 Task: Select Give A Gift Card from Gift Cards. Add to cart AmazonBasics Home Improvement Gift Card-2. Place order for Mitchell Evans, _x000D_
3800 Locke St_x000D_
Latonia, Kentucky(KY), 41015, Cell Number (859) 261-0695
Action: Mouse moved to (1052, 129)
Screenshot: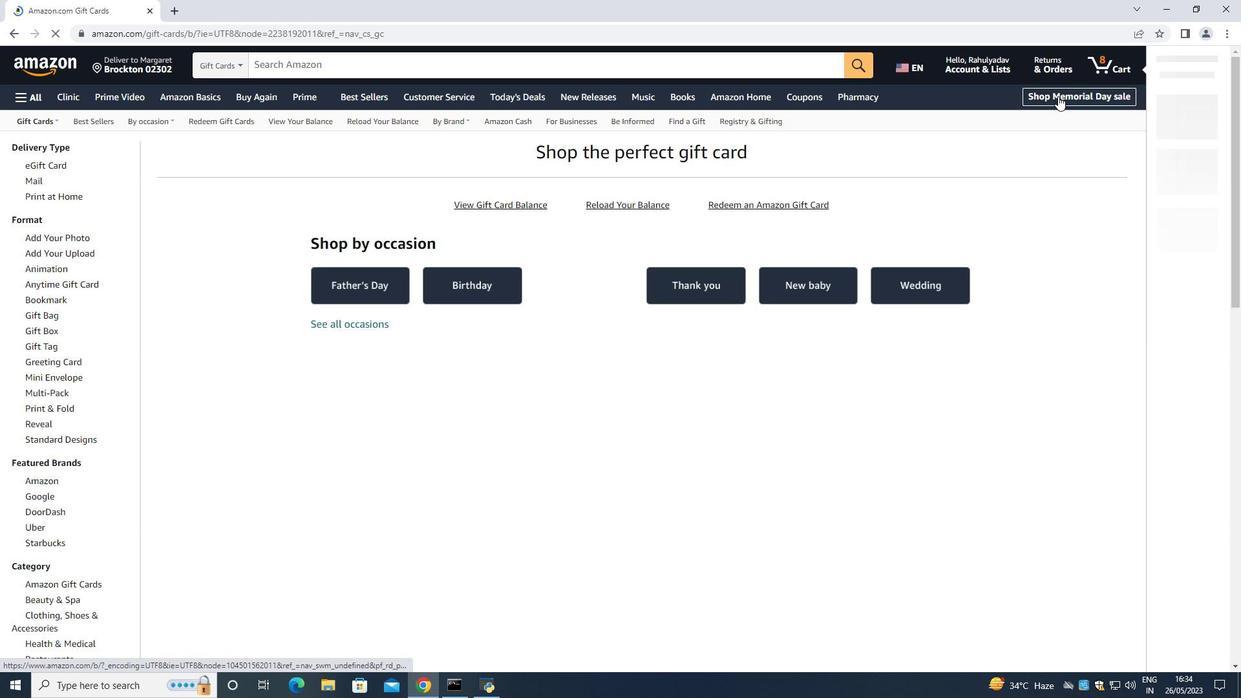 
Action: Mouse pressed left at (1052, 129)
Screenshot: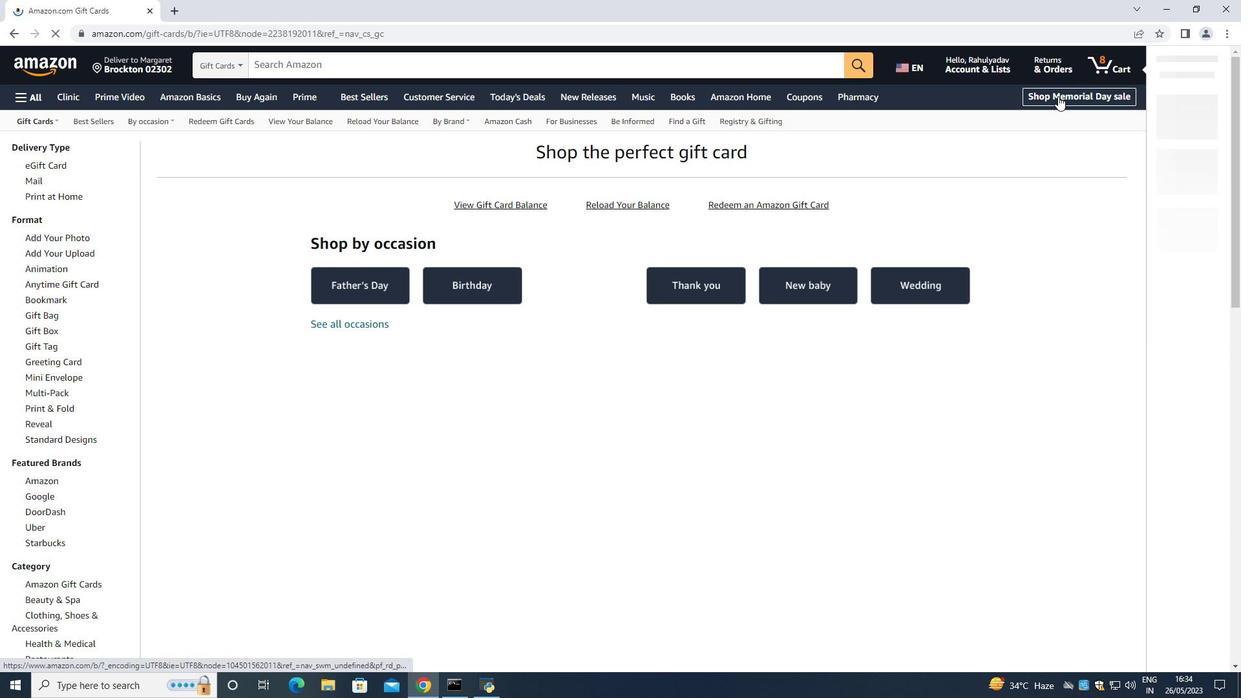
Action: Mouse moved to (714, 252)
Screenshot: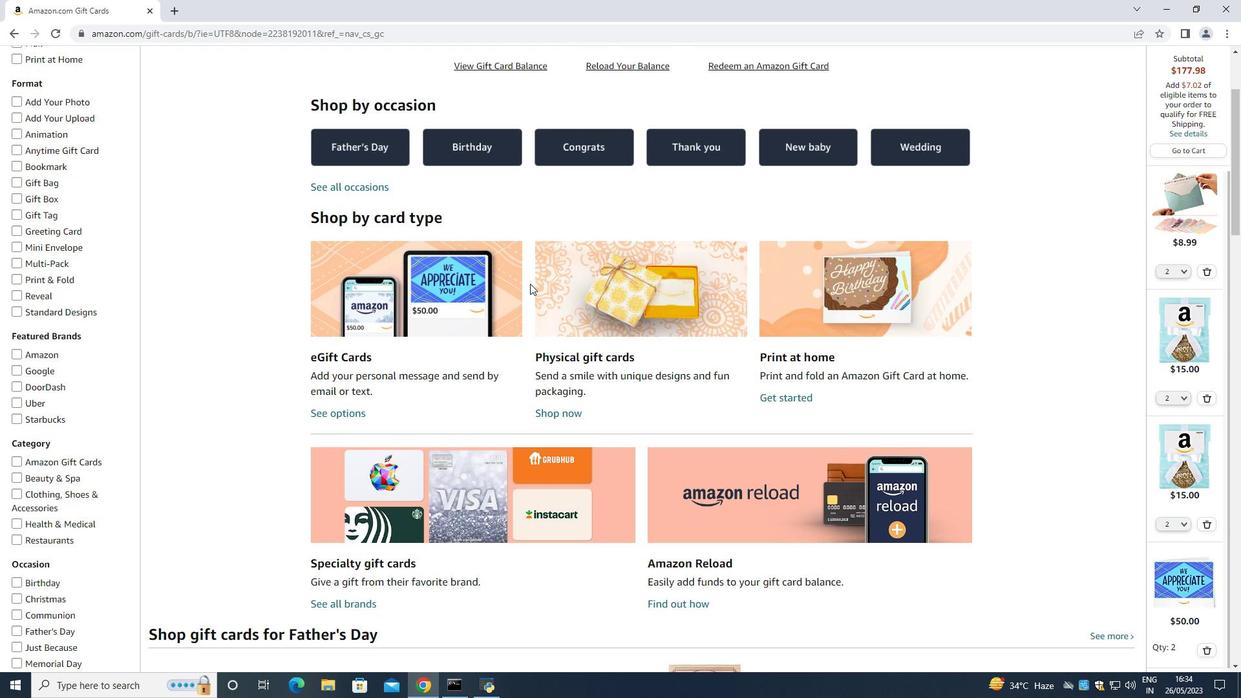 
Action: Mouse scrolled (714, 251) with delta (0, 0)
Screenshot: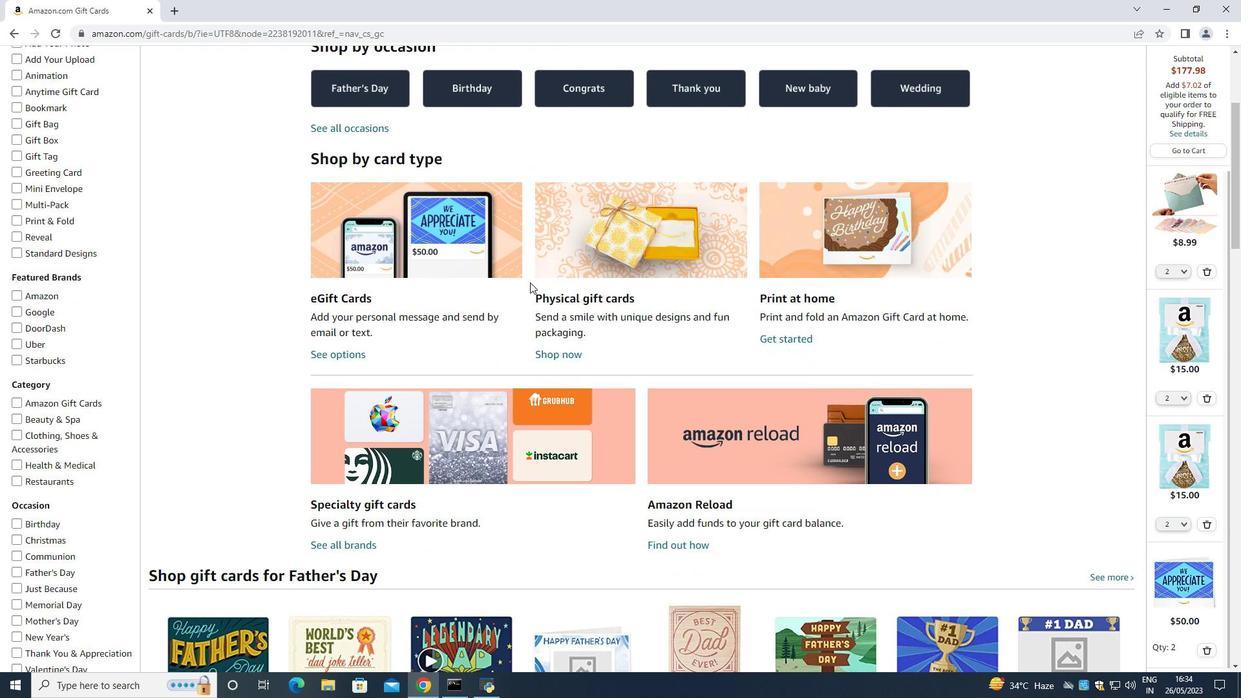 
Action: Mouse moved to (317, 240)
Screenshot: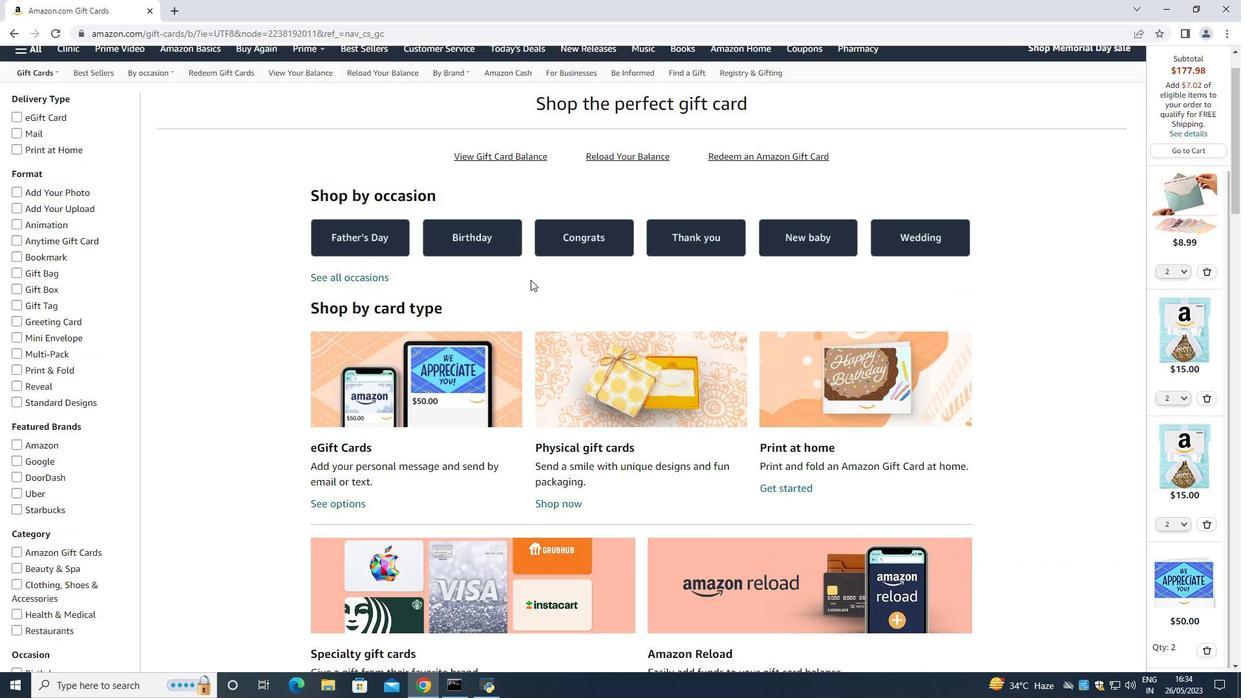 
Action: Mouse scrolled (317, 241) with delta (0, 0)
Screenshot: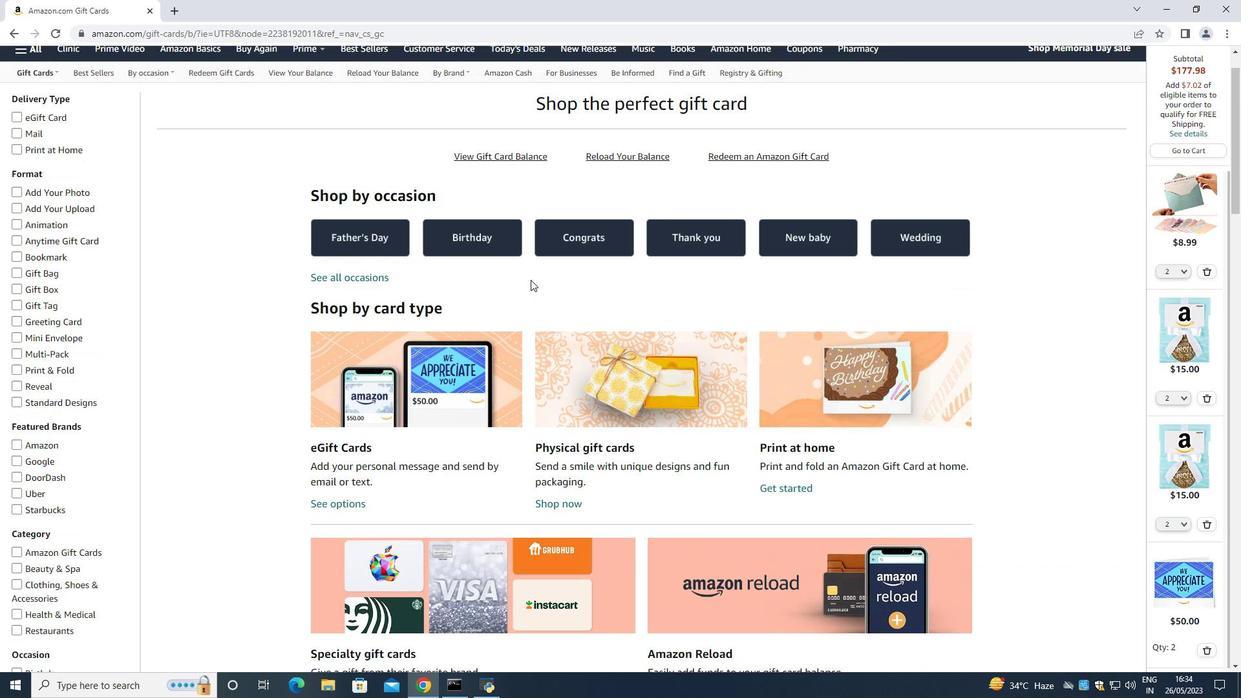 
Action: Mouse scrolled (317, 241) with delta (0, 0)
Screenshot: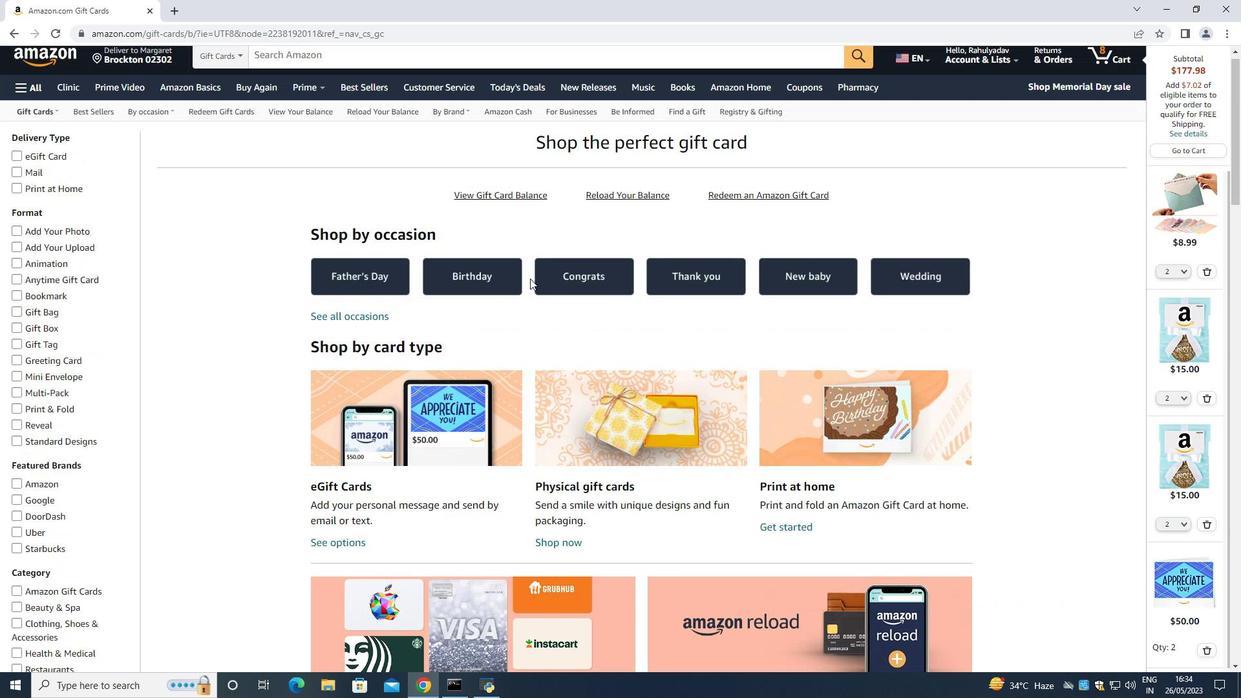 
Action: Mouse scrolled (317, 241) with delta (0, 0)
Screenshot: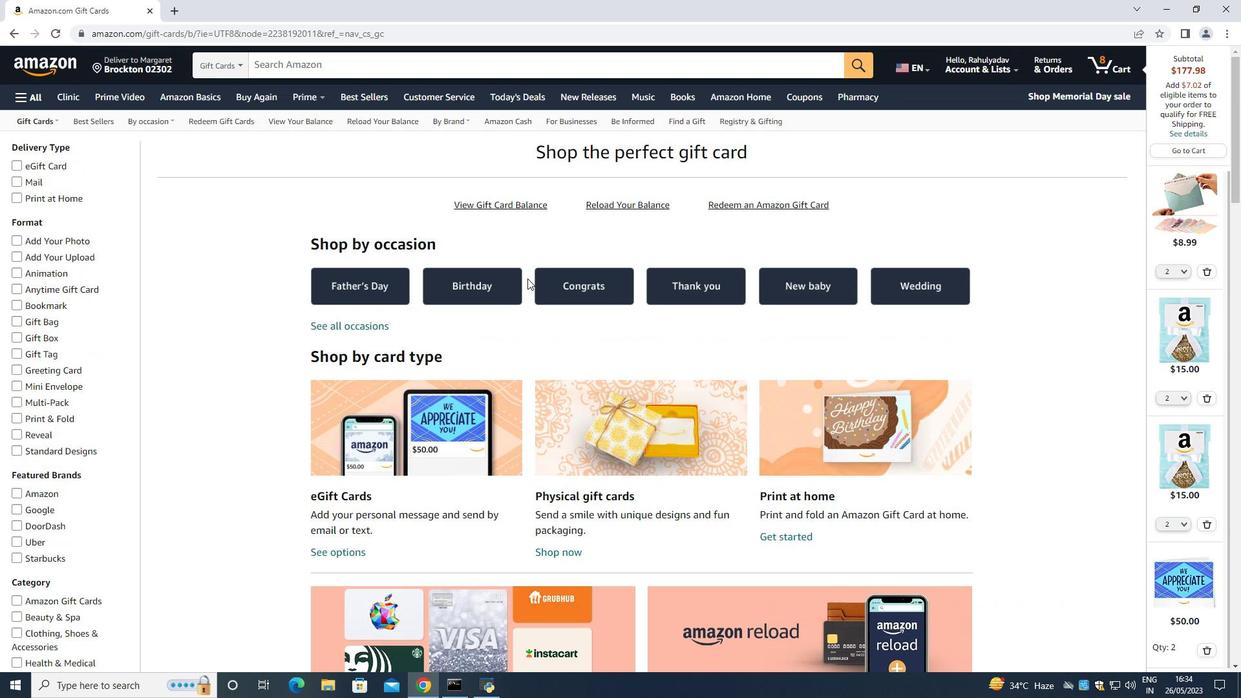 
Action: Mouse moved to (53, 432)
Screenshot: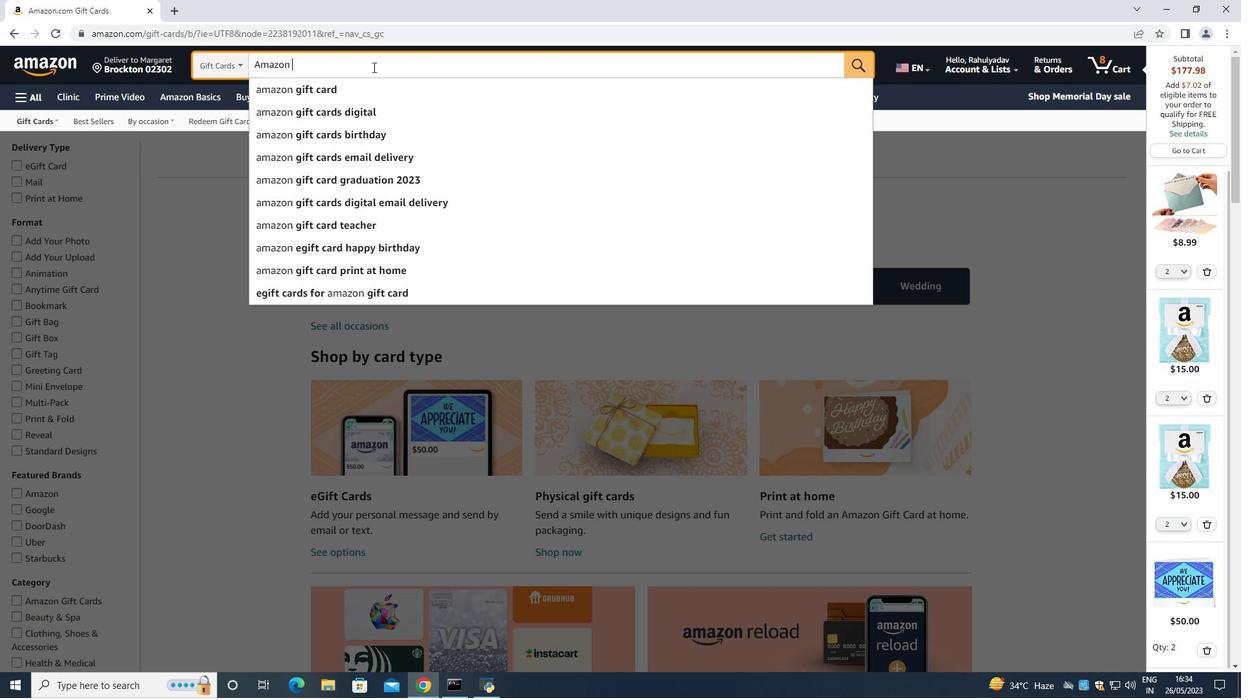 
Action: Mouse scrolled (53, 431) with delta (0, 0)
Screenshot: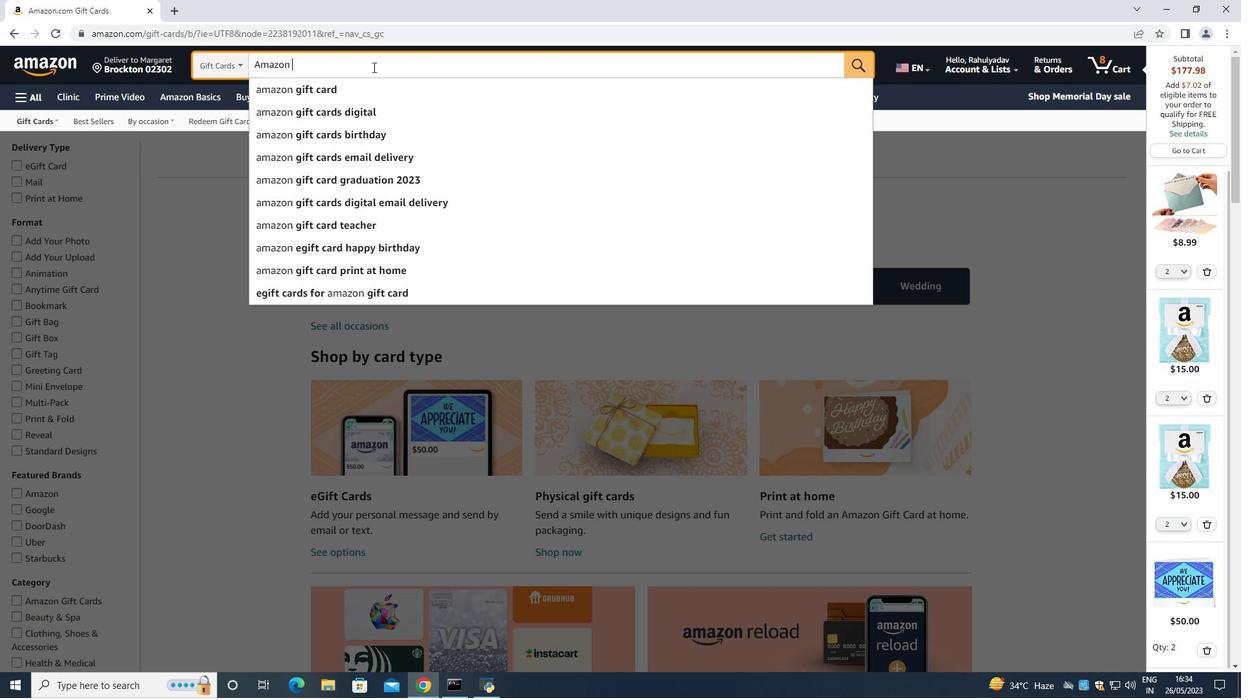 
Action: Mouse moved to (53, 440)
Screenshot: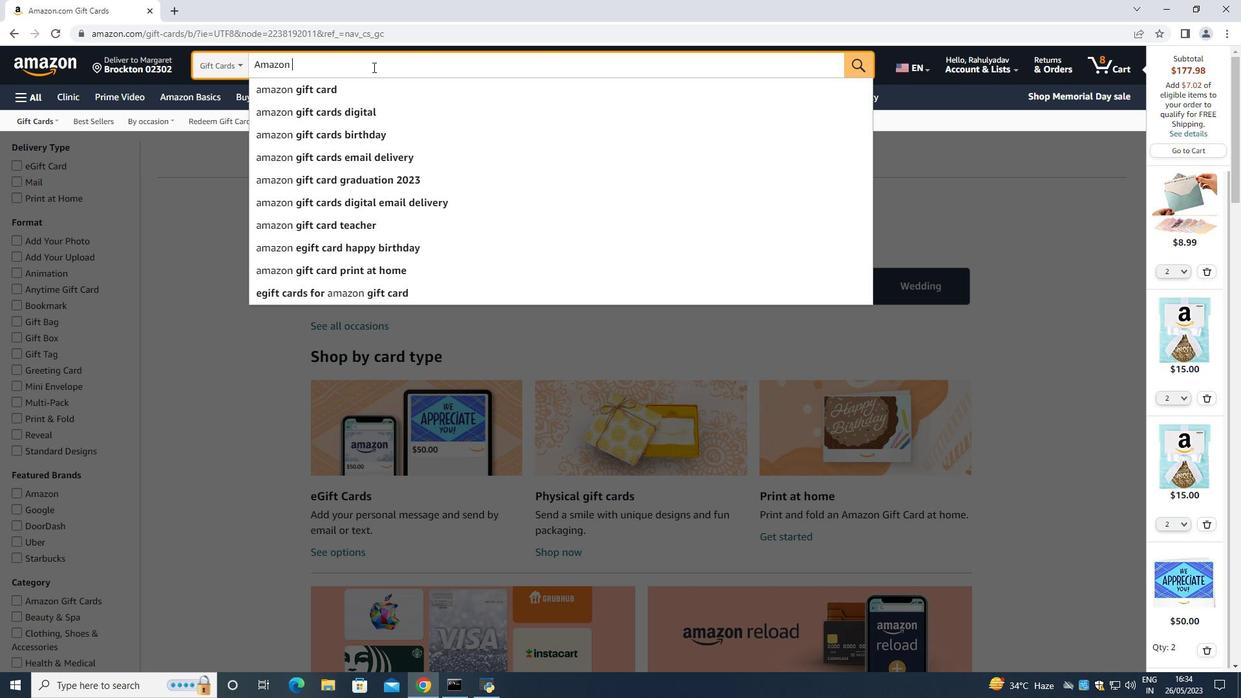 
Action: Mouse scrolled (53, 439) with delta (0, 0)
Screenshot: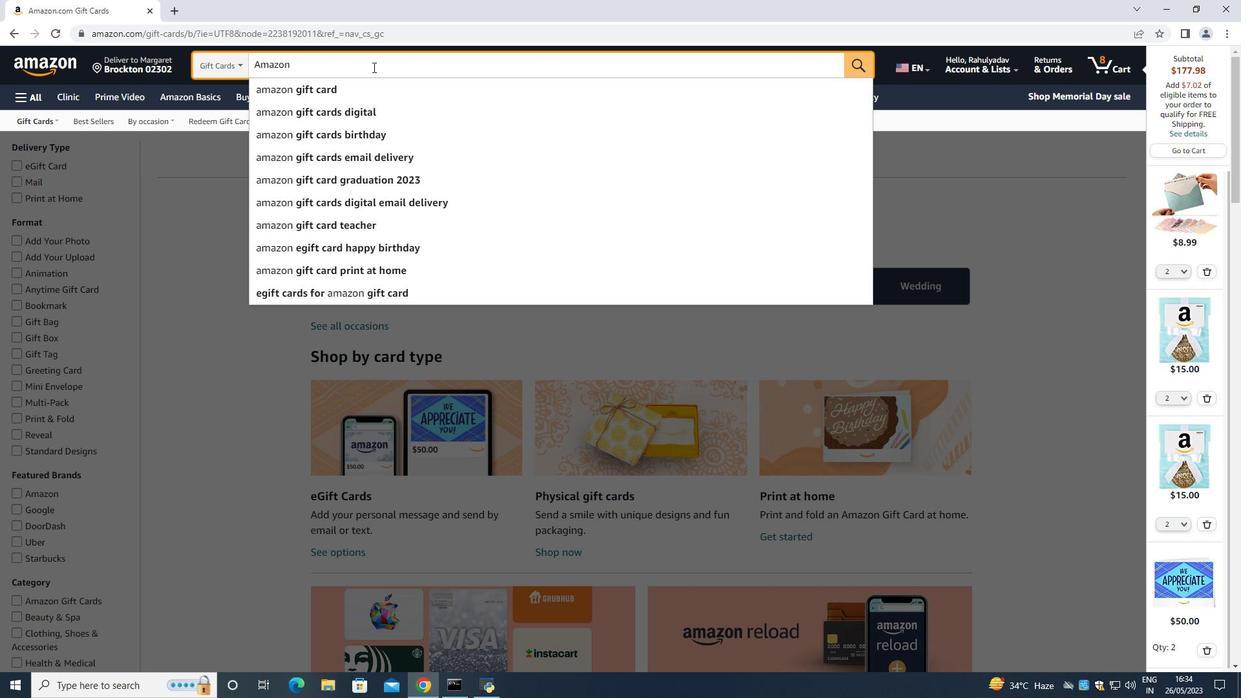 
Action: Mouse scrolled (53, 439) with delta (0, 0)
Screenshot: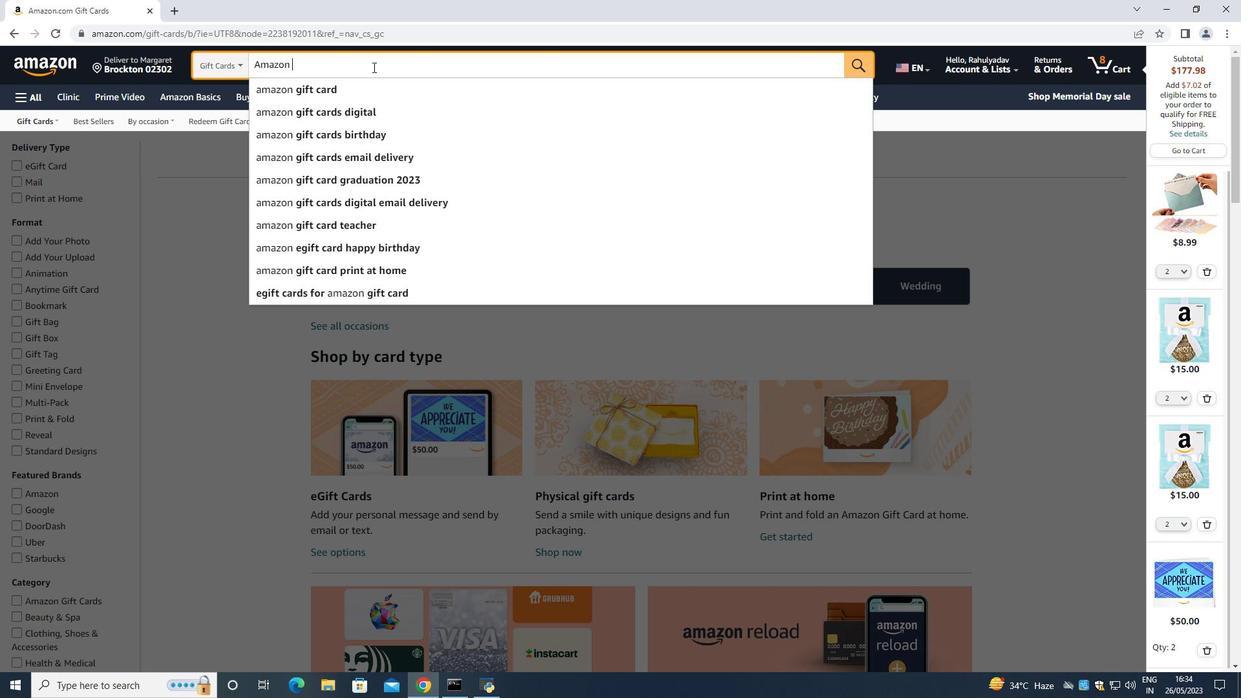 
Action: Mouse moved to (86, 409)
Screenshot: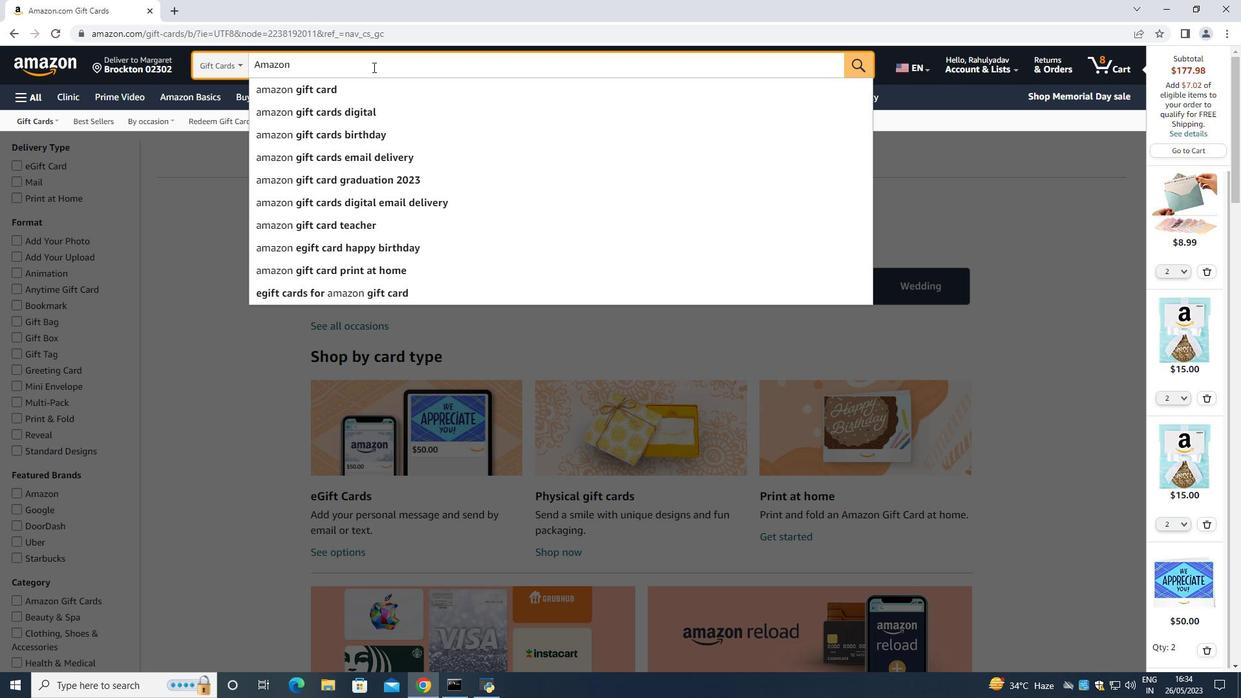 
Action: Mouse pressed left at (86, 409)
Screenshot: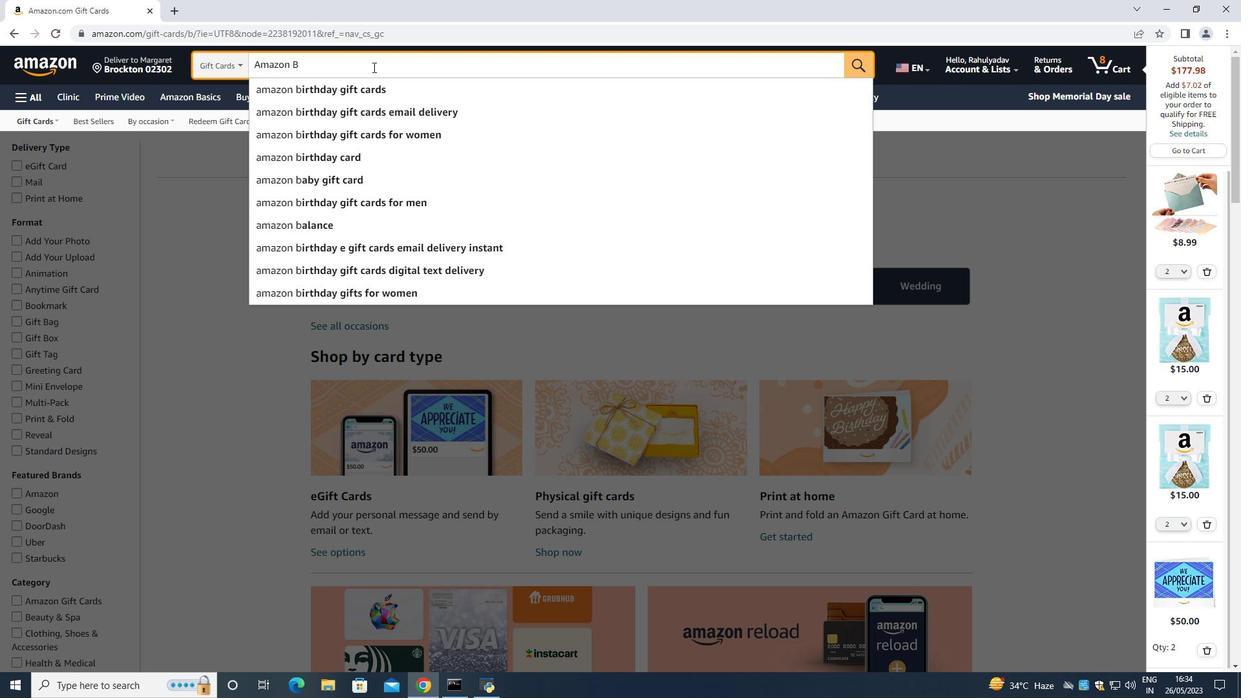 
Action: Mouse moved to (434, 436)
Screenshot: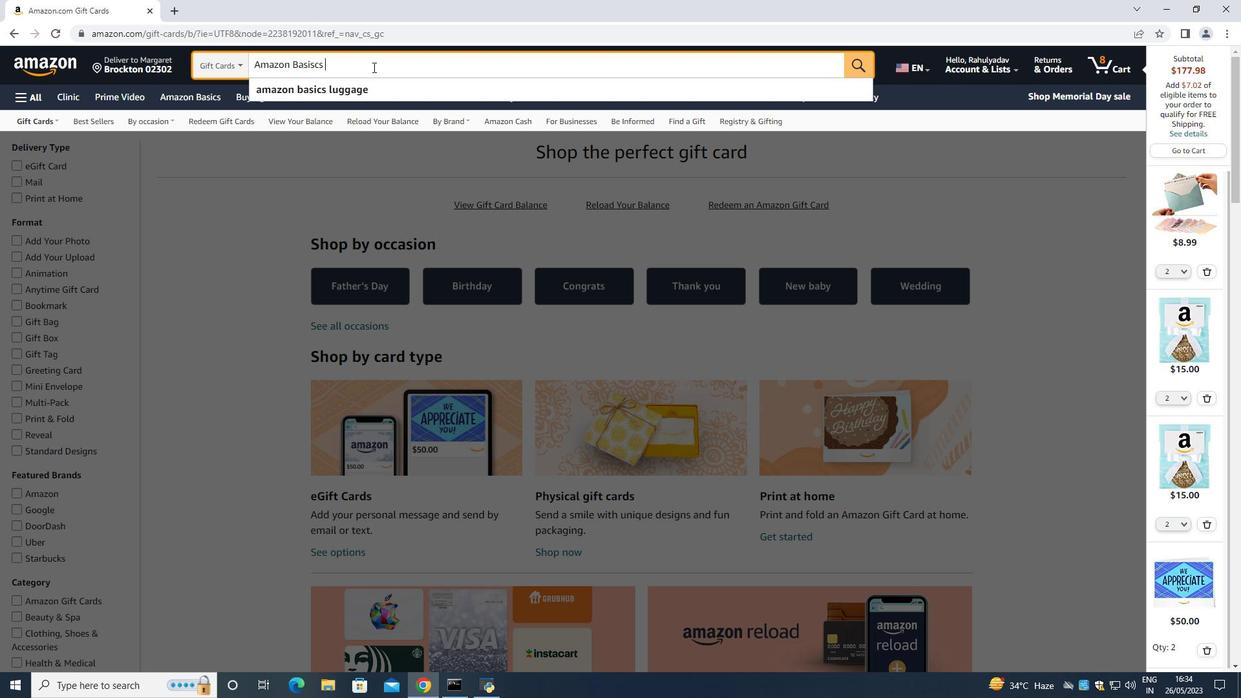 
Action: Mouse scrolled (432, 435) with delta (0, 0)
Screenshot: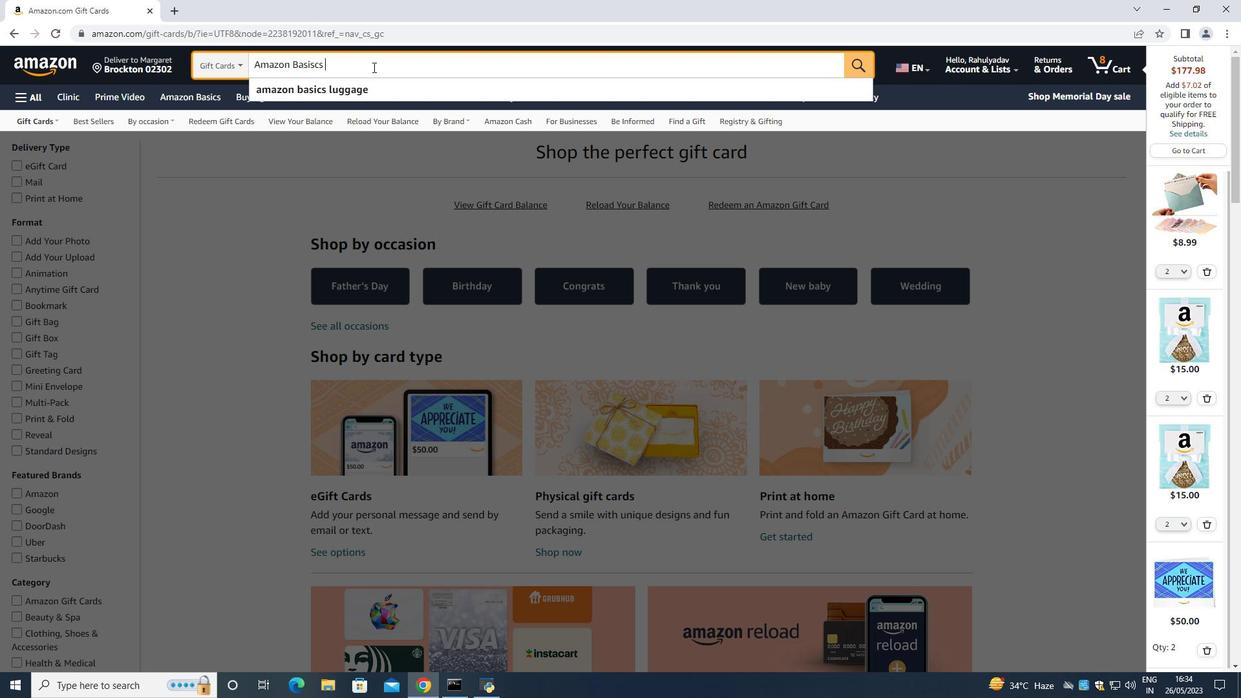 
Action: Mouse moved to (444, 436)
Screenshot: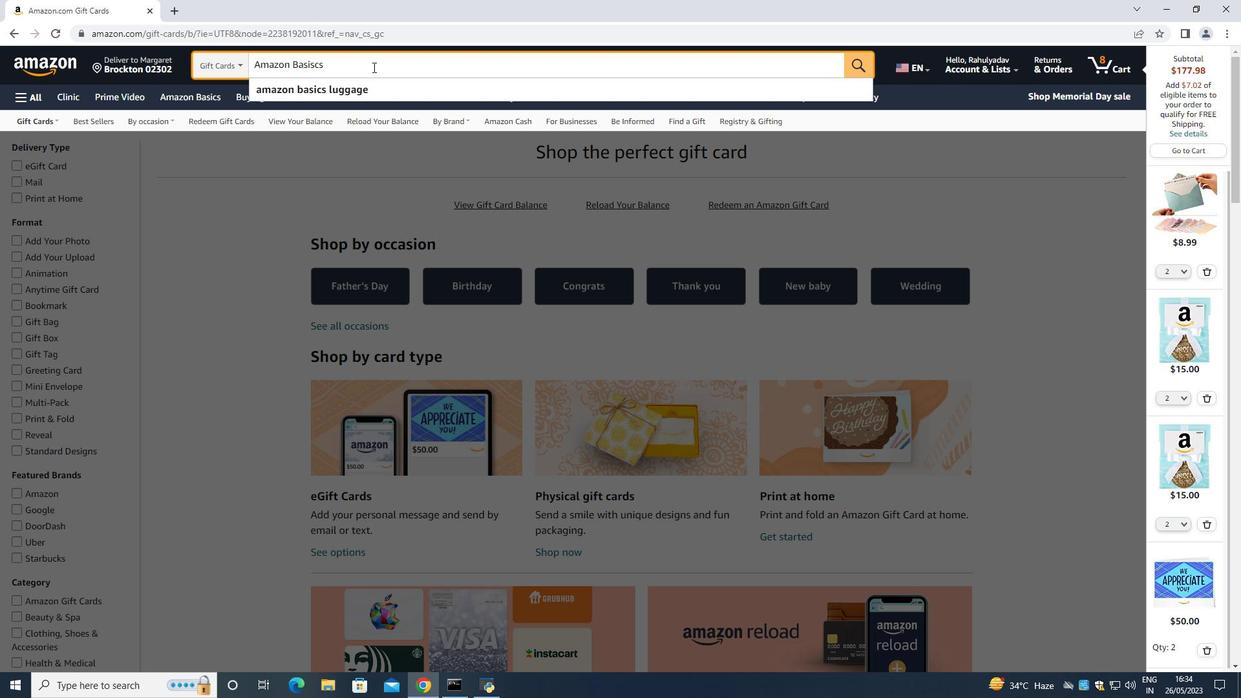 
Action: Mouse scrolled (444, 435) with delta (0, 0)
Screenshot: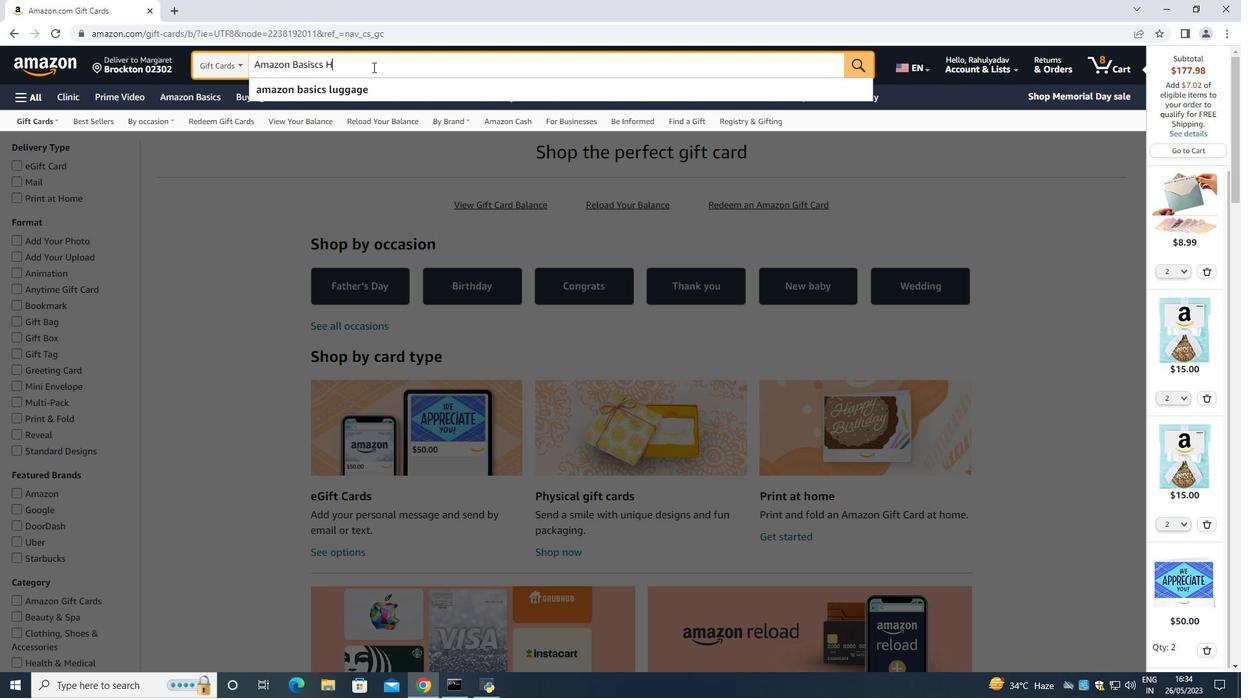 
Action: Mouse scrolled (444, 435) with delta (0, 0)
Screenshot: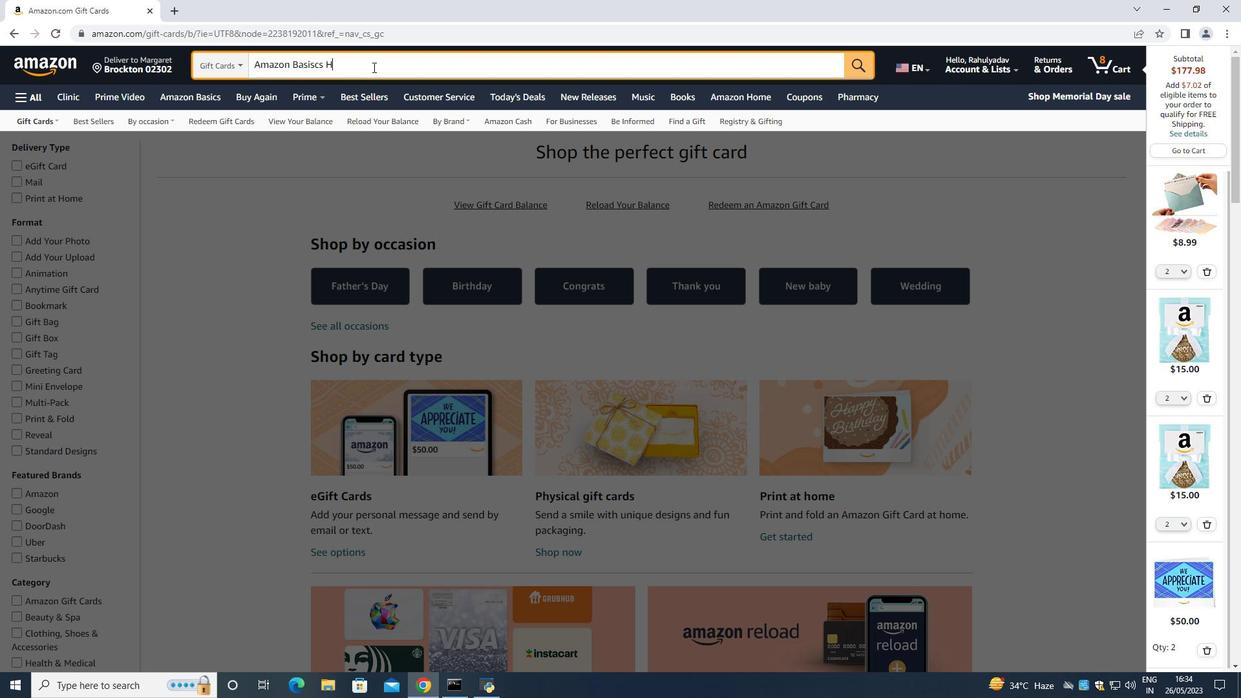 
Action: Mouse moved to (1002, 504)
Screenshot: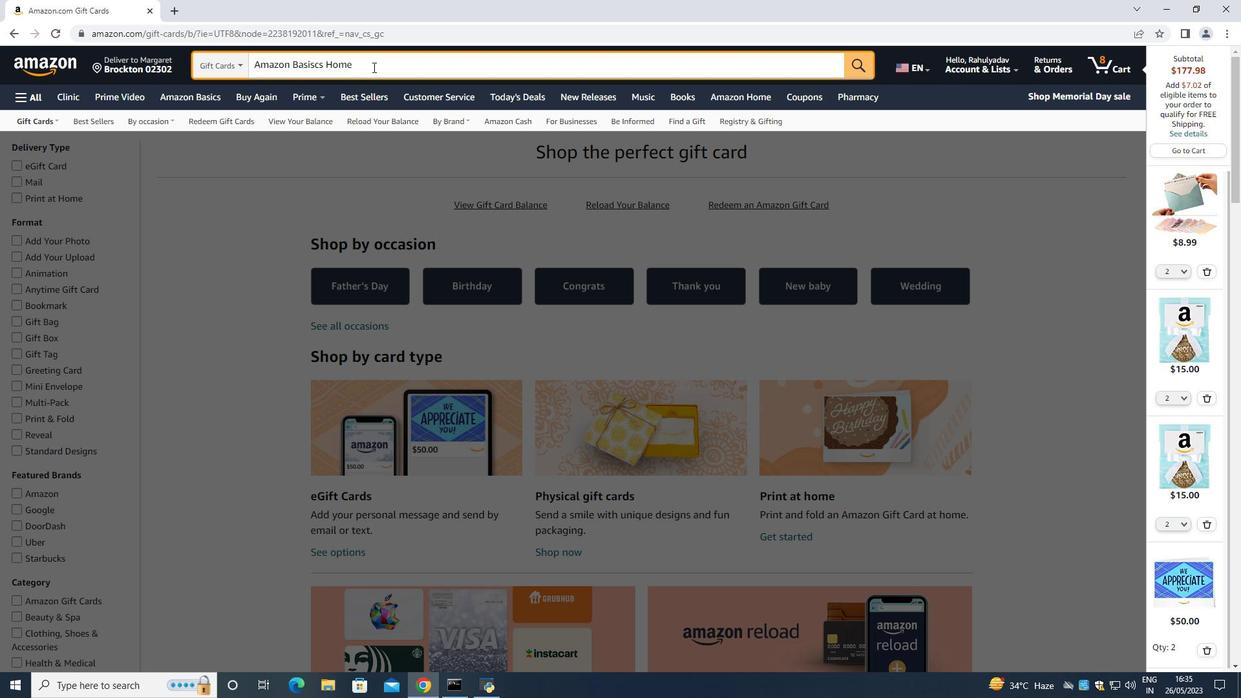 
Action: Mouse scrolled (1002, 504) with delta (0, 0)
Screenshot: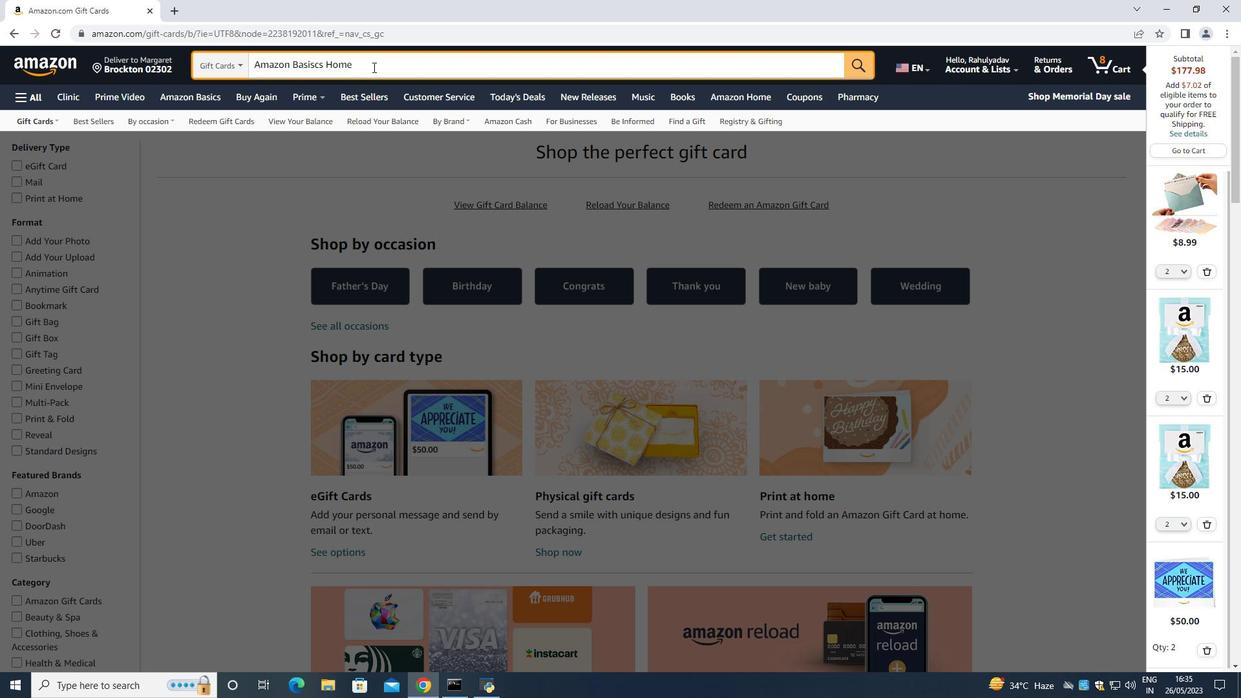 
Action: Mouse moved to (98, 60)
Screenshot: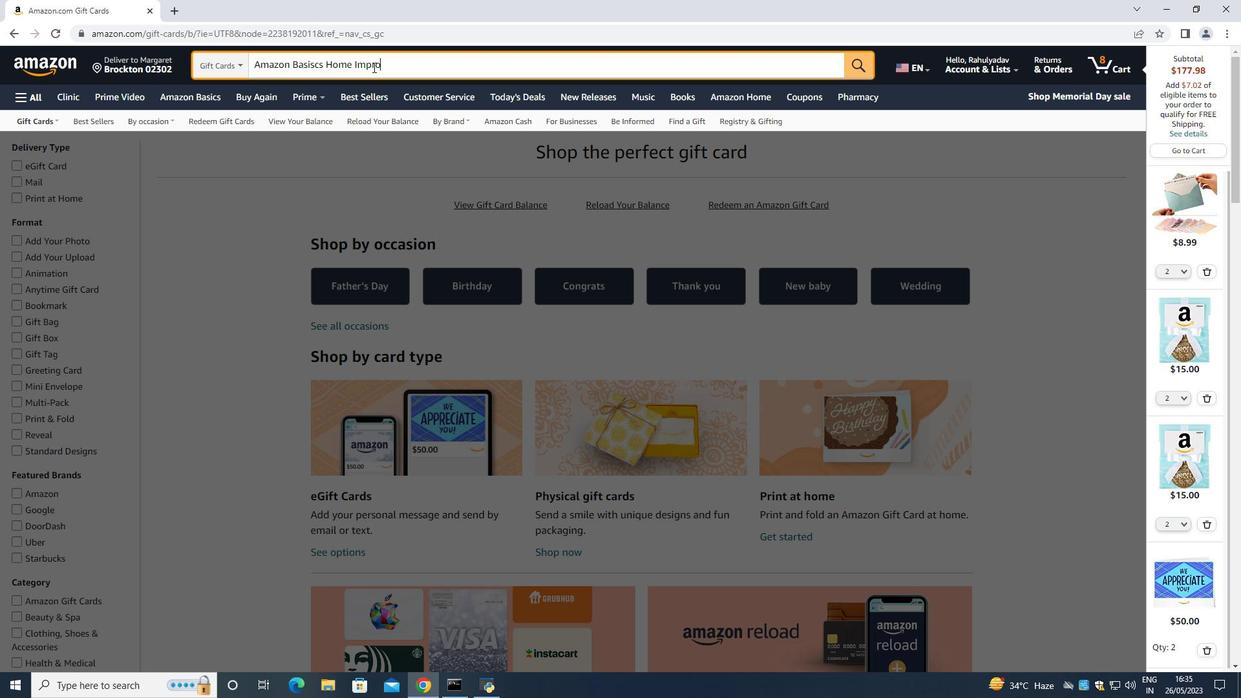 
Action: Mouse scrolled (98, 59) with delta (0, 0)
Screenshot: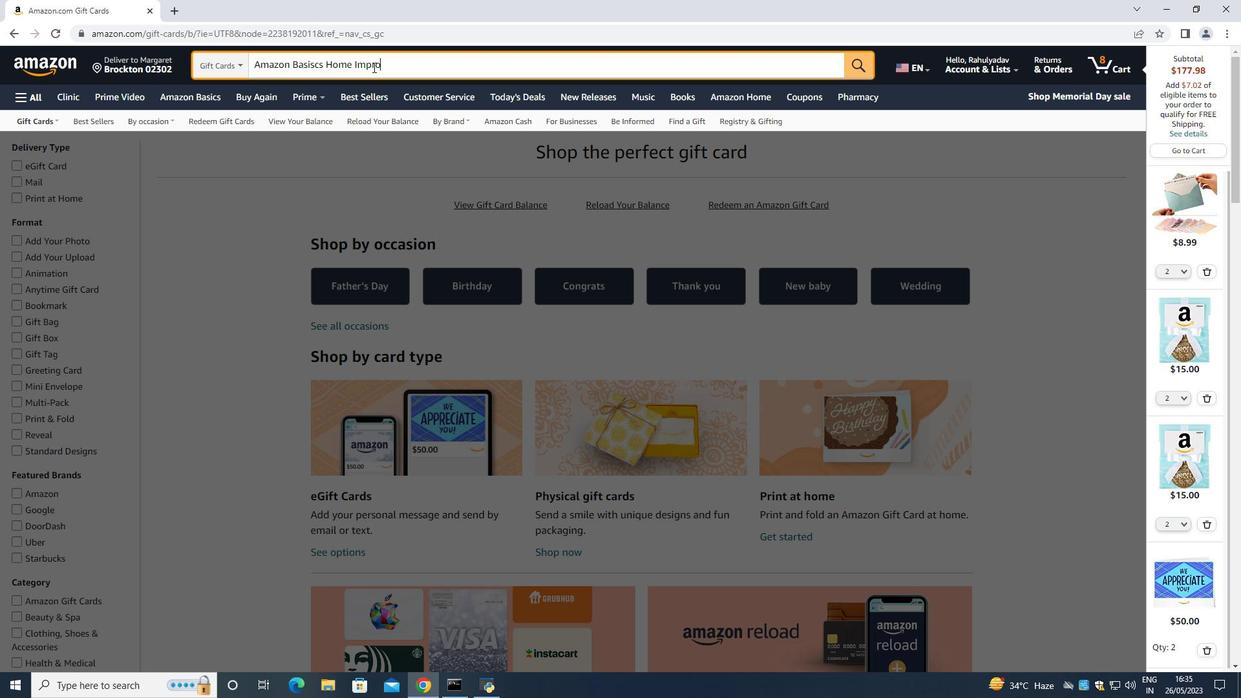 
Action: Mouse moved to (121, 80)
Screenshot: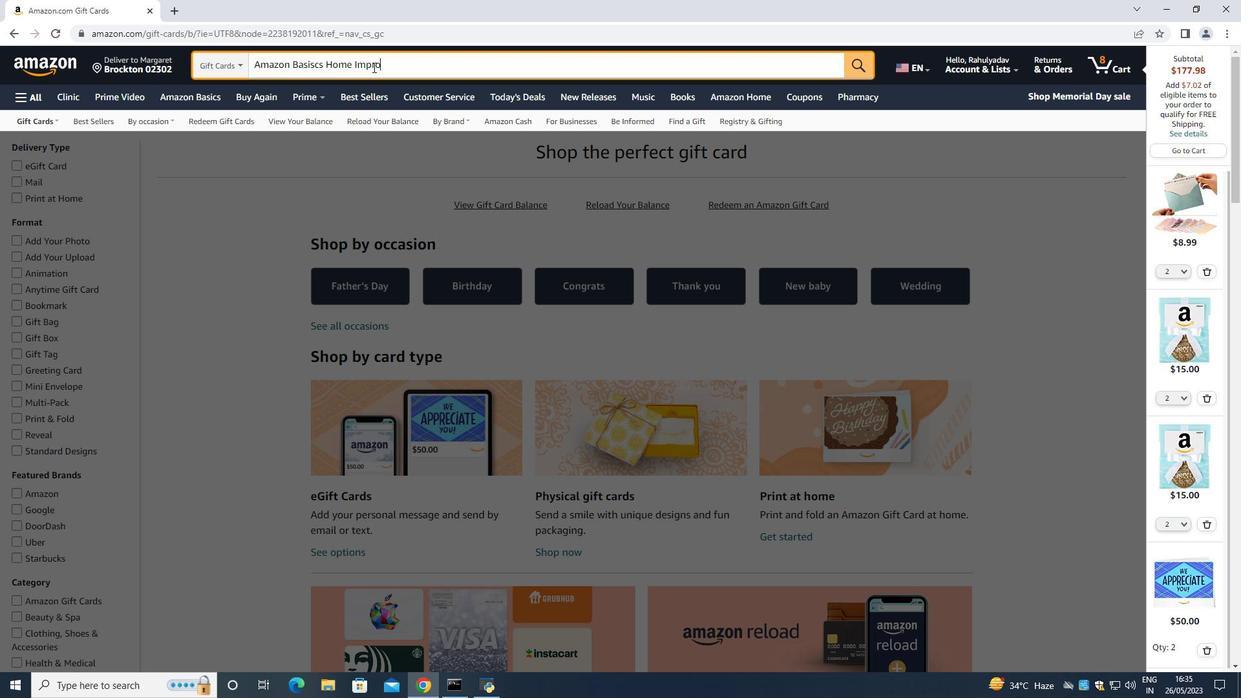 
Action: Mouse scrolled (121, 79) with delta (0, 0)
Screenshot: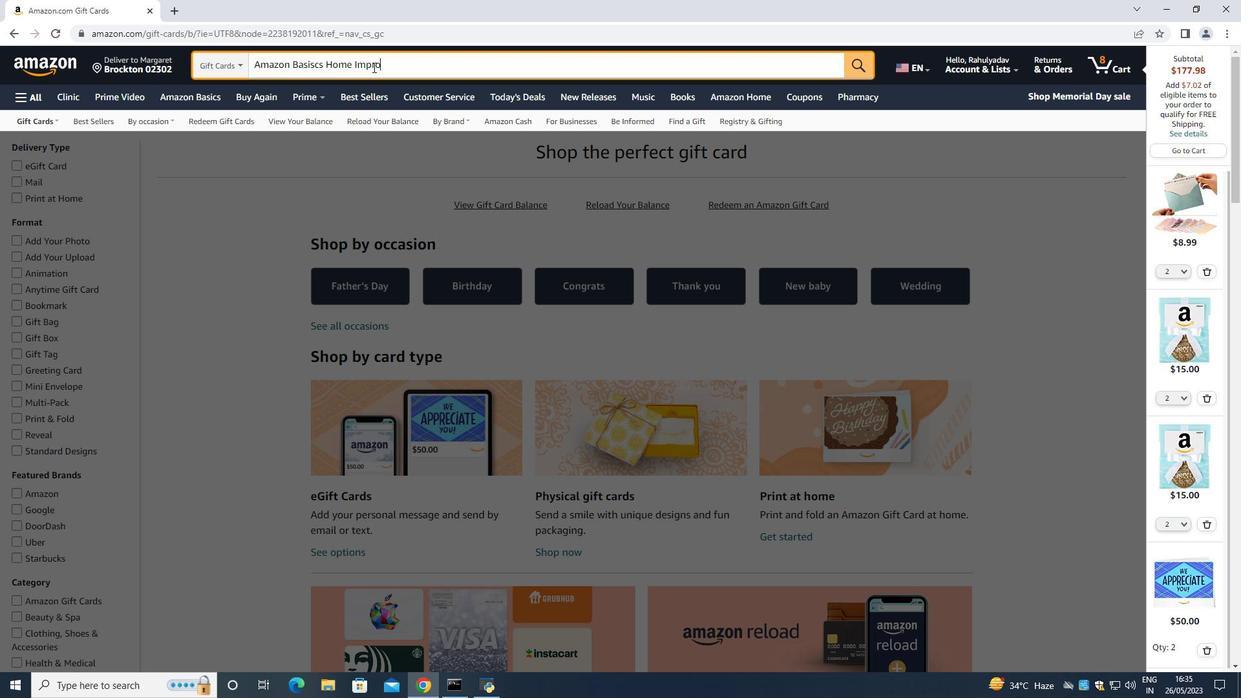 
Action: Mouse moved to (744, 323)
Screenshot: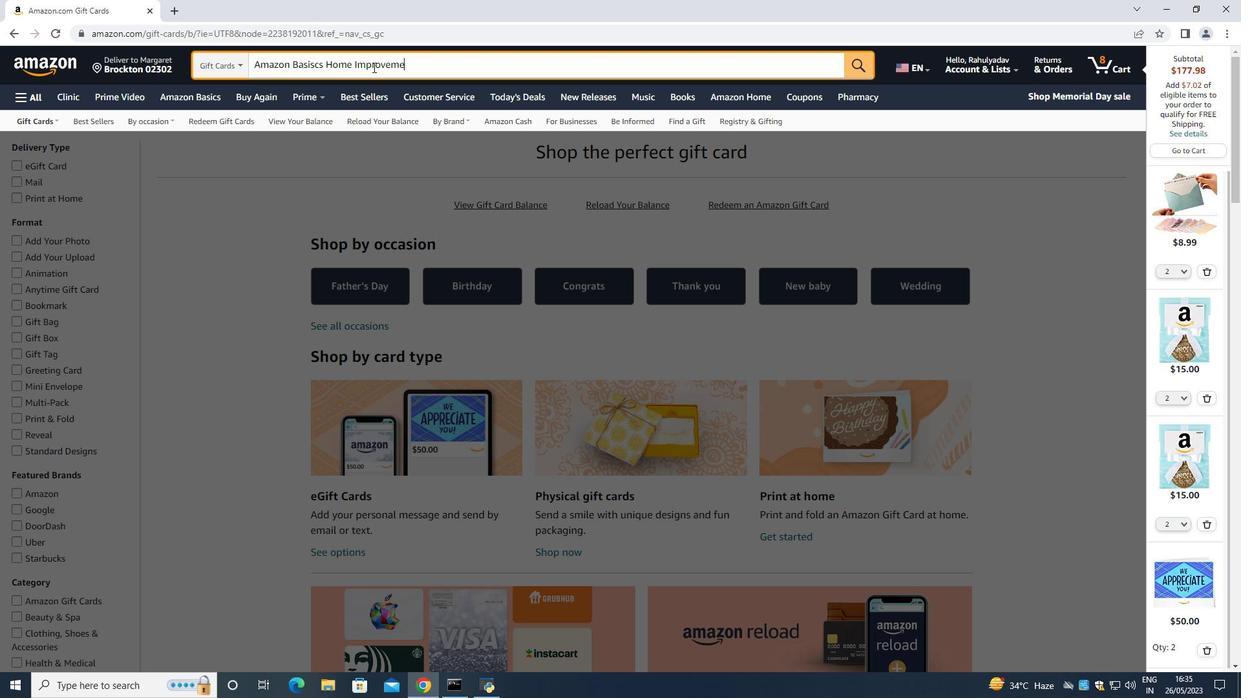 
Action: Mouse scrolled (744, 323) with delta (0, 0)
Screenshot: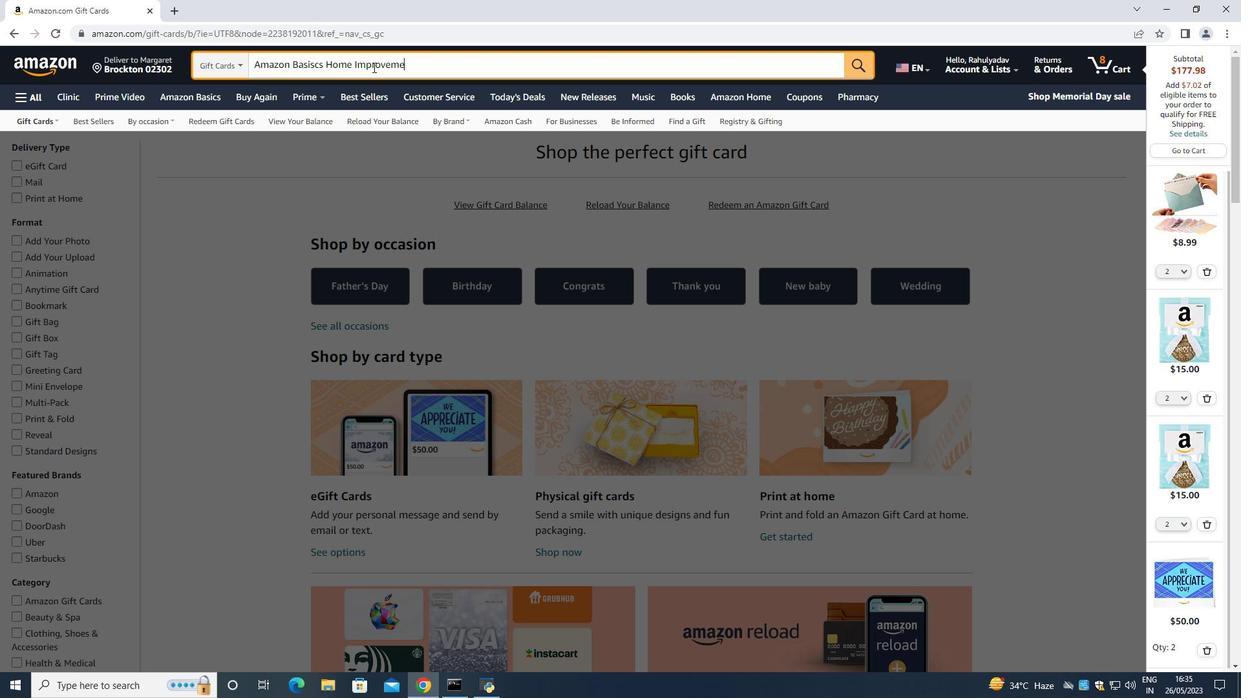 
Action: Mouse scrolled (744, 323) with delta (0, 0)
Screenshot: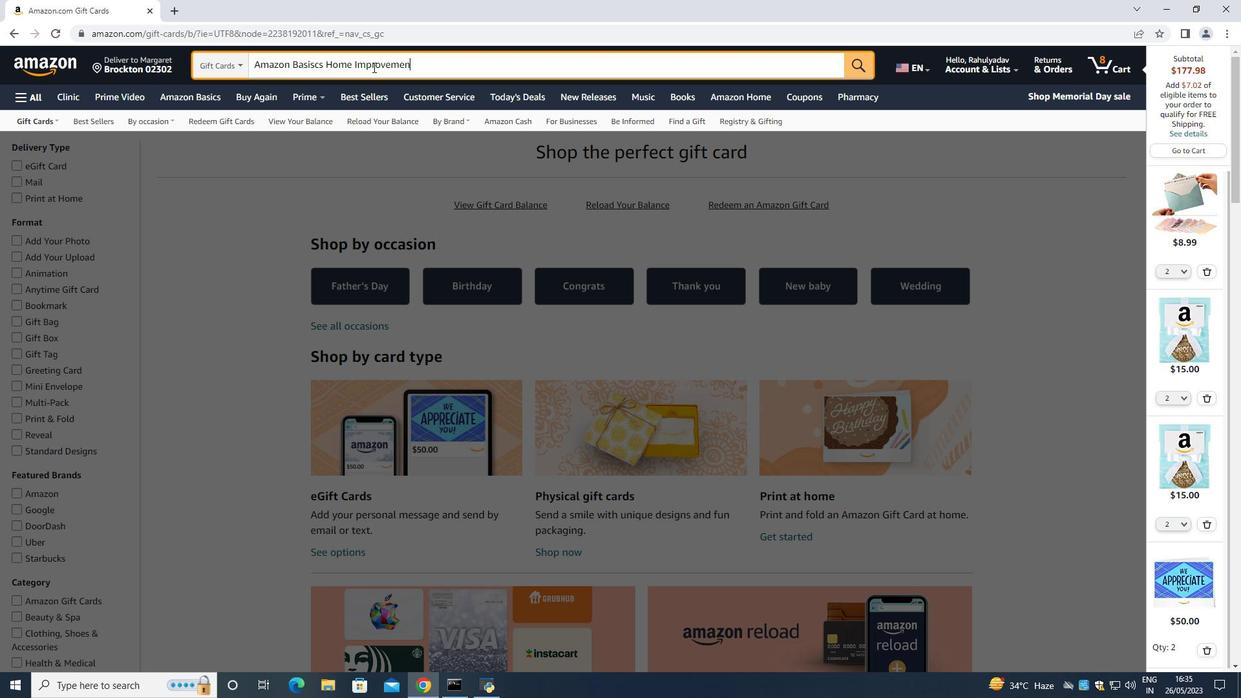 
Action: Mouse moved to (745, 323)
Screenshot: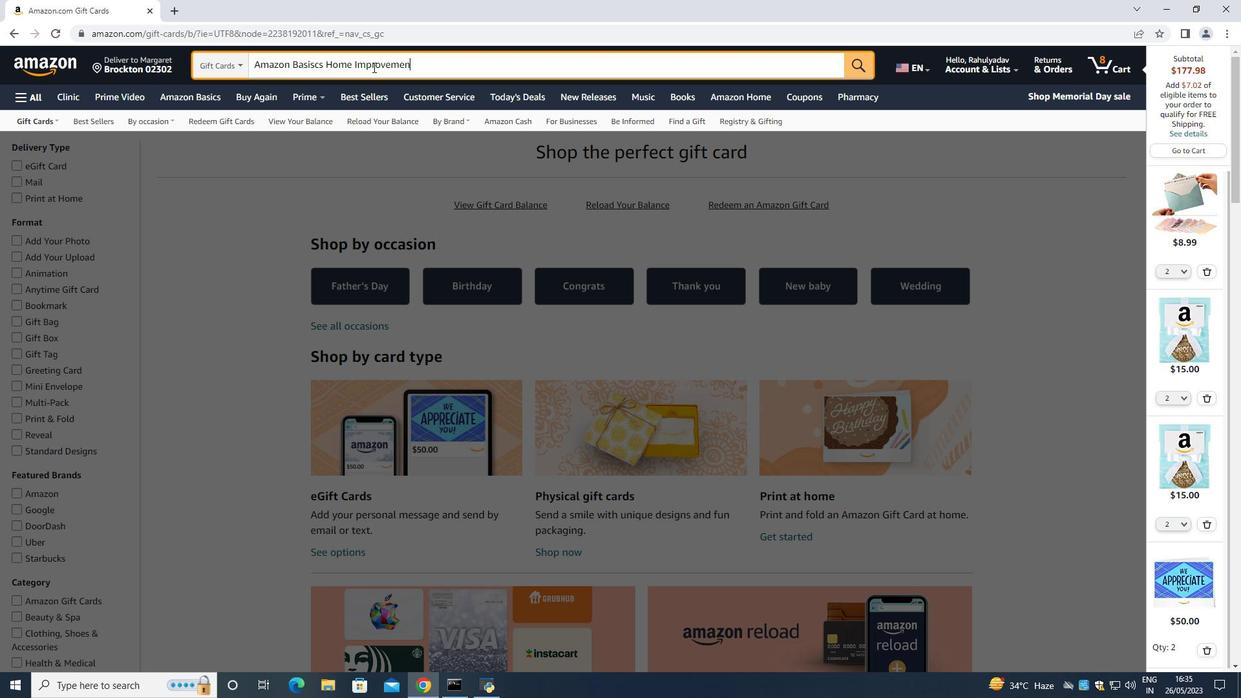 
Action: Mouse scrolled (745, 323) with delta (0, 0)
Screenshot: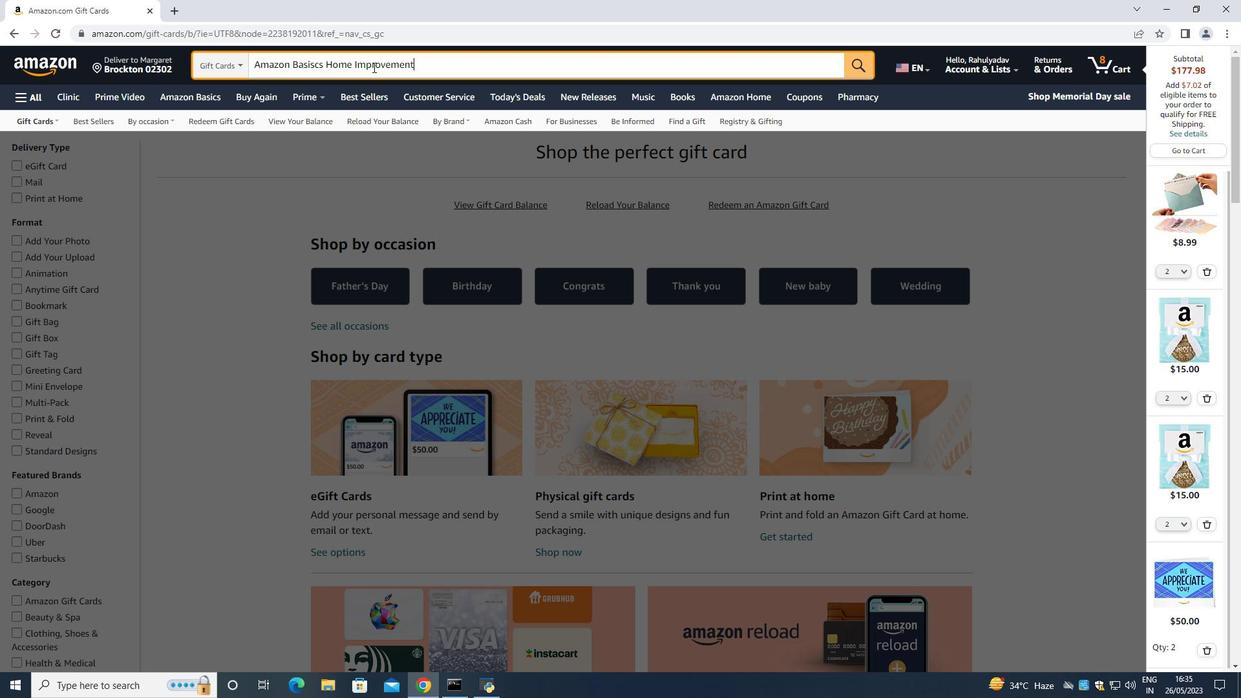 
Action: Mouse moved to (746, 324)
Screenshot: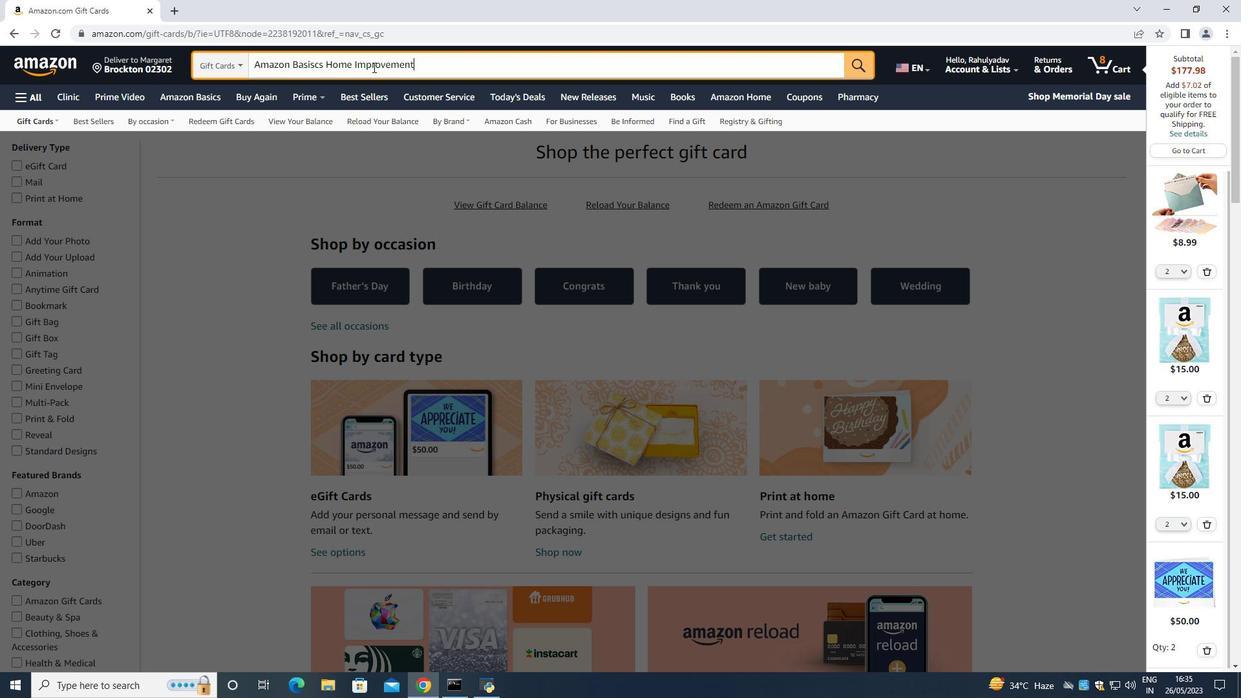 
Action: Mouse scrolled (746, 323) with delta (0, 0)
Screenshot: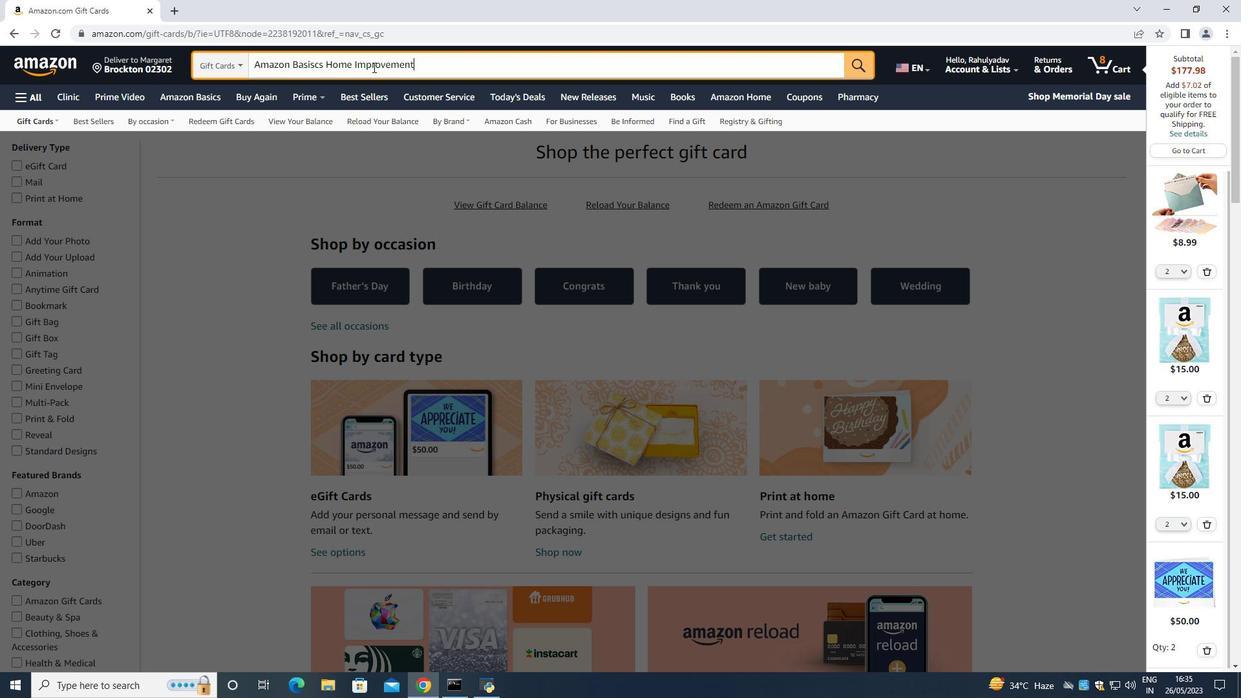 
Action: Mouse moved to (398, 559)
Screenshot: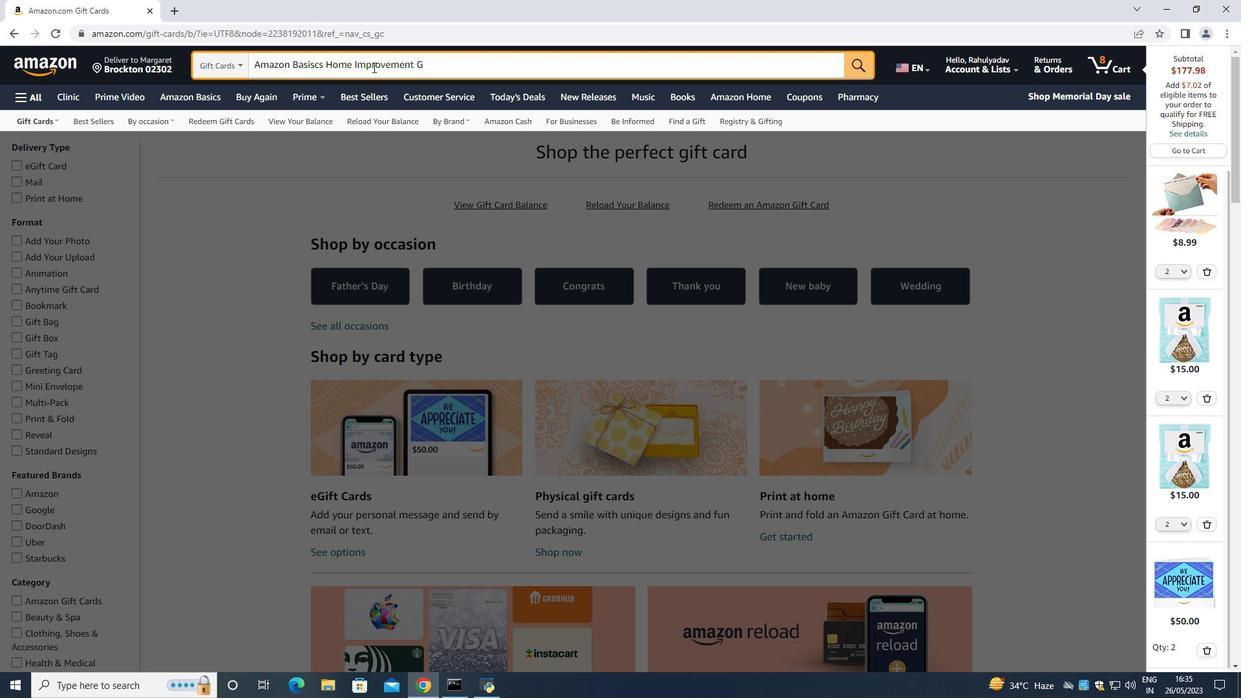 
Action: Mouse scrolled (398, 559) with delta (0, 0)
Screenshot: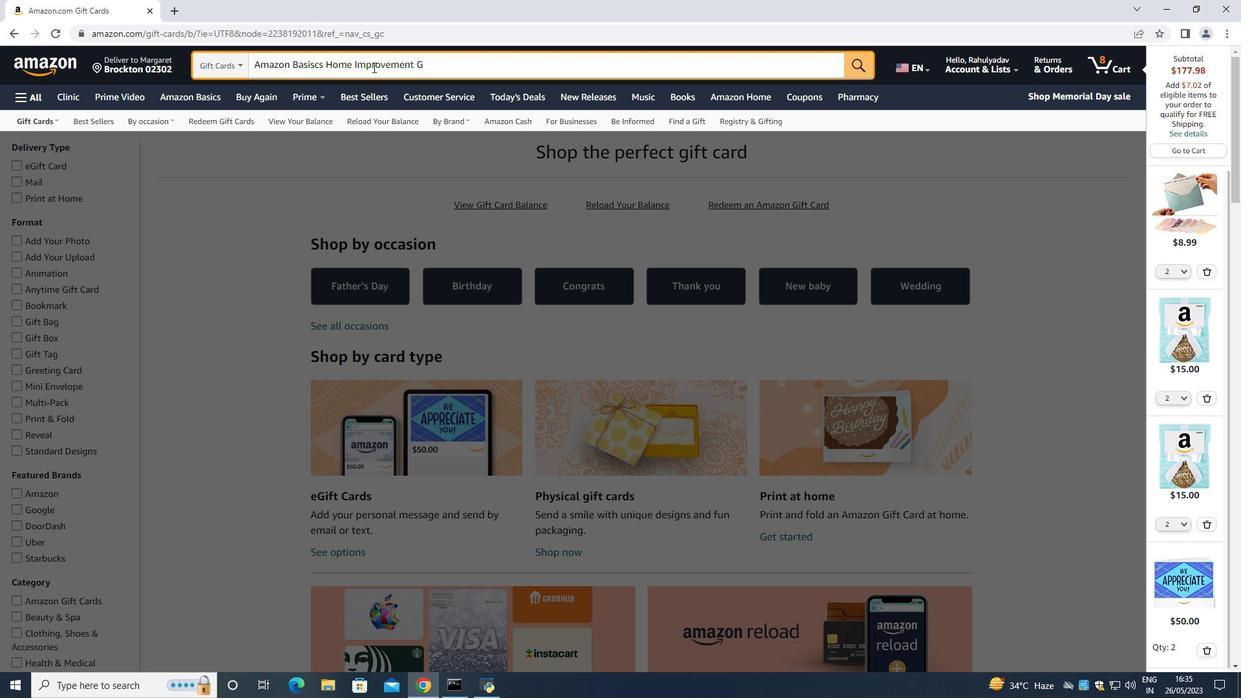 
Action: Mouse moved to (705, 531)
Screenshot: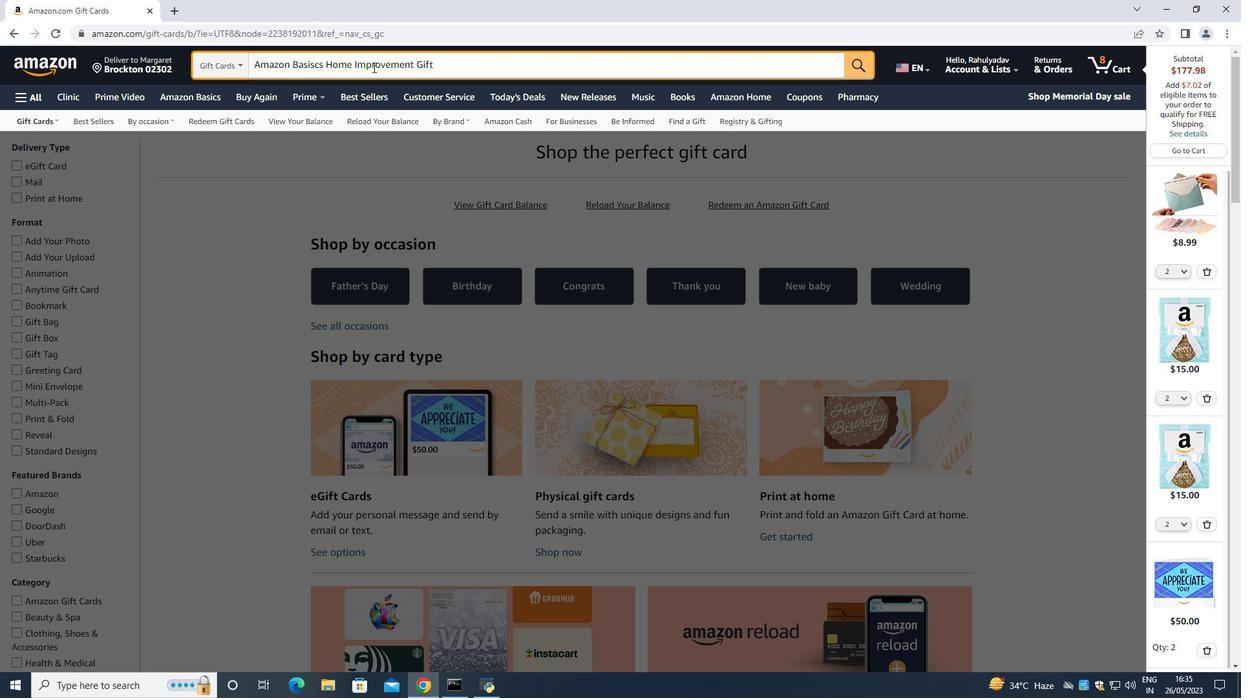 
Action: Mouse scrolled (705, 531) with delta (0, 0)
Screenshot: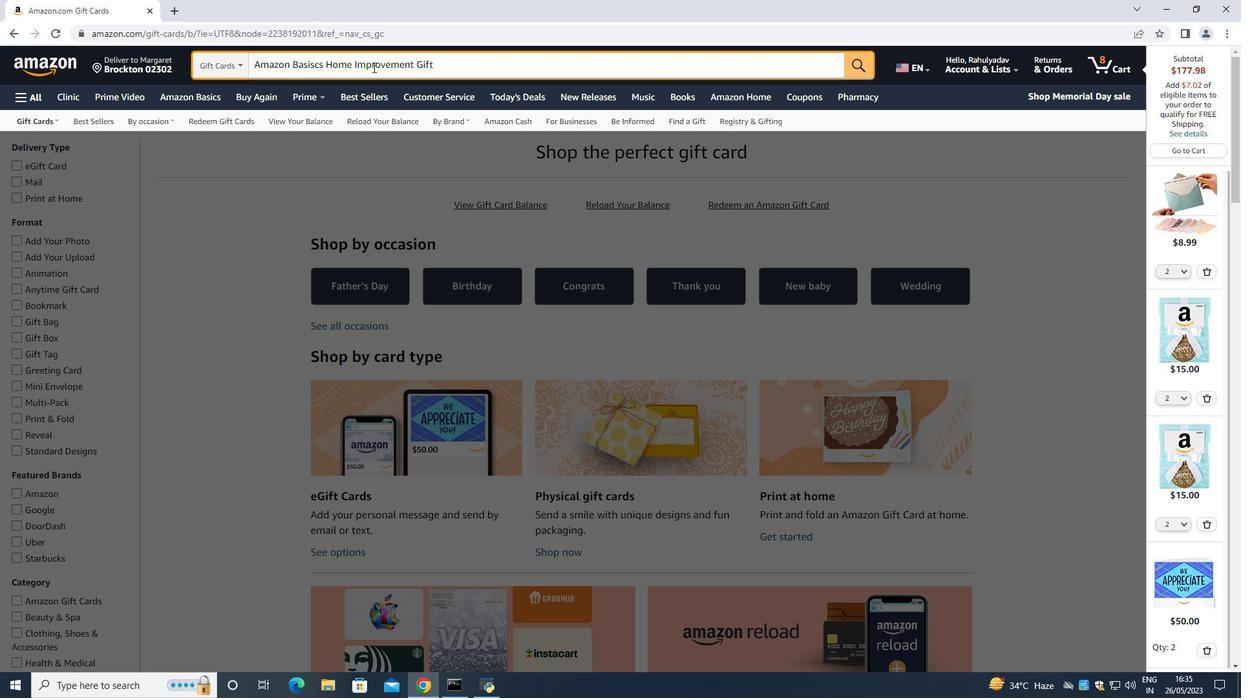 
Action: Mouse moved to (701, 519)
Screenshot: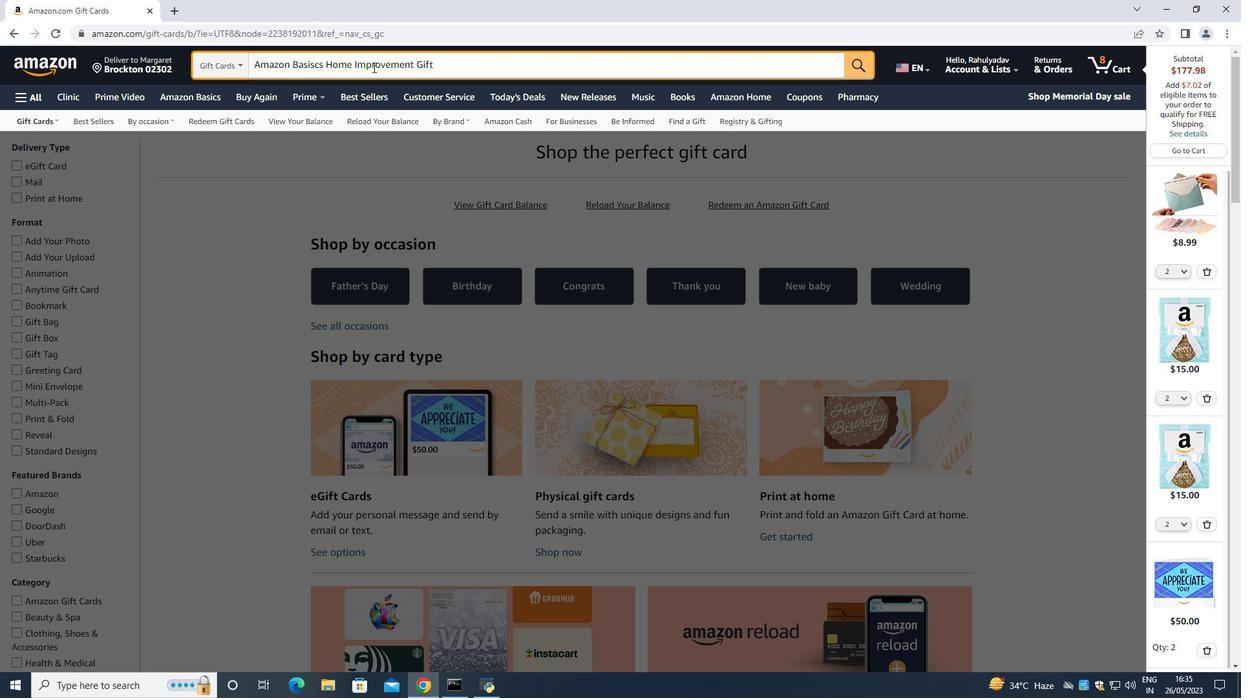 
Action: Mouse scrolled (701, 519) with delta (0, 0)
Screenshot: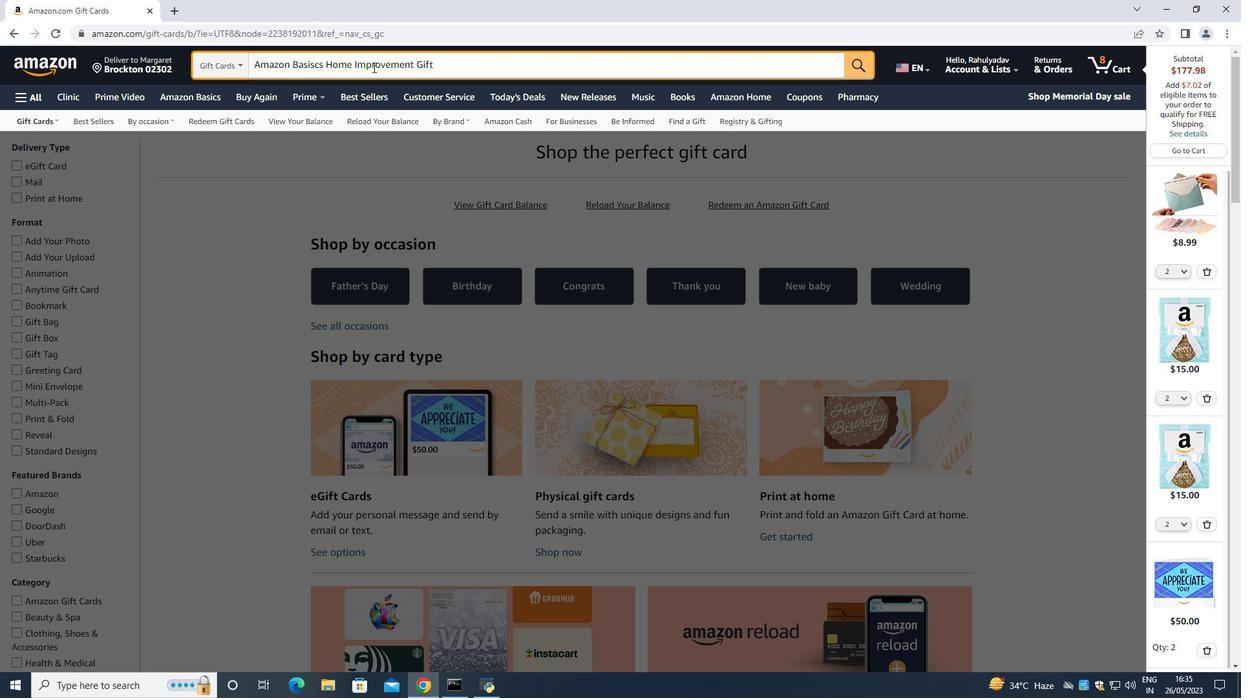 
Action: Mouse moved to (406, 519)
Screenshot: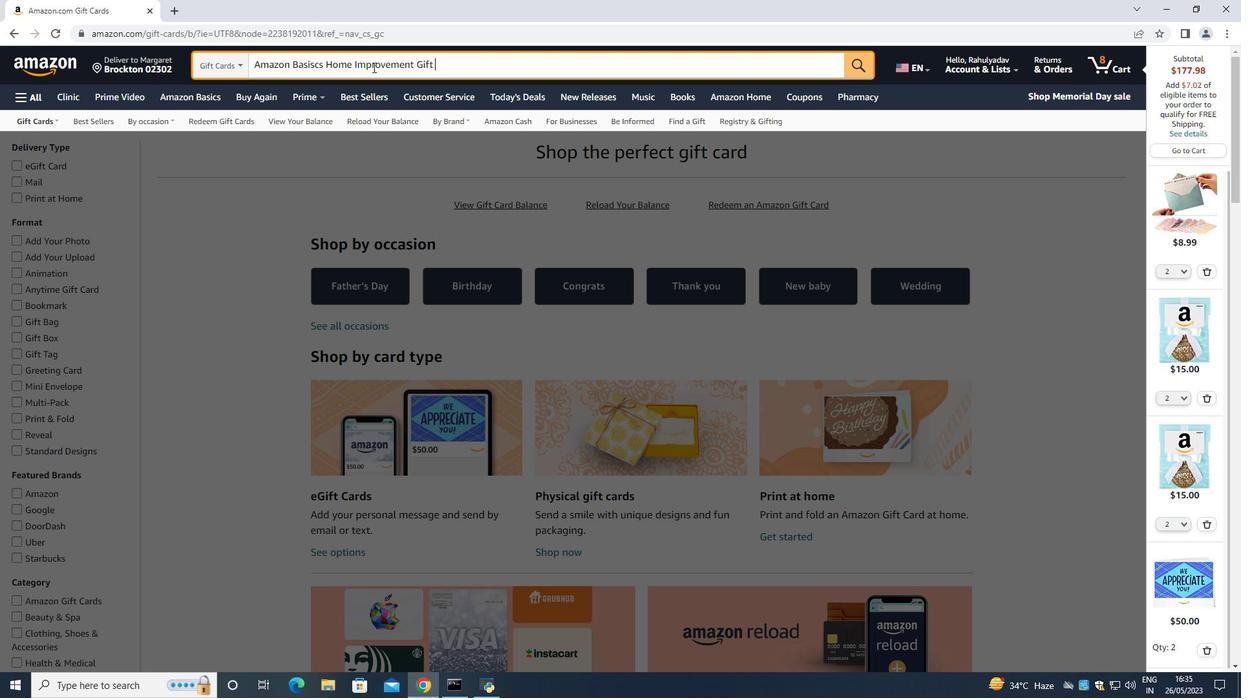 
Action: Mouse scrolled (406, 518) with delta (0, 0)
Screenshot: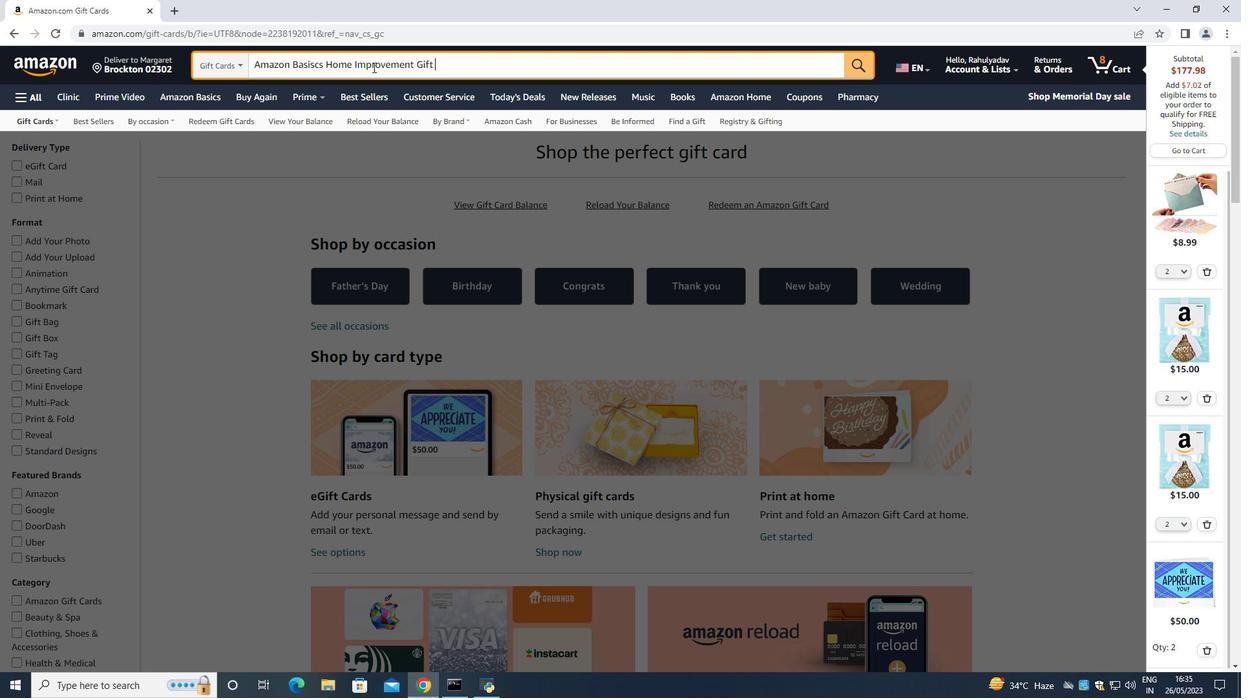 
Action: Mouse scrolled (406, 518) with delta (0, 0)
Screenshot: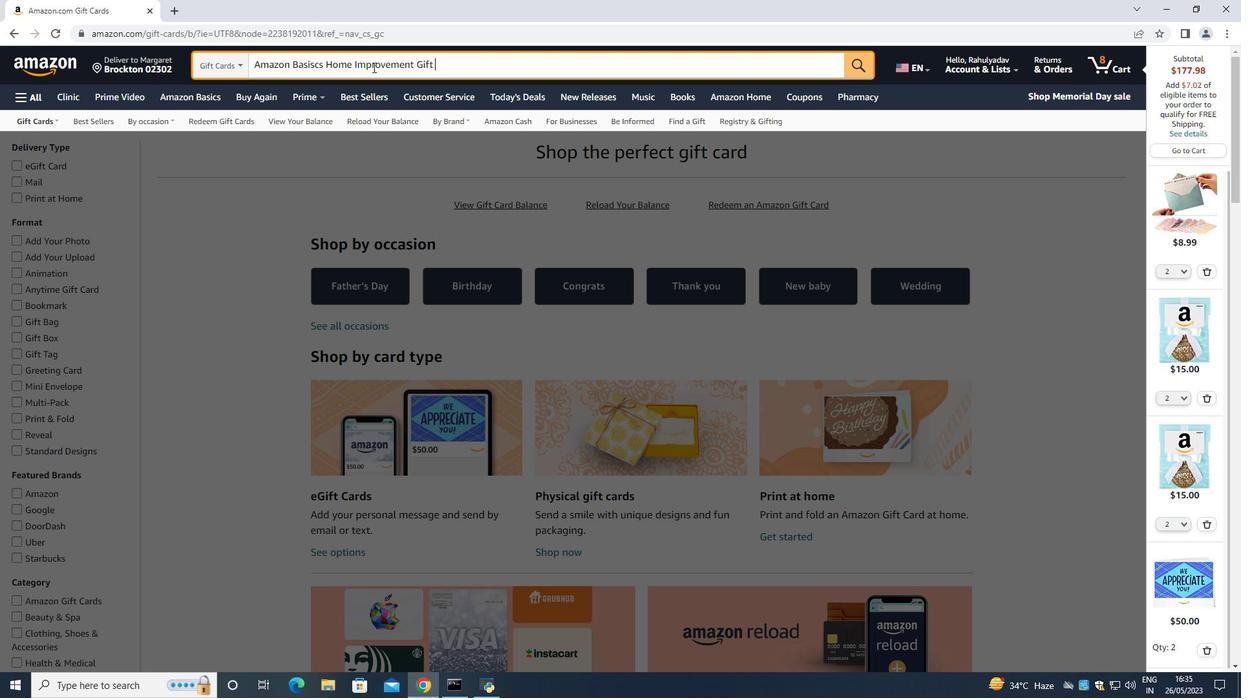 
Action: Mouse moved to (835, 557)
Screenshot: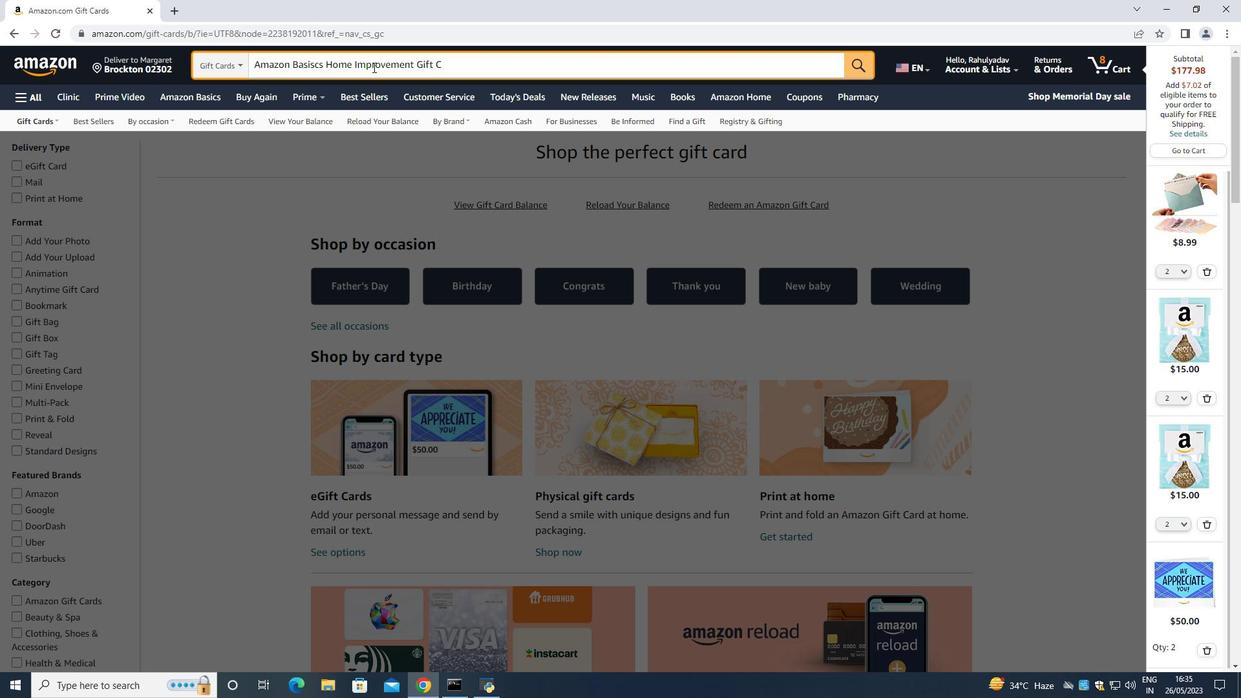 
Action: Mouse scrolled (835, 557) with delta (0, 0)
Screenshot: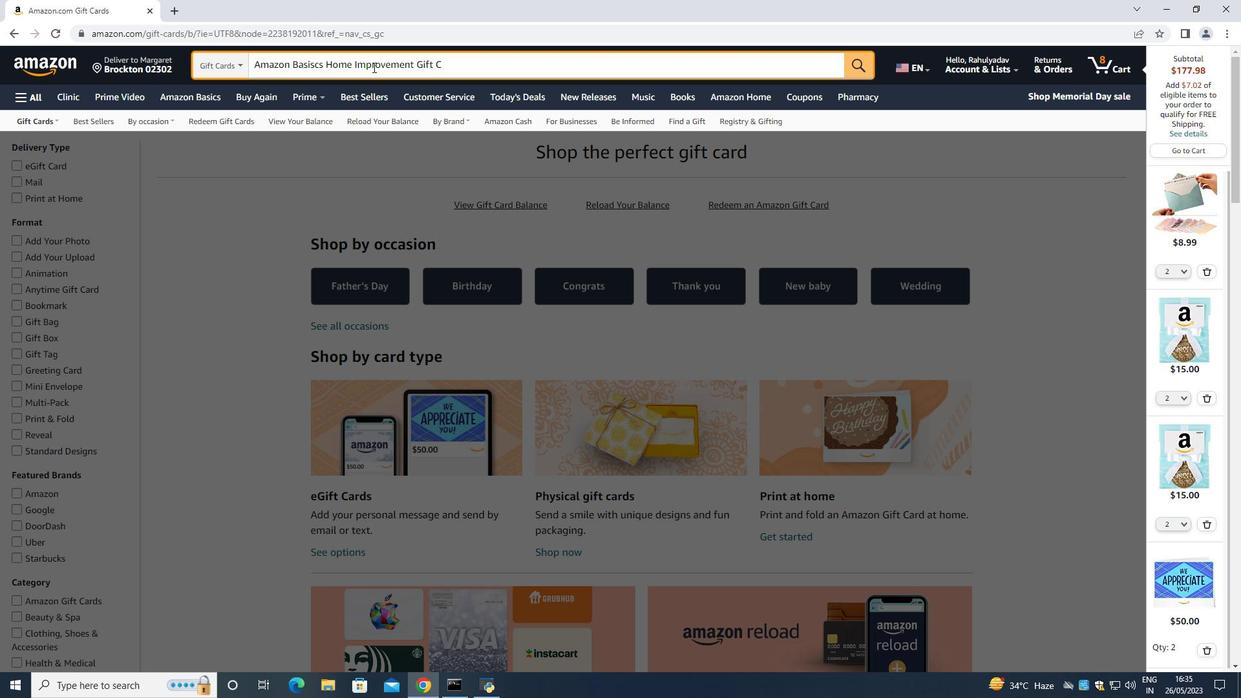 
Action: Mouse moved to (835, 558)
Screenshot: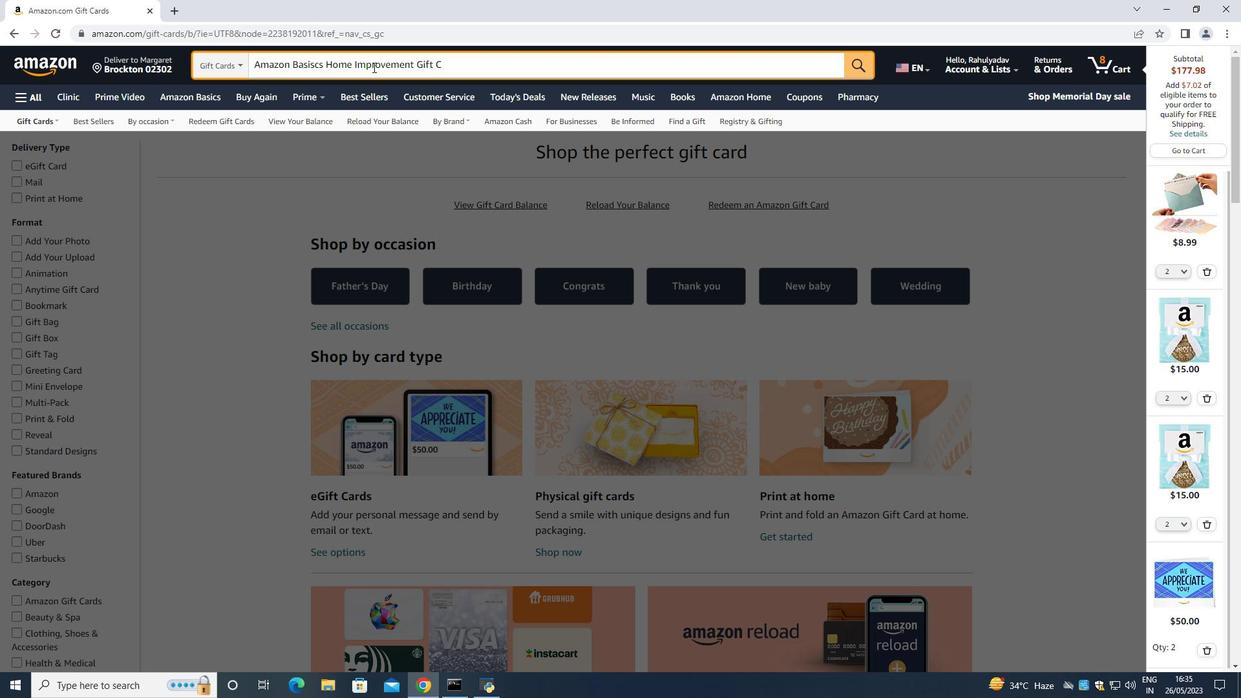 
Action: Mouse scrolled (835, 557) with delta (0, 0)
Screenshot: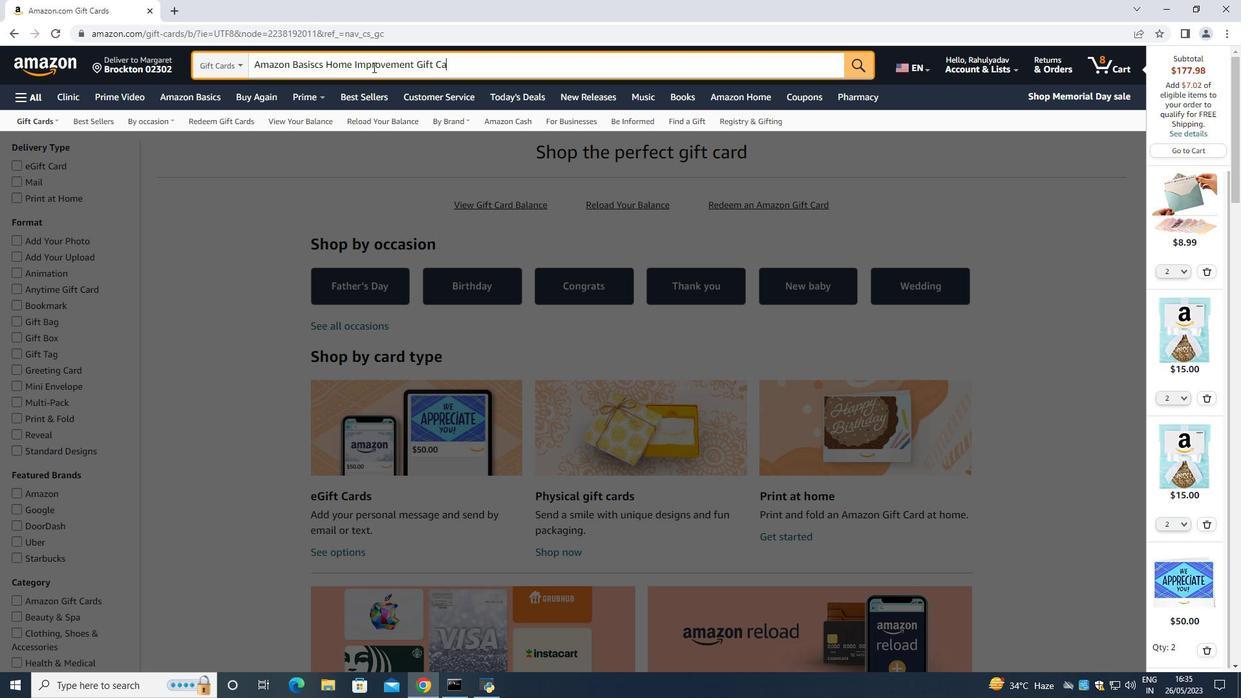 
Action: Mouse moved to (781, 527)
Screenshot: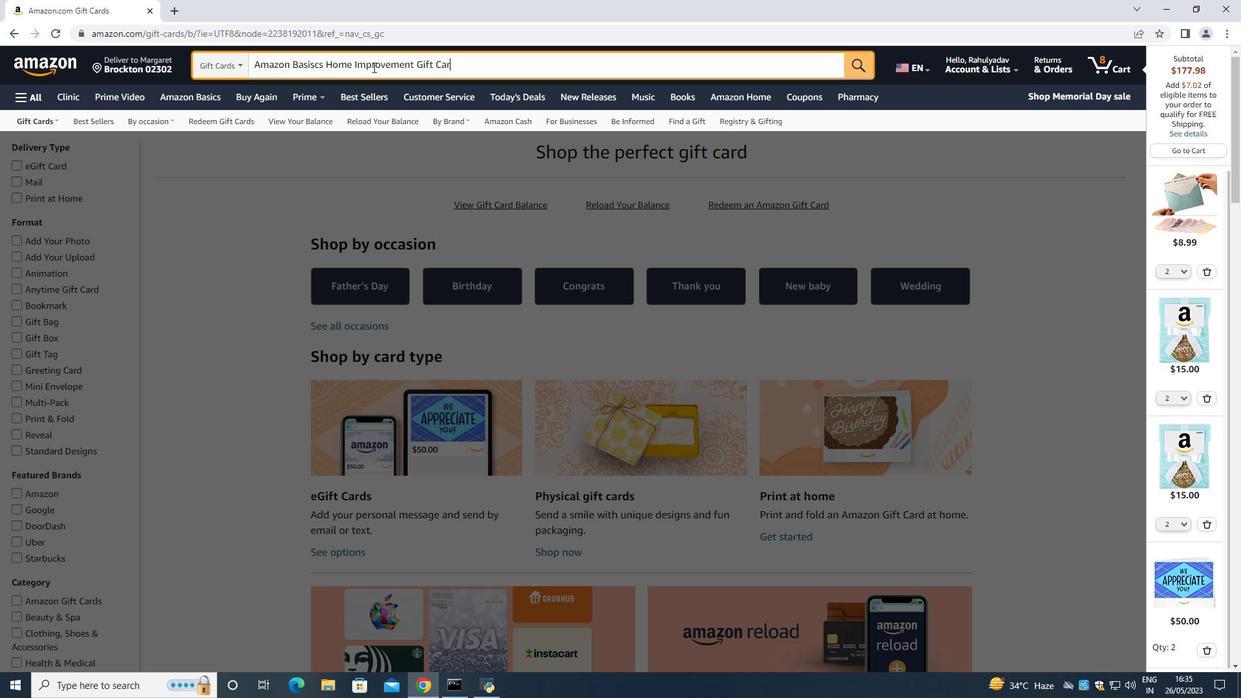 
Action: Mouse pressed left at (781, 527)
Screenshot: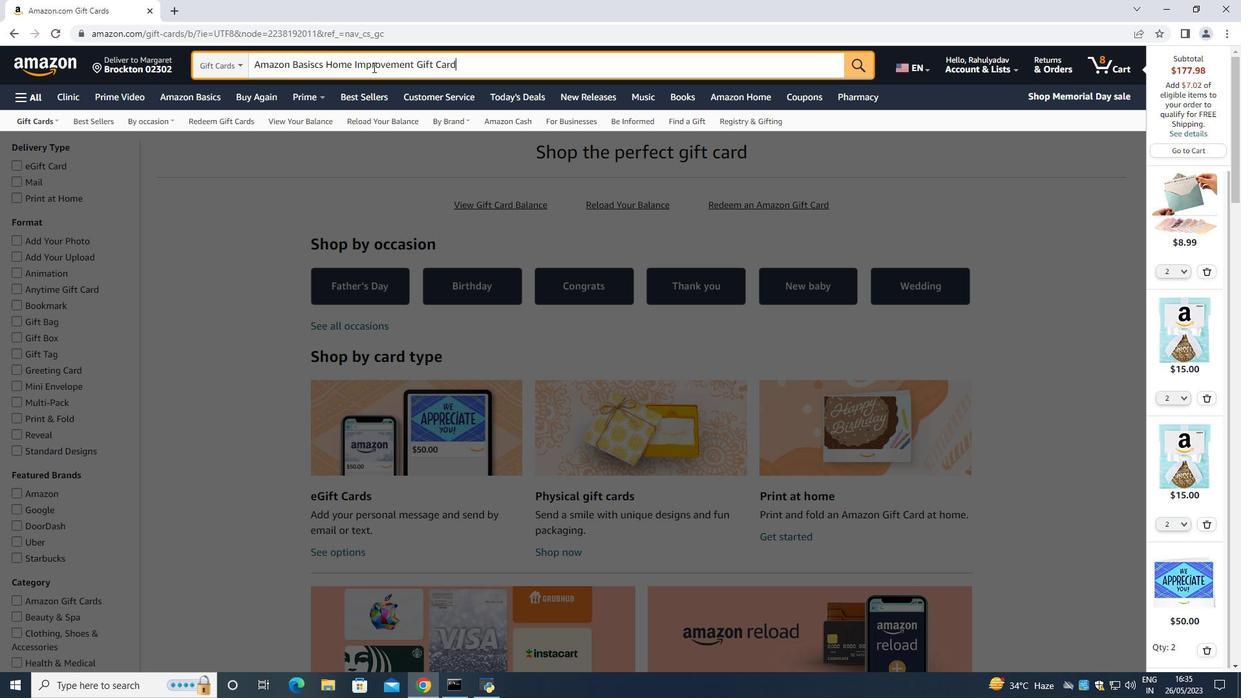 
Action: Mouse moved to (715, 477)
Screenshot: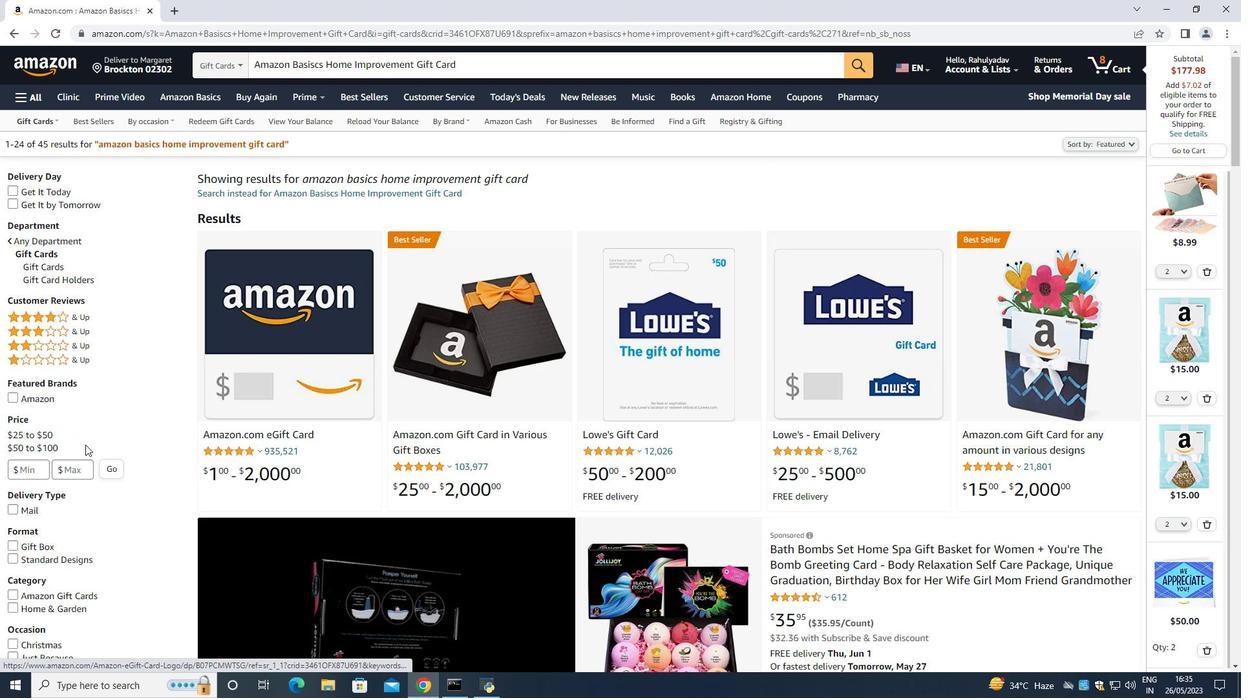 
Action: Mouse scrolled (715, 477) with delta (0, 0)
Screenshot: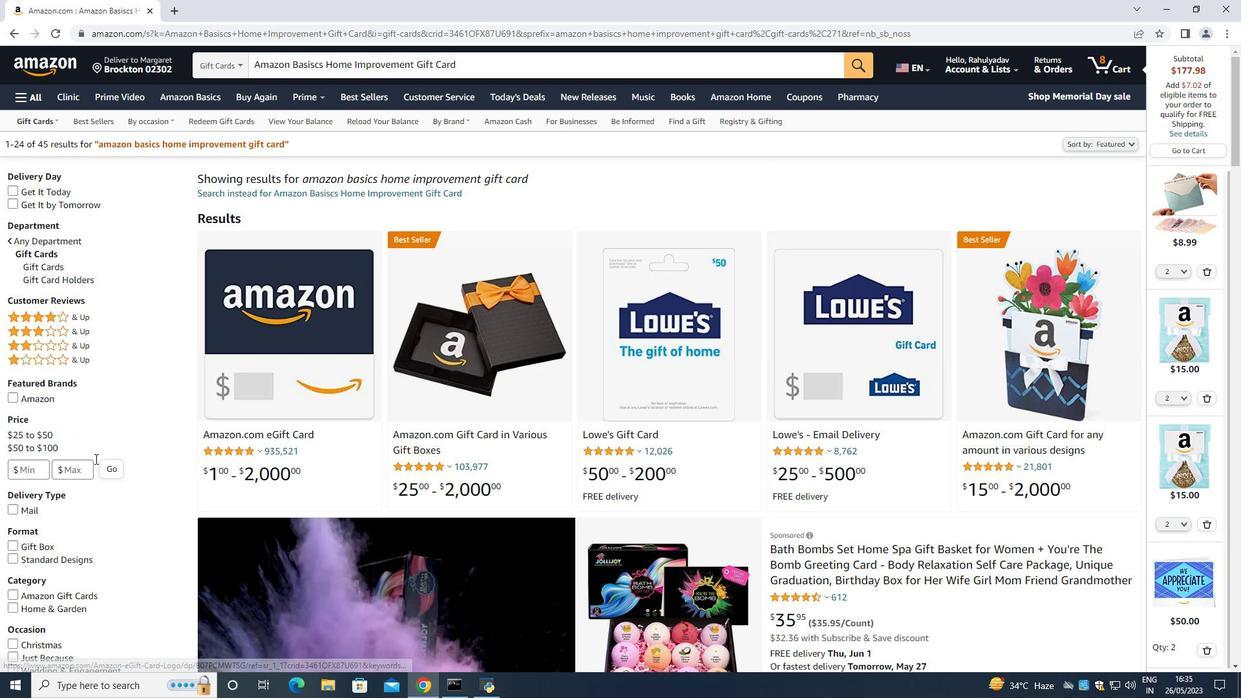 
Action: Mouse scrolled (715, 477) with delta (0, 0)
Screenshot: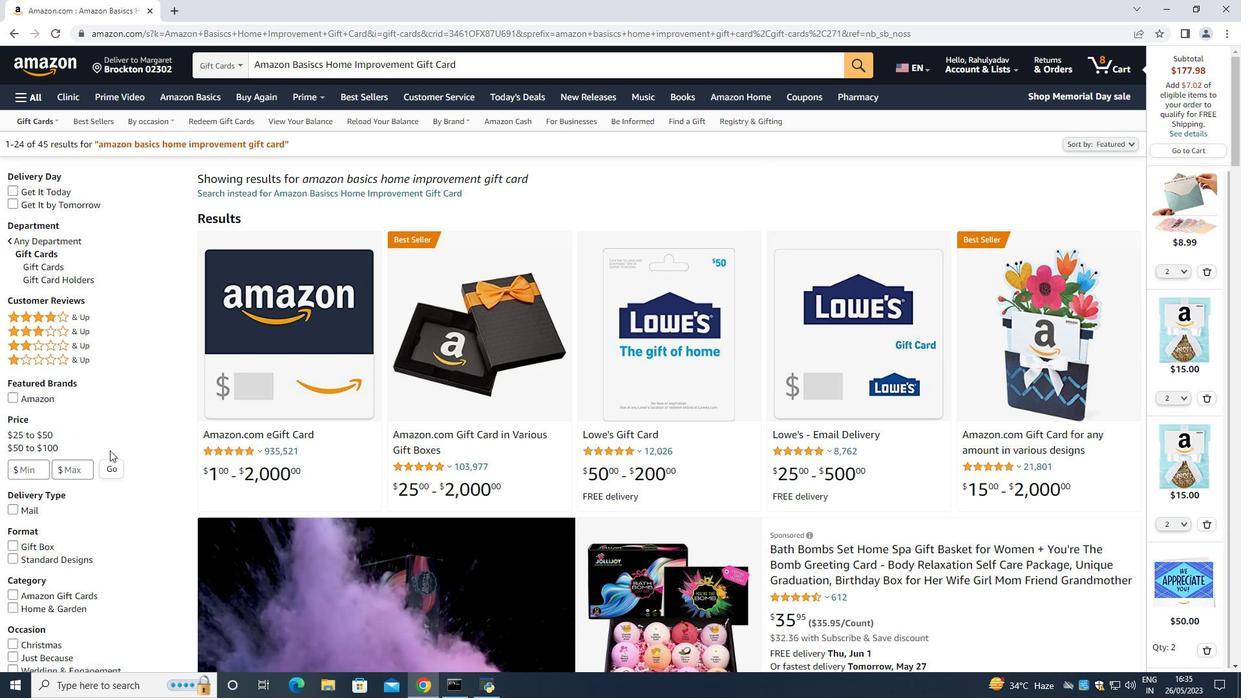 
Action: Mouse moved to (1078, 515)
Screenshot: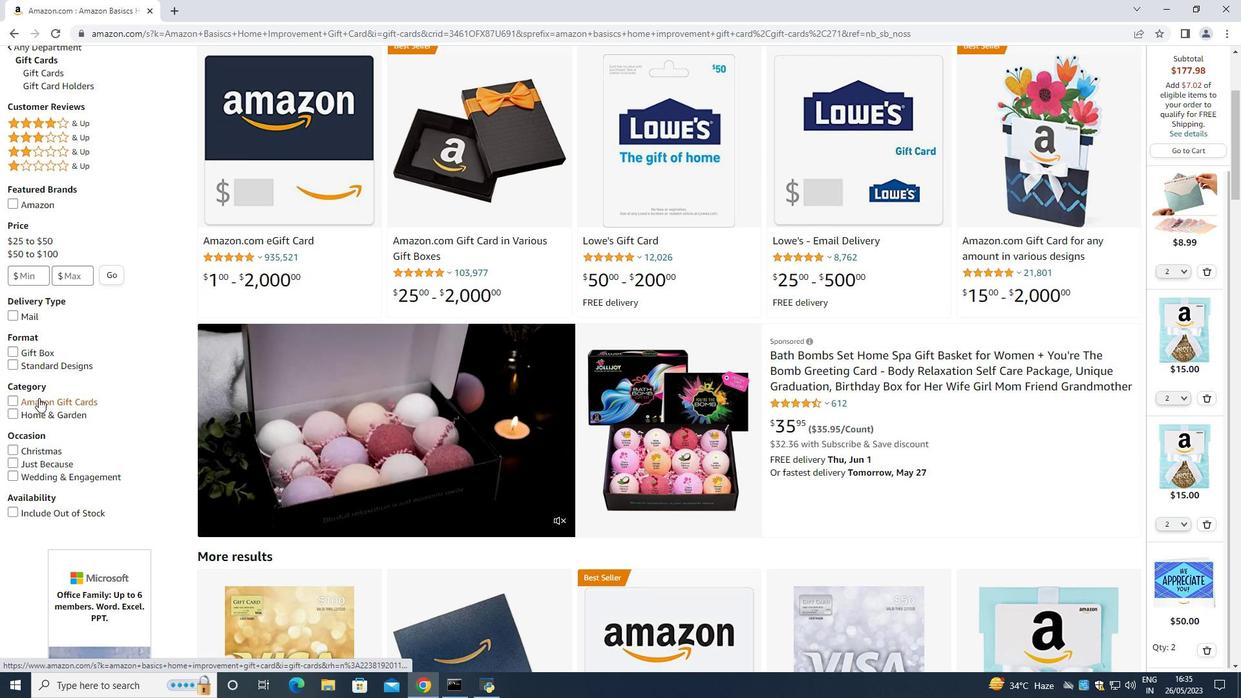
Action: Mouse scrolled (1078, 514) with delta (0, 0)
Screenshot: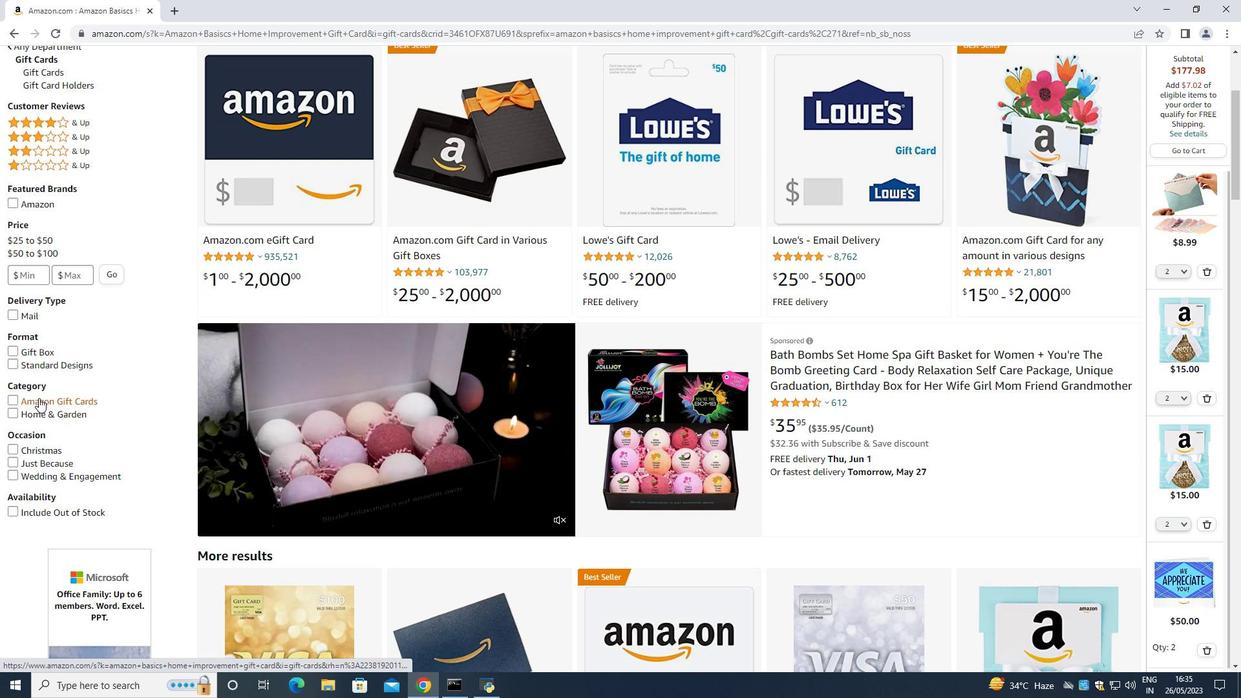 
Action: Mouse moved to (1078, 515)
Screenshot: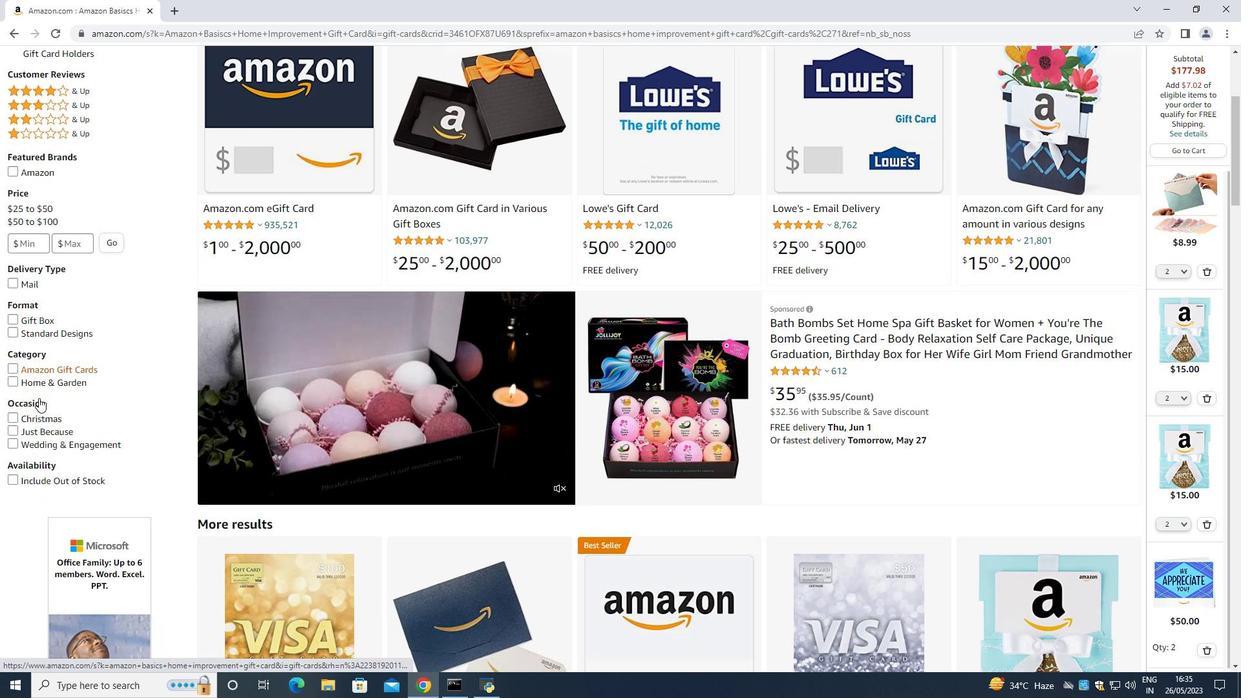 
Action: Mouse scrolled (1078, 514) with delta (0, 0)
Screenshot: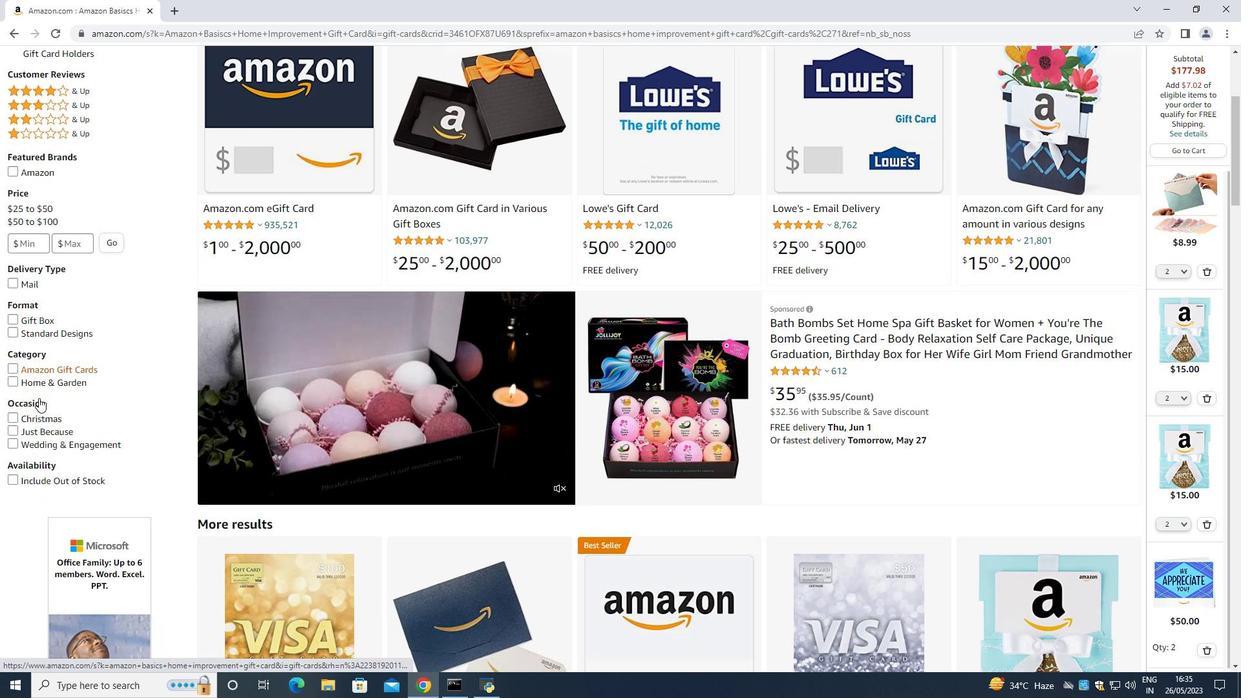 
Action: Mouse moved to (967, 416)
Screenshot: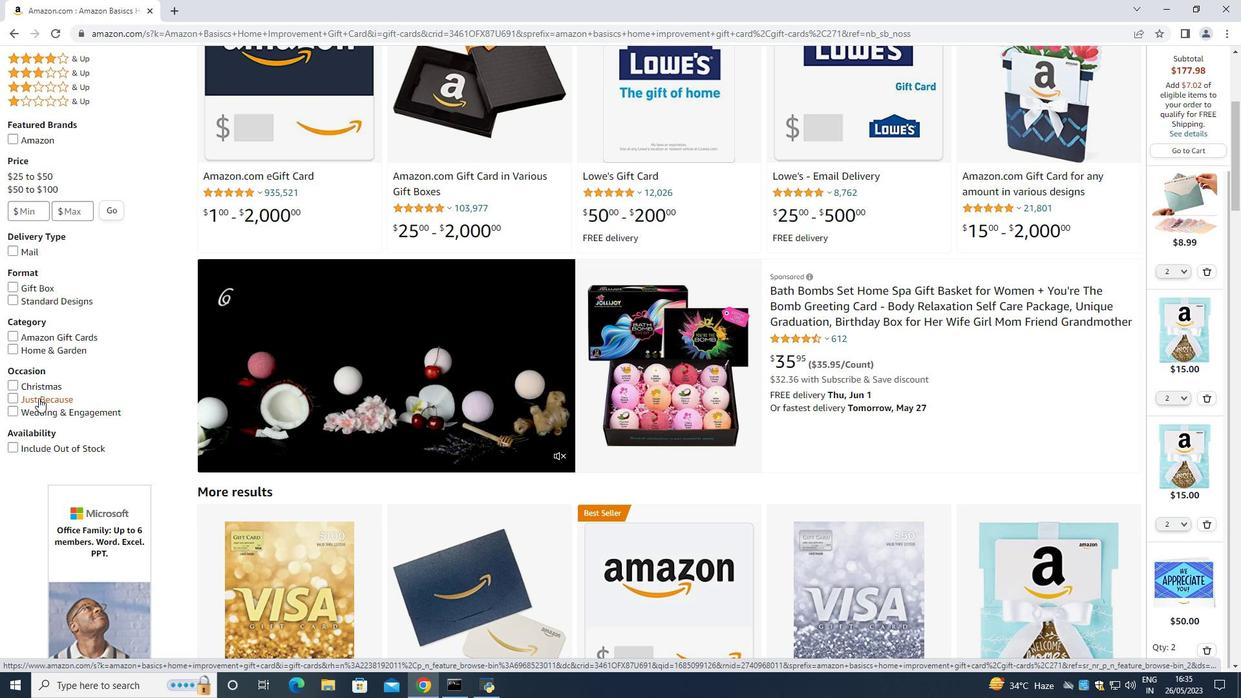 
Action: Mouse scrolled (967, 416) with delta (0, 0)
Screenshot: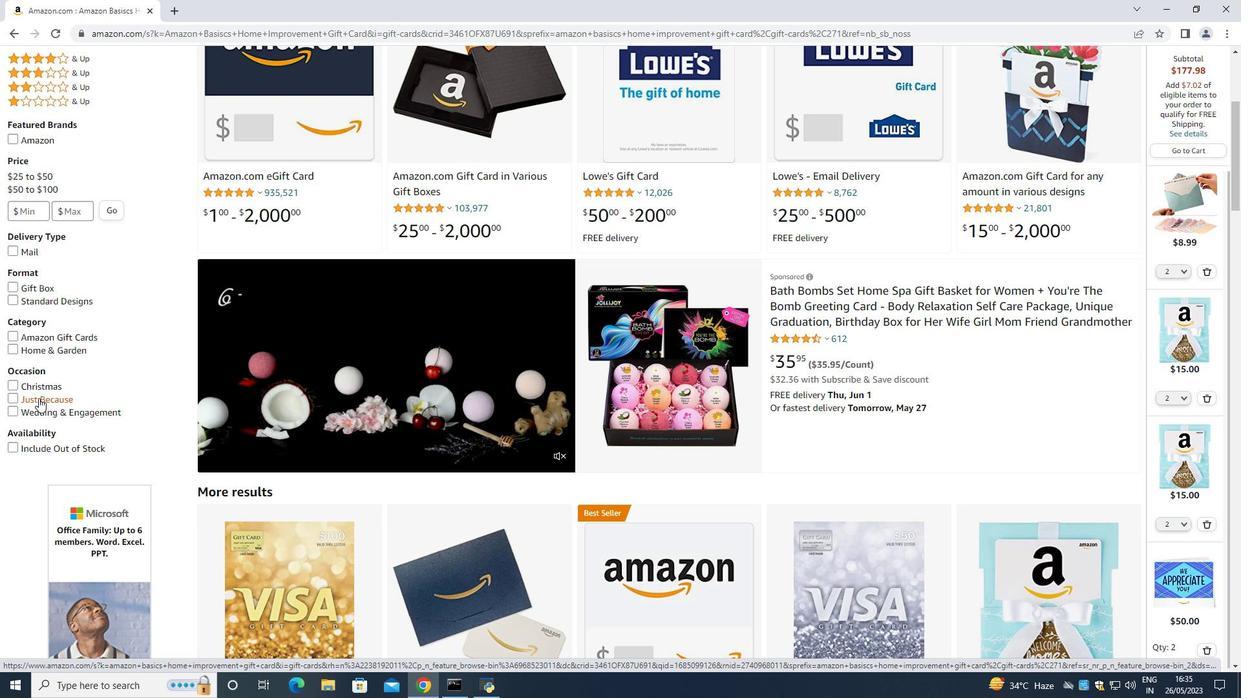 
Action: Mouse moved to (966, 417)
Screenshot: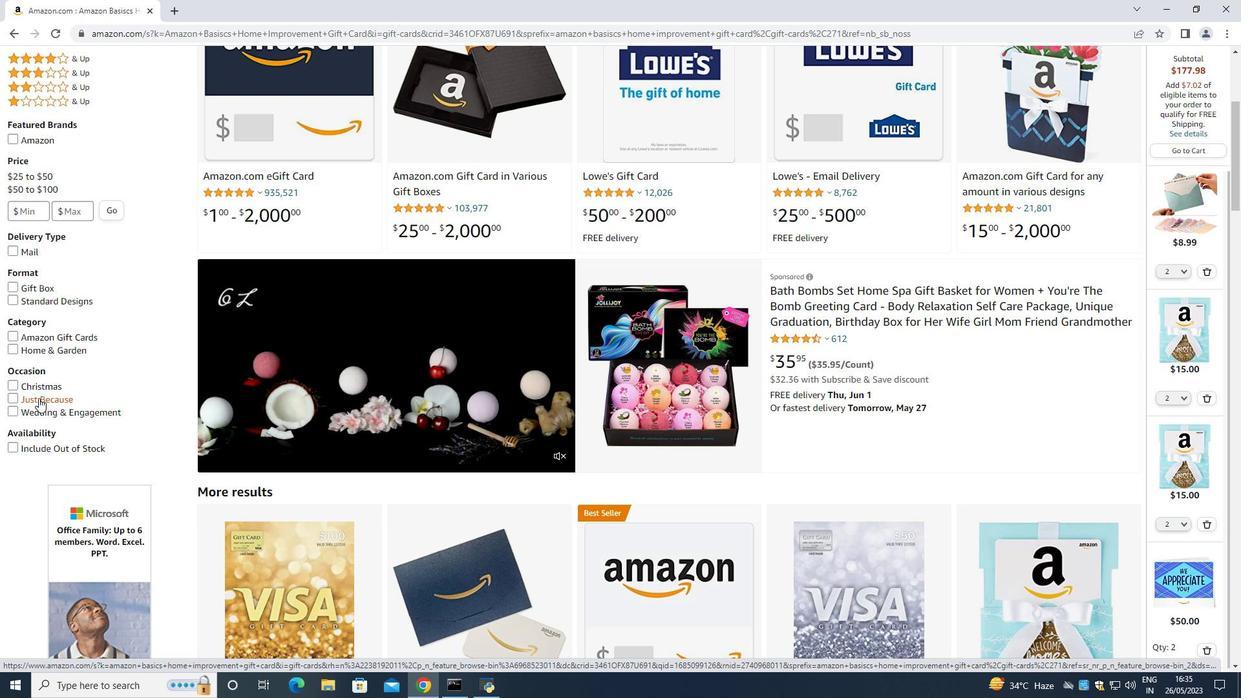 
Action: Mouse scrolled (966, 416) with delta (0, 0)
Screenshot: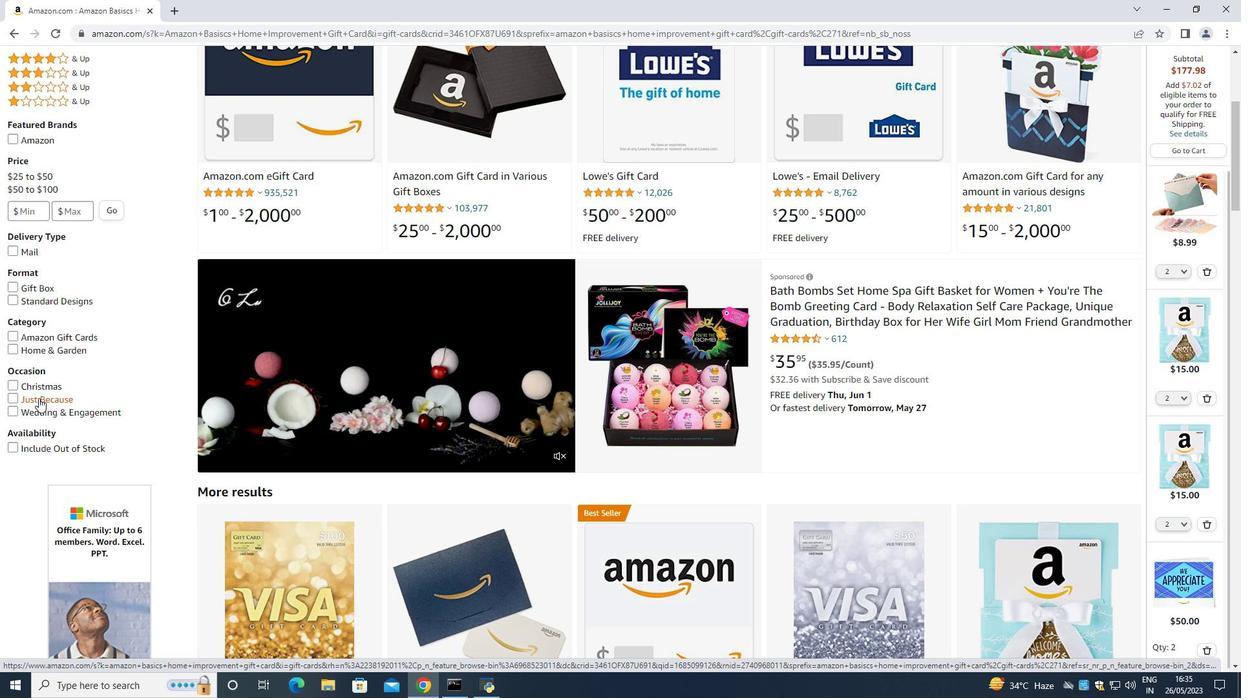 
Action: Mouse moved to (696, 549)
Screenshot: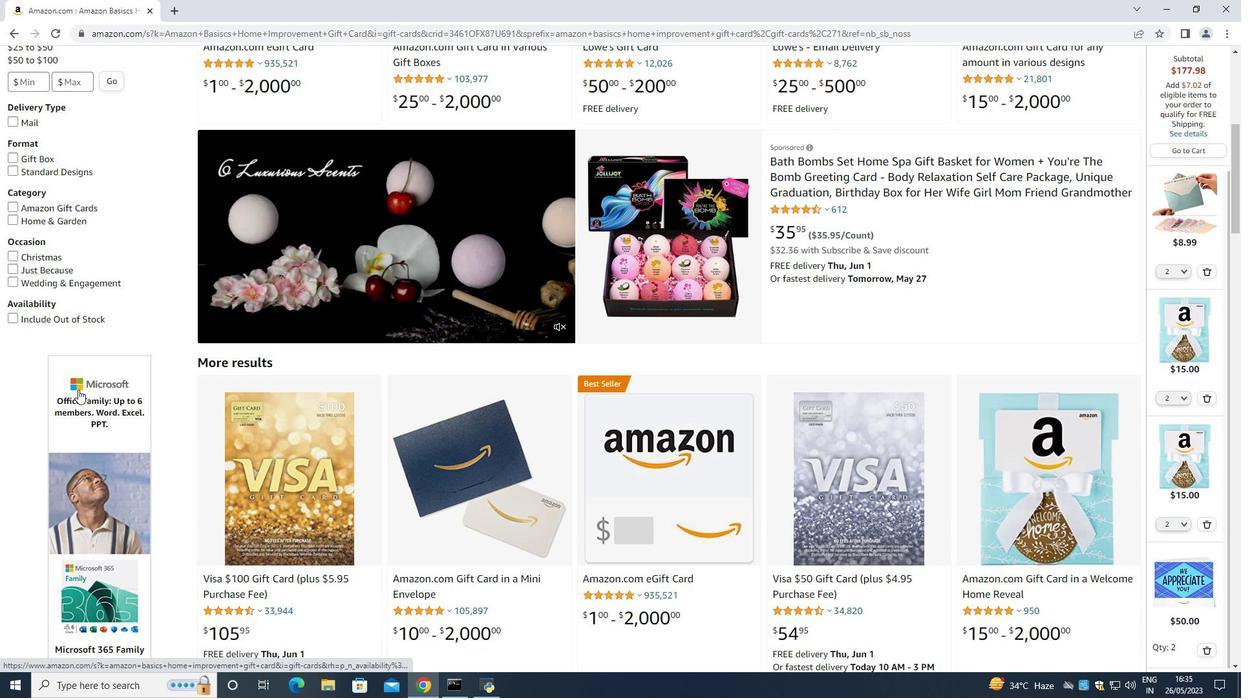 
Action: Mouse scrolled (696, 548) with delta (0, 0)
Screenshot: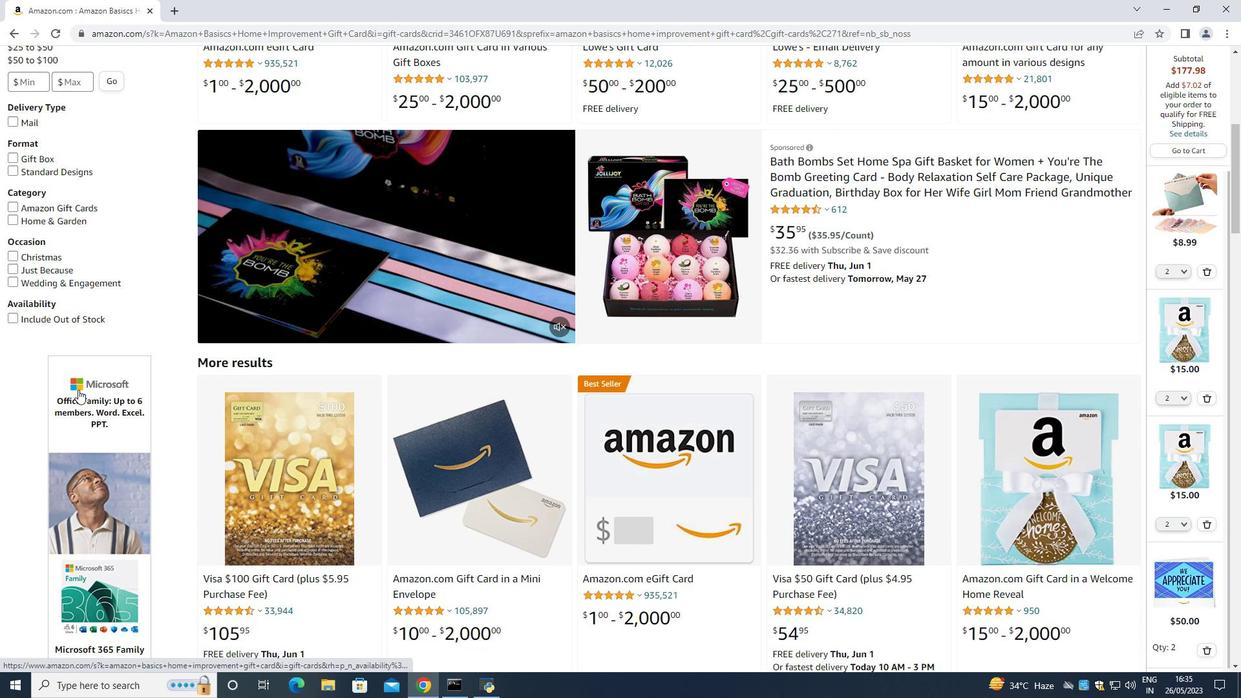 
Action: Mouse scrolled (696, 548) with delta (0, 0)
Screenshot: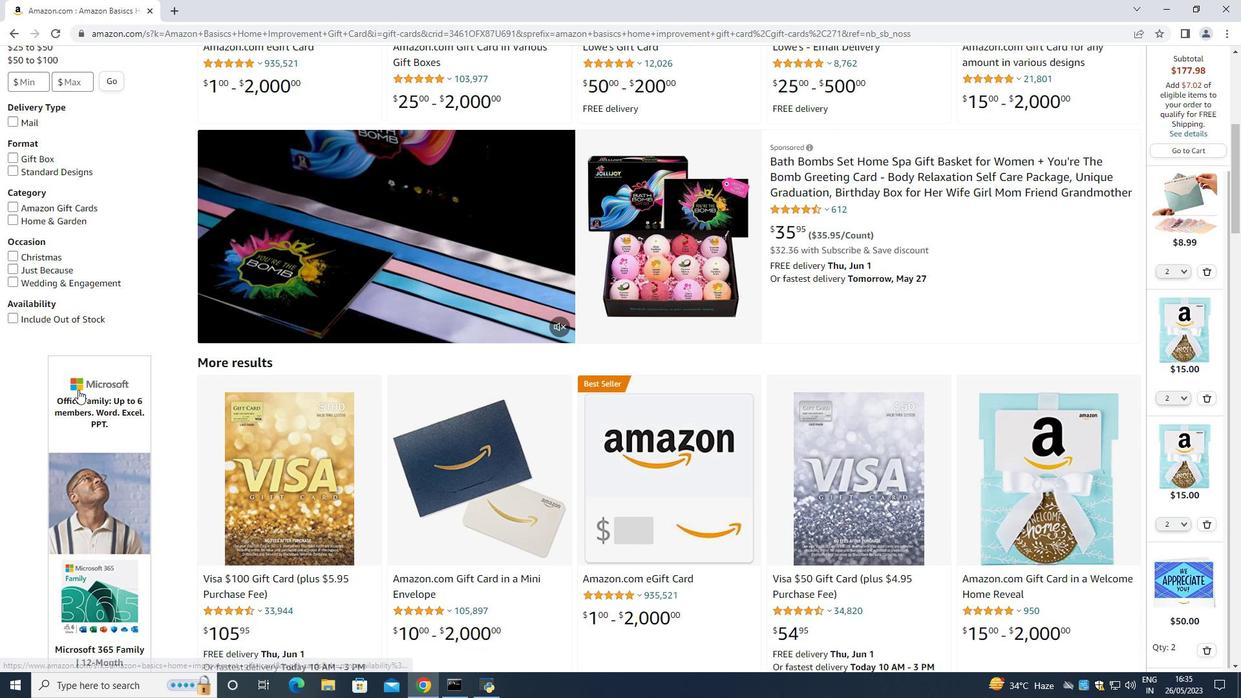 
Action: Mouse scrolled (696, 548) with delta (0, 0)
Screenshot: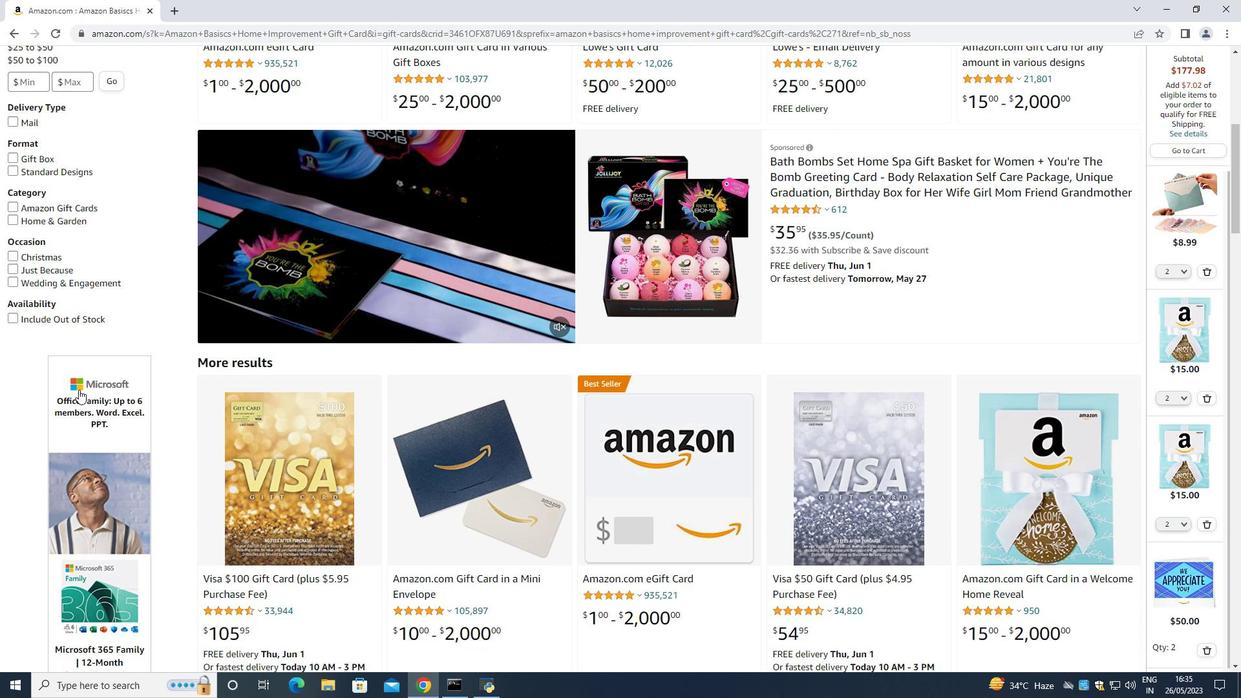 
Action: Mouse scrolled (696, 548) with delta (0, 0)
Screenshot: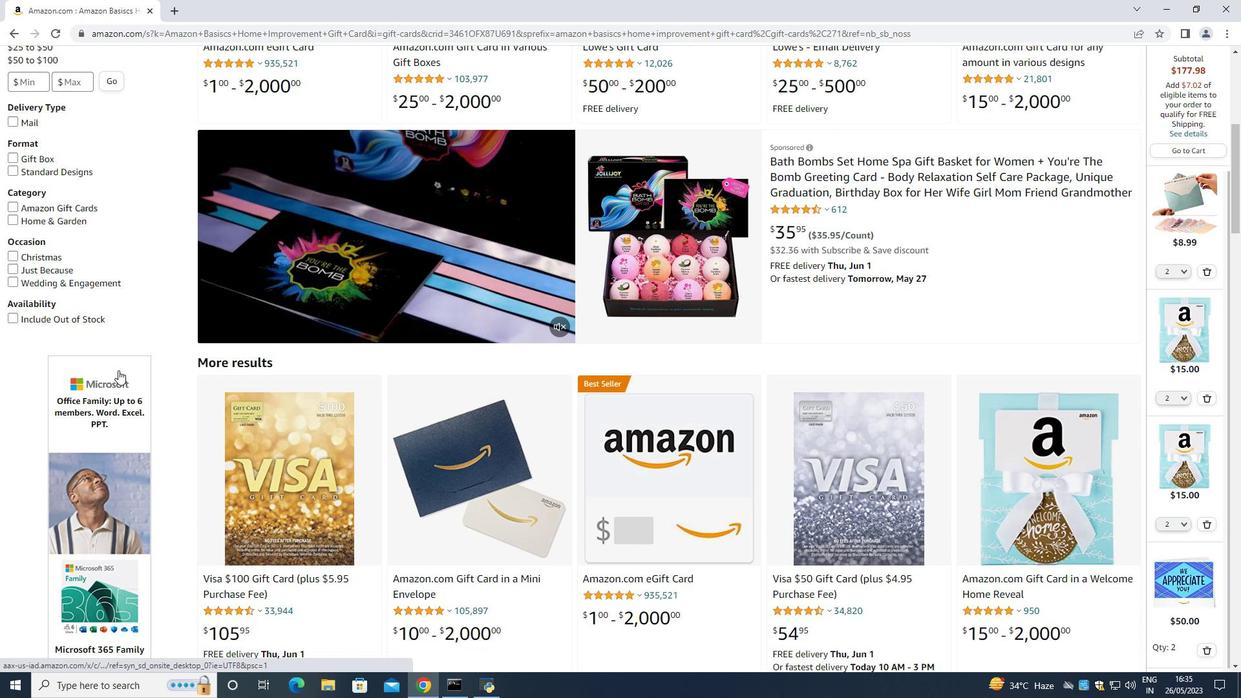 
Action: Mouse moved to (450, 557)
Screenshot: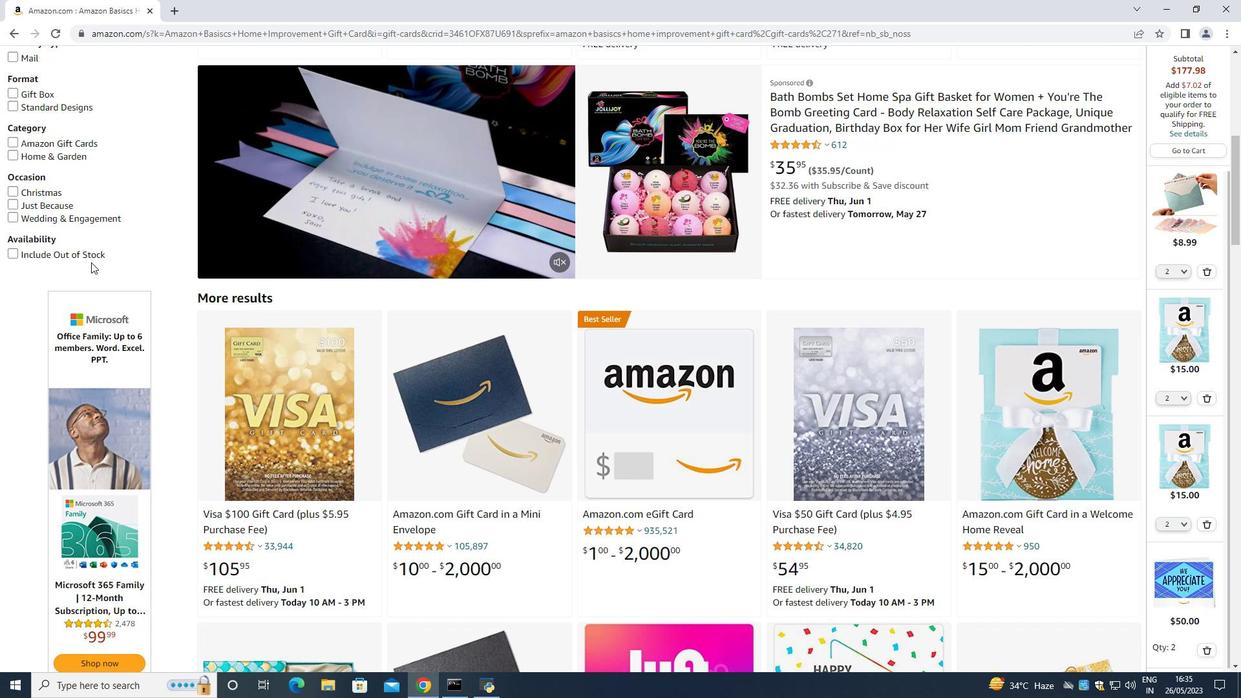 
Action: Mouse scrolled (450, 557) with delta (0, 0)
Screenshot: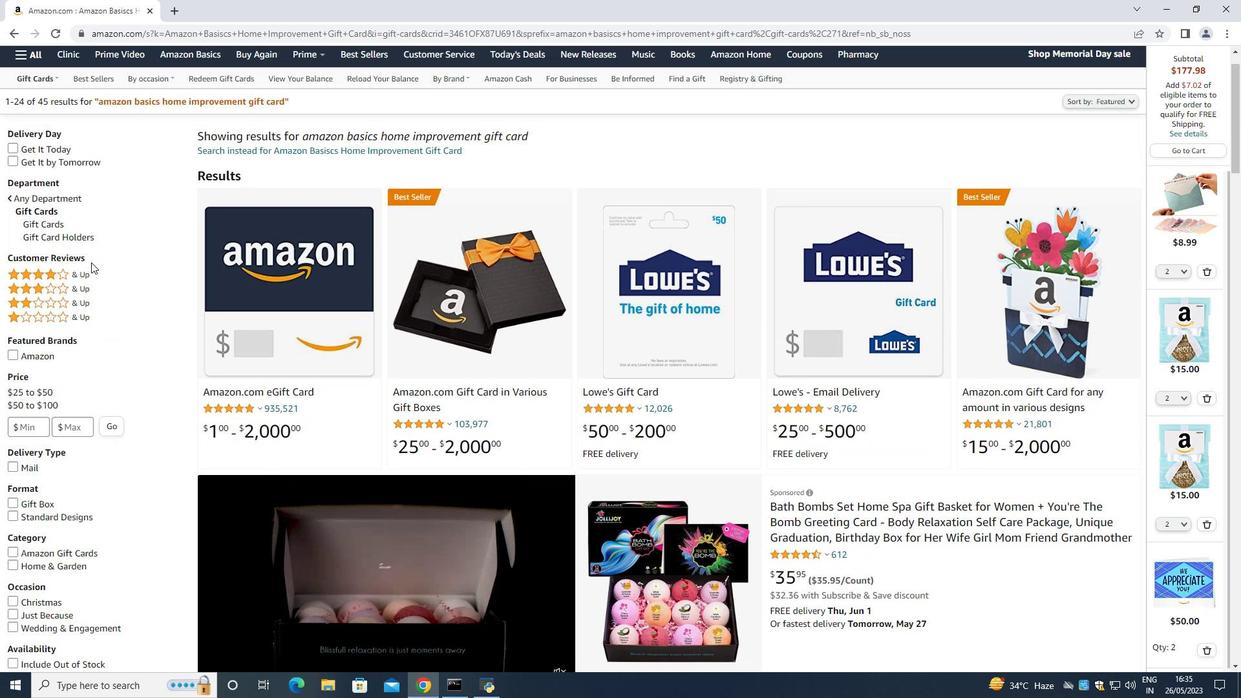 
Action: Mouse moved to (548, 519)
Screenshot: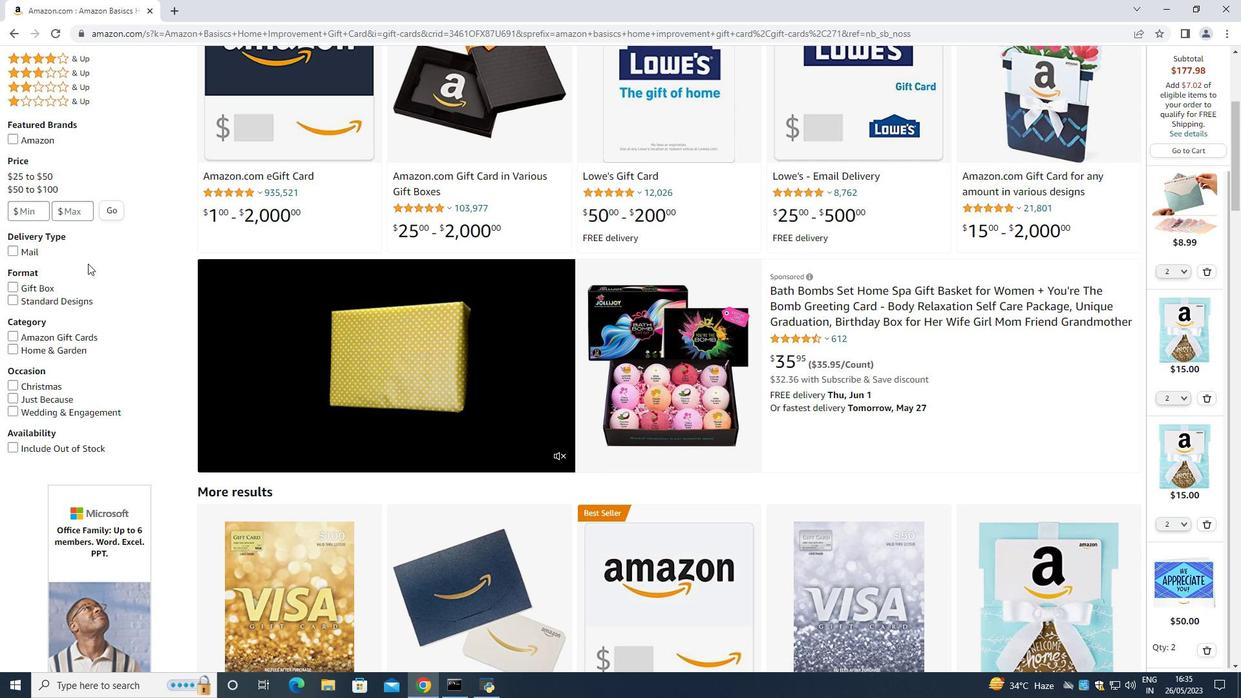 
Action: Mouse scrolled (548, 518) with delta (0, 0)
Screenshot: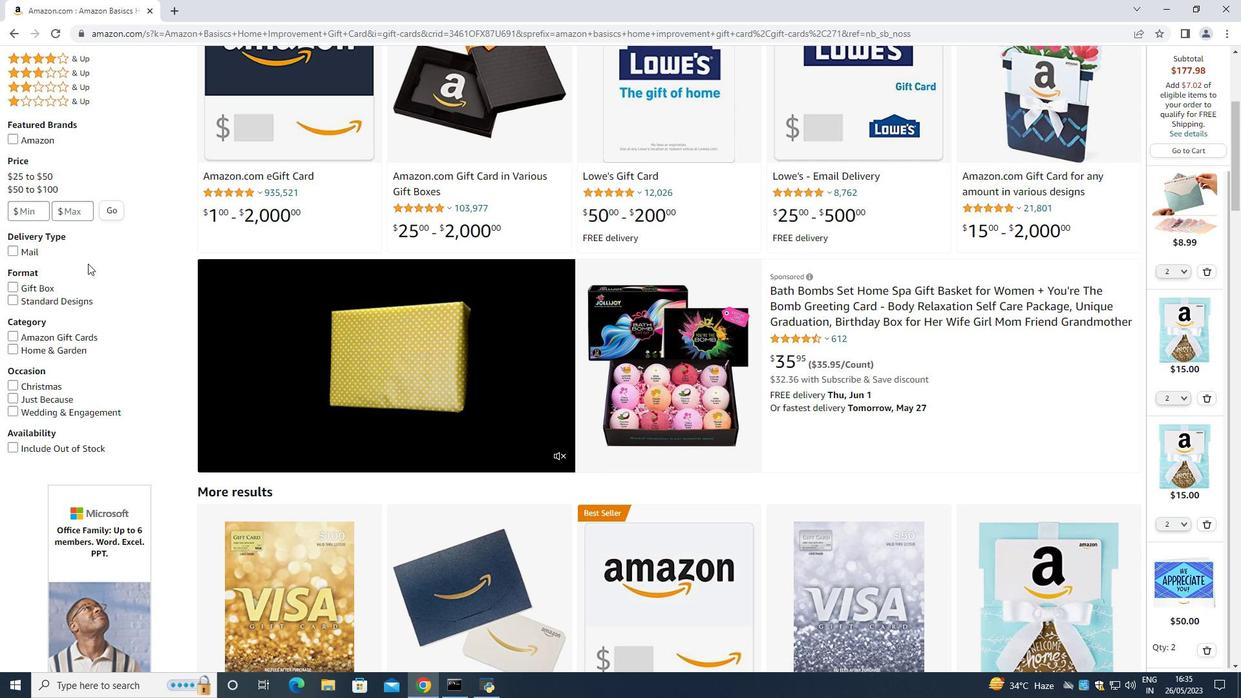 
Action: Mouse moved to (546, 519)
Screenshot: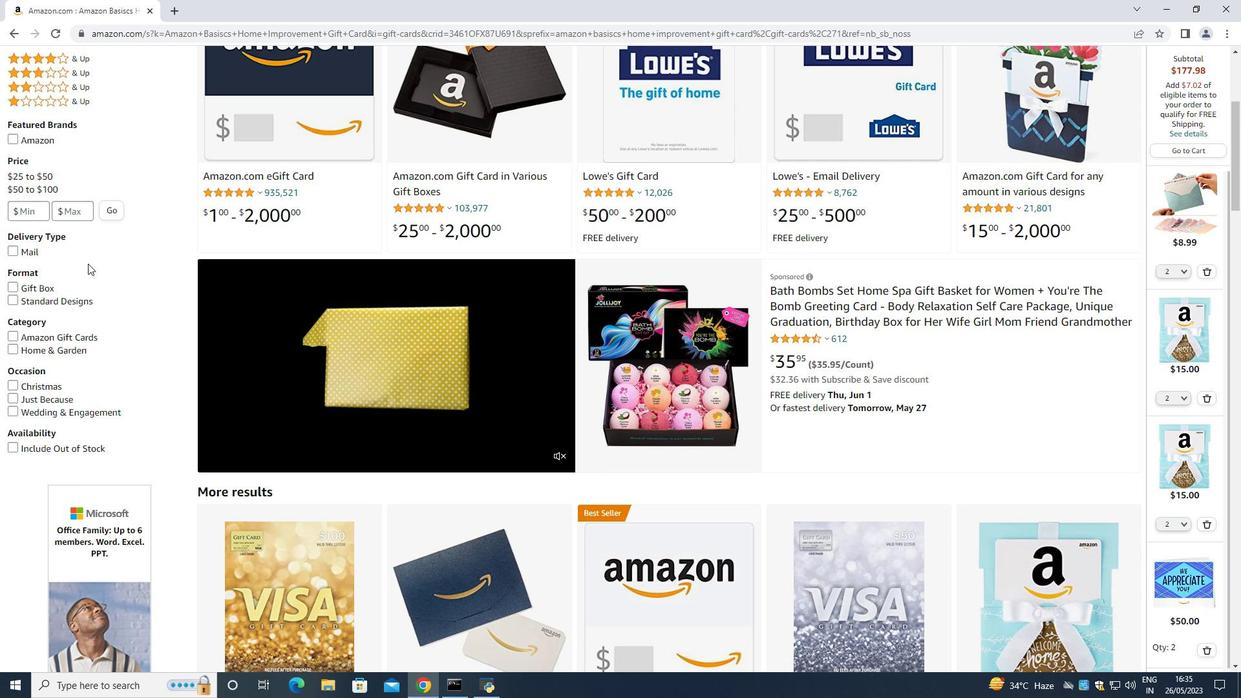 
Action: Mouse scrolled (546, 518) with delta (0, 0)
Screenshot: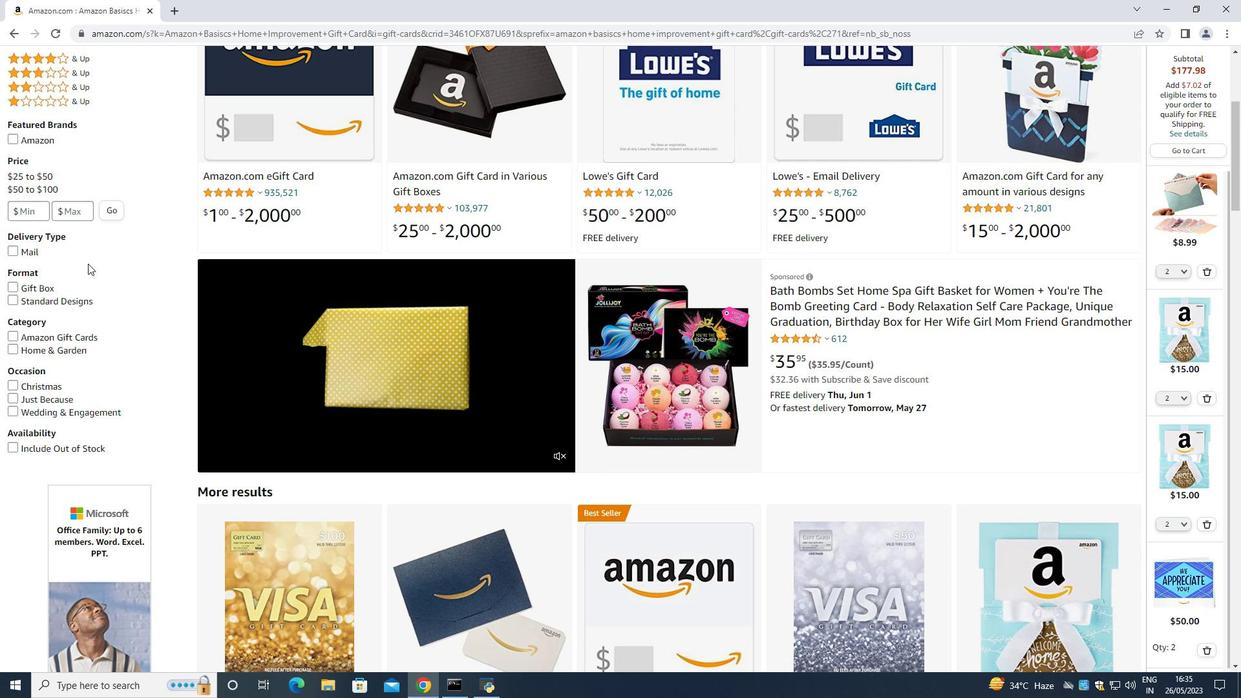 
Action: Mouse moved to (544, 519)
Screenshot: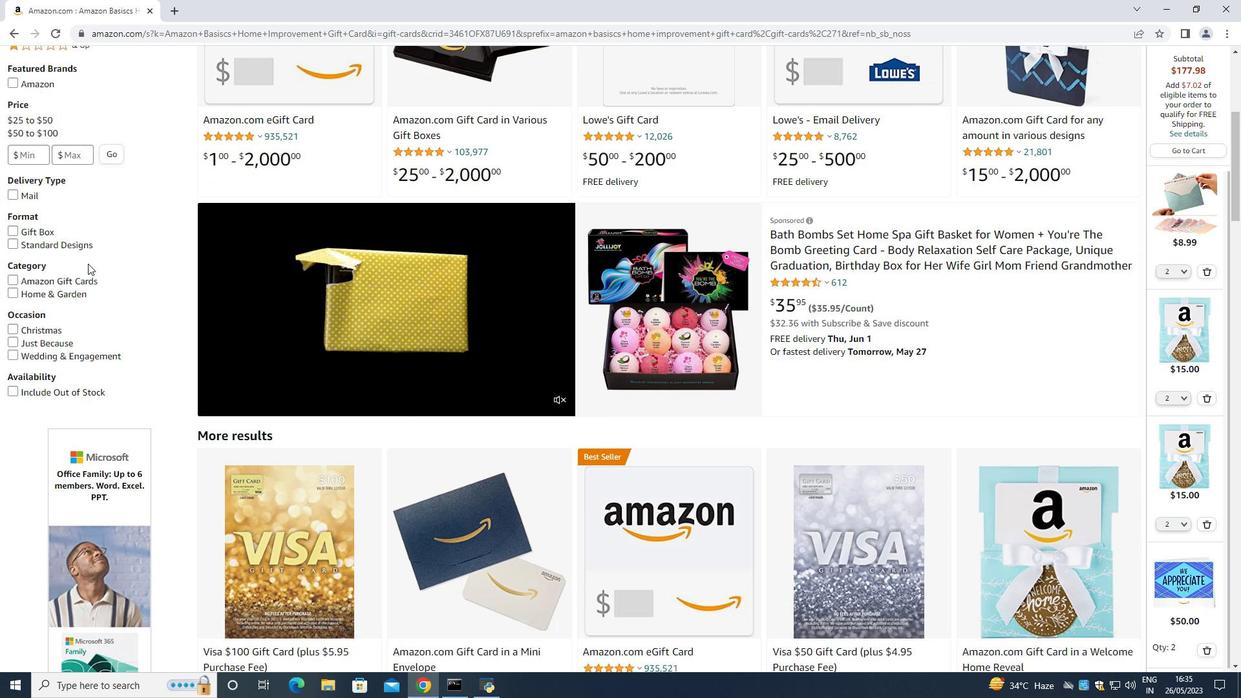 
Action: Mouse scrolled (544, 518) with delta (0, 0)
Screenshot: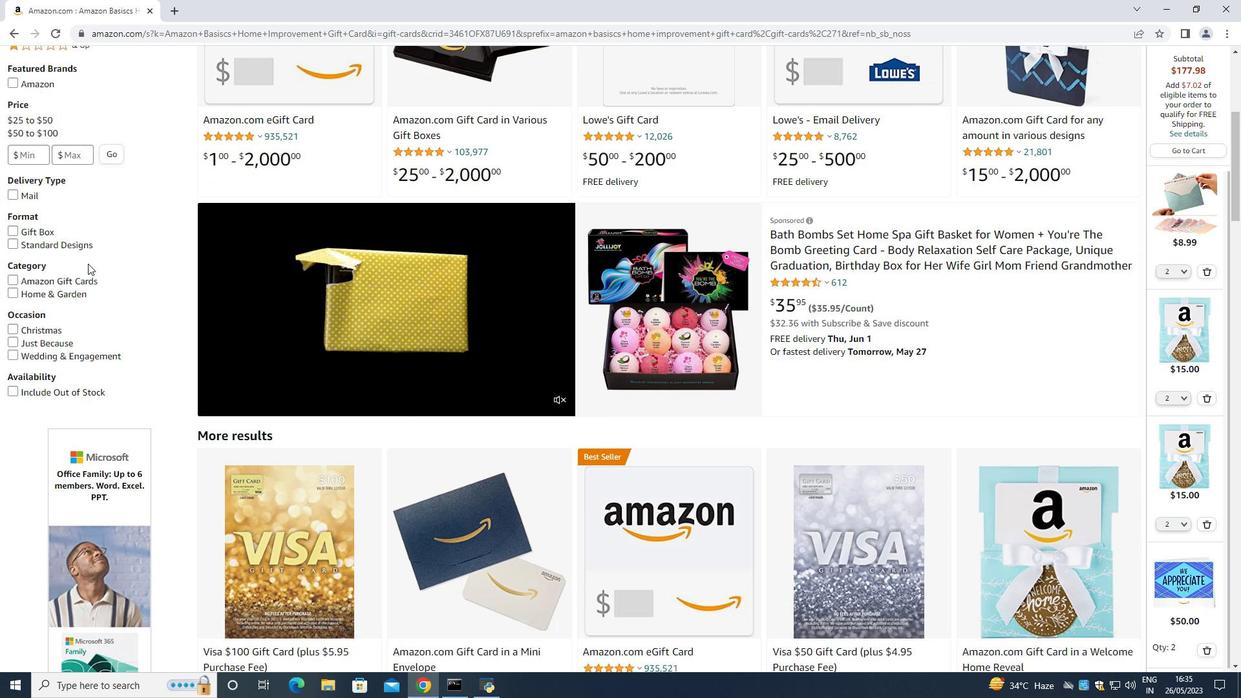 
Action: Mouse moved to (869, 559)
Screenshot: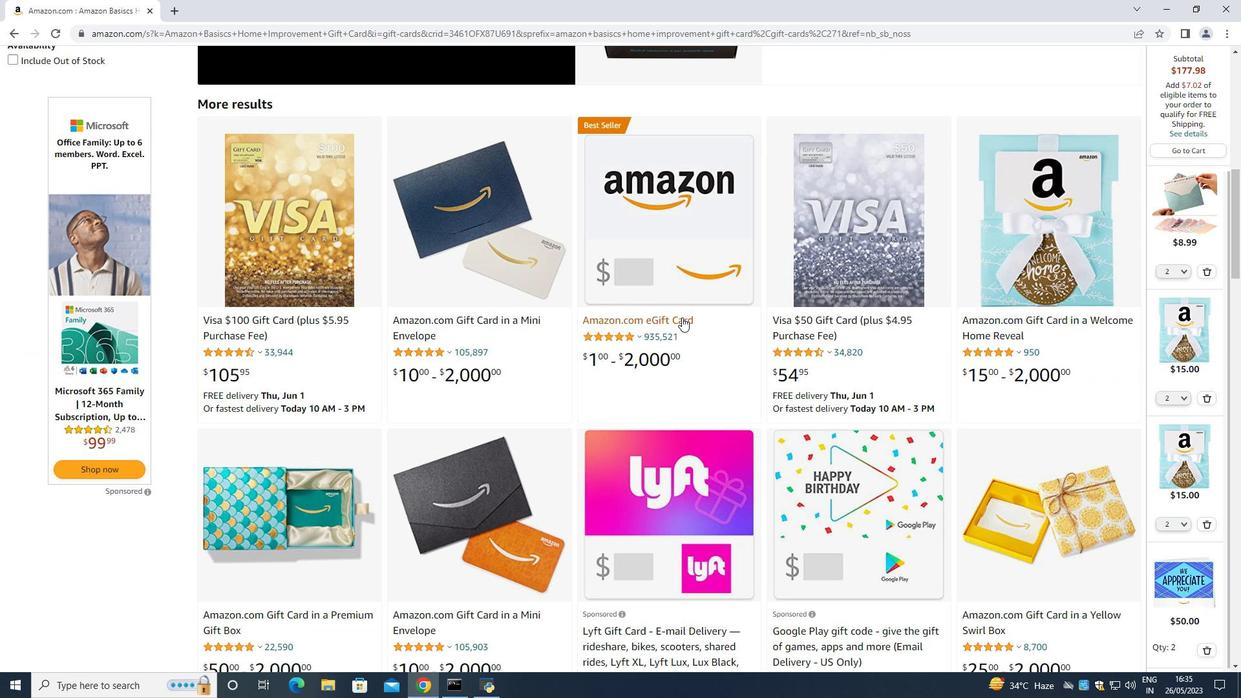 
Action: Mouse scrolled (869, 558) with delta (0, 0)
Screenshot: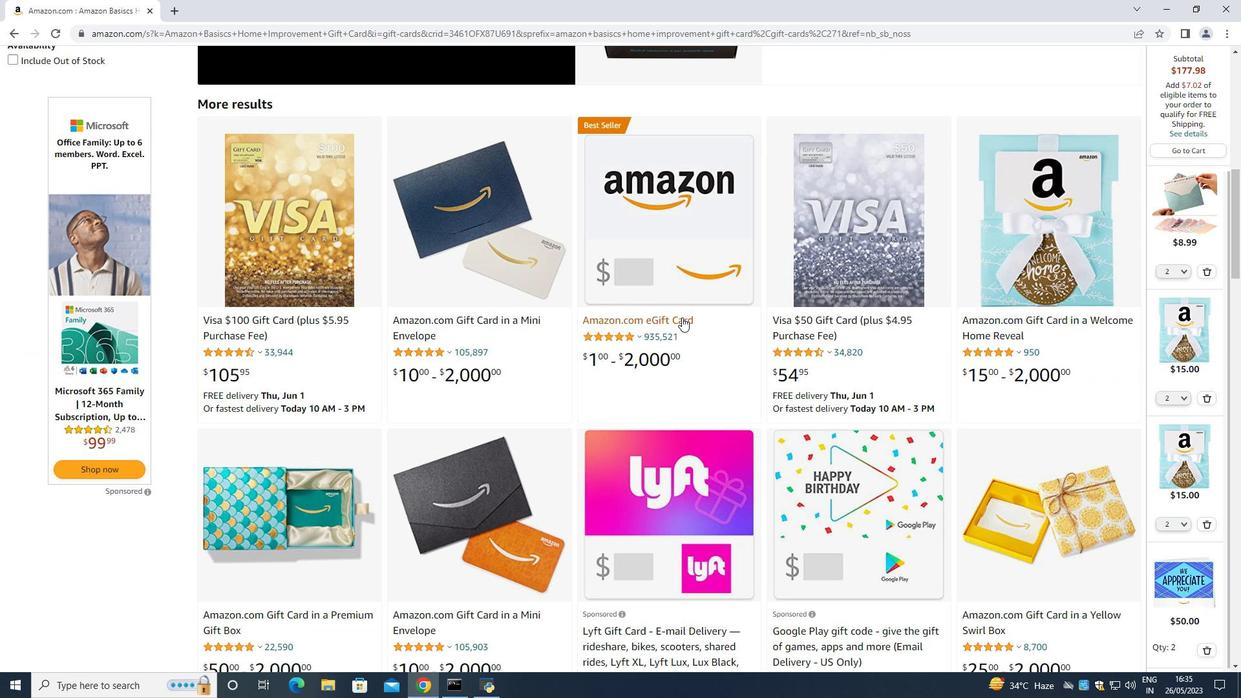 
Action: Mouse moved to (775, 597)
Screenshot: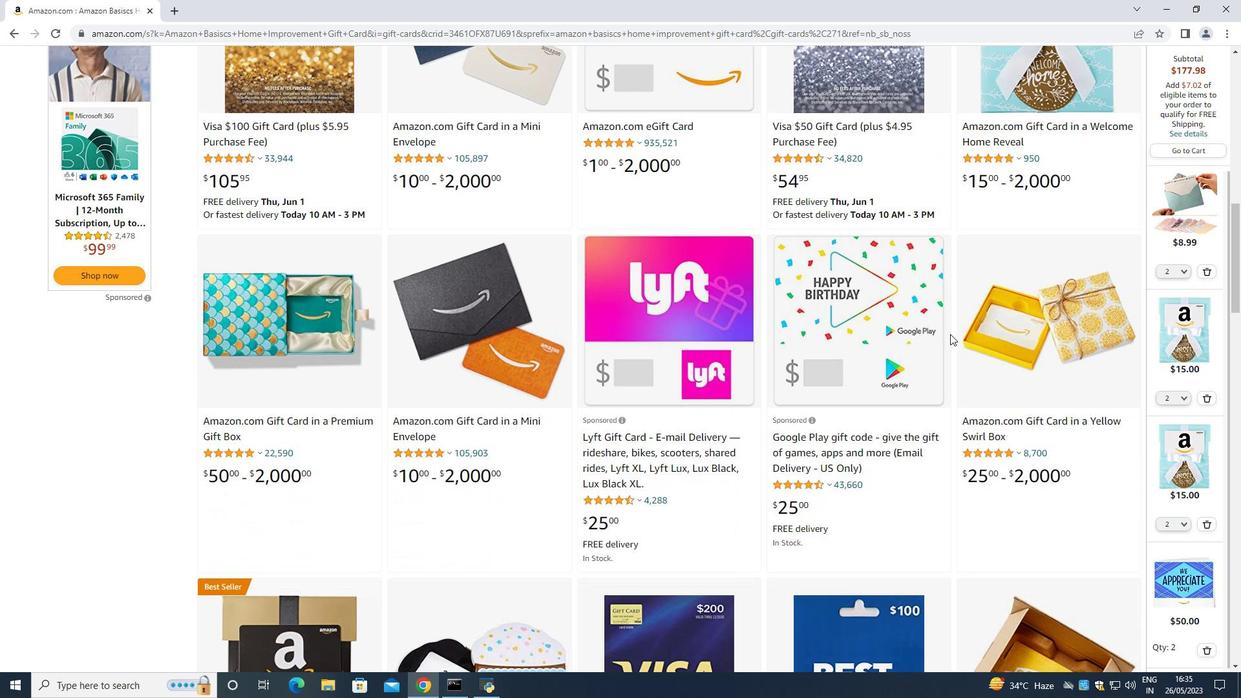 
Action: Mouse pressed left at (775, 597)
Screenshot: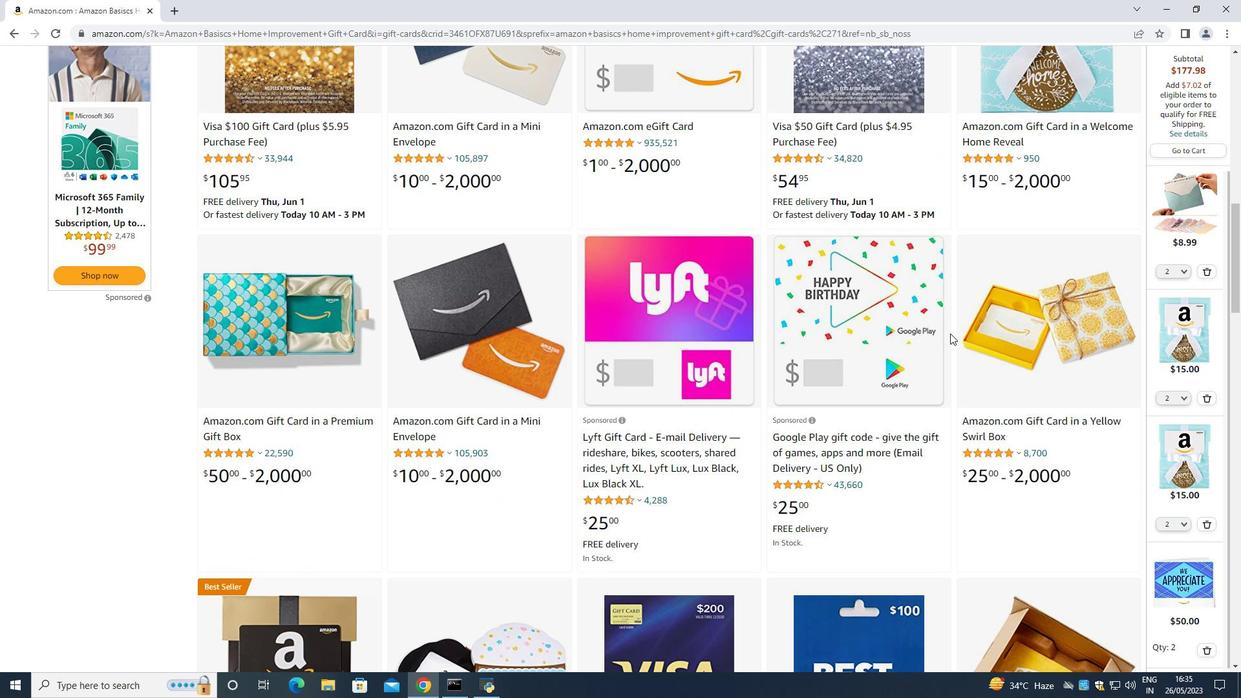 
Action: Mouse moved to (842, 394)
Screenshot: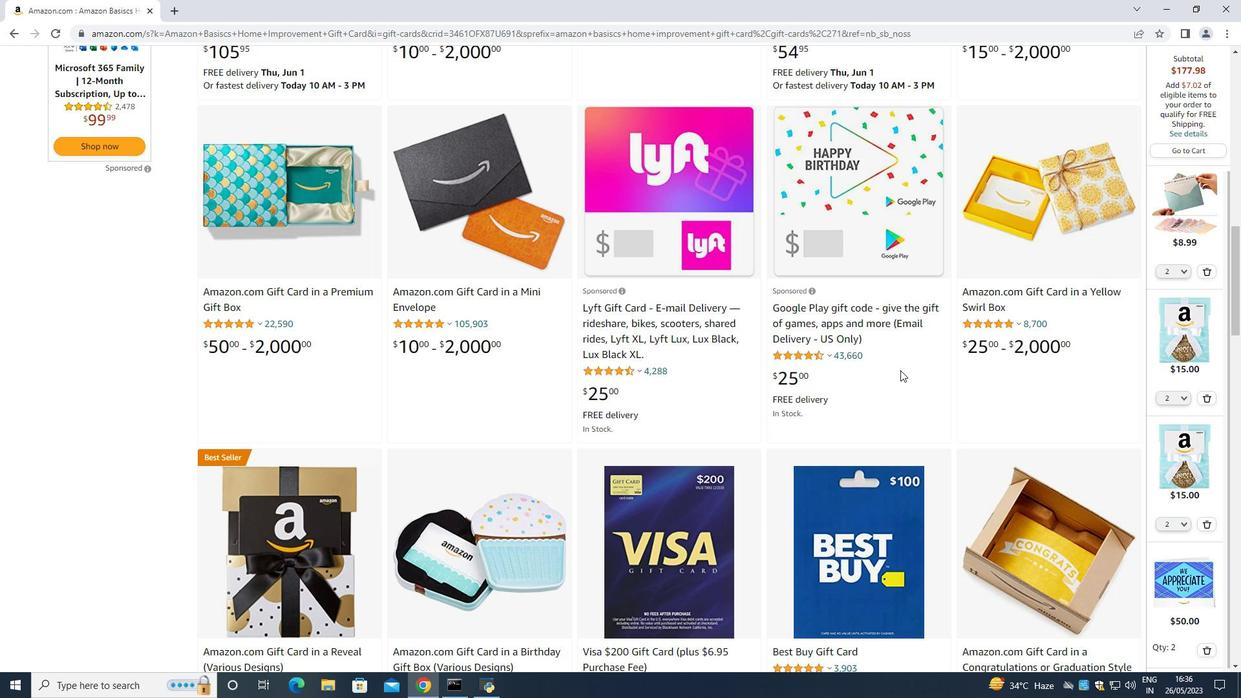 
Action: Mouse scrolled (842, 393) with delta (0, 0)
Screenshot: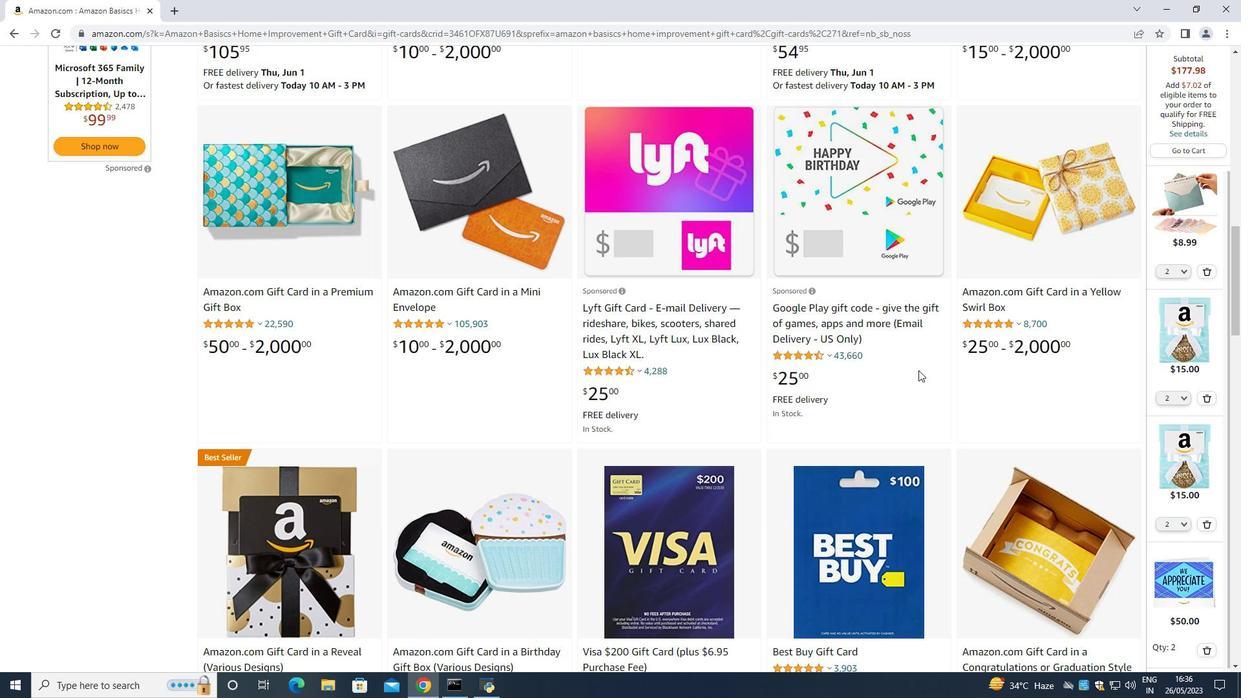 
Action: Mouse moved to (842, 399)
Screenshot: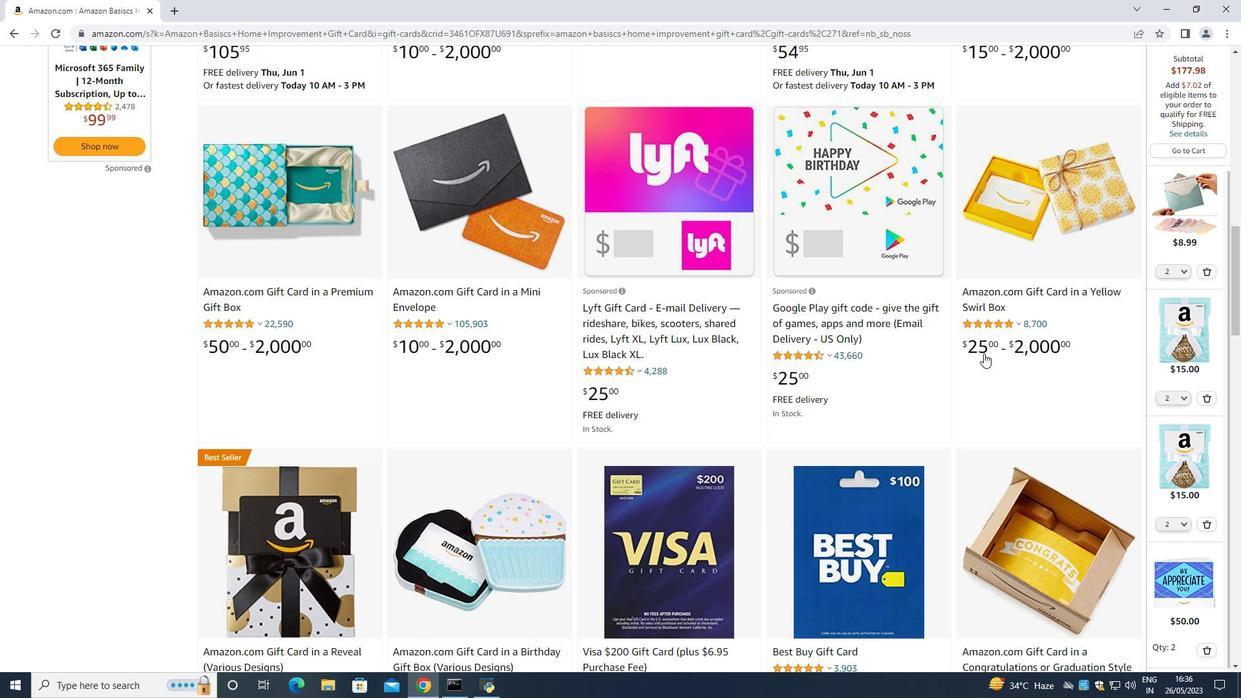 
Action: Mouse scrolled (842, 398) with delta (0, 0)
Screenshot: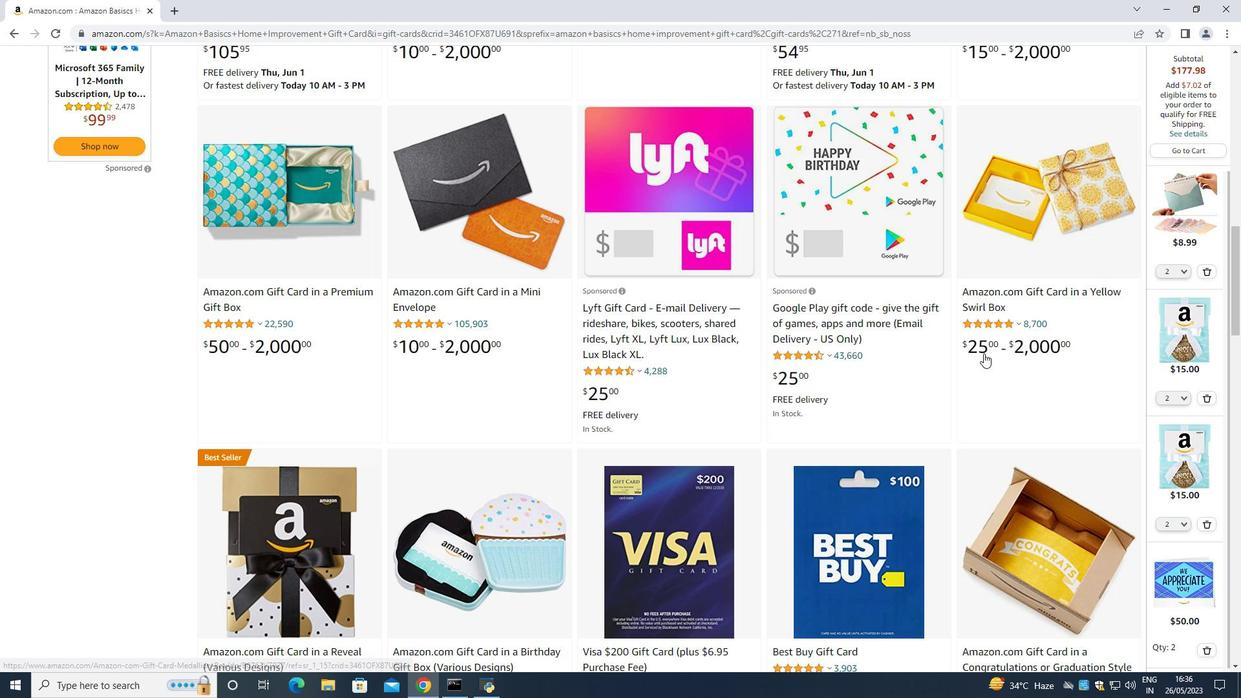 
Action: Mouse scrolled (842, 400) with delta (0, 0)
Screenshot: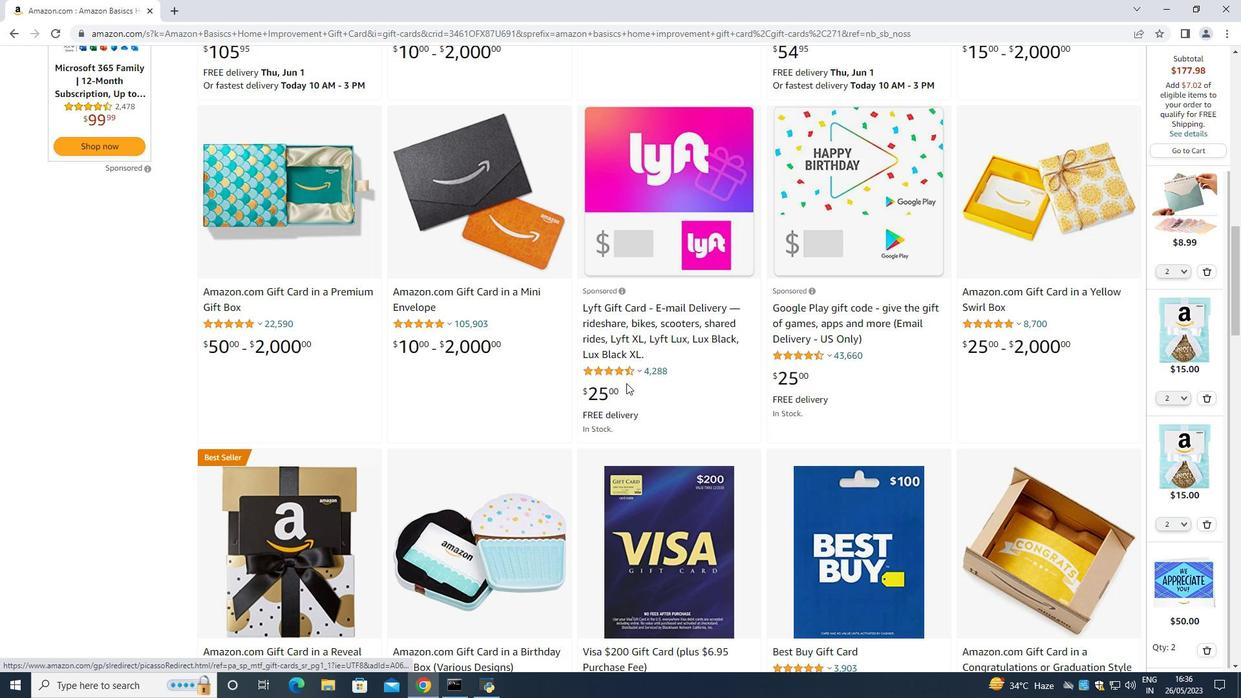 
Action: Mouse scrolled (842, 400) with delta (0, 0)
Screenshot: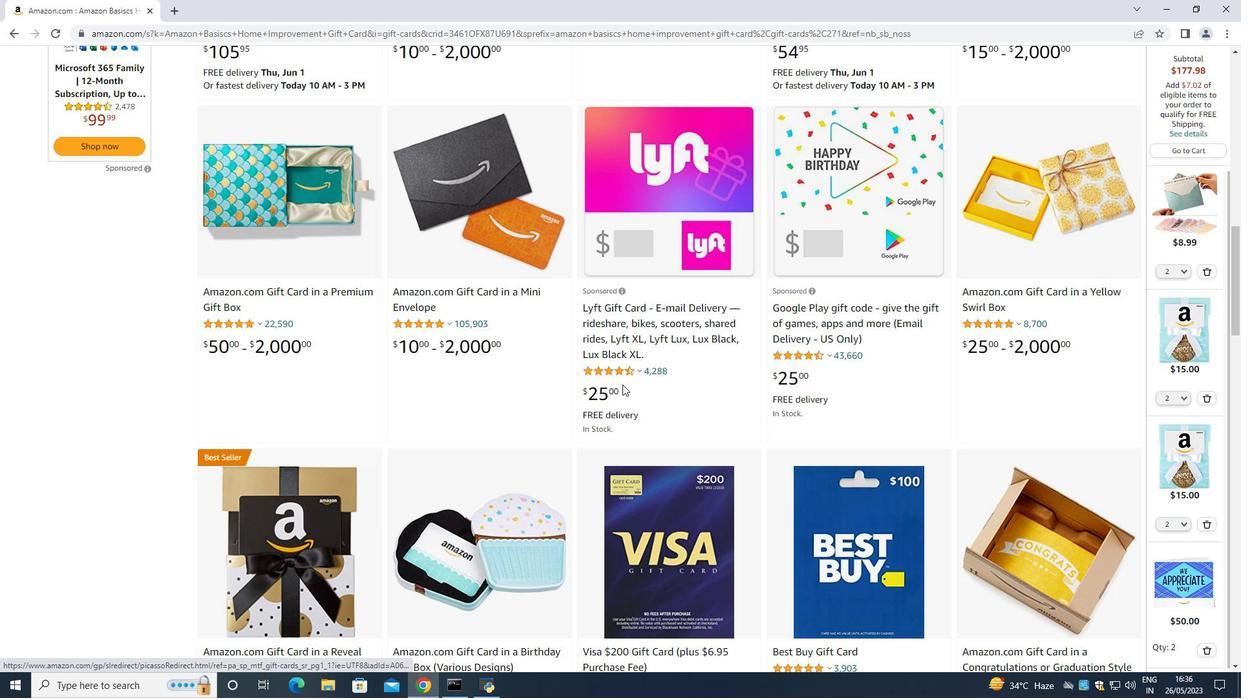 
Action: Mouse scrolled (842, 400) with delta (0, 0)
Screenshot: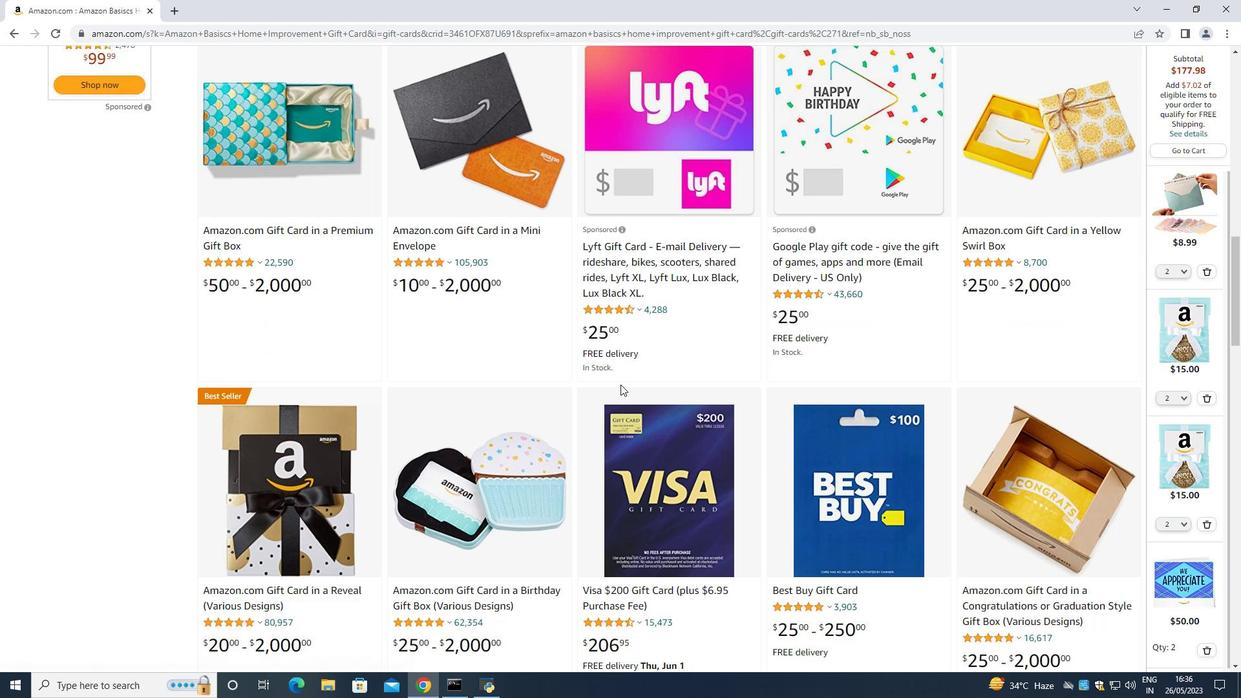 
Action: Mouse moved to (434, 69)
Screenshot: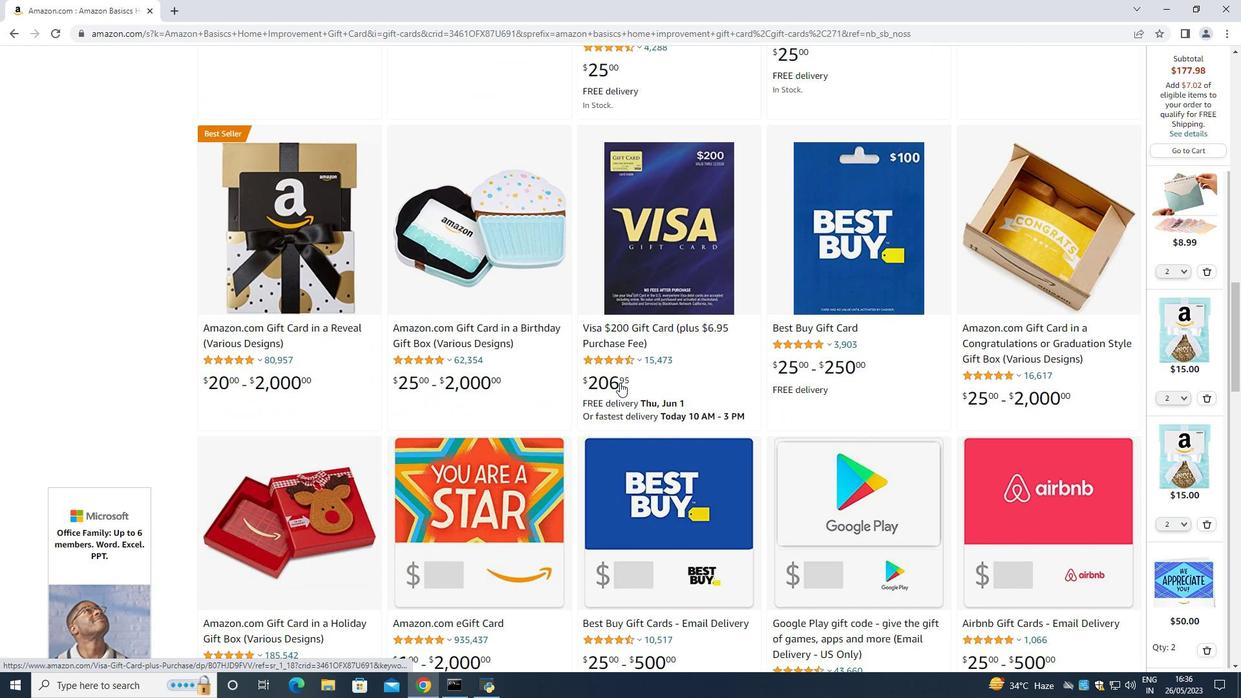 
Action: Mouse pressed left at (434, 69)
Screenshot: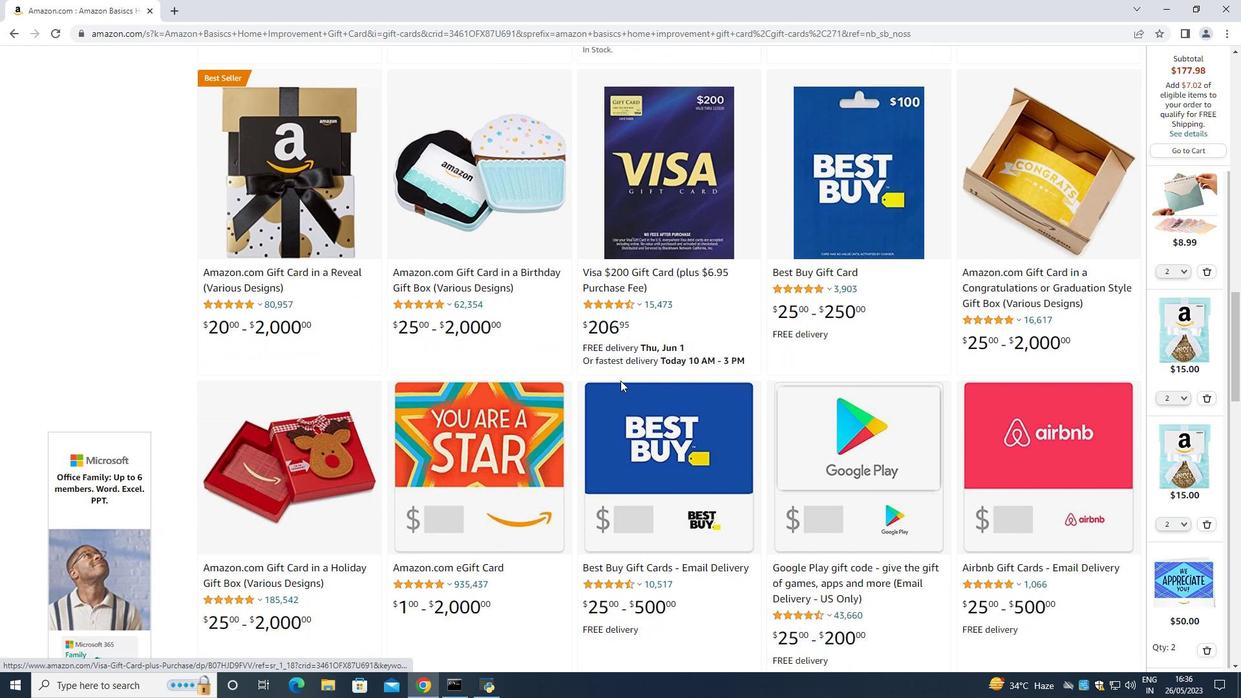 
Action: Mouse moved to (427, 109)
Screenshot: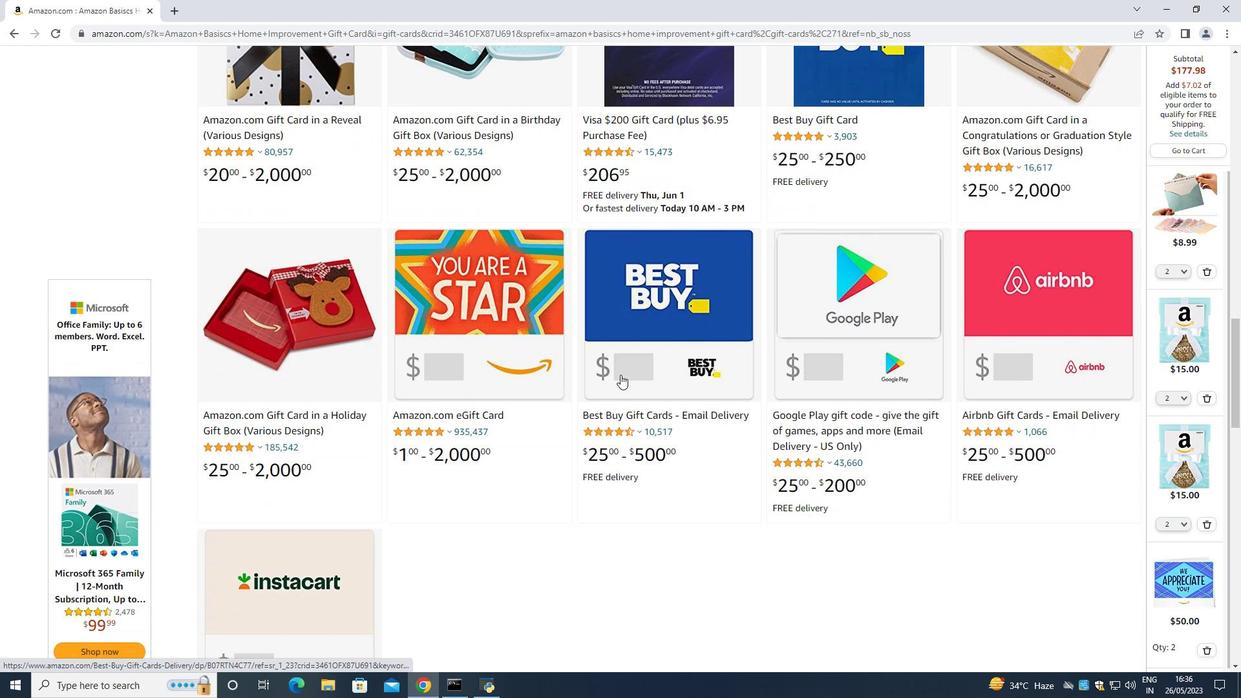 
Action: Key pressed ctrl+V
Screenshot: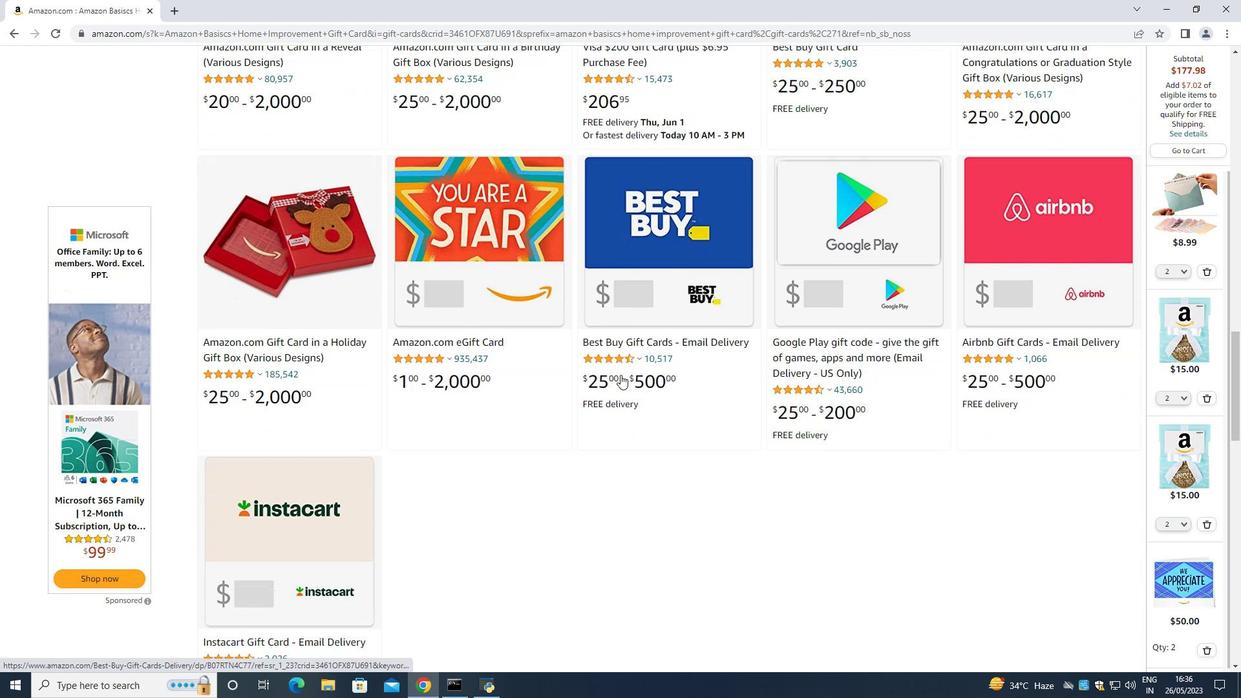 
Action: Mouse moved to (866, 67)
Screenshot: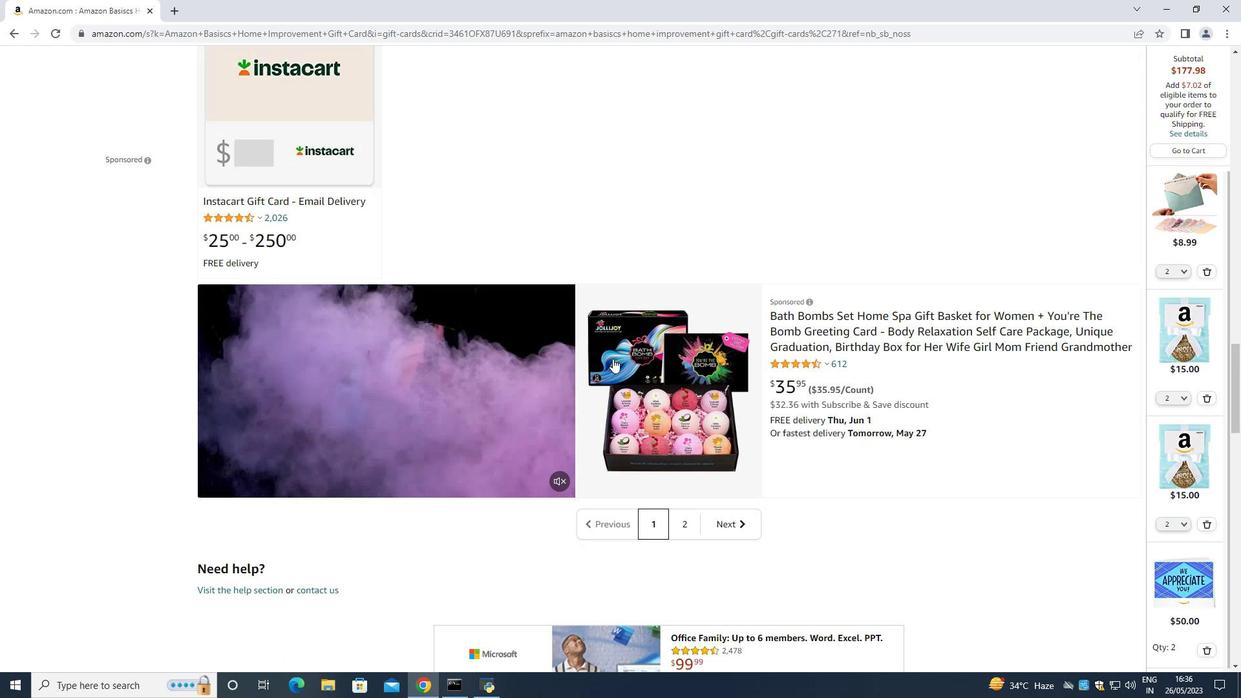
Action: Mouse pressed left at (866, 67)
Screenshot: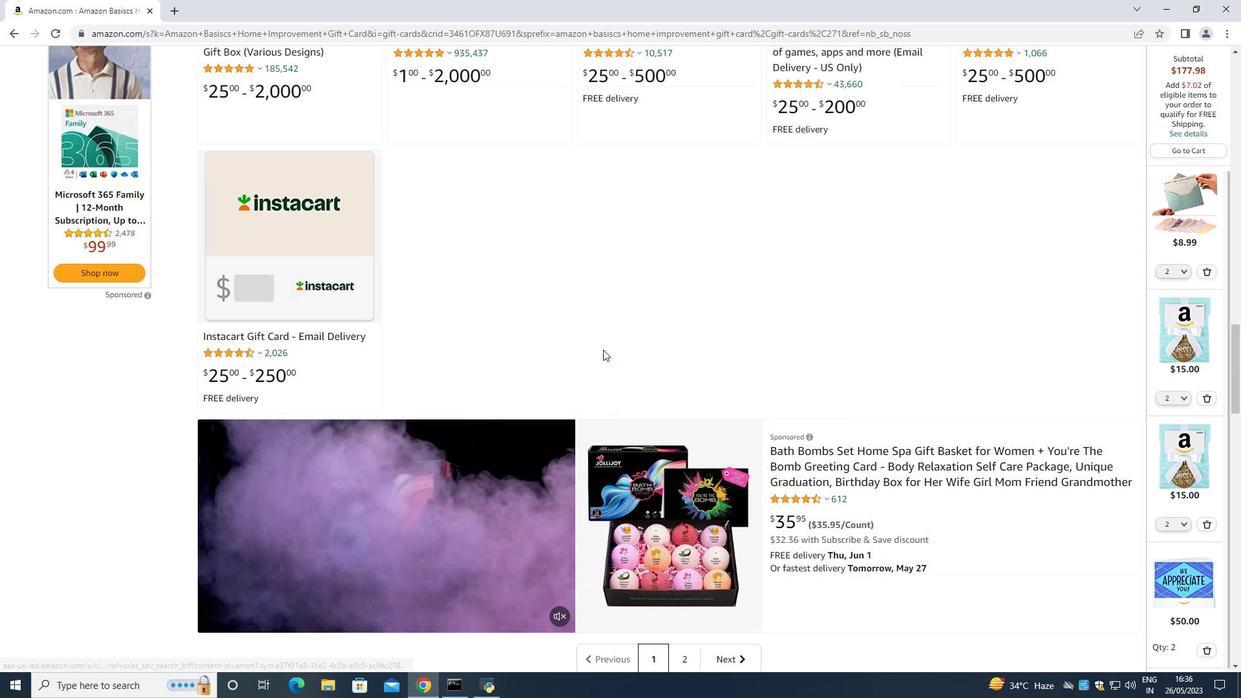 
Action: Mouse moved to (418, 361)
Screenshot: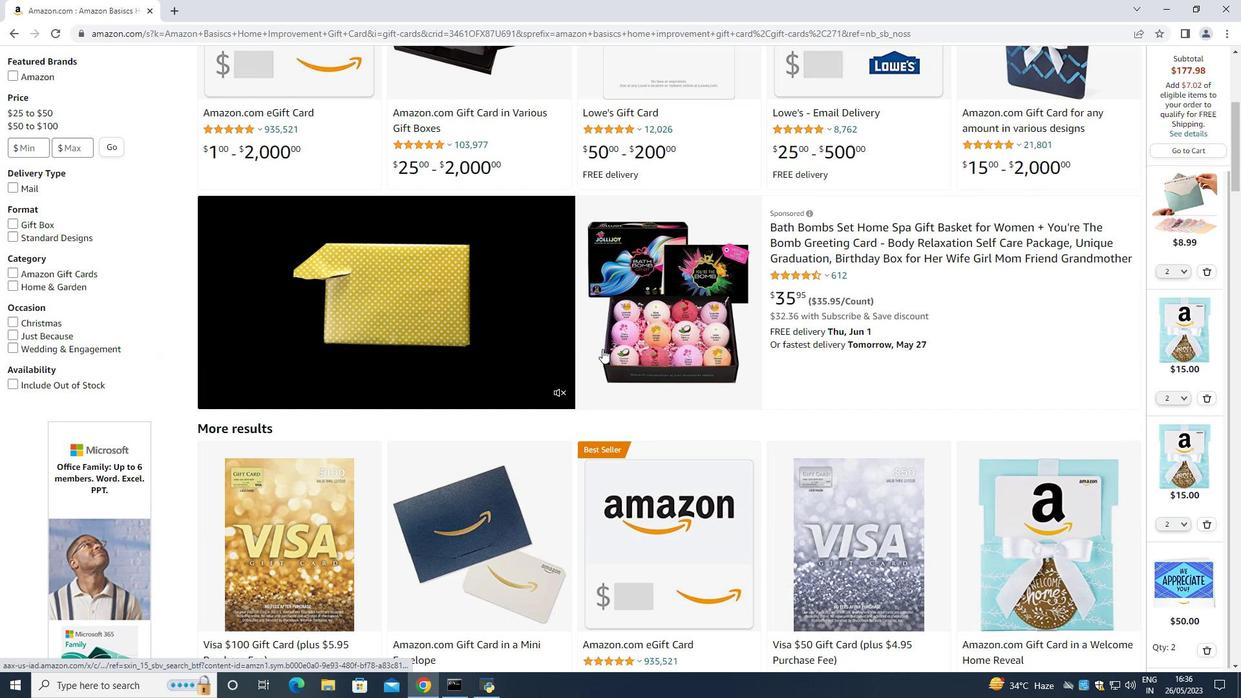 
Action: Mouse scrolled (418, 360) with delta (0, 0)
Screenshot: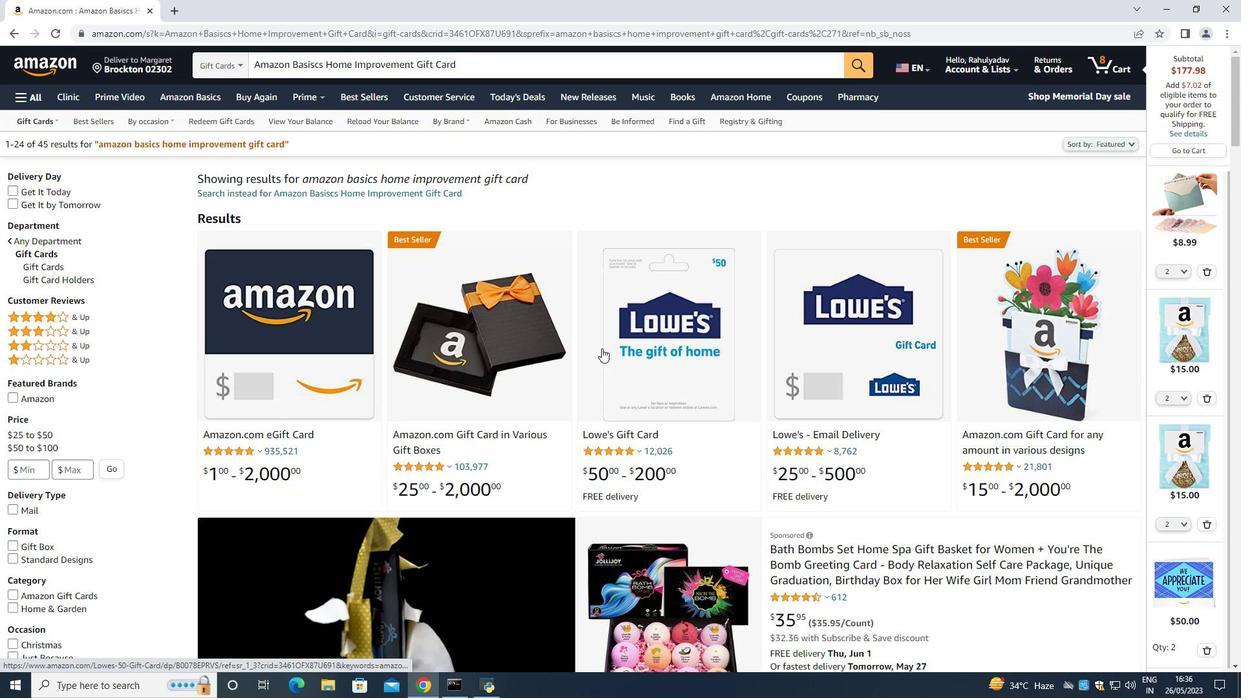 
Action: Mouse moved to (623, 343)
Screenshot: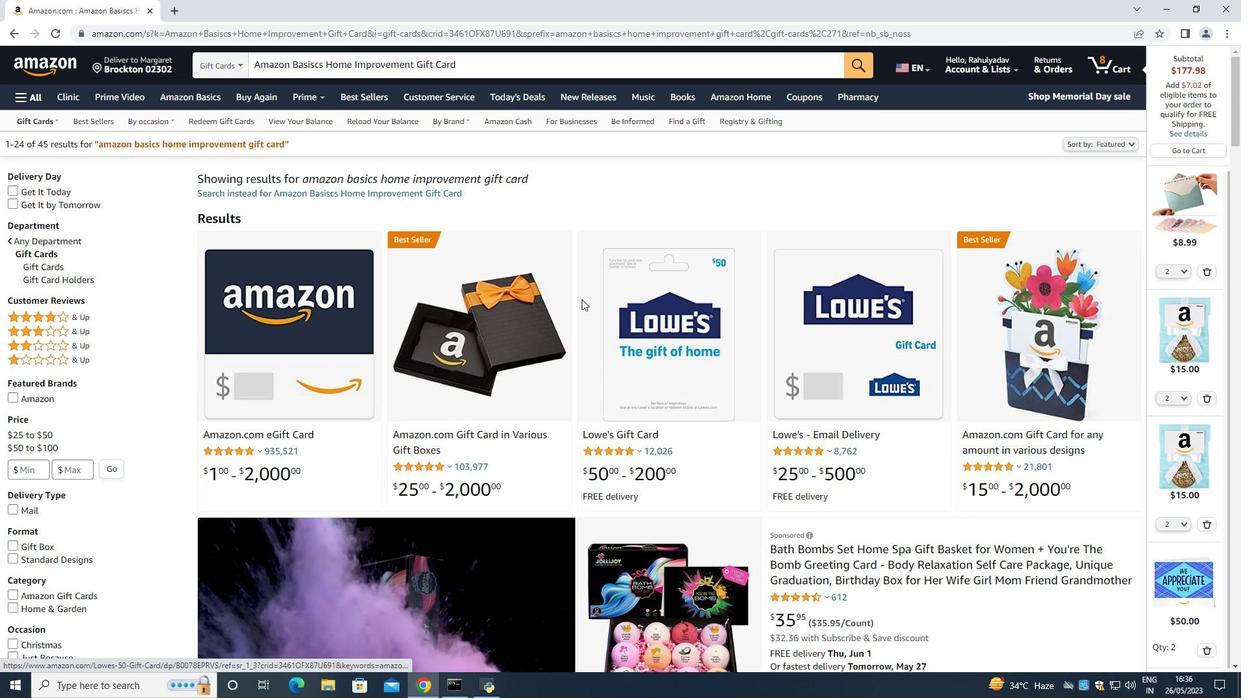 
Action: Mouse scrolled (623, 342) with delta (0, 0)
Screenshot: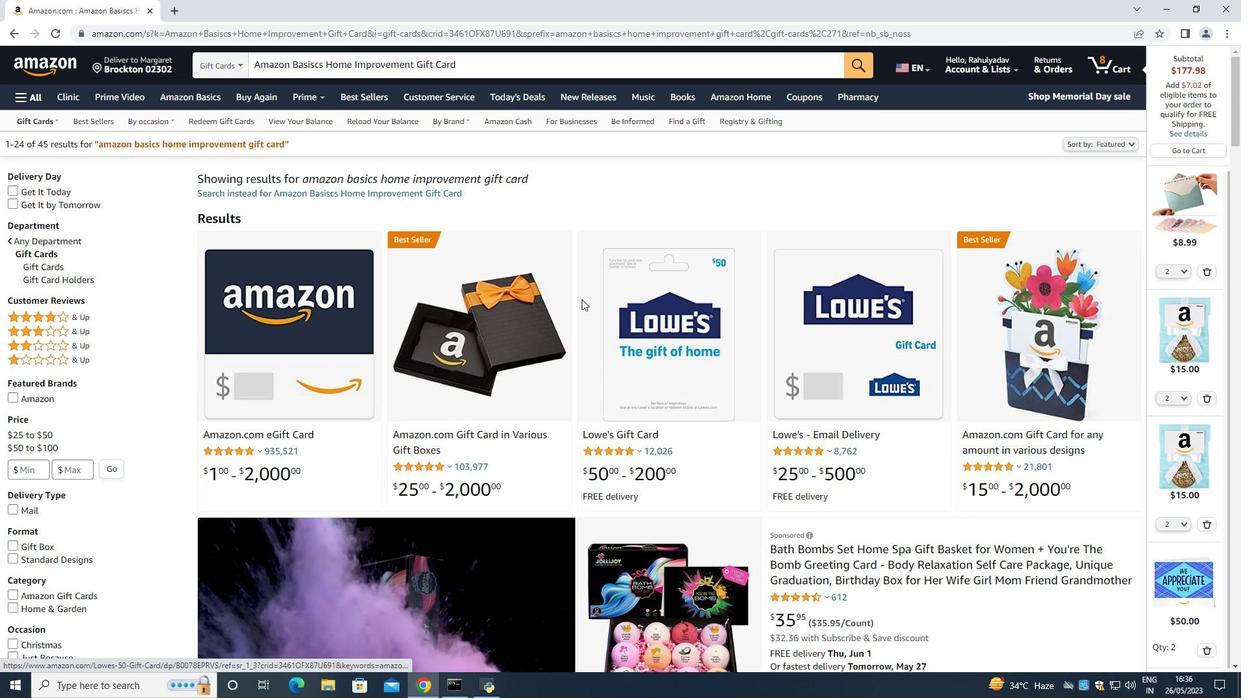 
Action: Mouse moved to (826, 325)
Screenshot: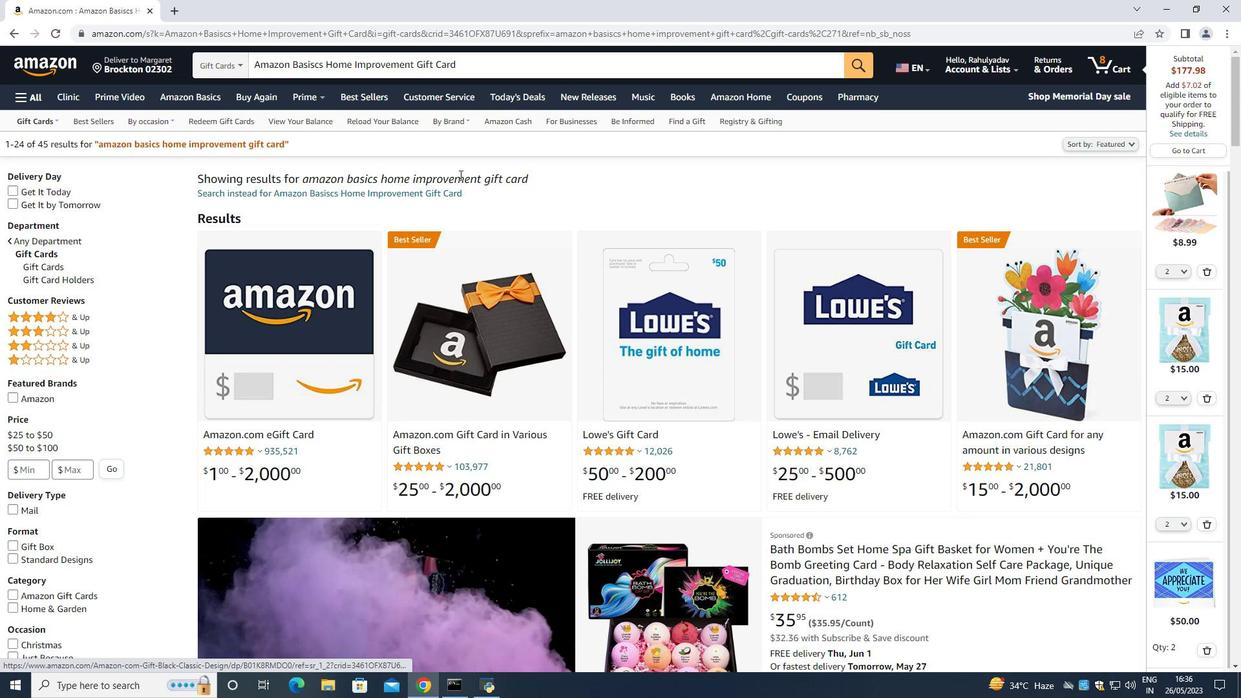 
Action: Mouse scrolled (826, 325) with delta (0, 0)
Screenshot: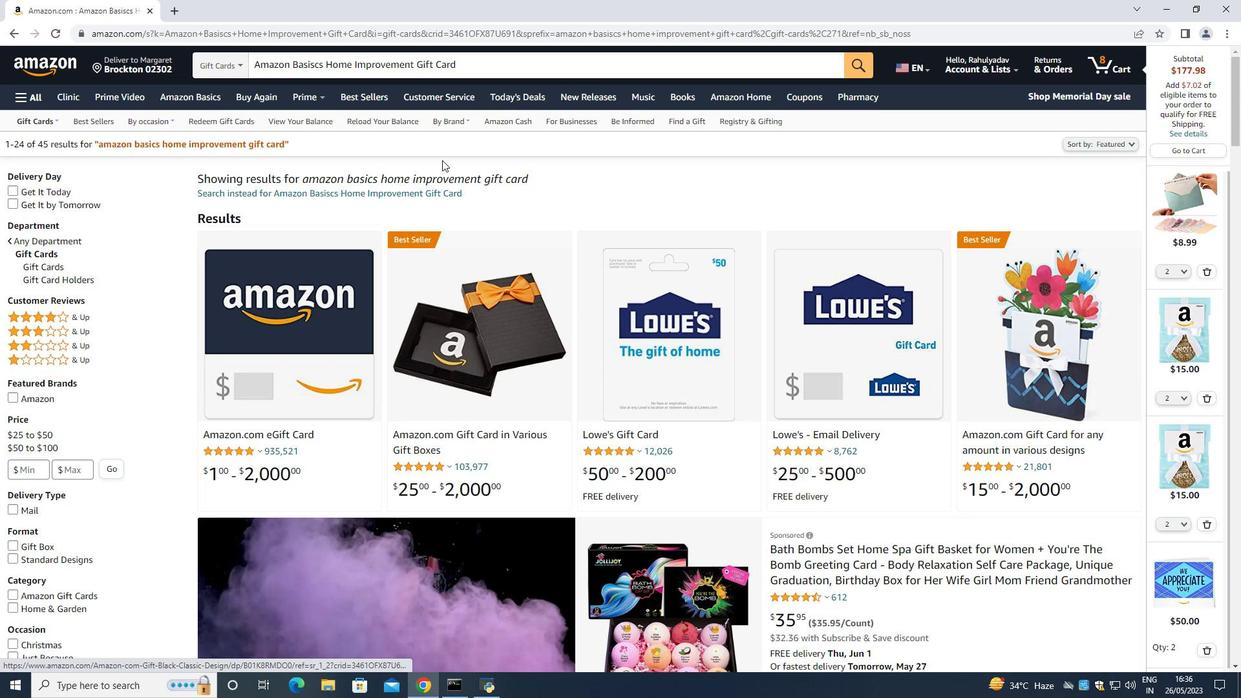 
Action: Mouse scrolled (826, 325) with delta (0, 0)
Screenshot: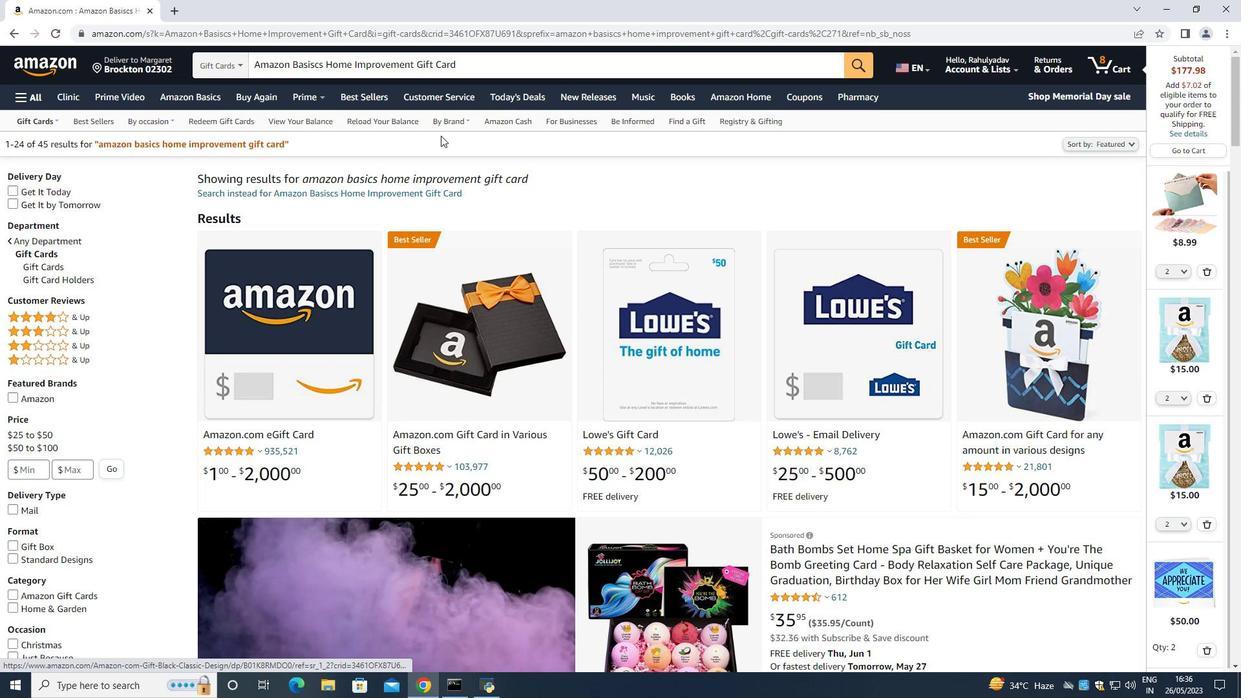 
Action: Mouse scrolled (826, 325) with delta (0, 0)
Screenshot: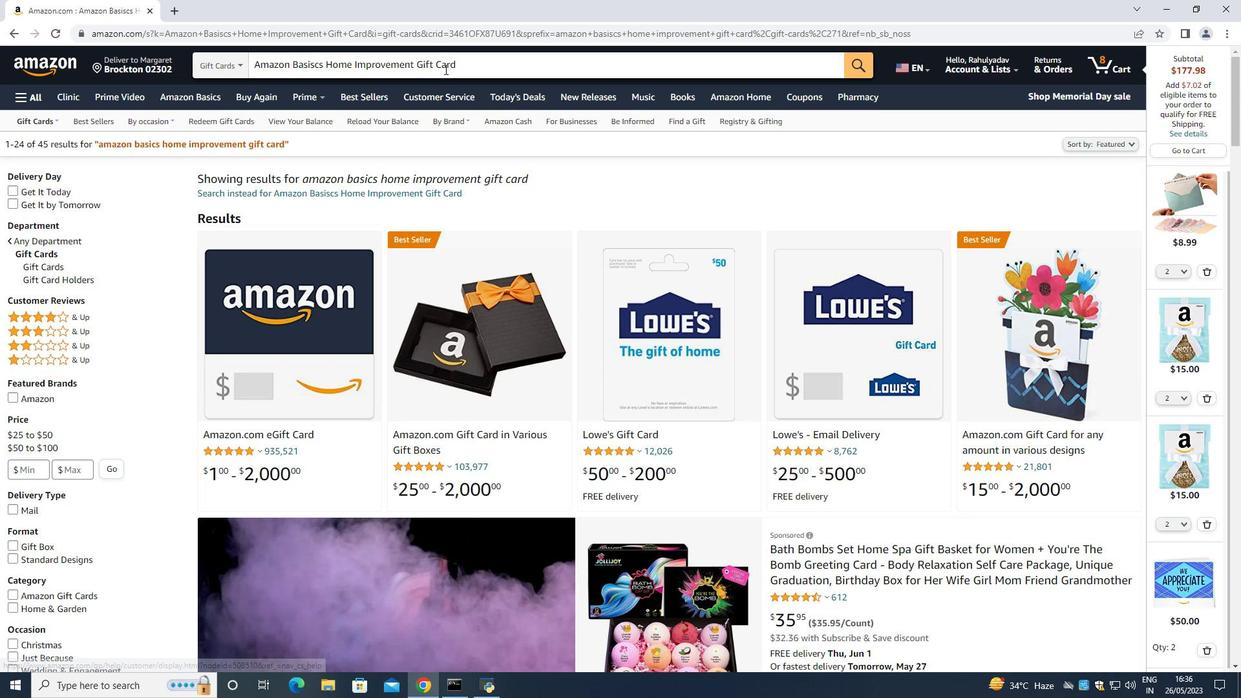 
Action: Mouse moved to (963, 390)
Screenshot: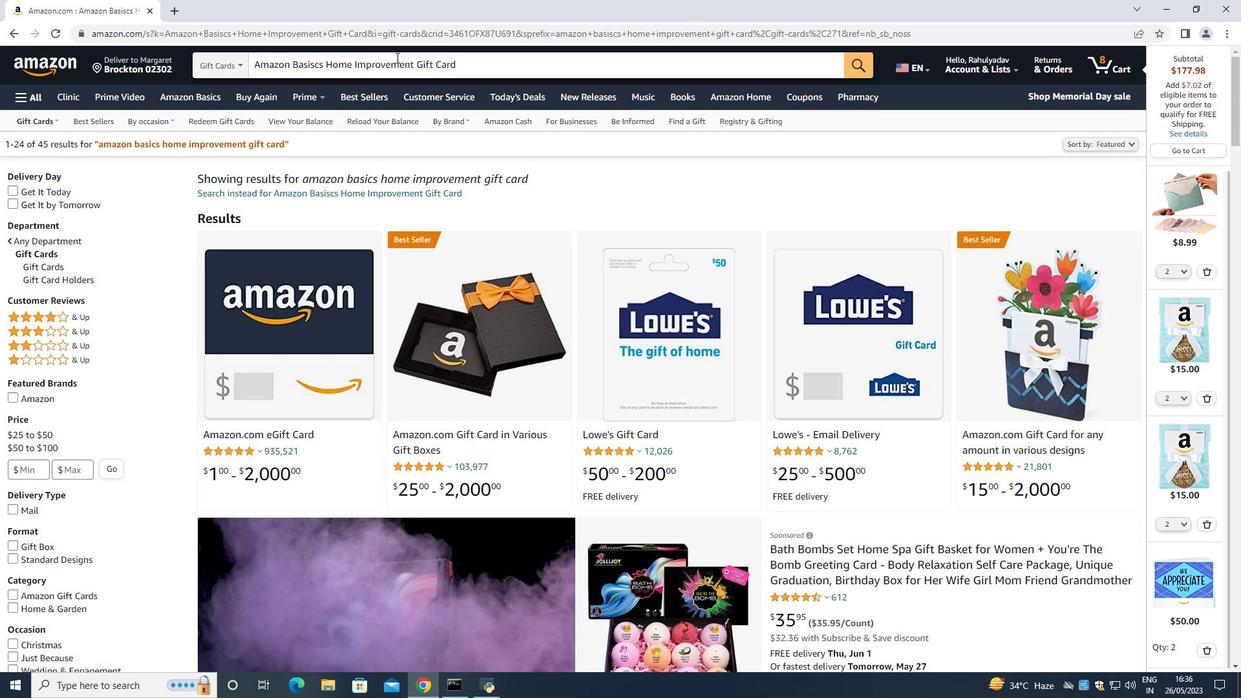 
Action: Mouse scrolled (963, 389) with delta (0, 0)
Screenshot: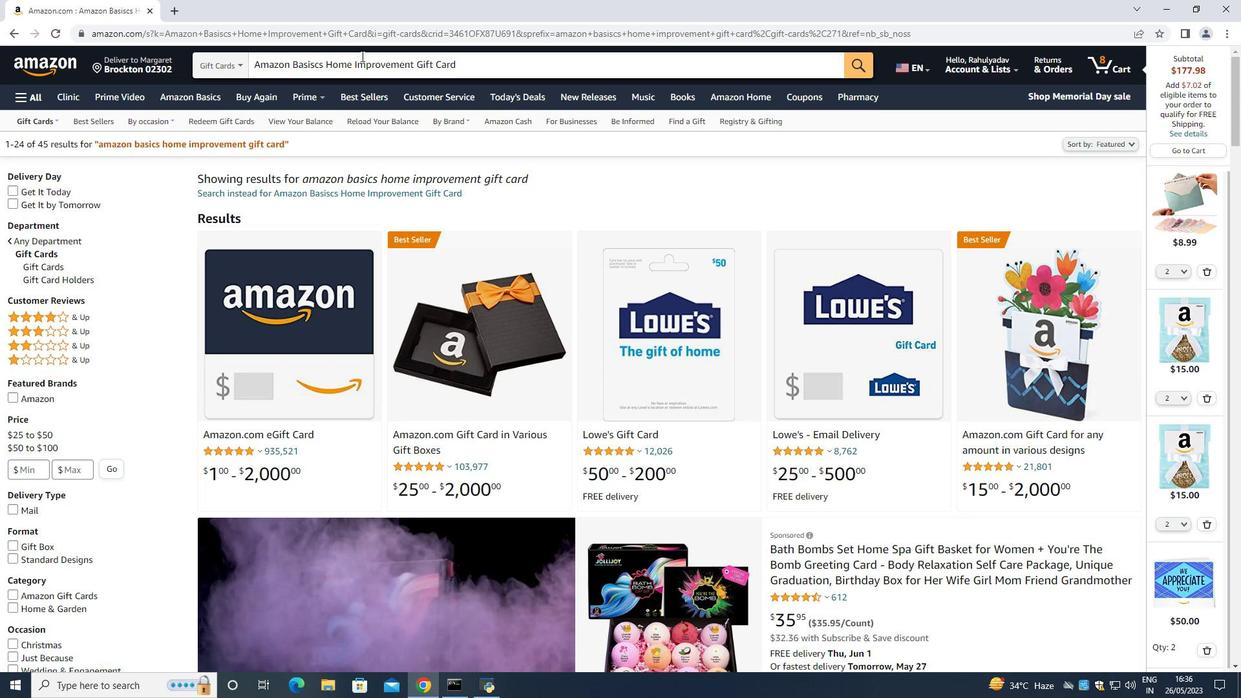
Action: Mouse scrolled (963, 389) with delta (0, 0)
Screenshot: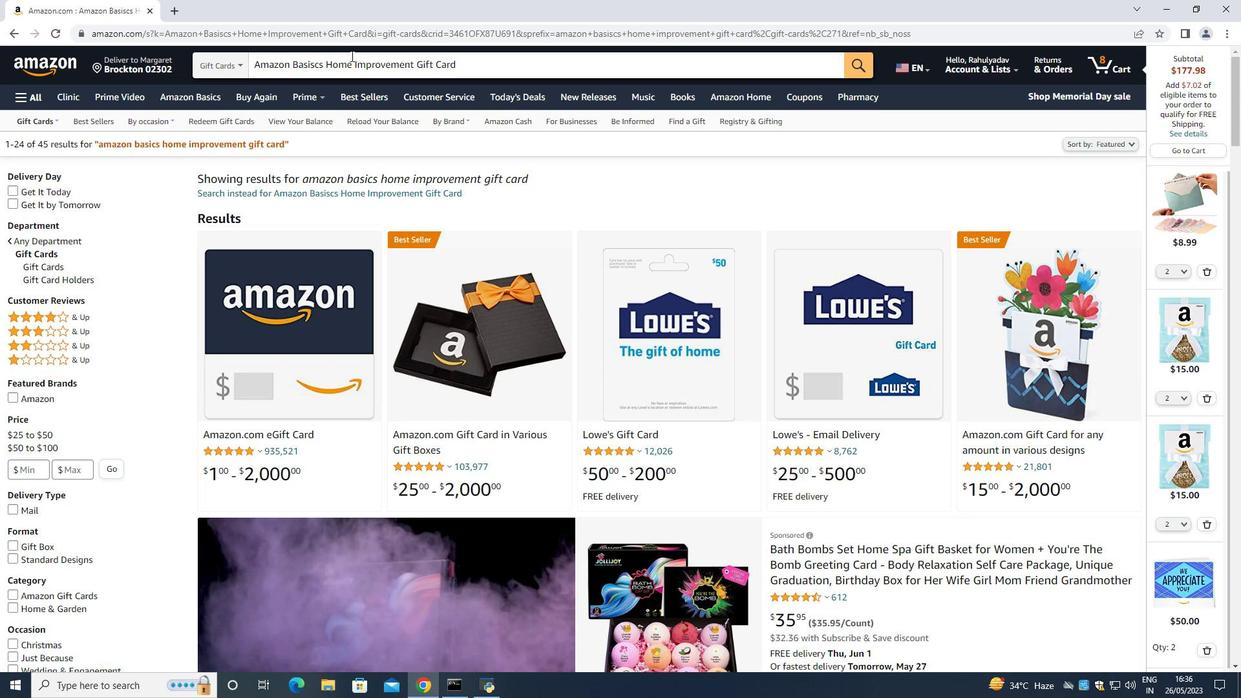 
Action: Mouse scrolled (963, 389) with delta (0, 0)
Screenshot: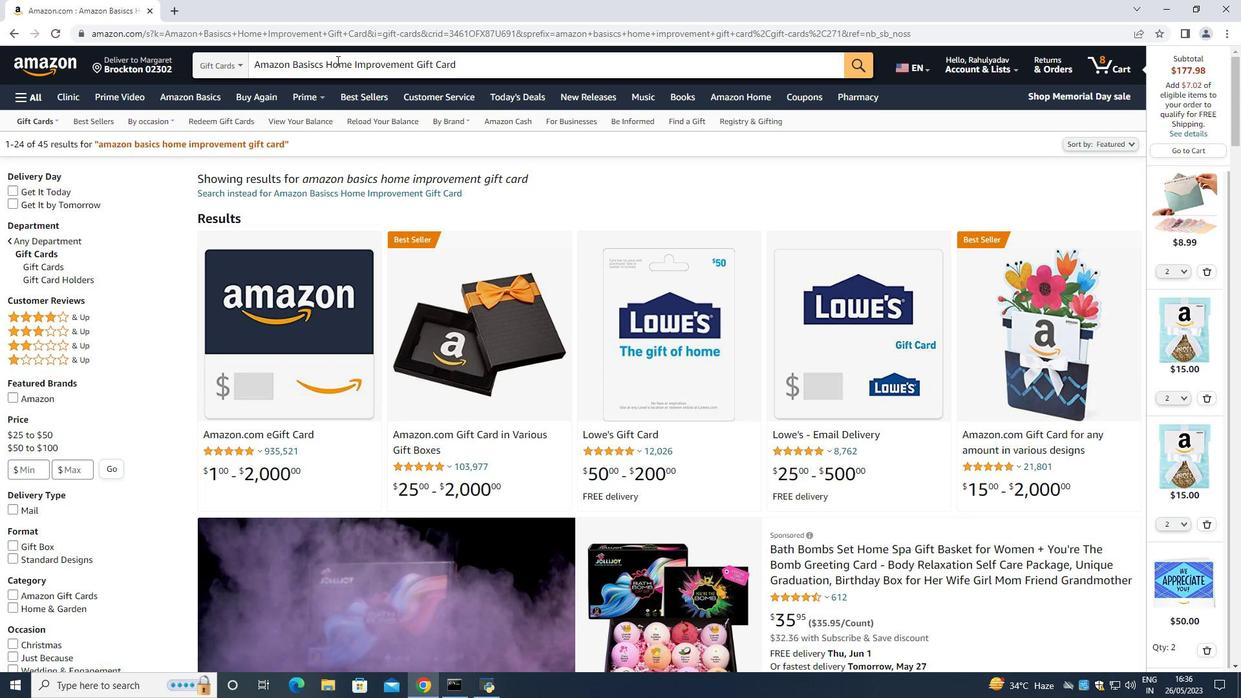 
Action: Mouse moved to (964, 390)
Screenshot: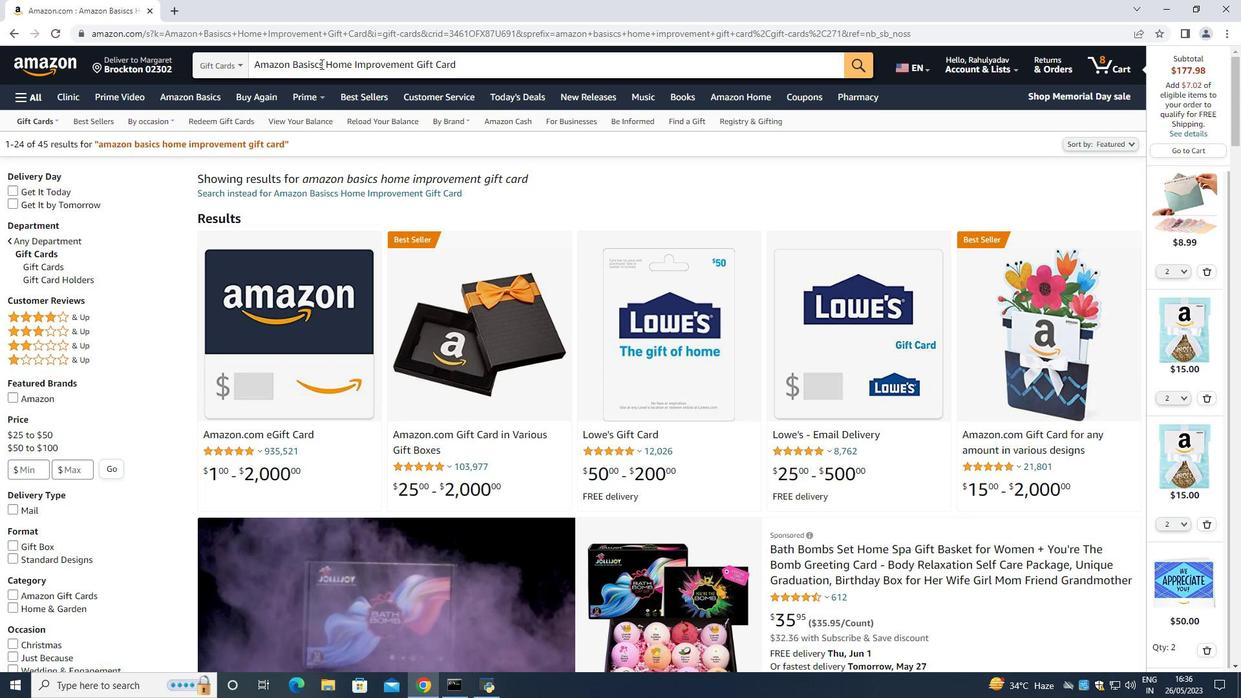 
Action: Mouse scrolled (964, 389) with delta (0, 0)
Screenshot: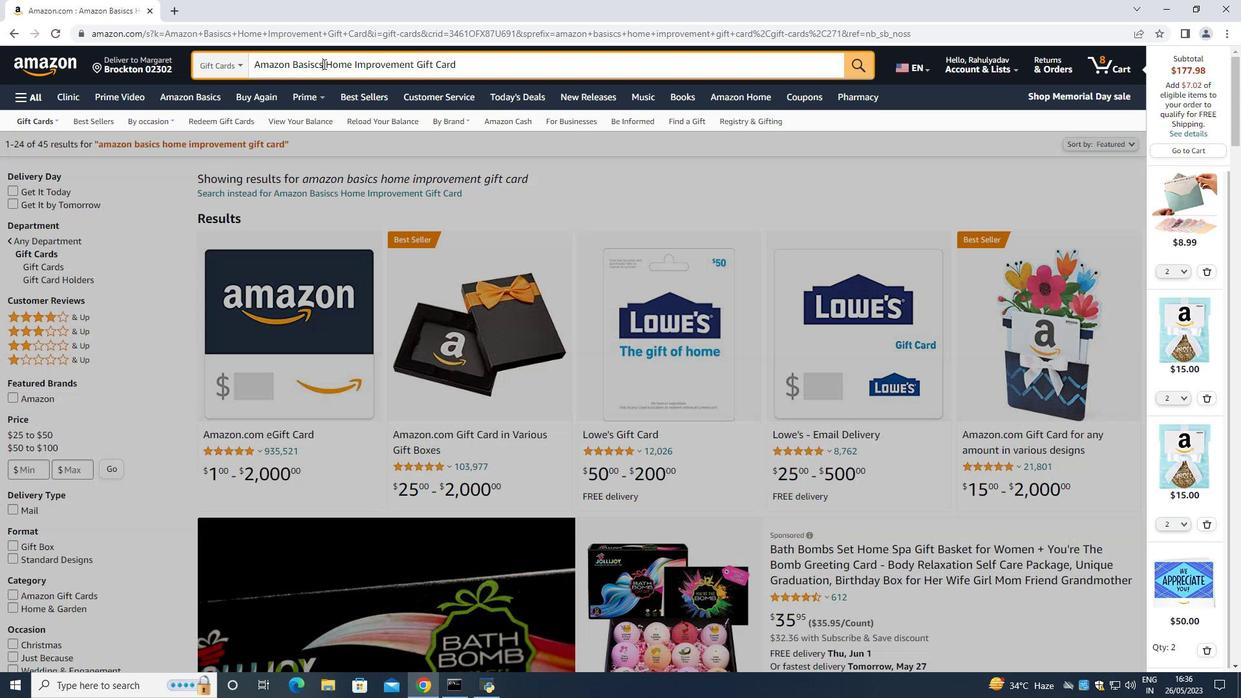 
Action: Mouse scrolled (964, 389) with delta (0, 0)
Screenshot: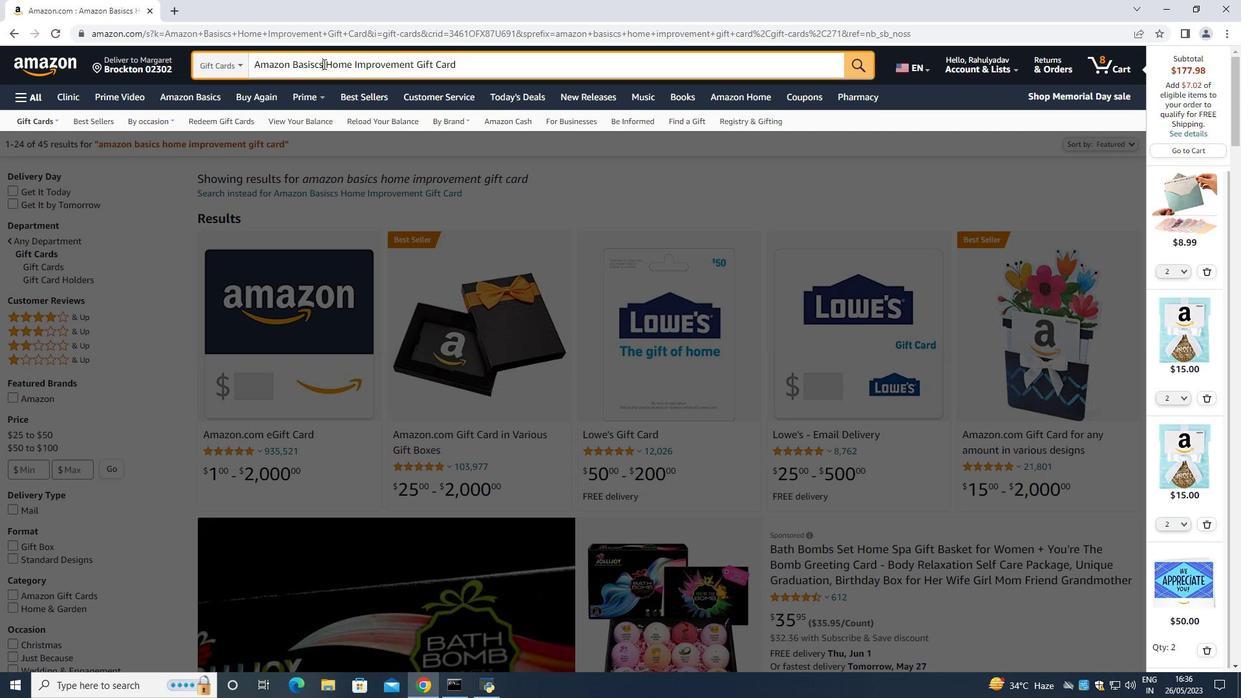 
Action: Mouse scrolled (964, 389) with delta (0, 0)
Screenshot: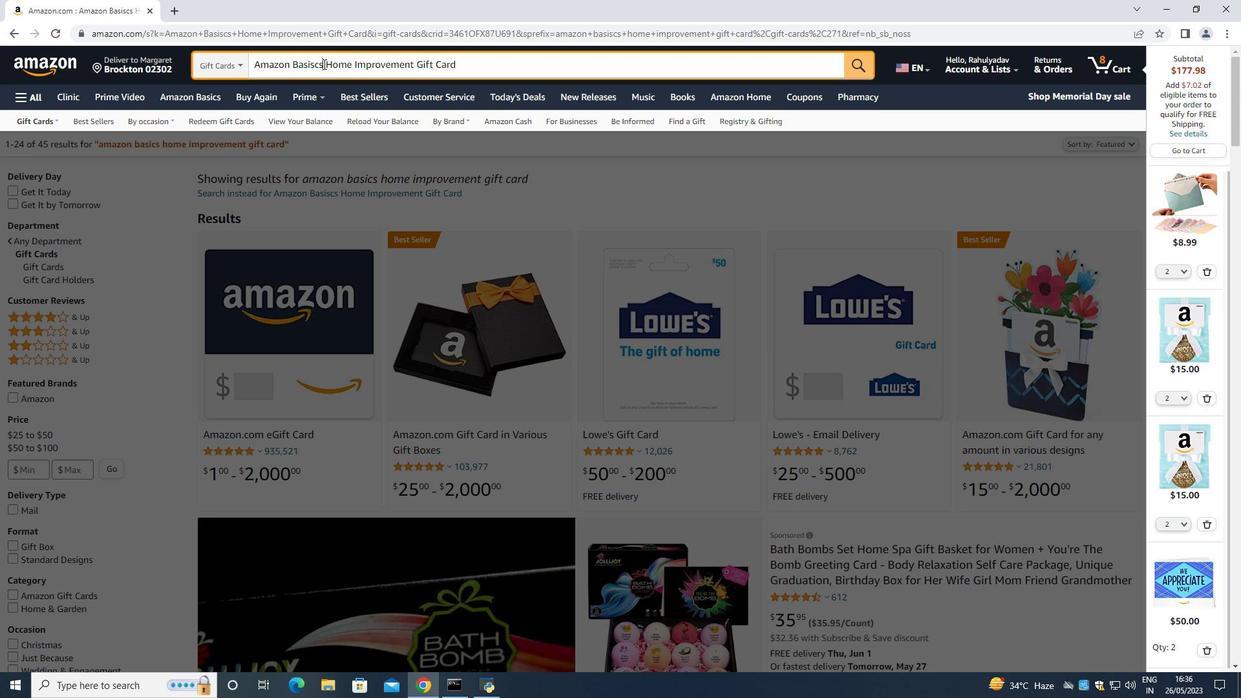 
Action: Mouse scrolled (964, 389) with delta (0, 0)
Screenshot: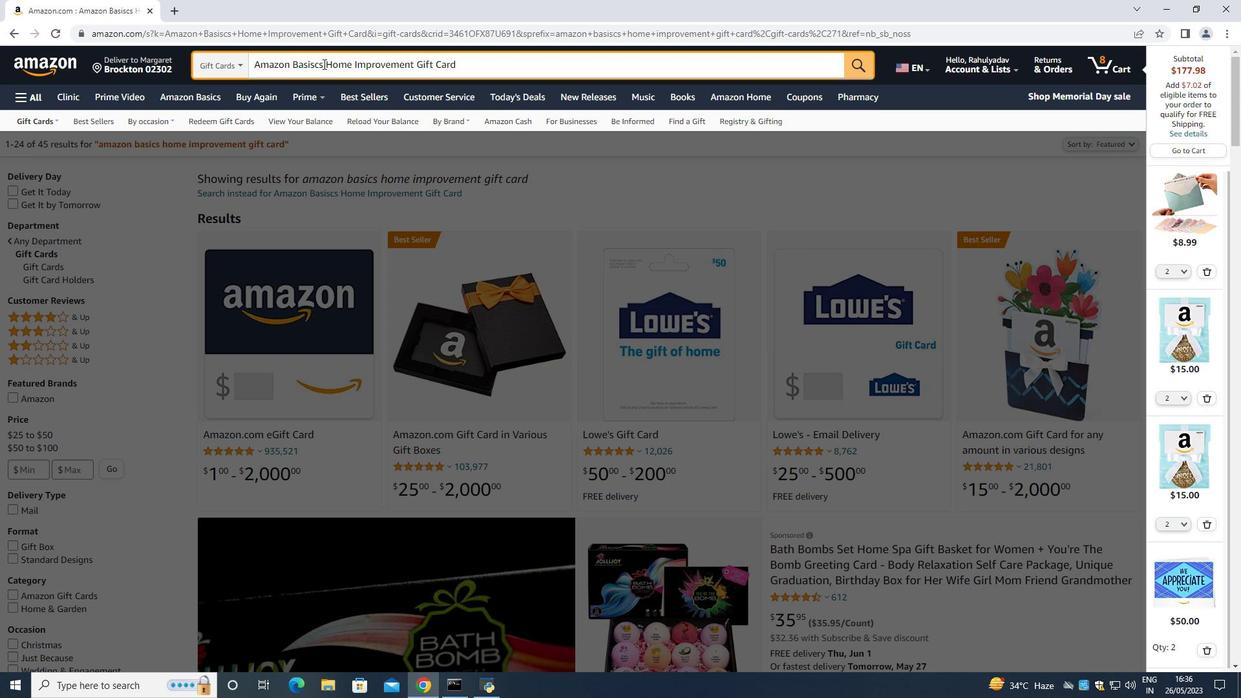 
Action: Mouse scrolled (964, 389) with delta (0, 0)
Screenshot: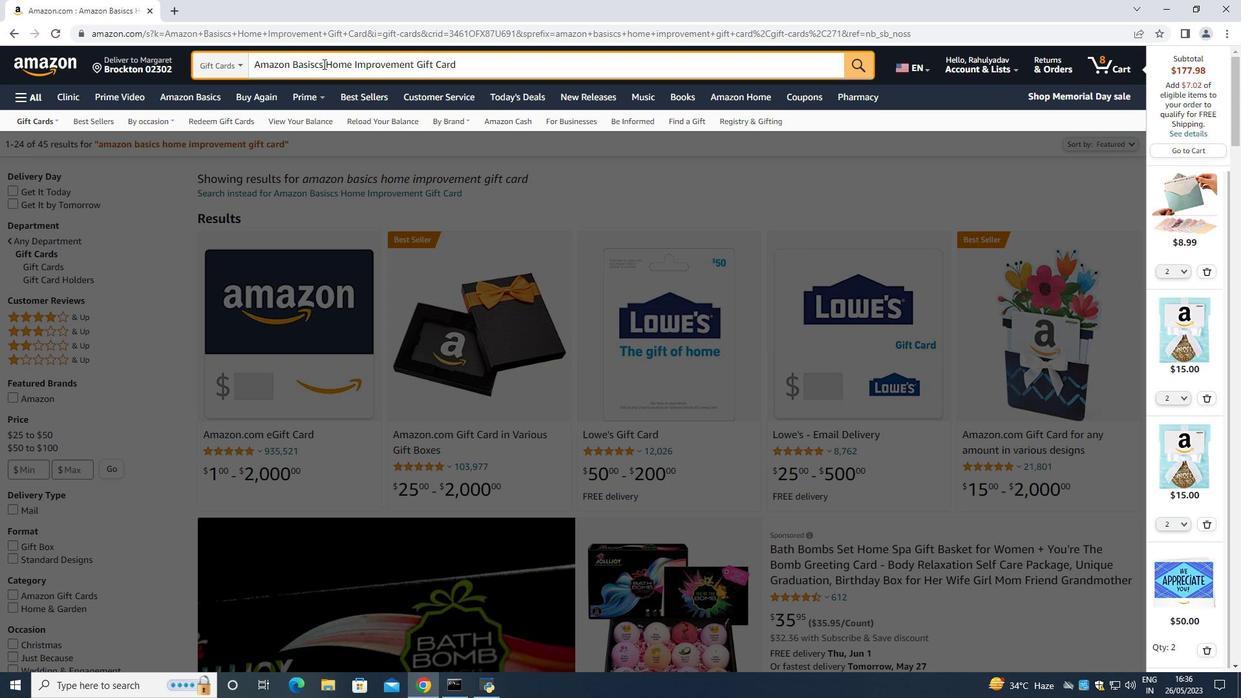 
Action: Mouse scrolled (964, 389) with delta (0, 0)
Screenshot: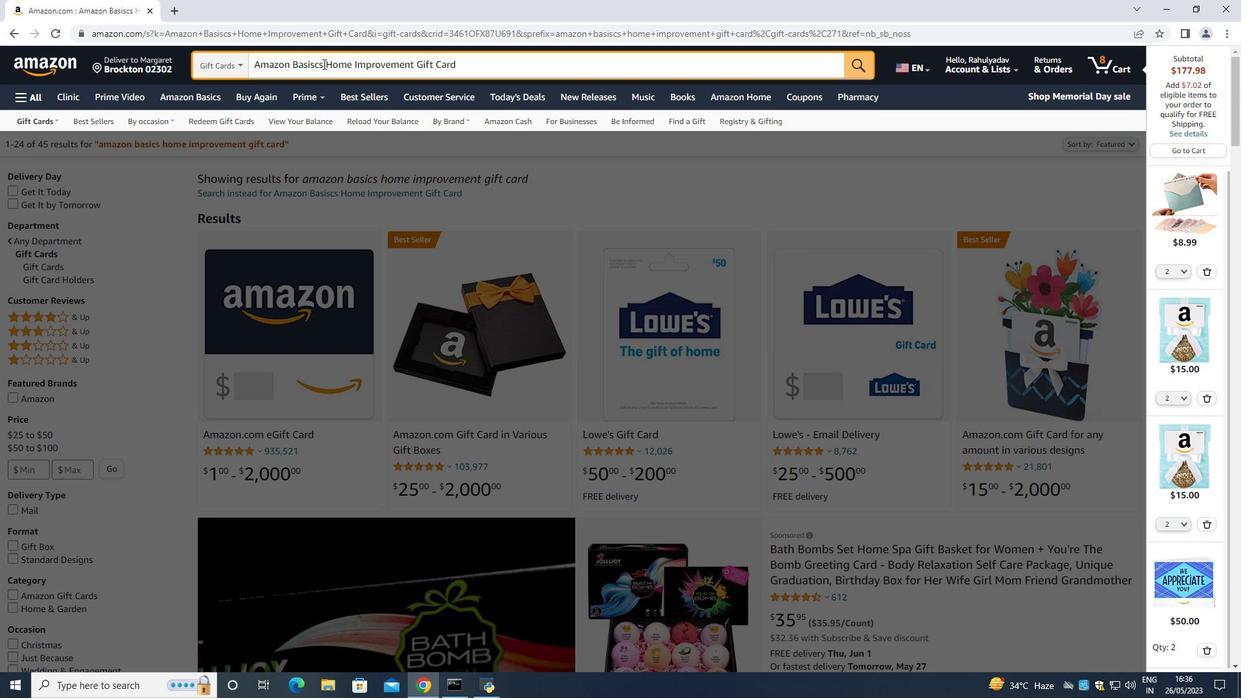 
Action: Mouse scrolled (964, 389) with delta (0, 0)
Screenshot: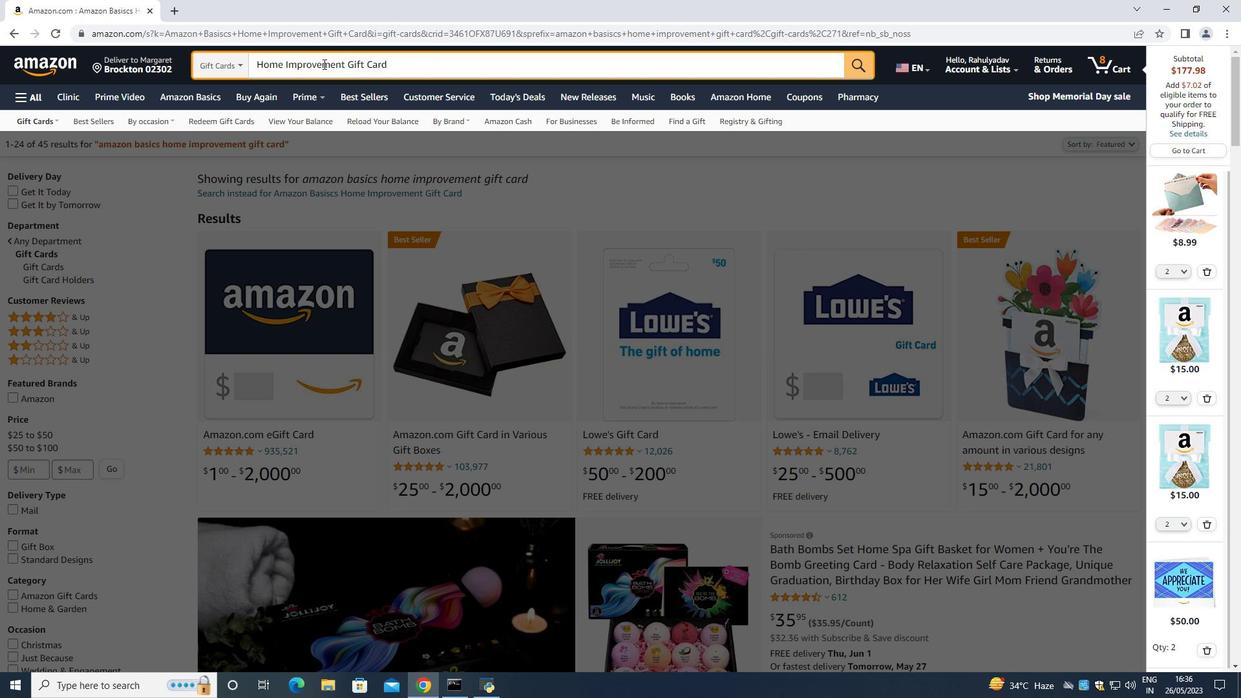 
Action: Mouse moved to (968, 394)
Screenshot: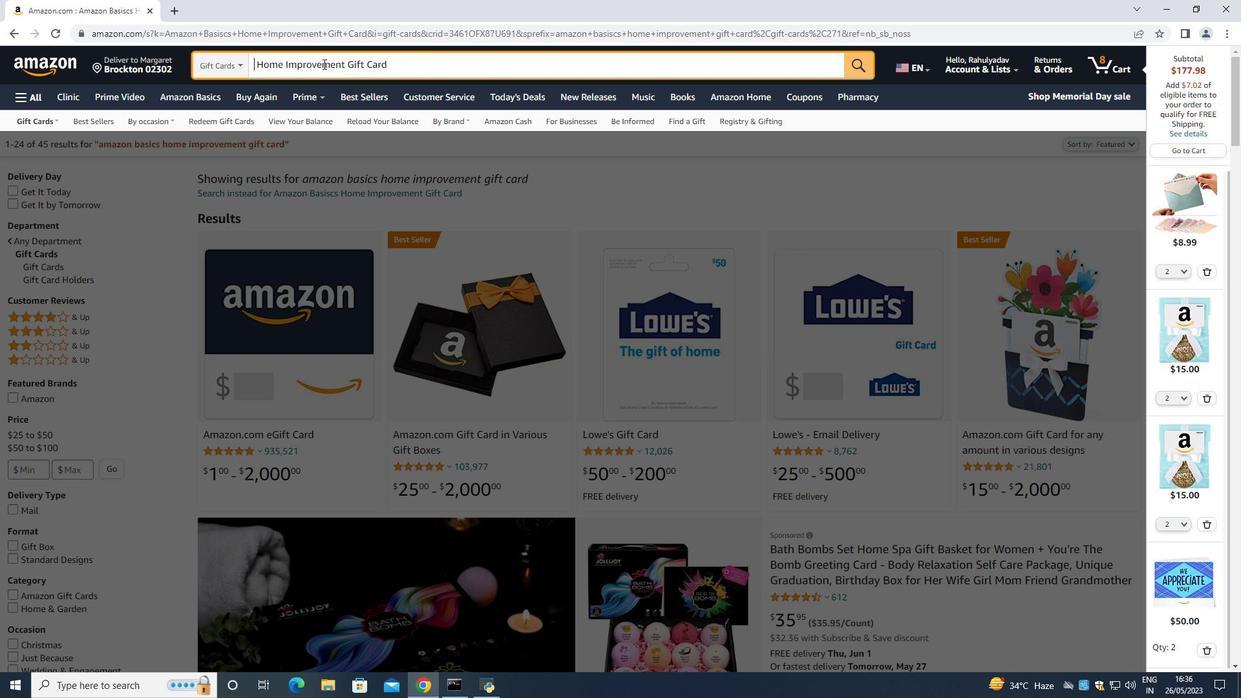 
Action: Mouse scrolled (968, 393) with delta (0, 0)
Screenshot: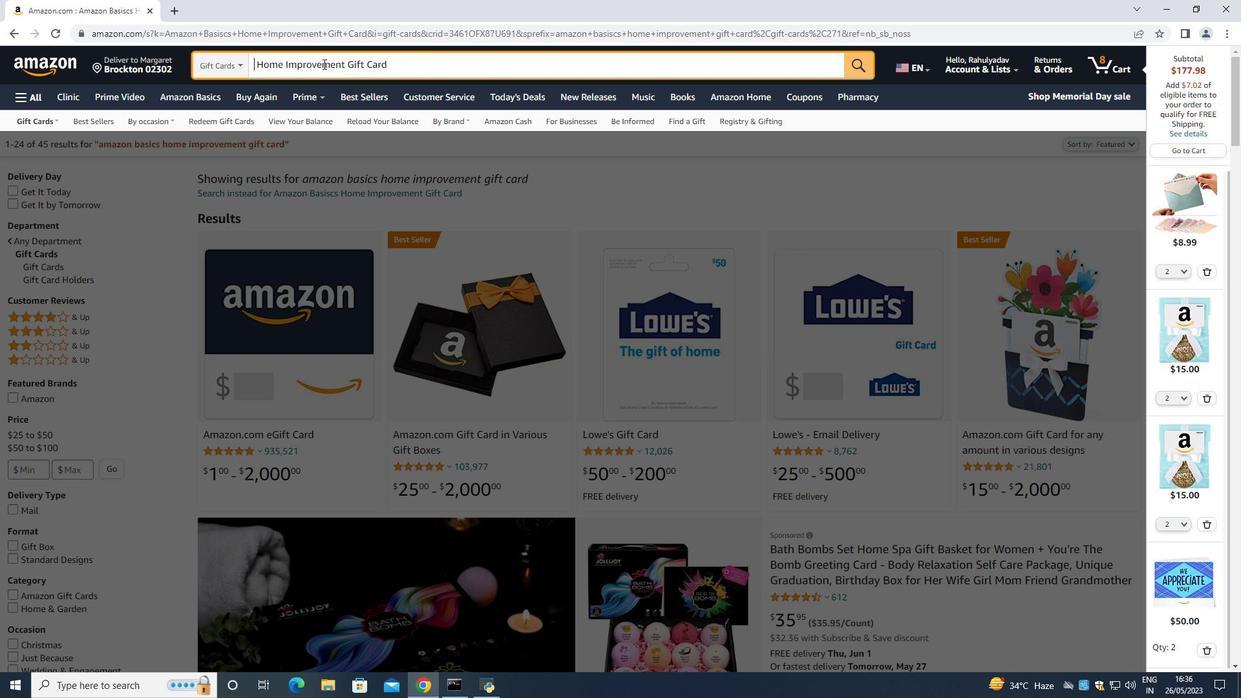 
Action: Mouse moved to (969, 396)
Screenshot: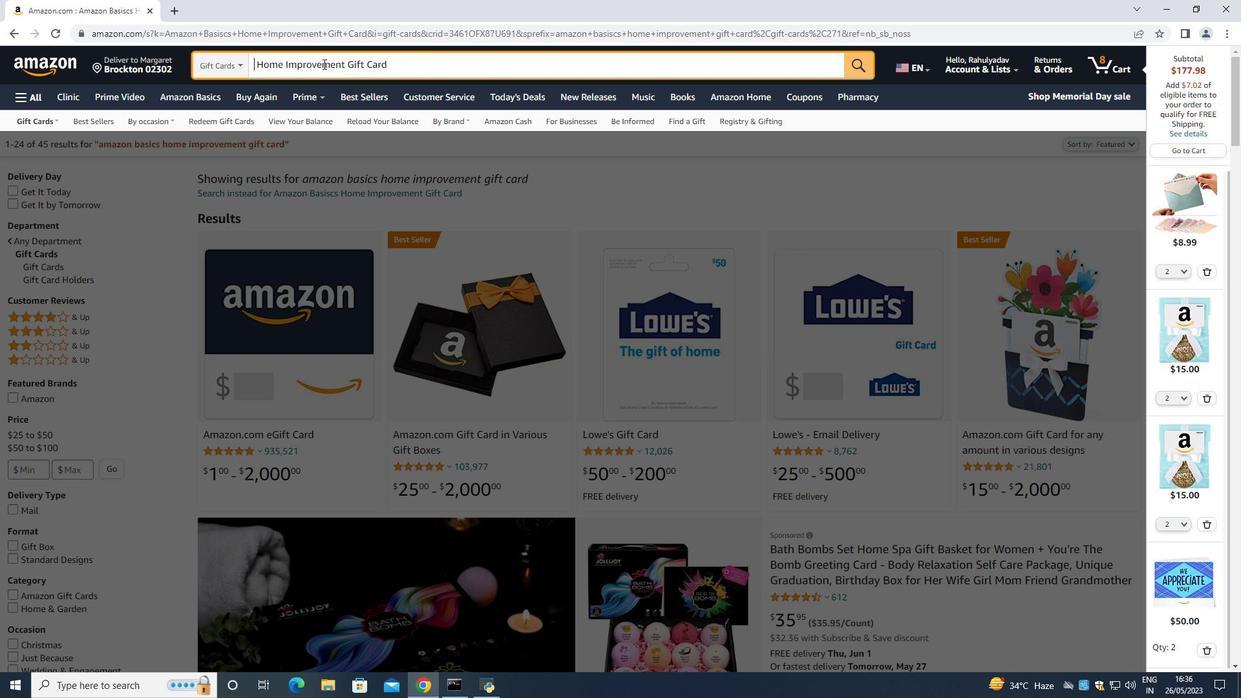 
Action: Mouse scrolled (969, 395) with delta (0, 0)
Screenshot: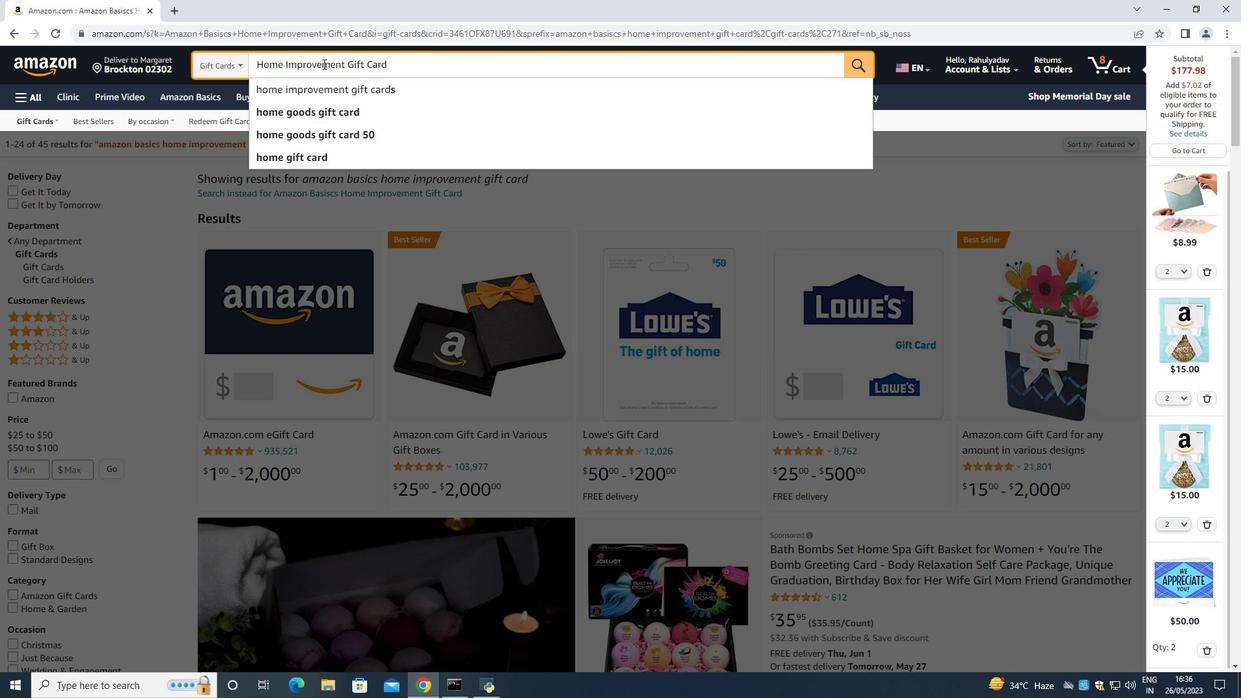 
Action: Mouse scrolled (969, 395) with delta (0, 0)
Screenshot: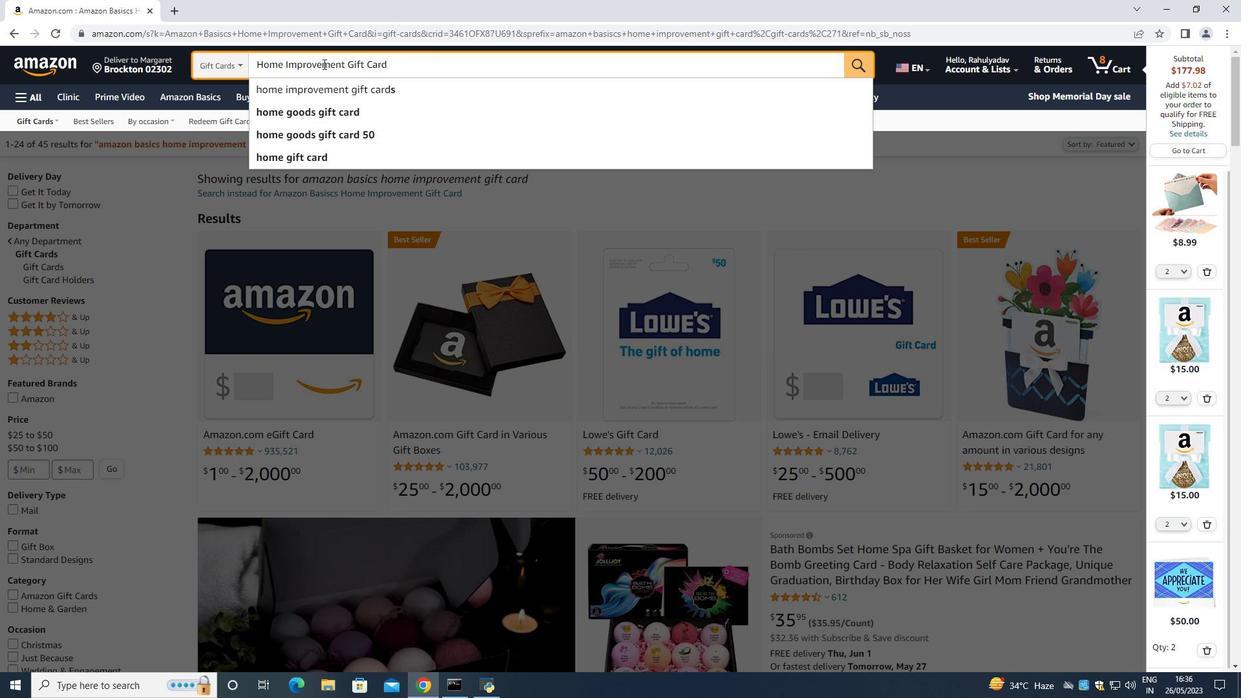 
Action: Mouse scrolled (969, 395) with delta (0, 0)
Screenshot: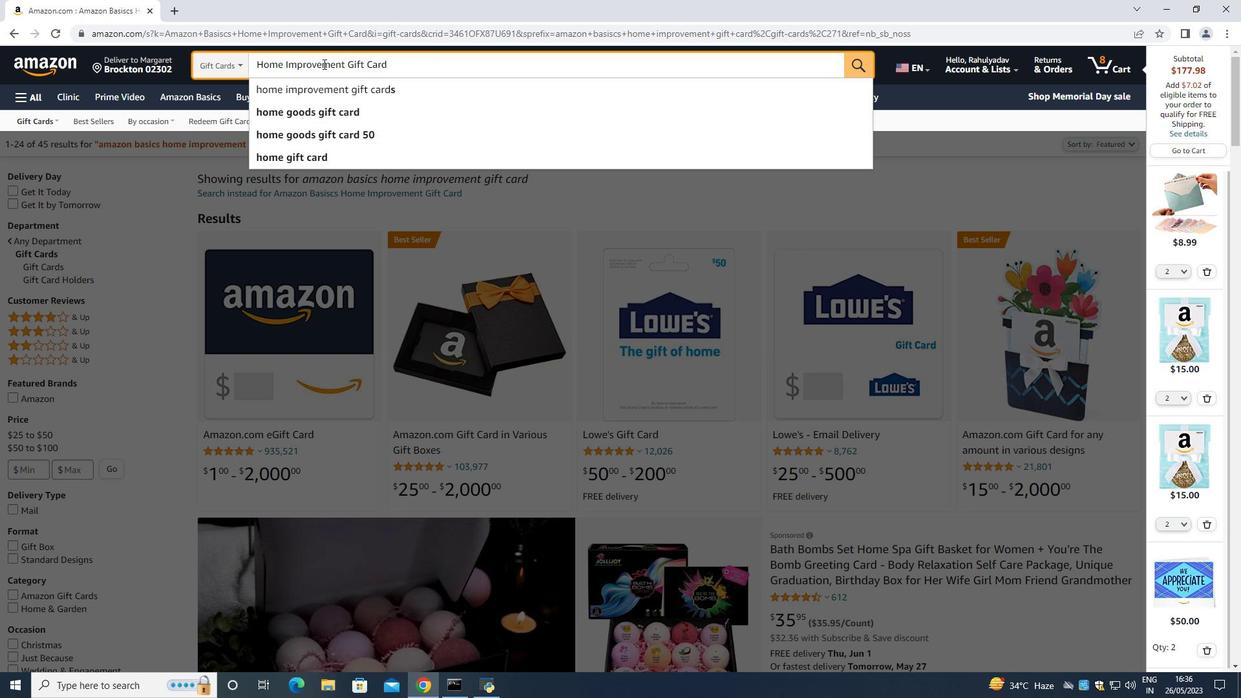 
Action: Mouse scrolled (969, 395) with delta (0, 0)
Screenshot: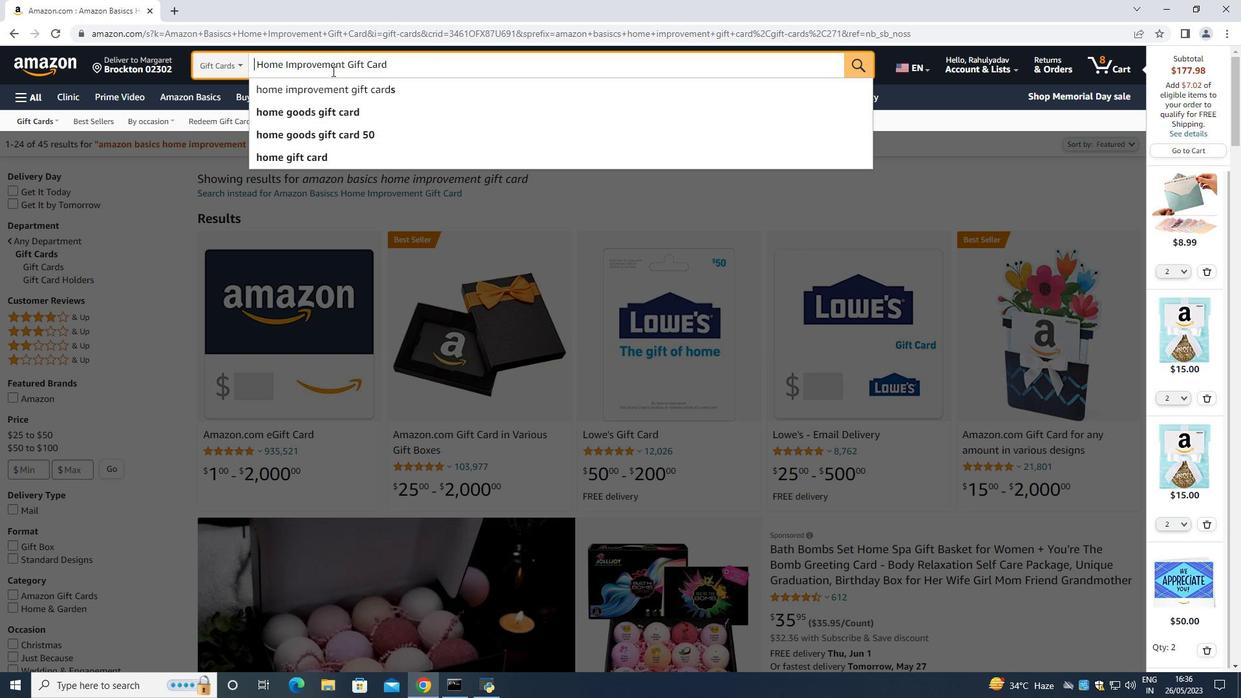 
Action: Mouse scrolled (969, 395) with delta (0, 0)
Screenshot: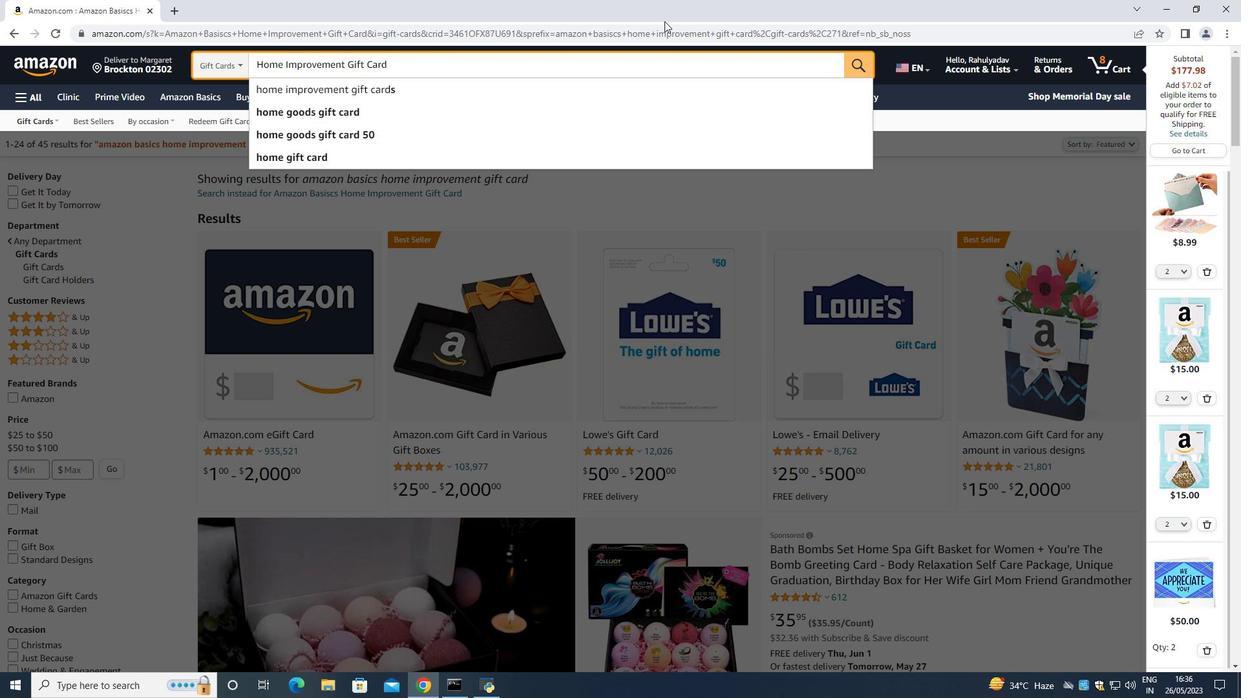 
Action: Mouse moved to (822, 398)
Screenshot: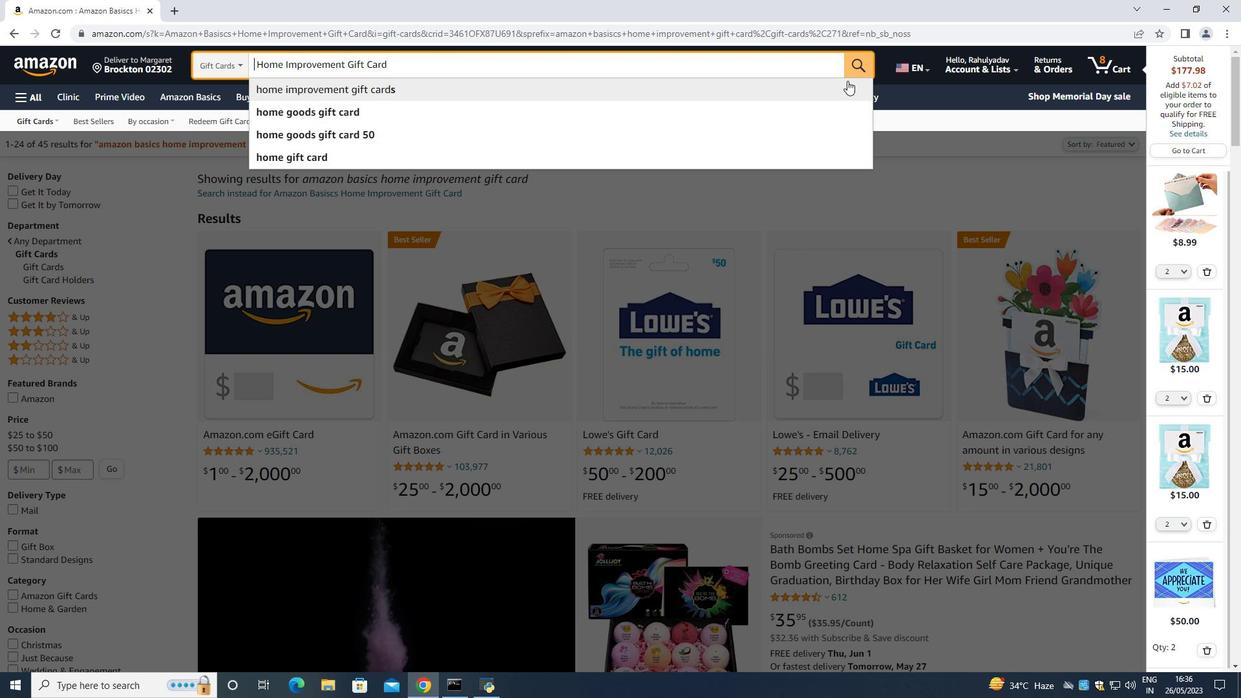 
Action: Mouse scrolled (869, 397) with delta (0, 0)
Screenshot: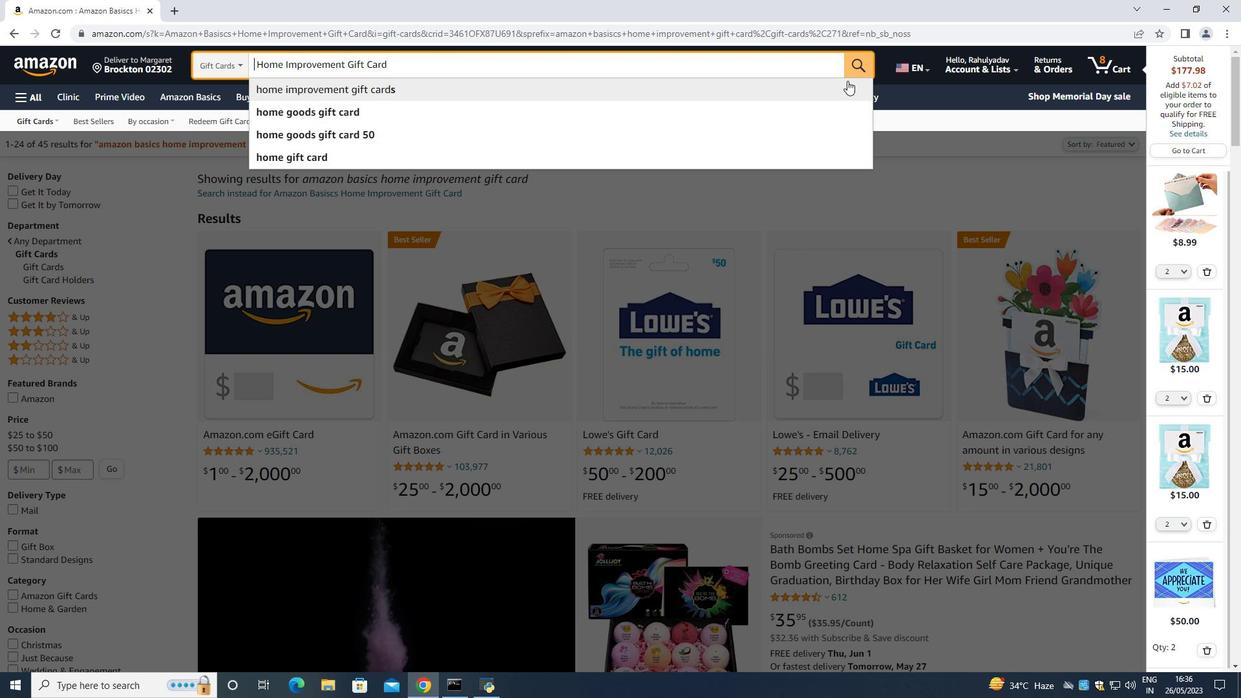 
Action: Mouse moved to (497, 414)
Screenshot: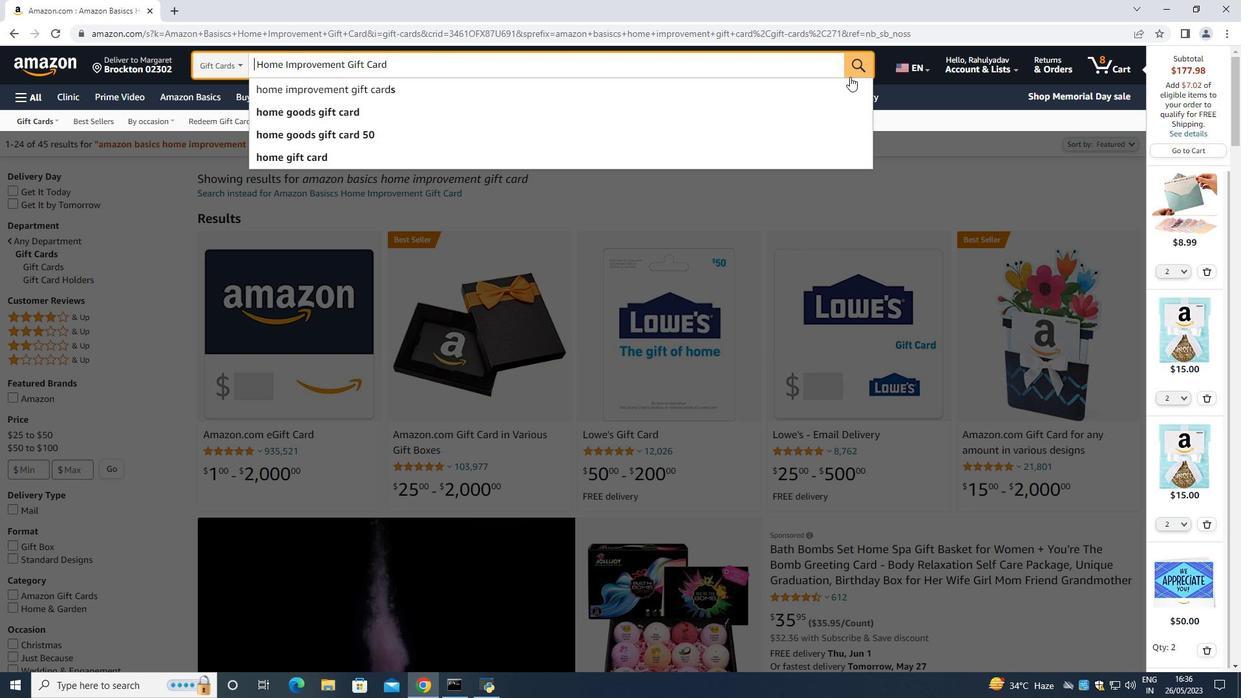 
Action: Mouse scrolled (522, 414) with delta (0, 0)
Screenshot: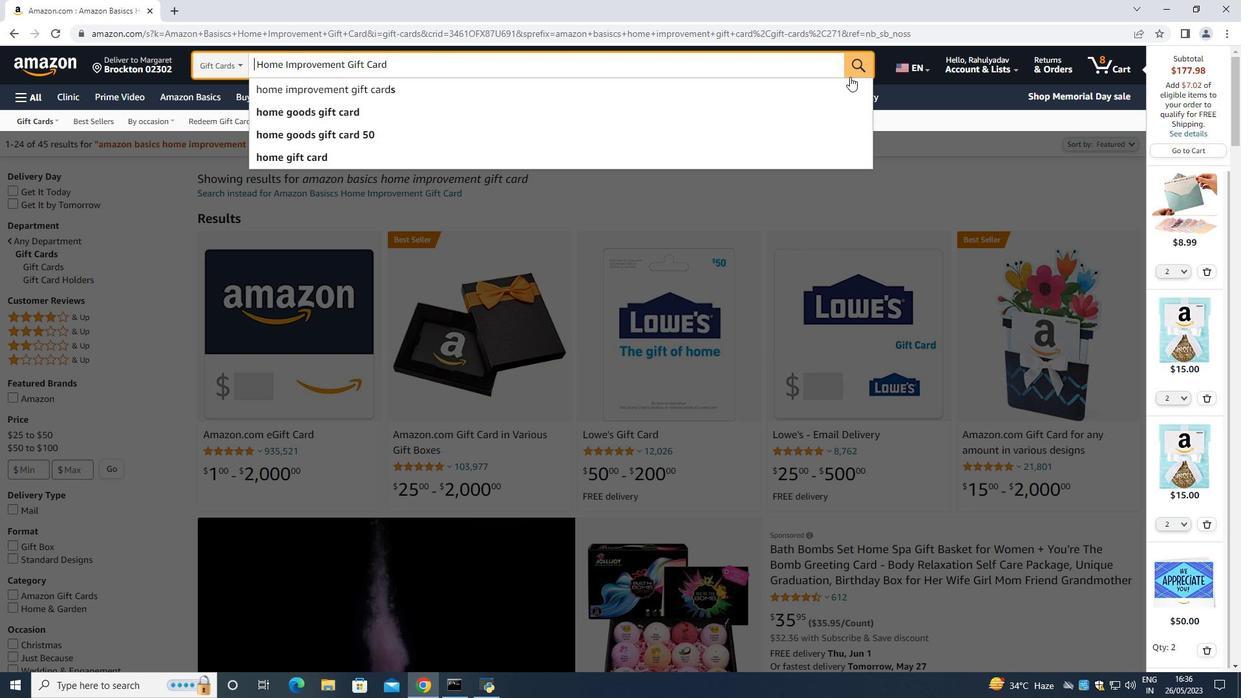 
Action: Mouse moved to (262, 467)
Screenshot: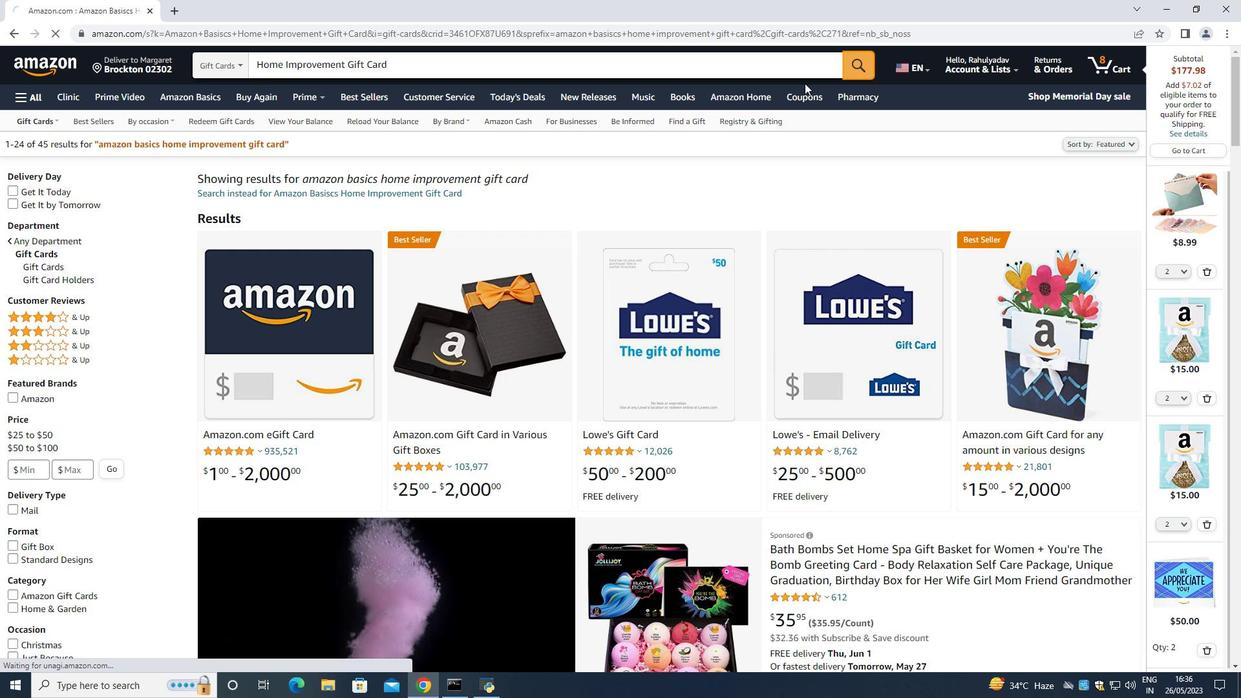 
Action: Mouse scrolled (262, 467) with delta (0, 0)
Screenshot: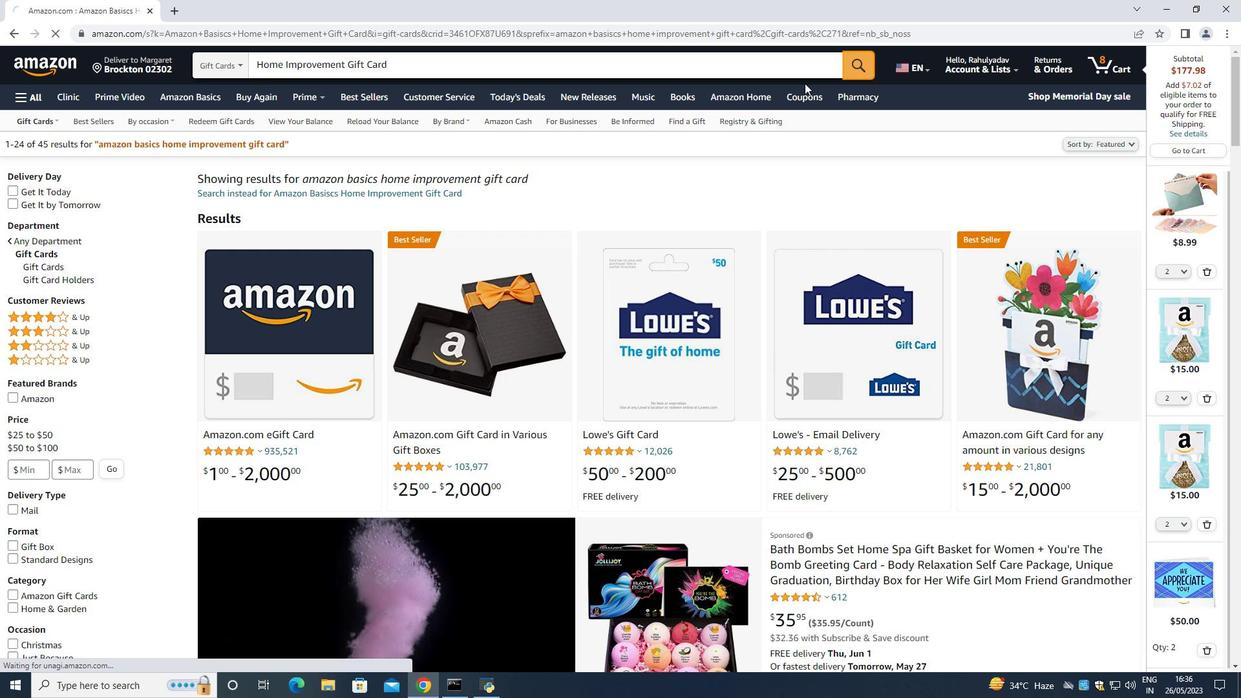 
Action: Mouse moved to (477, 446)
Screenshot: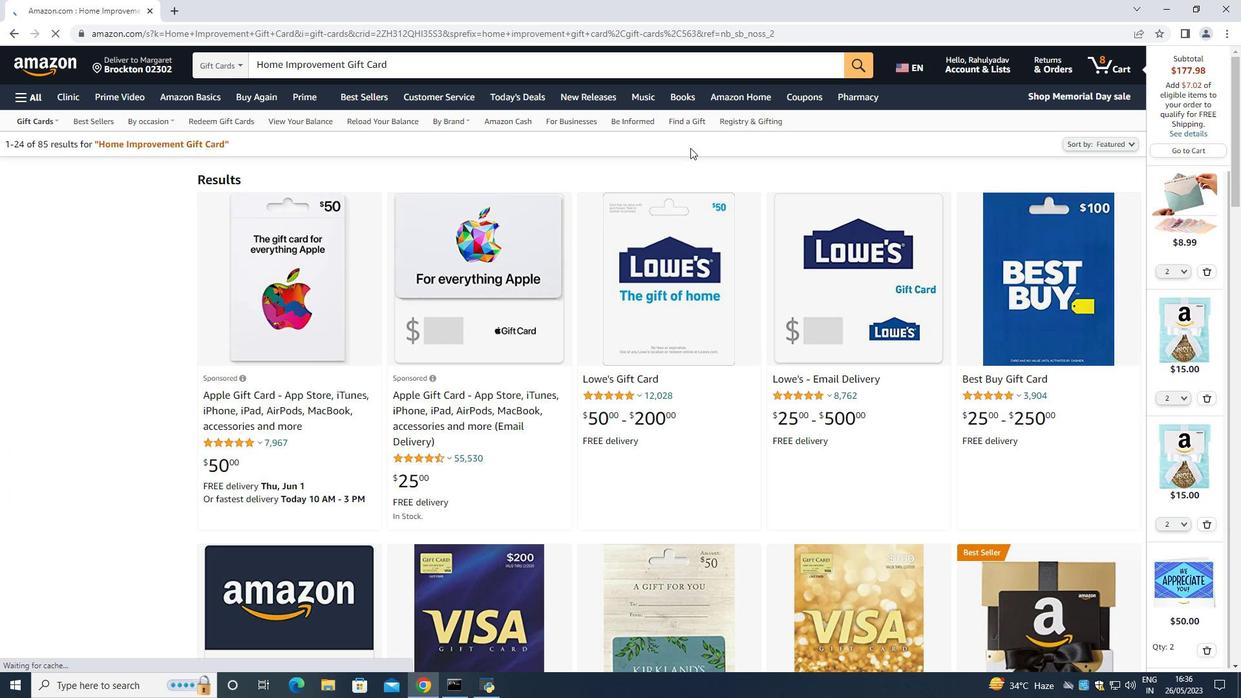 
Action: Mouse scrolled (477, 445) with delta (0, 0)
Screenshot: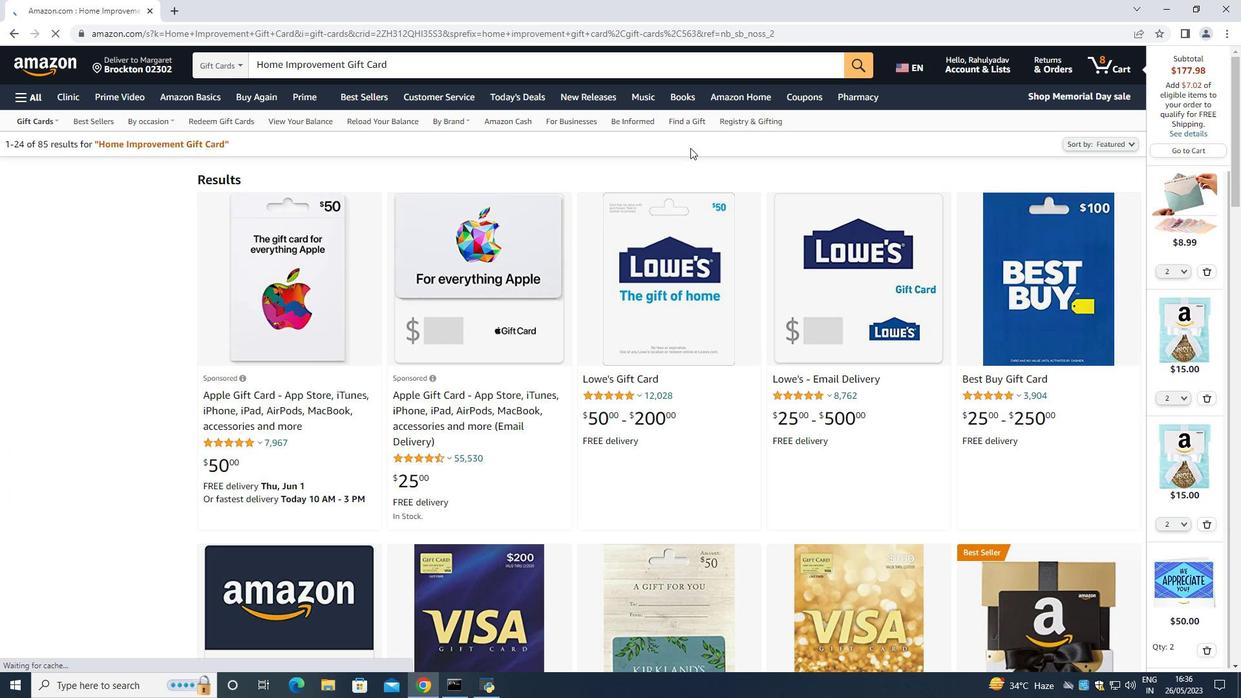 
Action: Mouse moved to (774, 394)
Screenshot: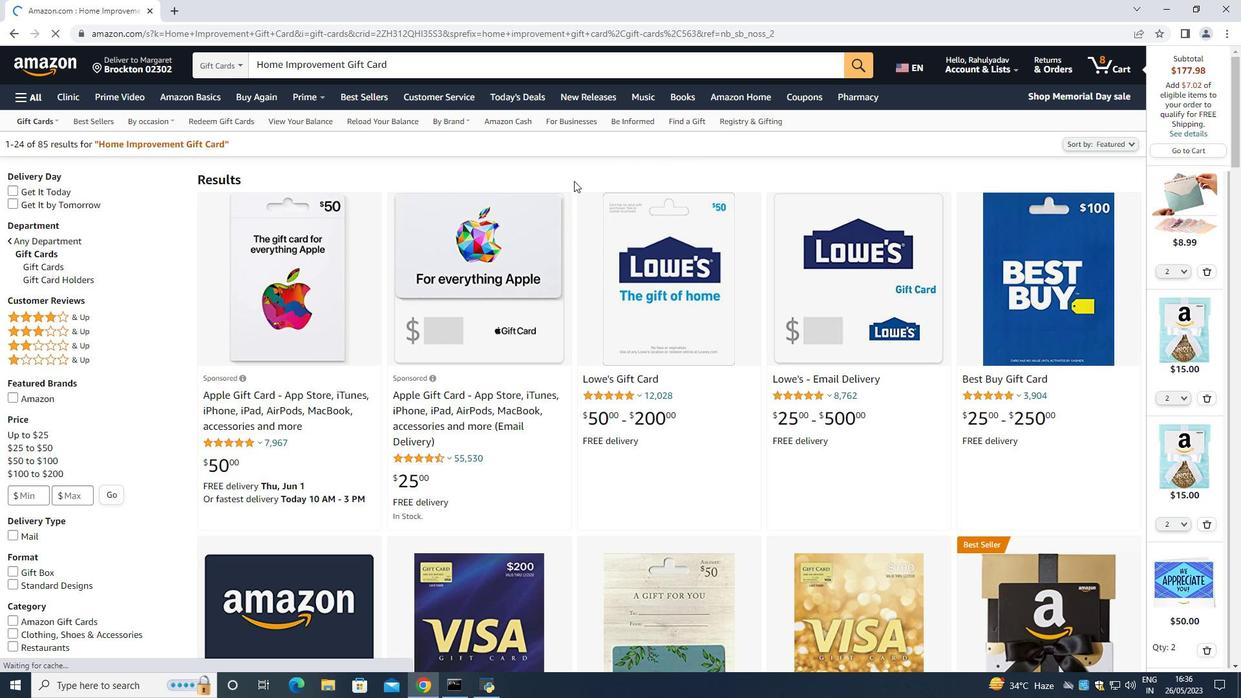 
Action: Mouse scrolled (774, 394) with delta (0, 0)
Screenshot: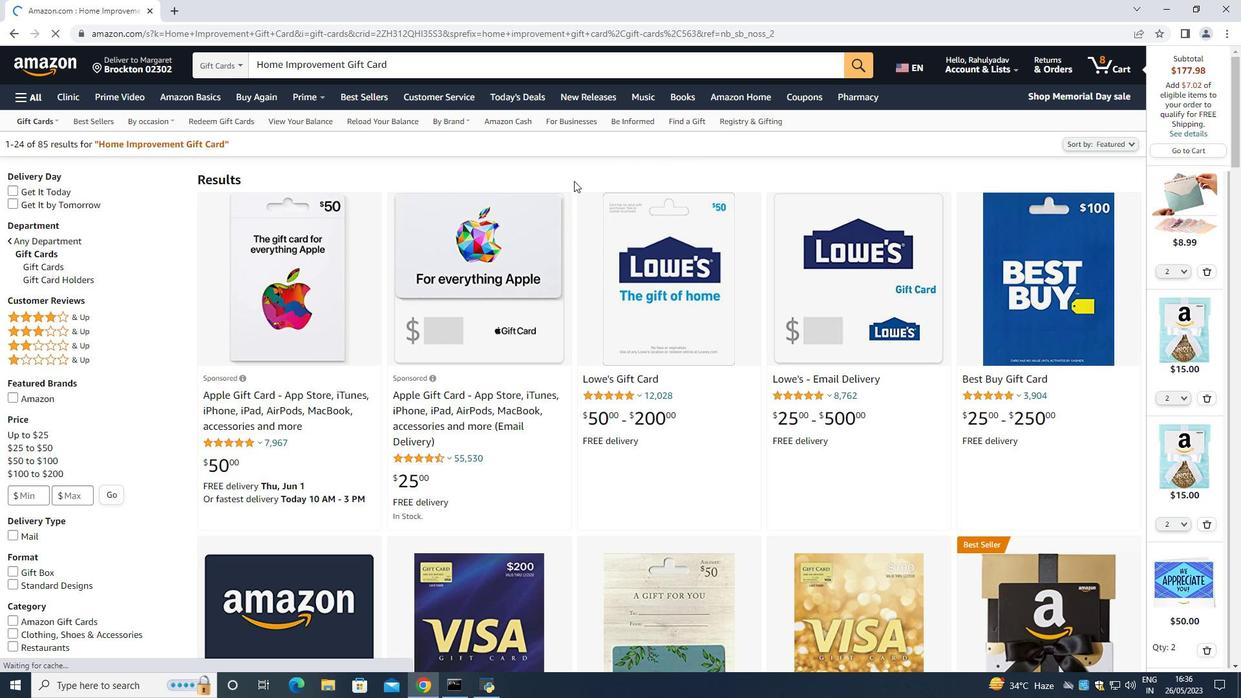 
Action: Mouse moved to (366, 481)
Screenshot: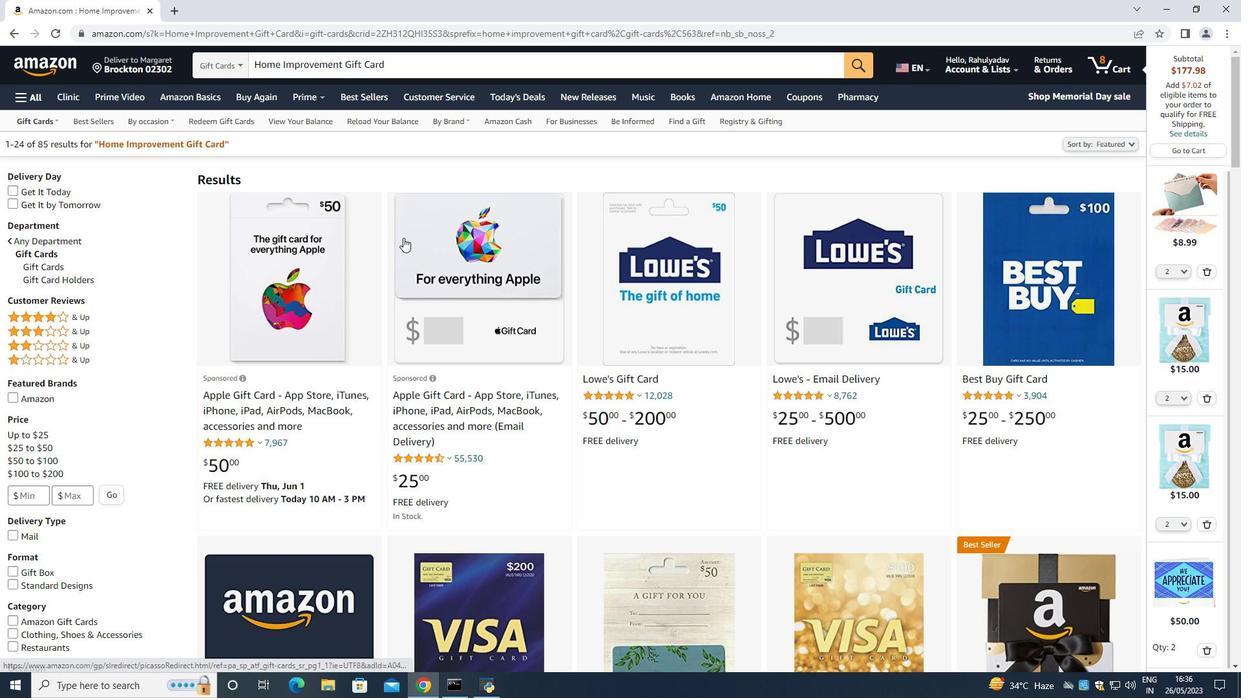 
Action: Mouse scrolled (366, 480) with delta (0, 0)
Screenshot: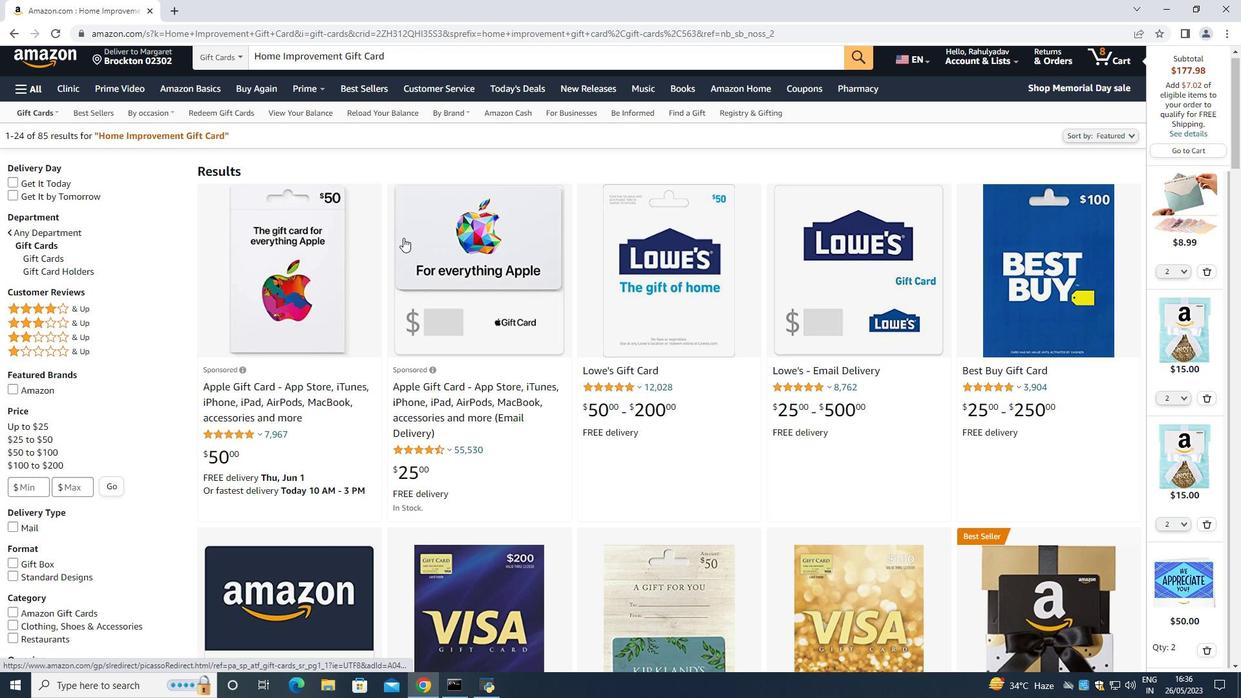 
Action: Mouse moved to (412, 475)
Screenshot: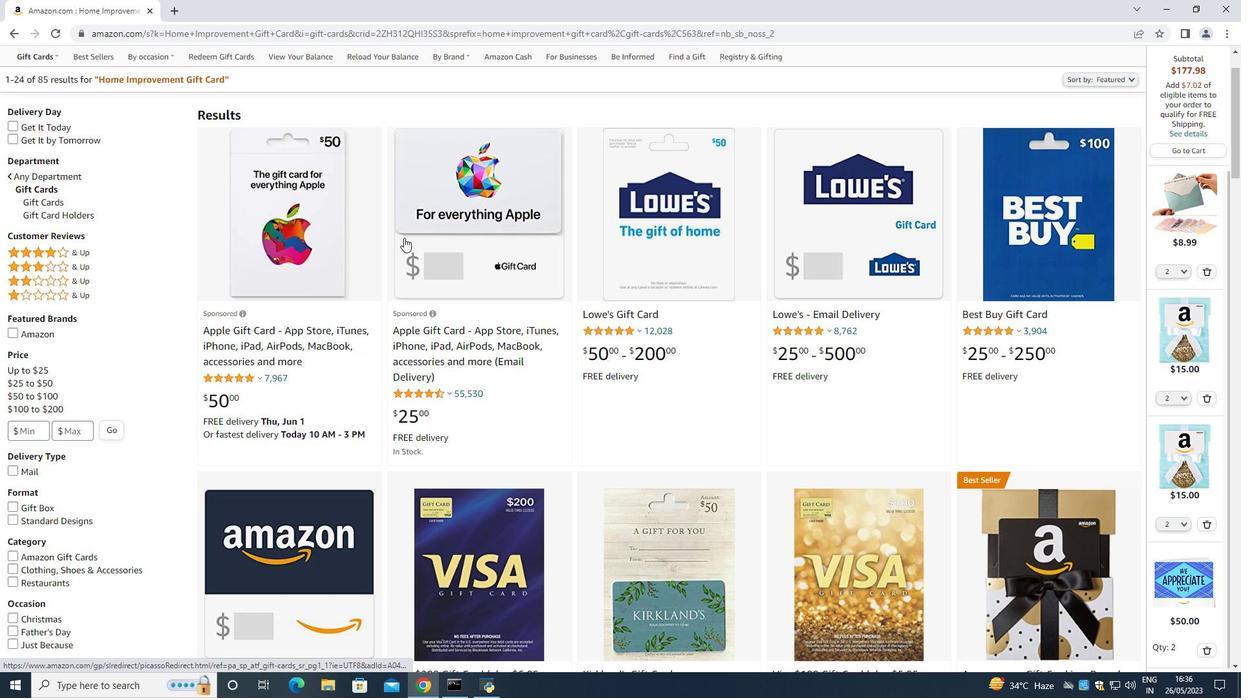 
Action: Mouse scrolled (412, 474) with delta (0, 0)
Screenshot: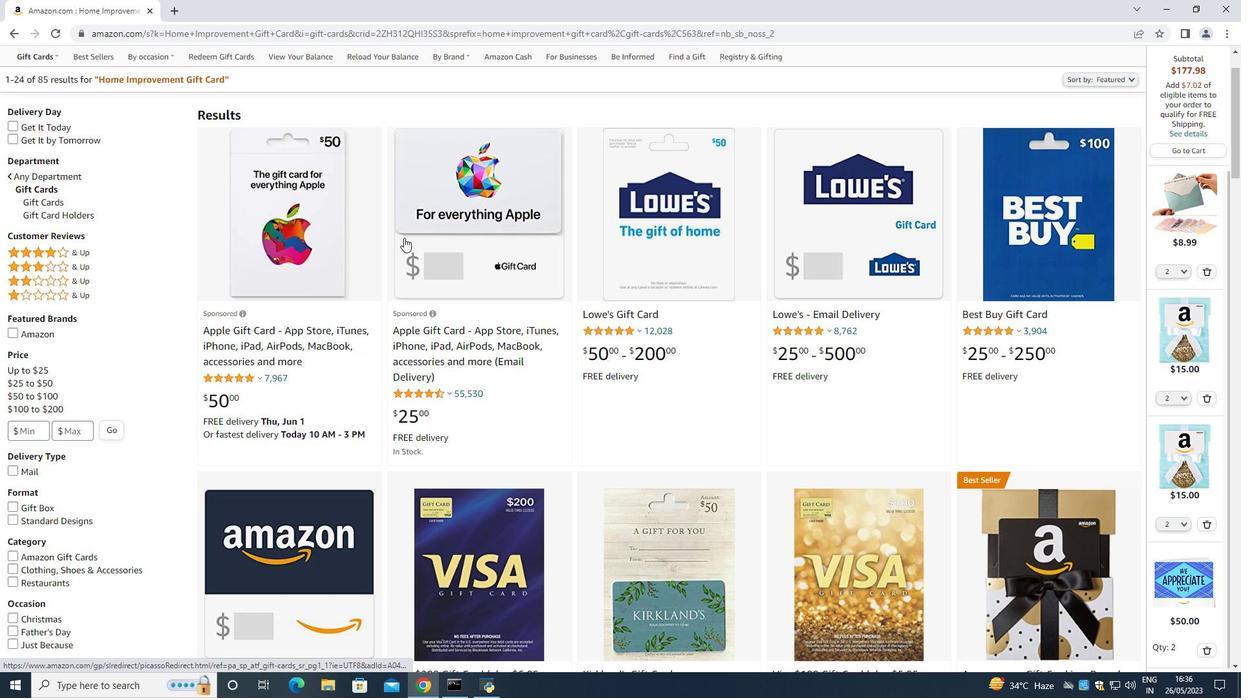 
Action: Mouse moved to (414, 474)
Screenshot: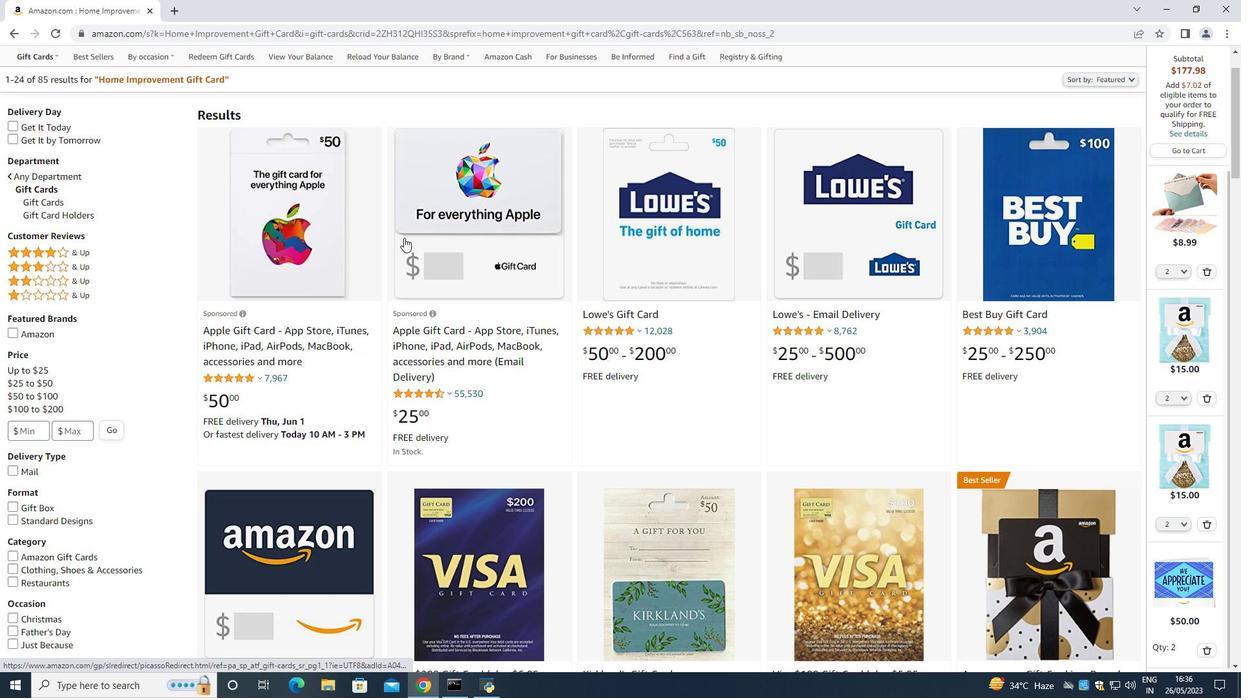 
Action: Mouse scrolled (414, 473) with delta (0, 0)
Screenshot: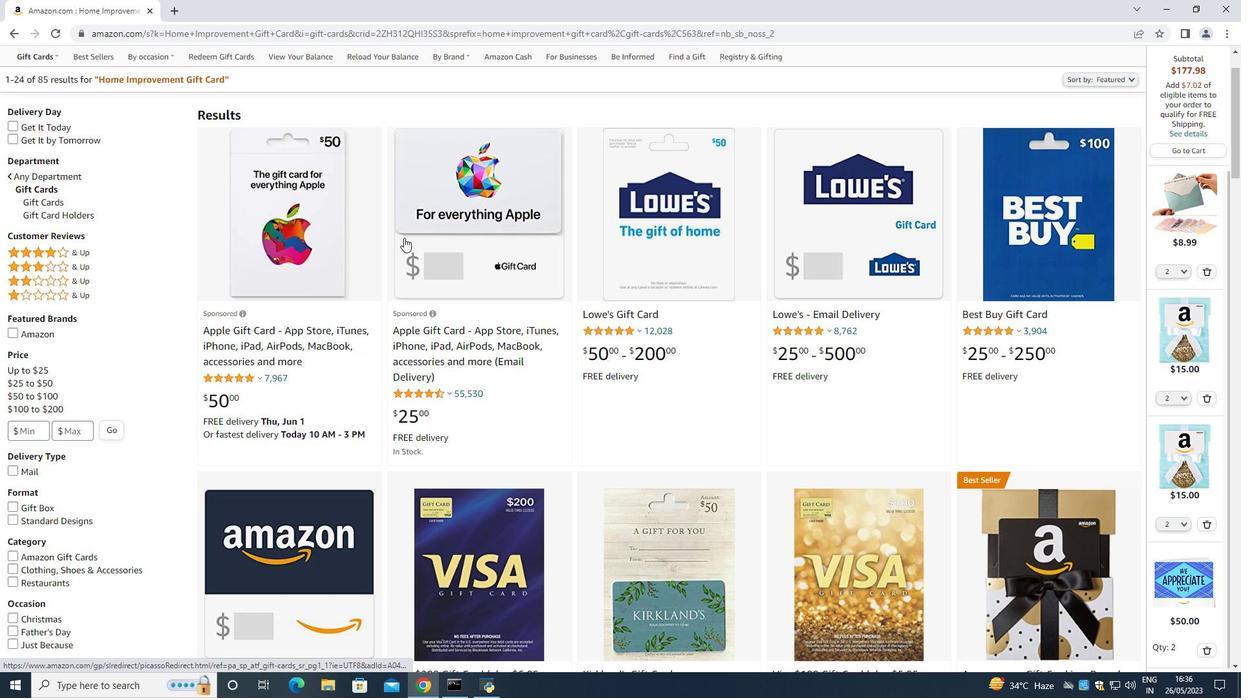 
Action: Mouse moved to (455, 471)
Screenshot: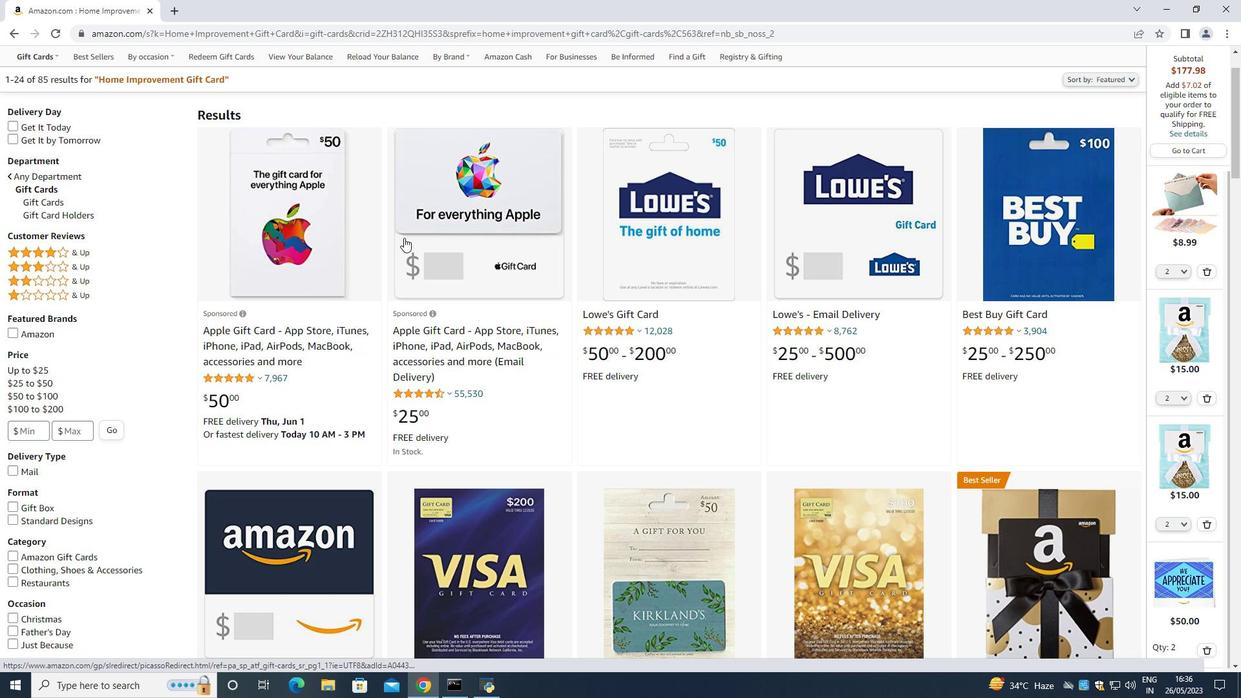 
Action: Mouse scrolled (455, 471) with delta (0, 0)
Screenshot: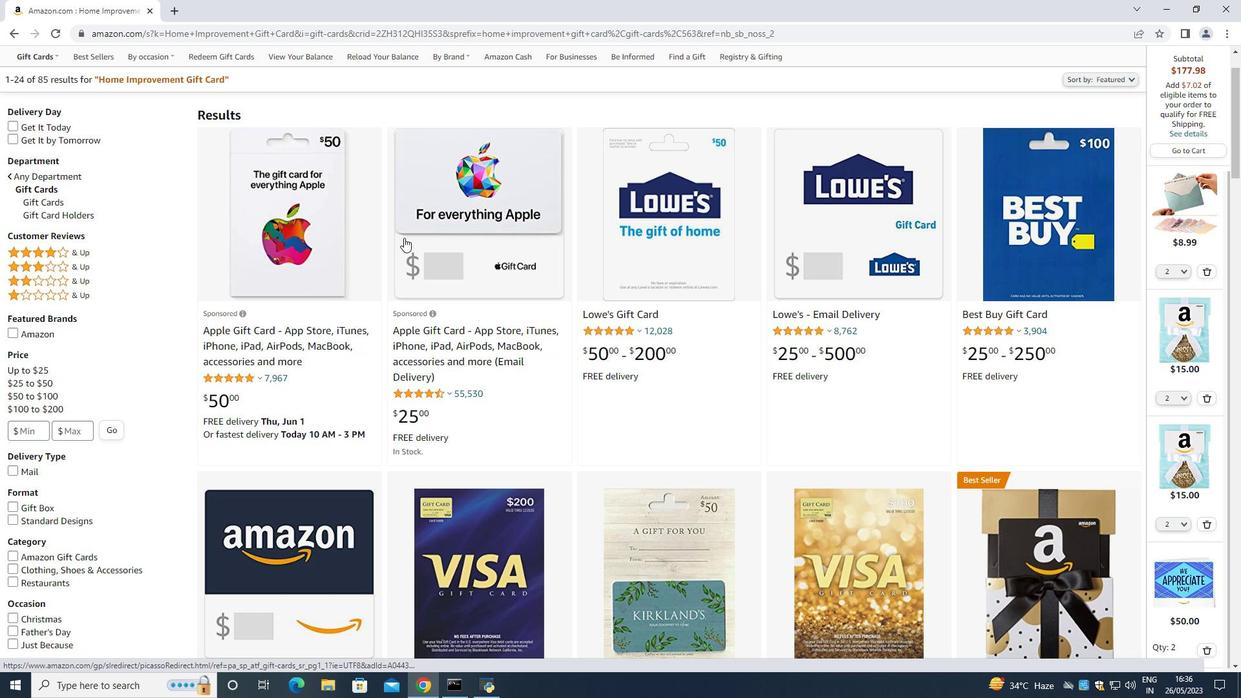 
Action: Mouse moved to (542, 477)
Screenshot: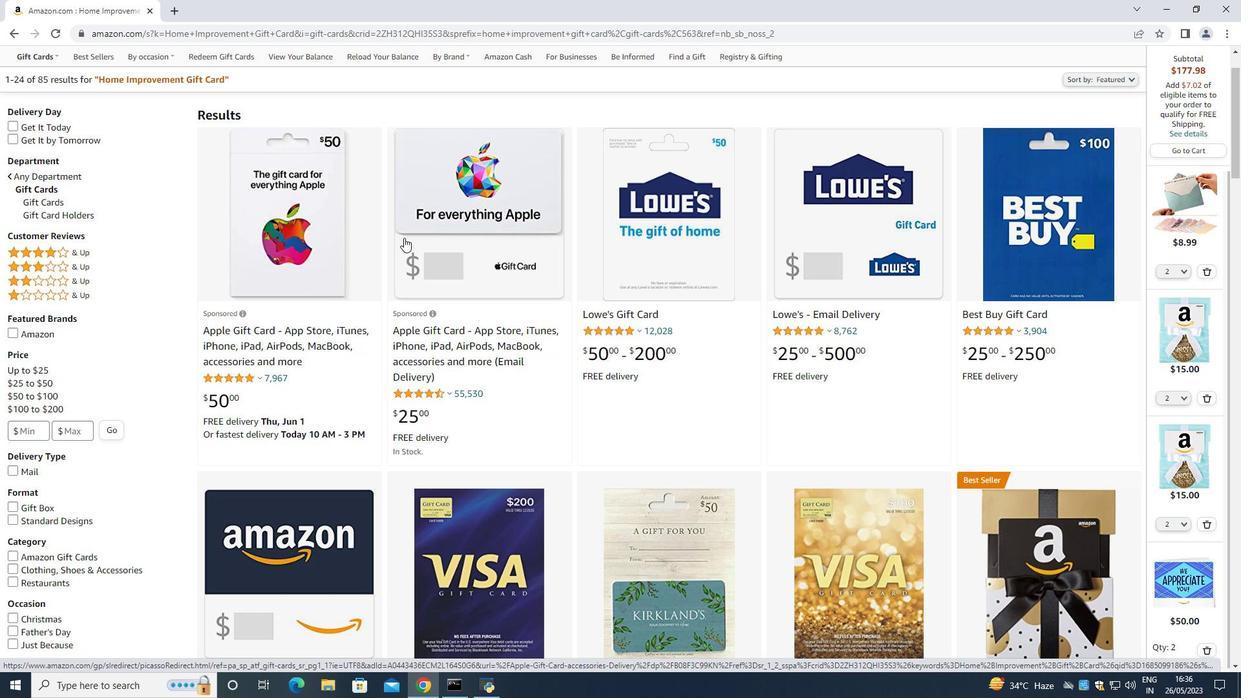 
Action: Mouse scrolled (542, 477) with delta (0, 0)
Screenshot: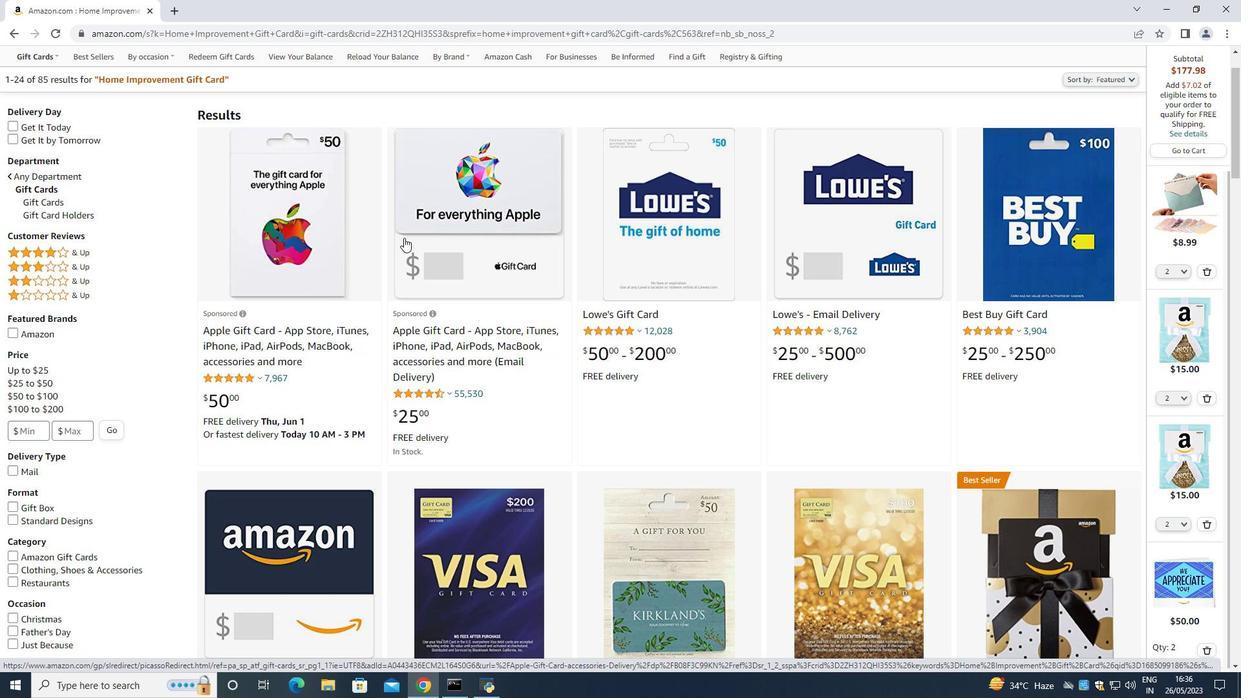 
Action: Mouse moved to (752, 407)
Screenshot: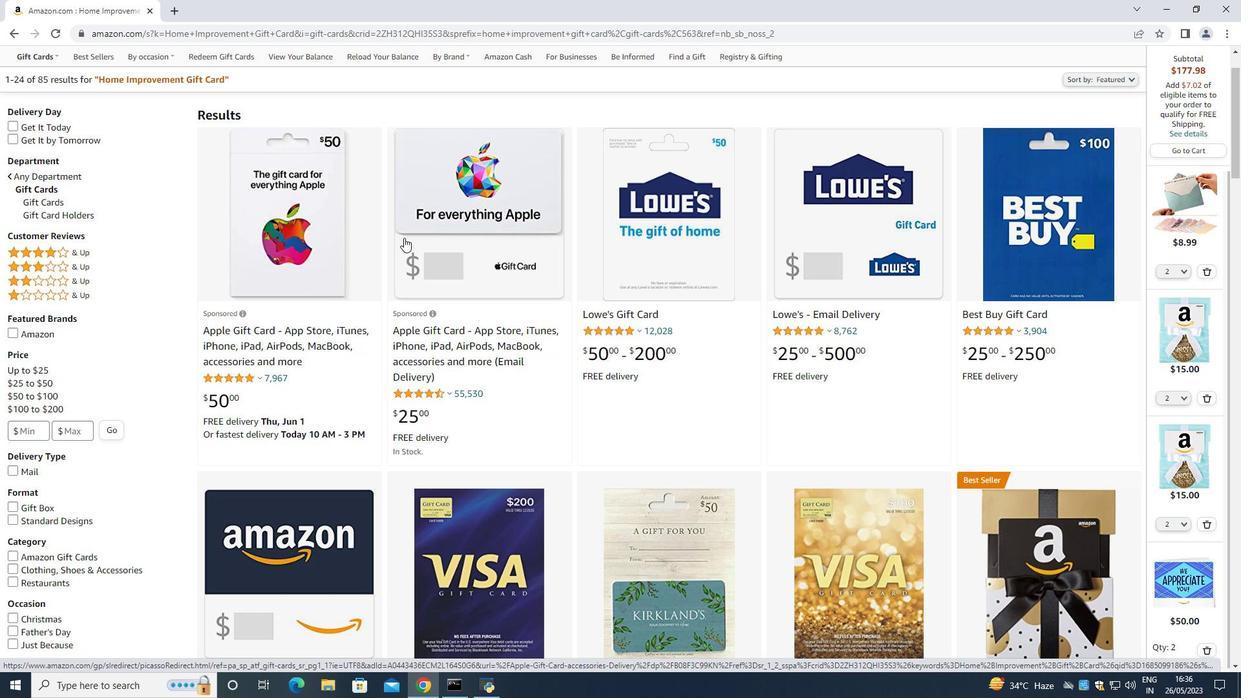 
Action: Mouse pressed left at (752, 407)
Screenshot: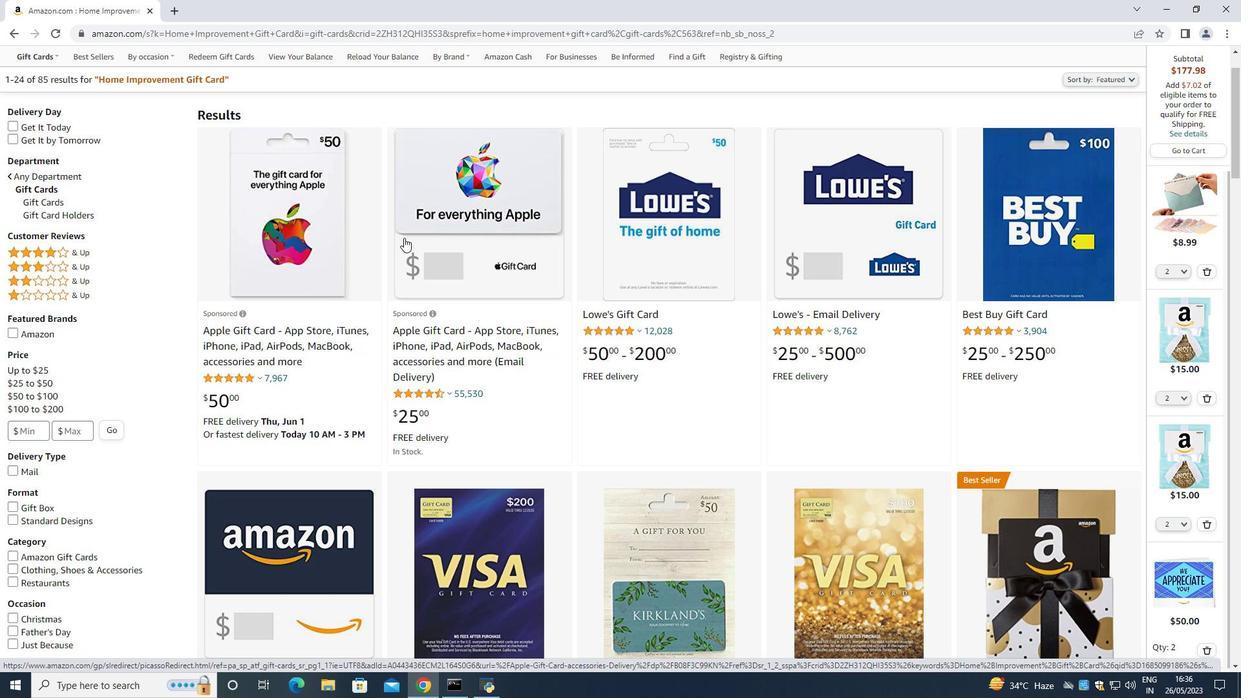 
Action: Mouse moved to (436, 417)
Screenshot: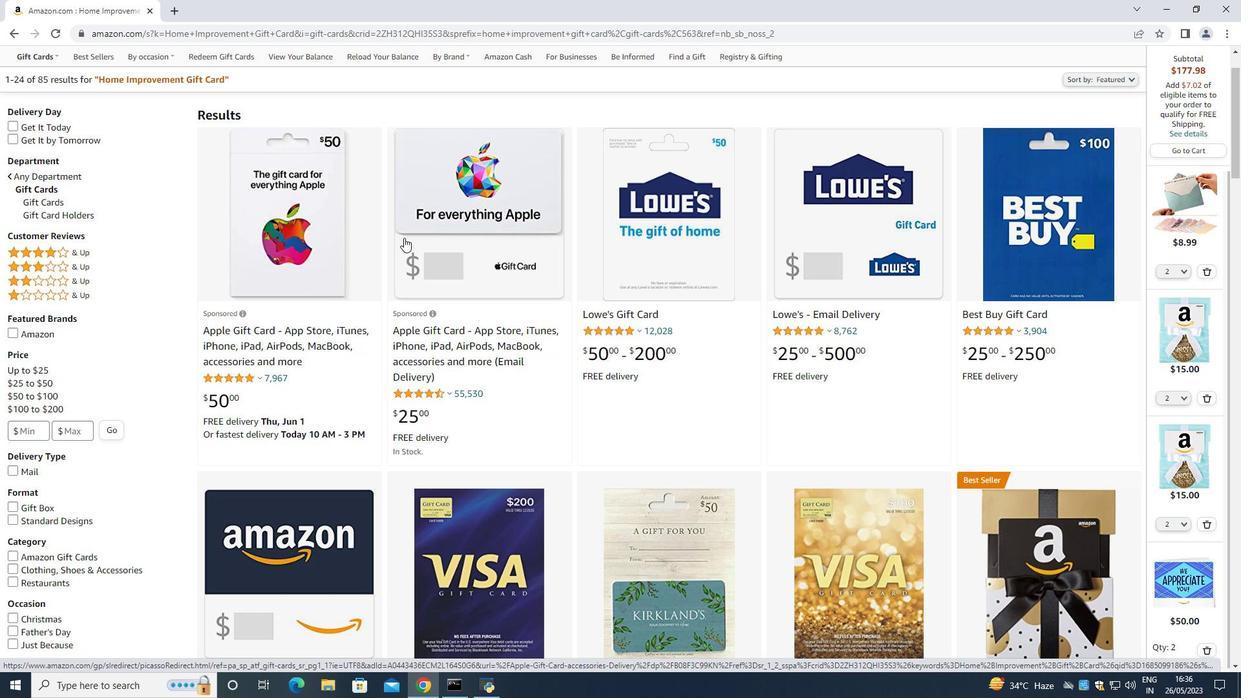 
Action: Mouse scrolled (436, 416) with delta (0, 0)
Screenshot: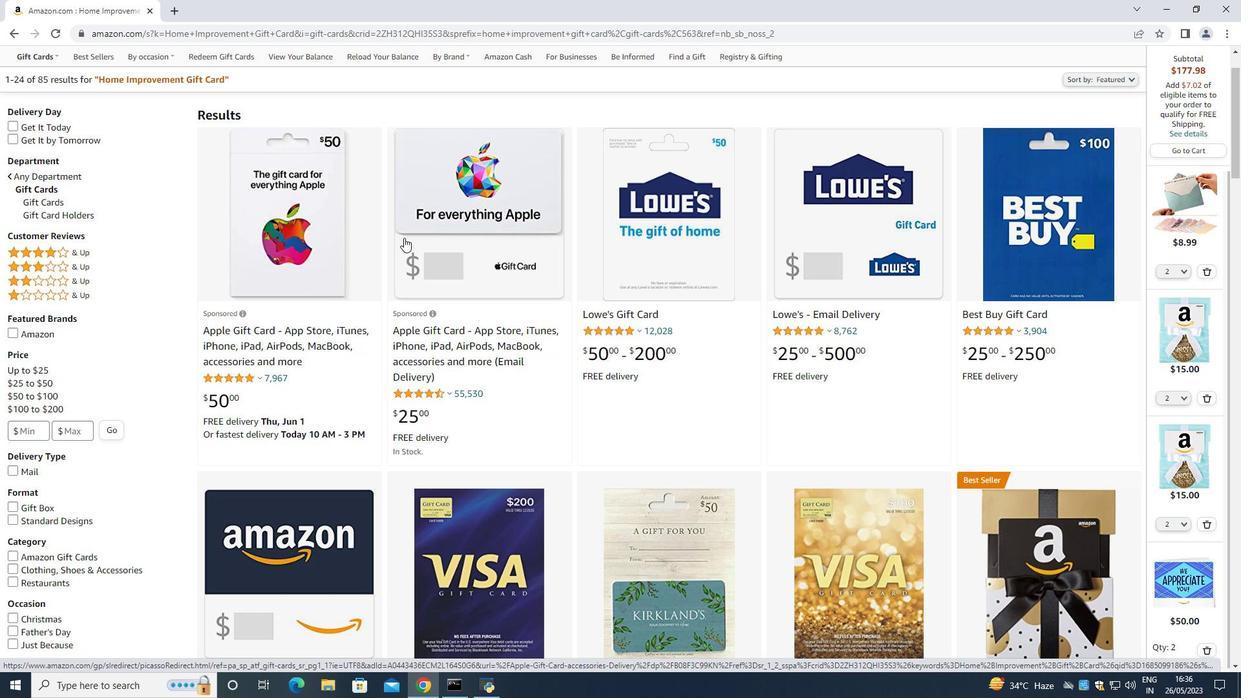 
Action: Mouse moved to (985, 353)
Screenshot: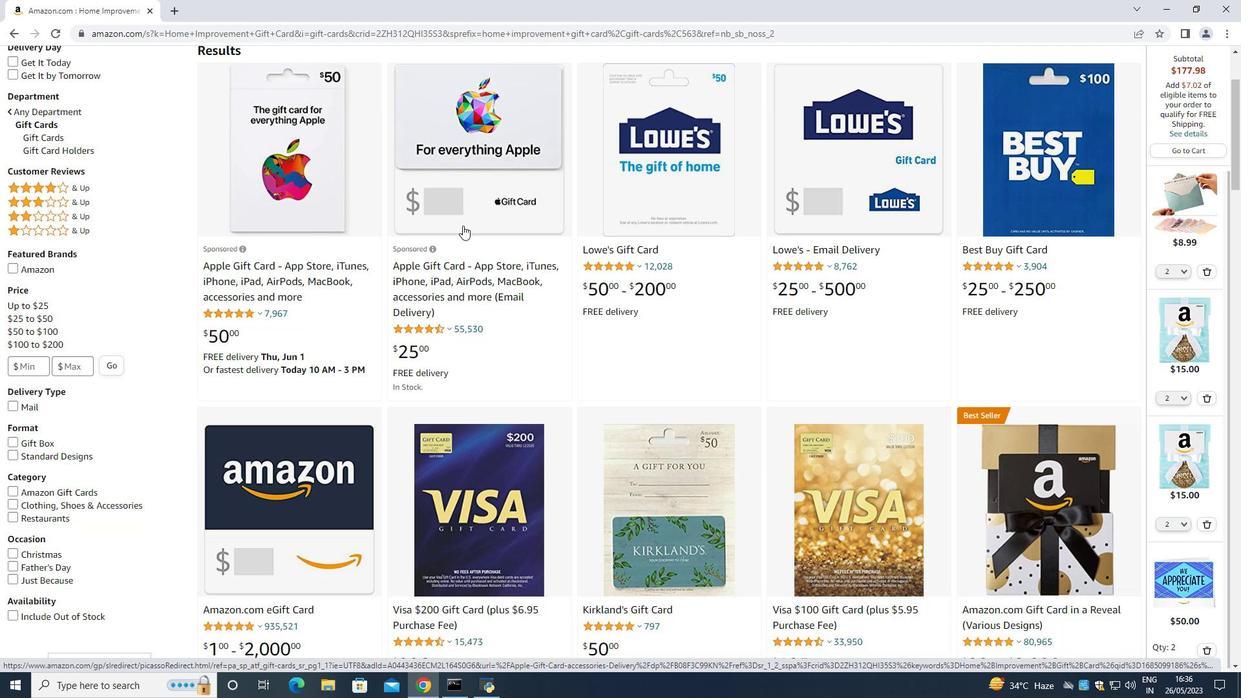 
Action: Mouse scrolled (985, 352) with delta (0, 0)
Screenshot: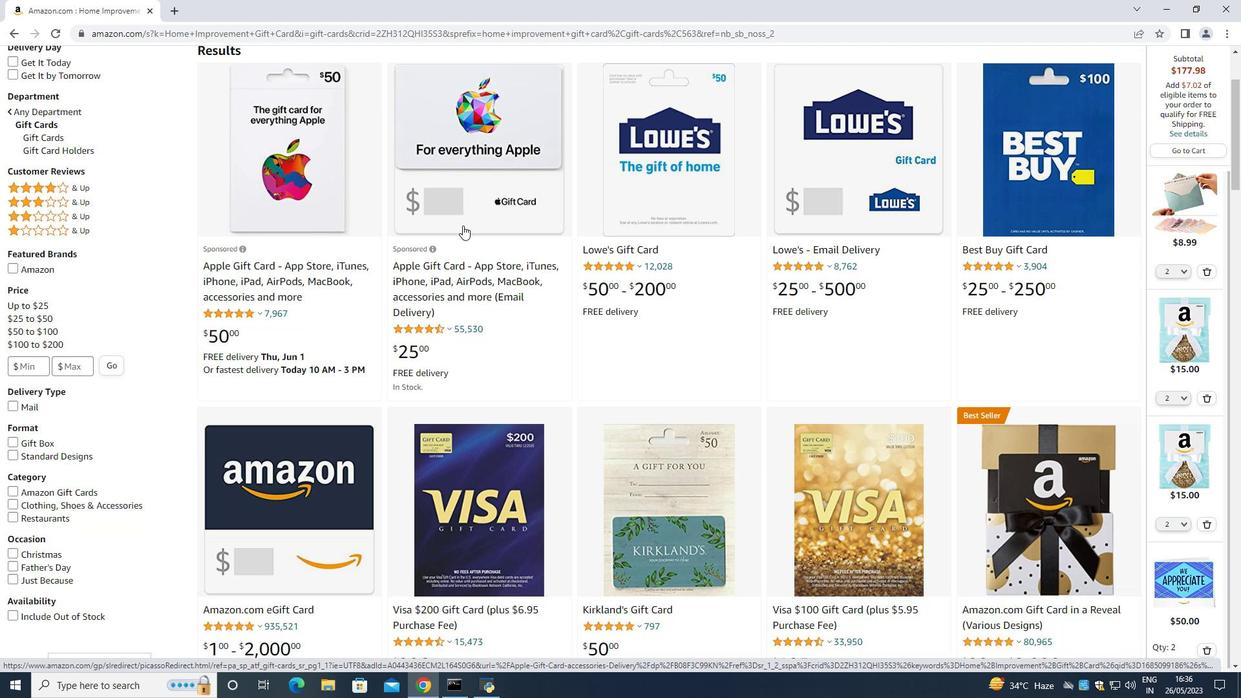 
Action: Mouse moved to (984, 354)
Screenshot: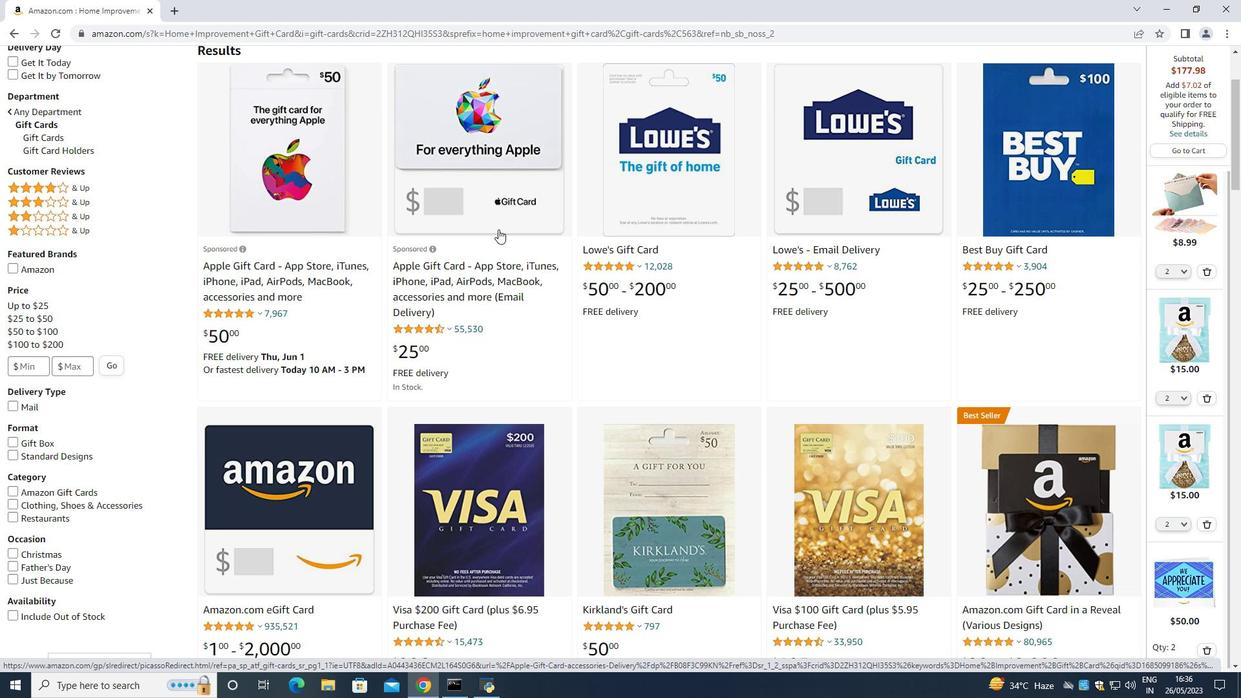 
Action: Mouse scrolled (984, 353) with delta (0, 0)
Screenshot: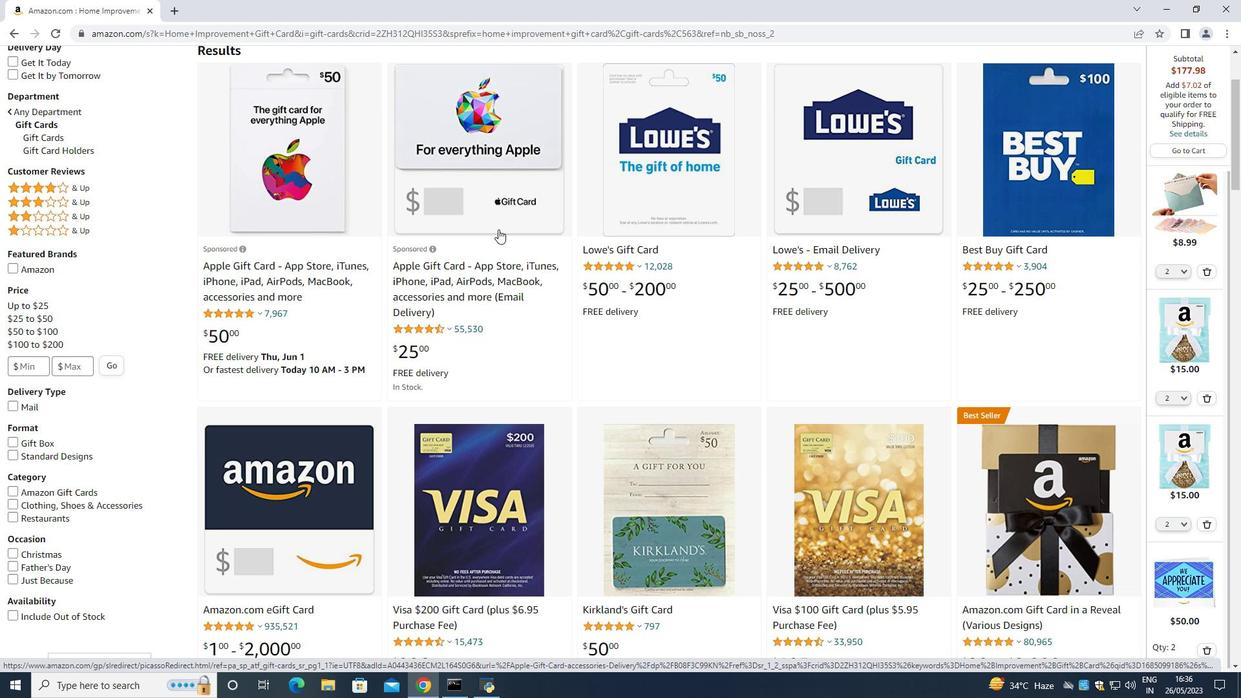
Action: Mouse moved to (961, 539)
Screenshot: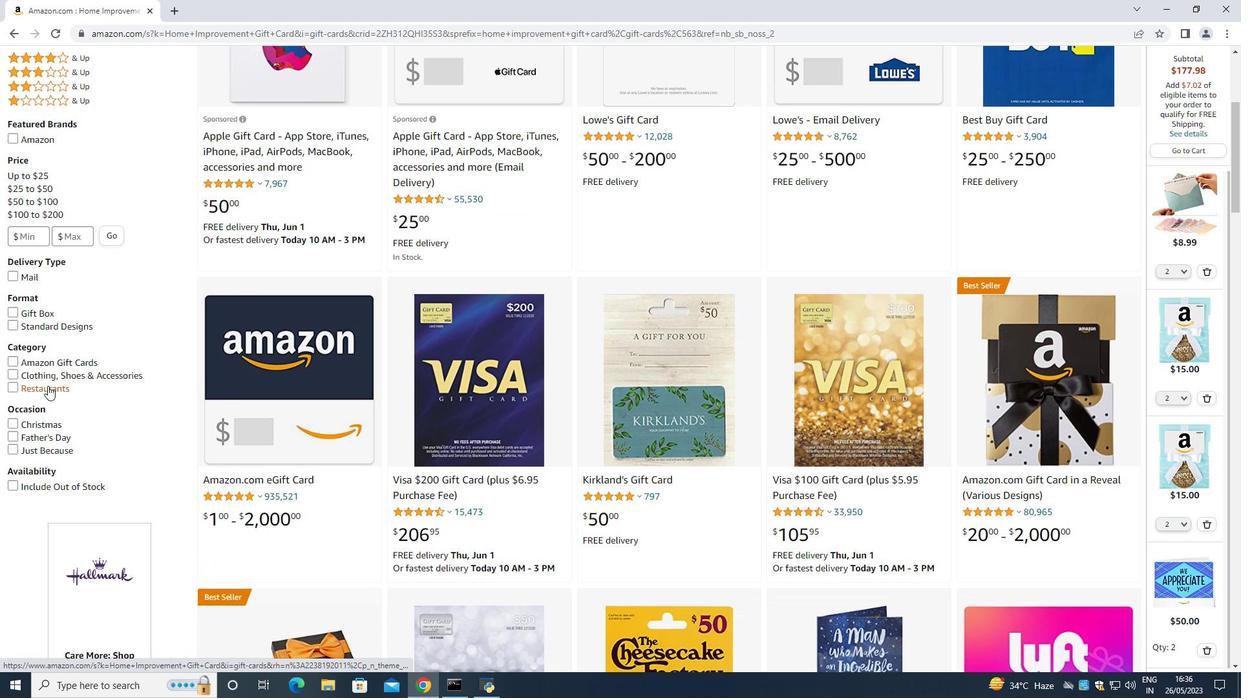 
Action: Mouse scrolled (961, 538) with delta (0, 0)
Screenshot: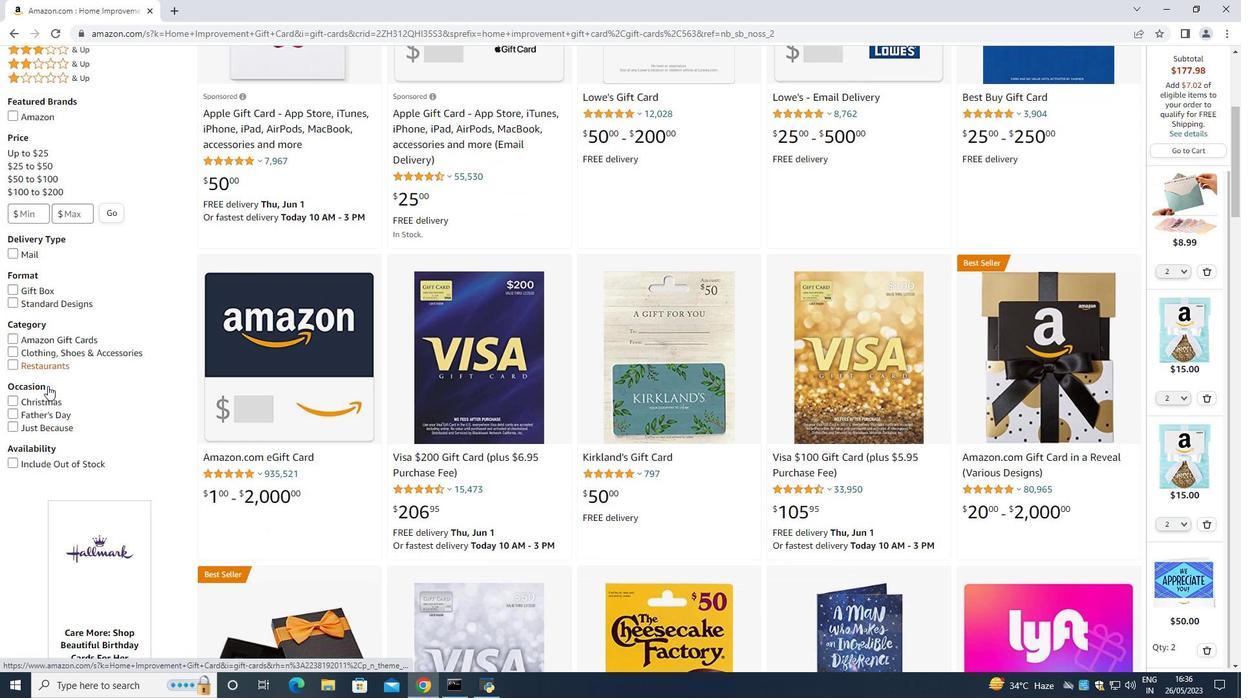 
Action: Mouse moved to (944, 538)
Screenshot: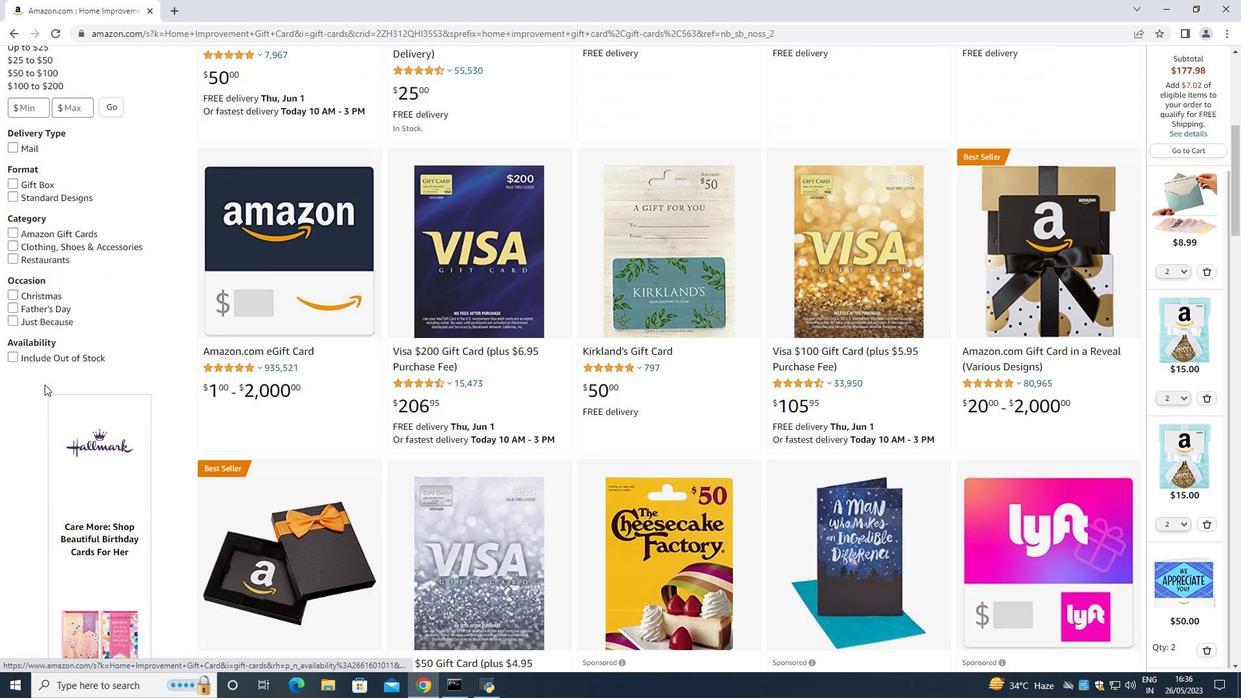 
Action: Mouse scrolled (944, 537) with delta (0, 0)
Screenshot: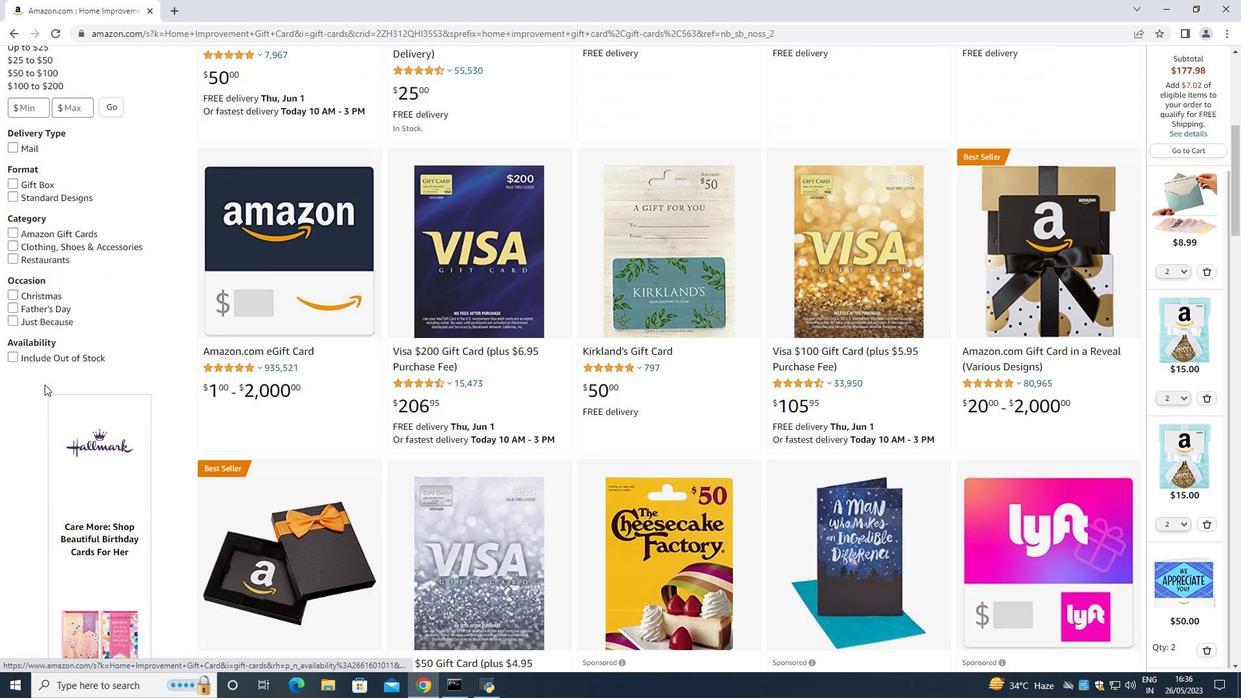 
Action: Mouse moved to (855, 524)
Screenshot: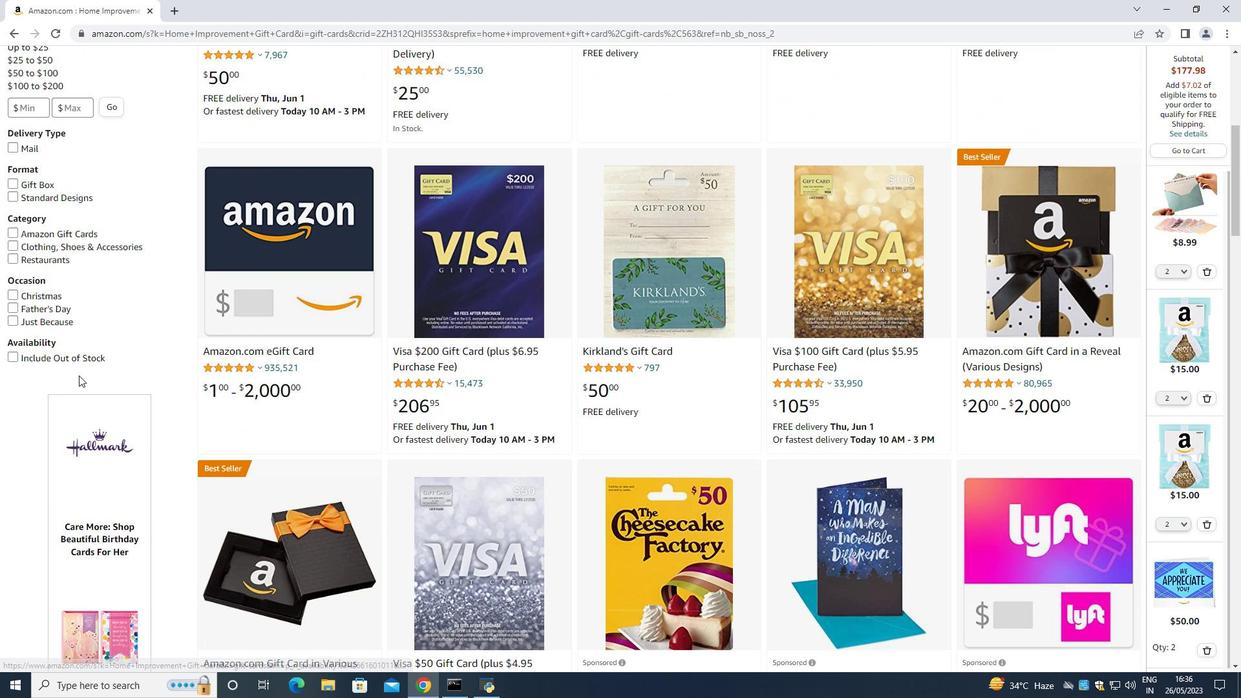 
Action: Mouse scrolled (855, 524) with delta (0, 0)
Screenshot: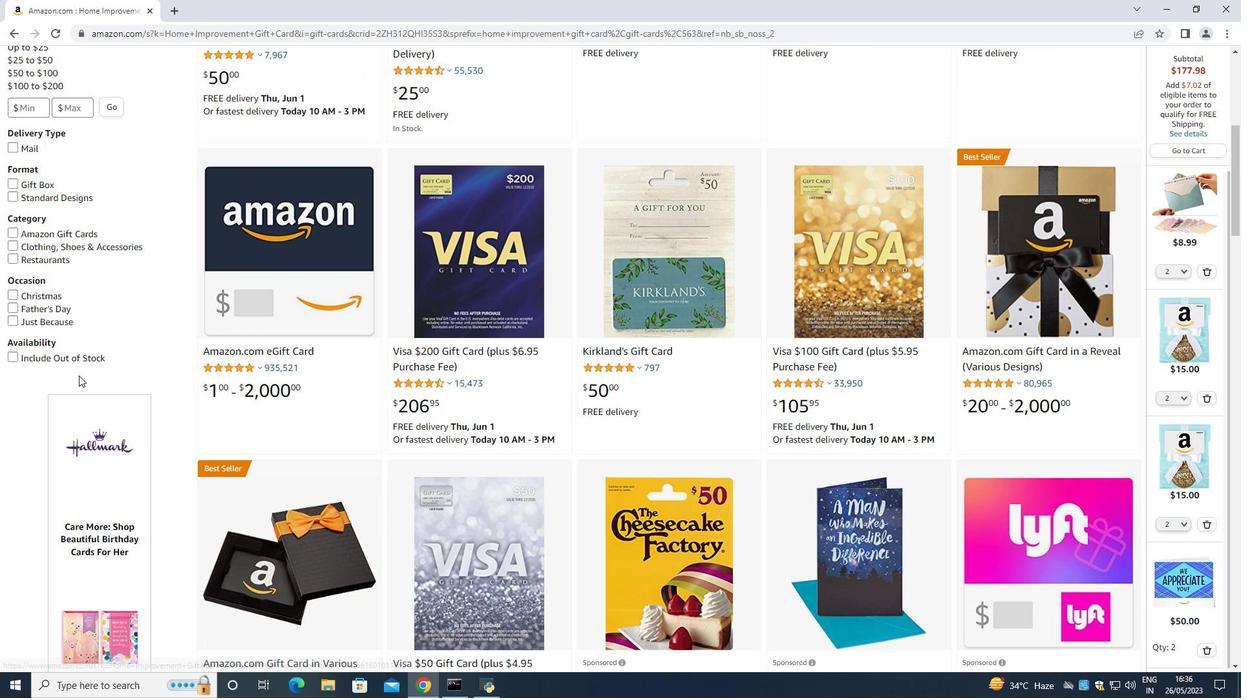 
Action: Mouse moved to (852, 522)
Screenshot: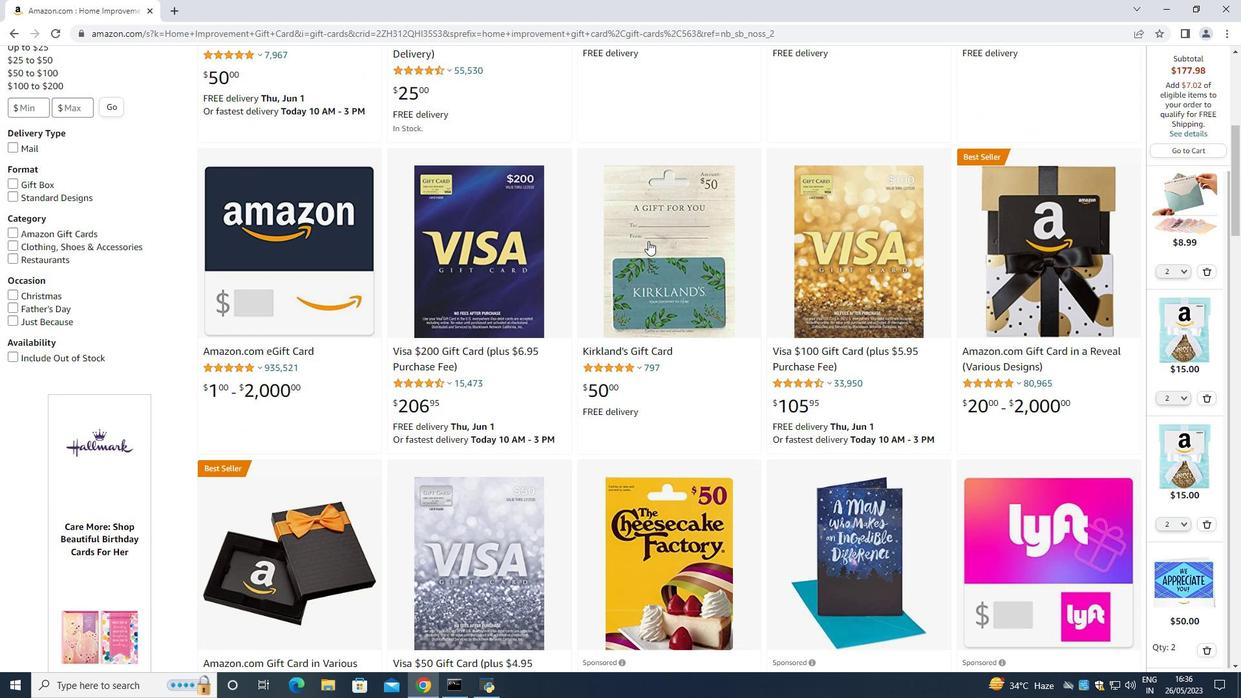 
Action: Mouse scrolled (852, 522) with delta (0, 0)
Screenshot: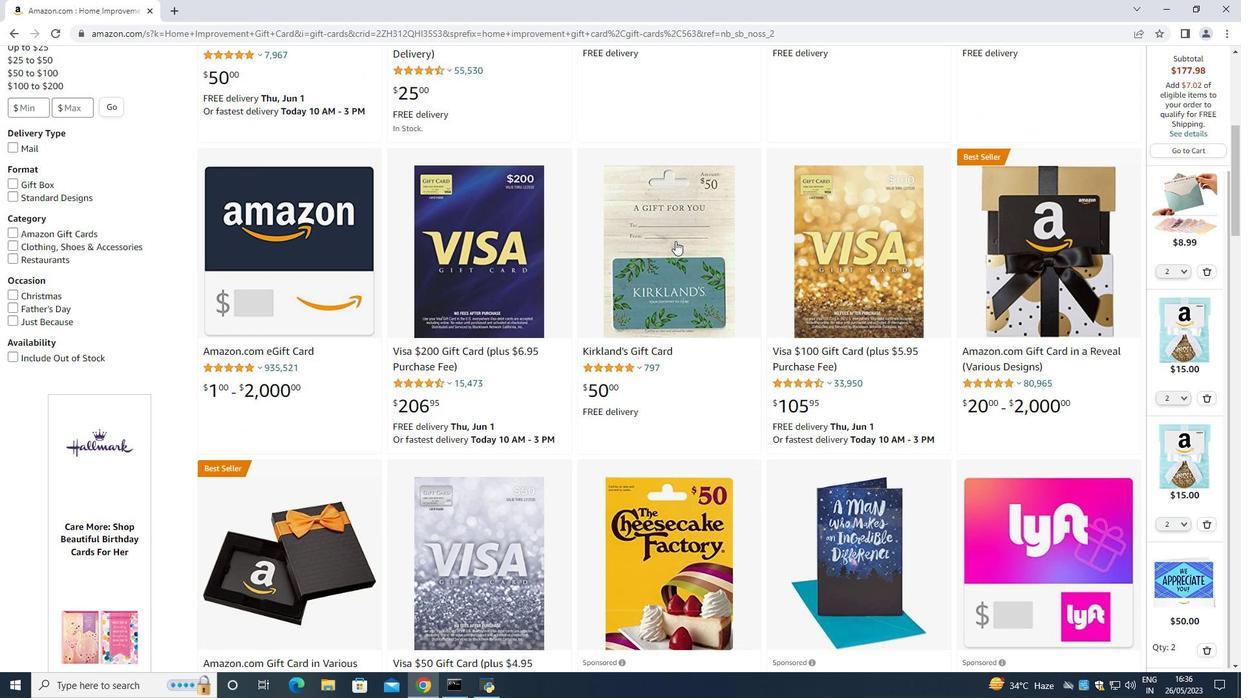 
Action: Mouse scrolled (852, 522) with delta (0, 0)
Screenshot: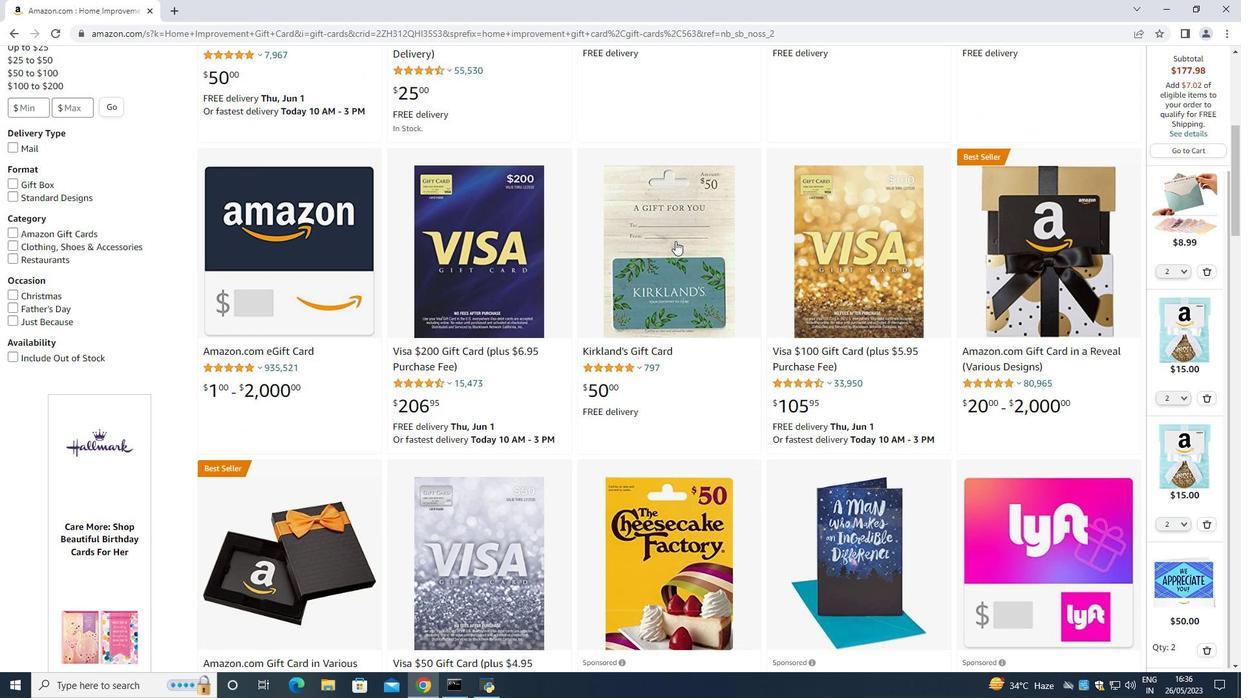 
Action: Mouse moved to (336, 525)
Screenshot: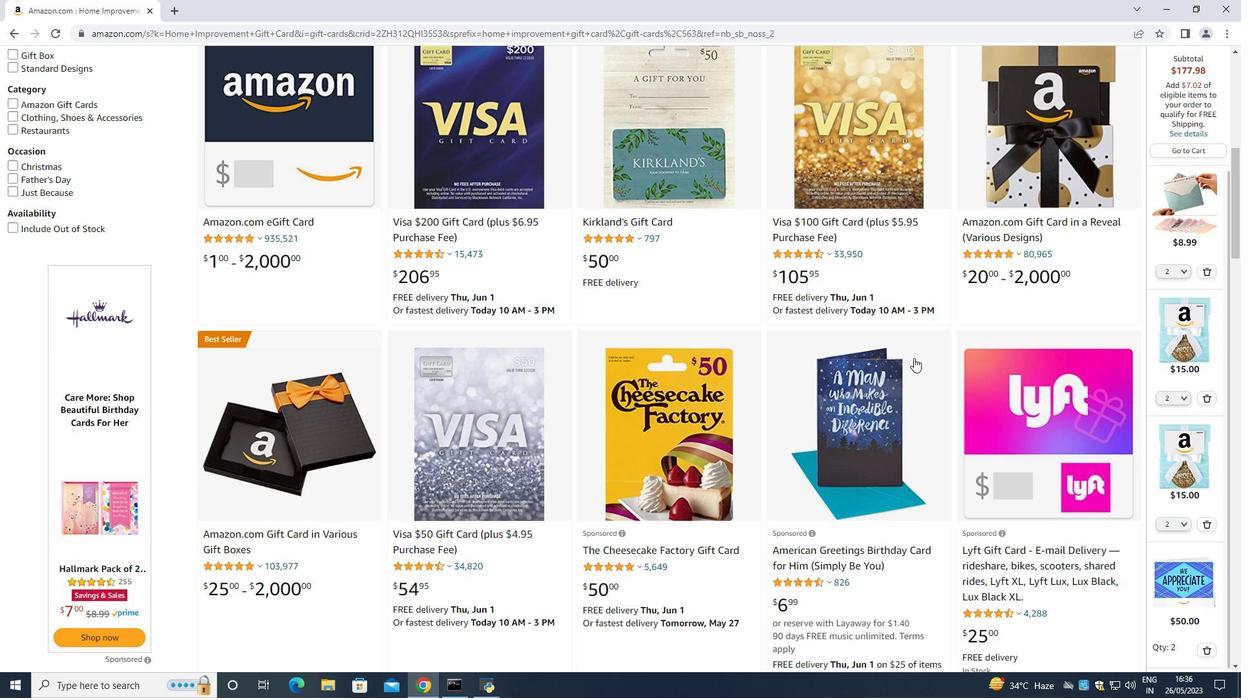 
Action: Mouse scrolled (336, 524) with delta (0, 0)
Screenshot: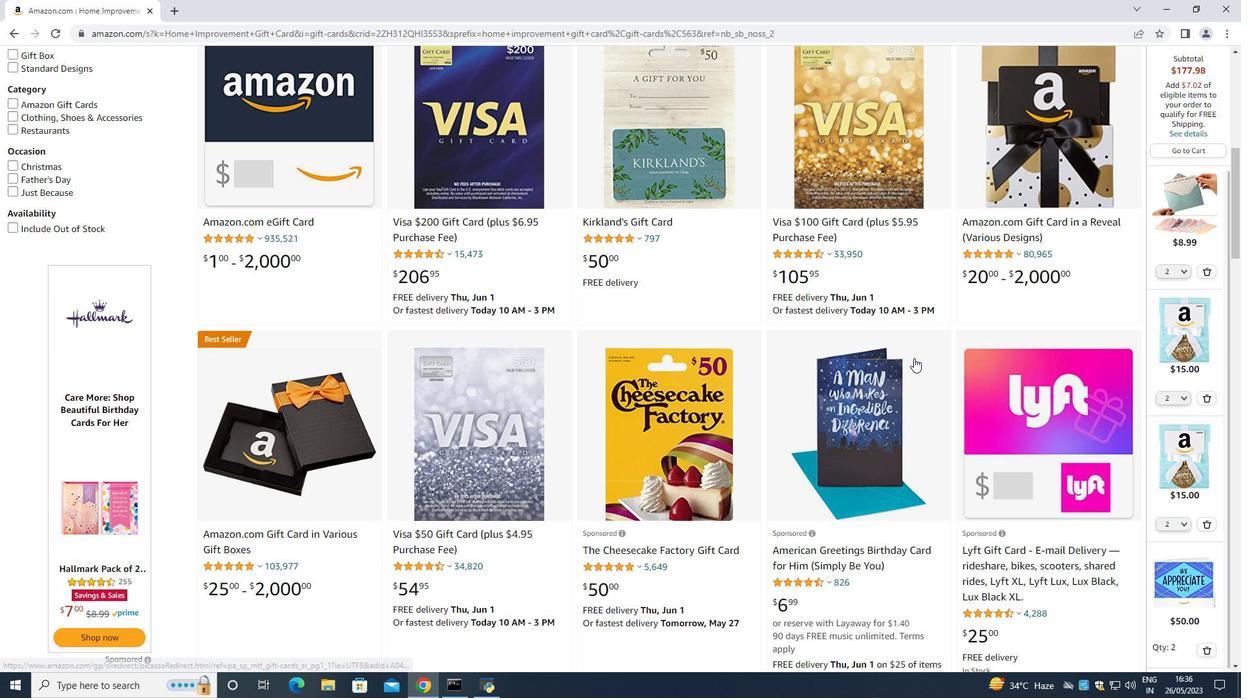 
Action: Mouse moved to (336, 525)
Screenshot: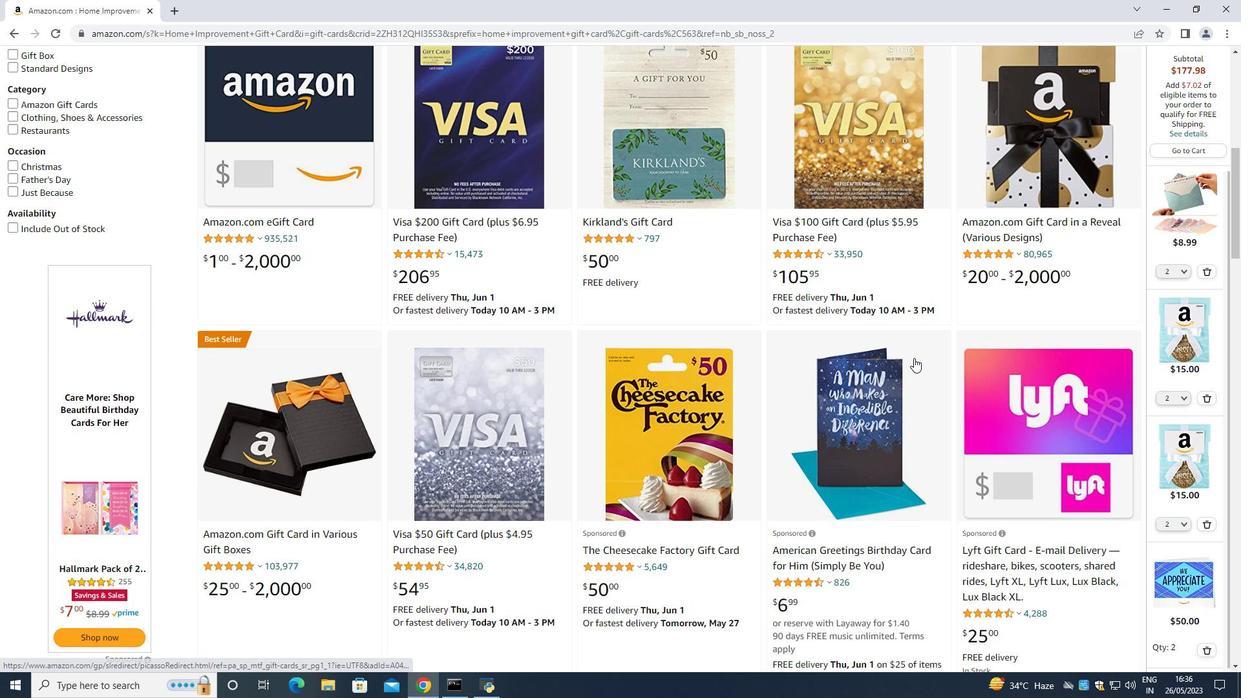 
Action: Mouse scrolled (336, 524) with delta (0, 0)
Screenshot: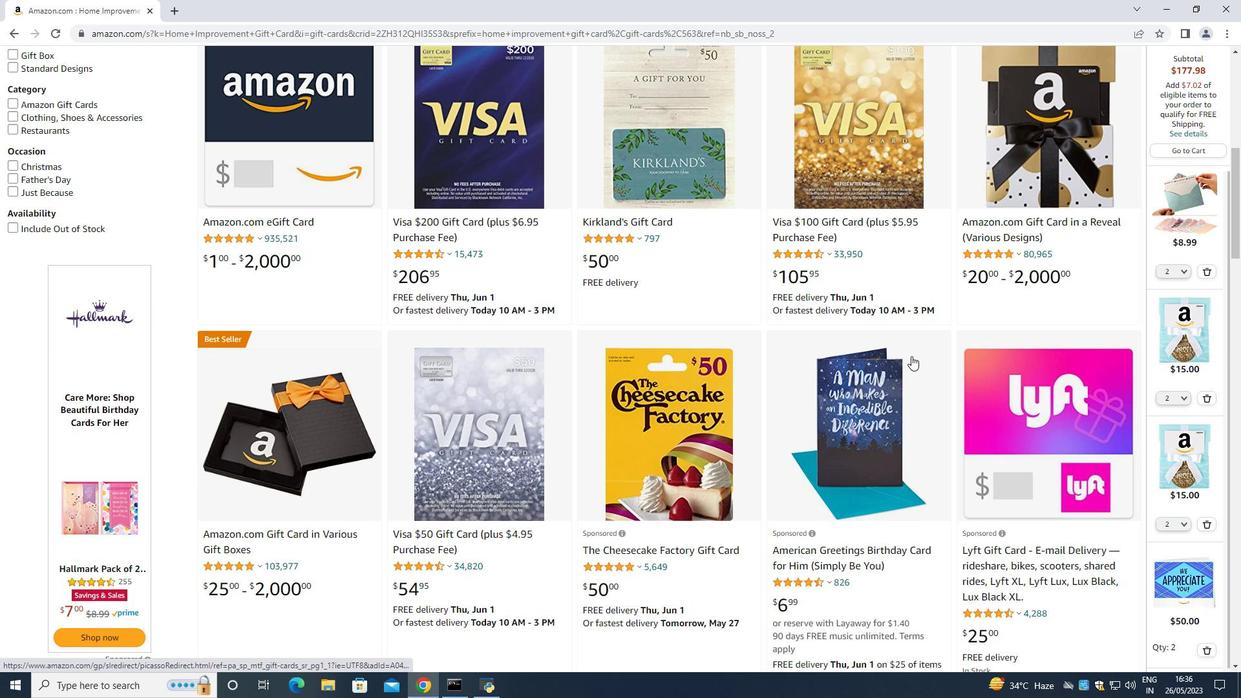
Action: Mouse scrolled (336, 524) with delta (0, 0)
Screenshot: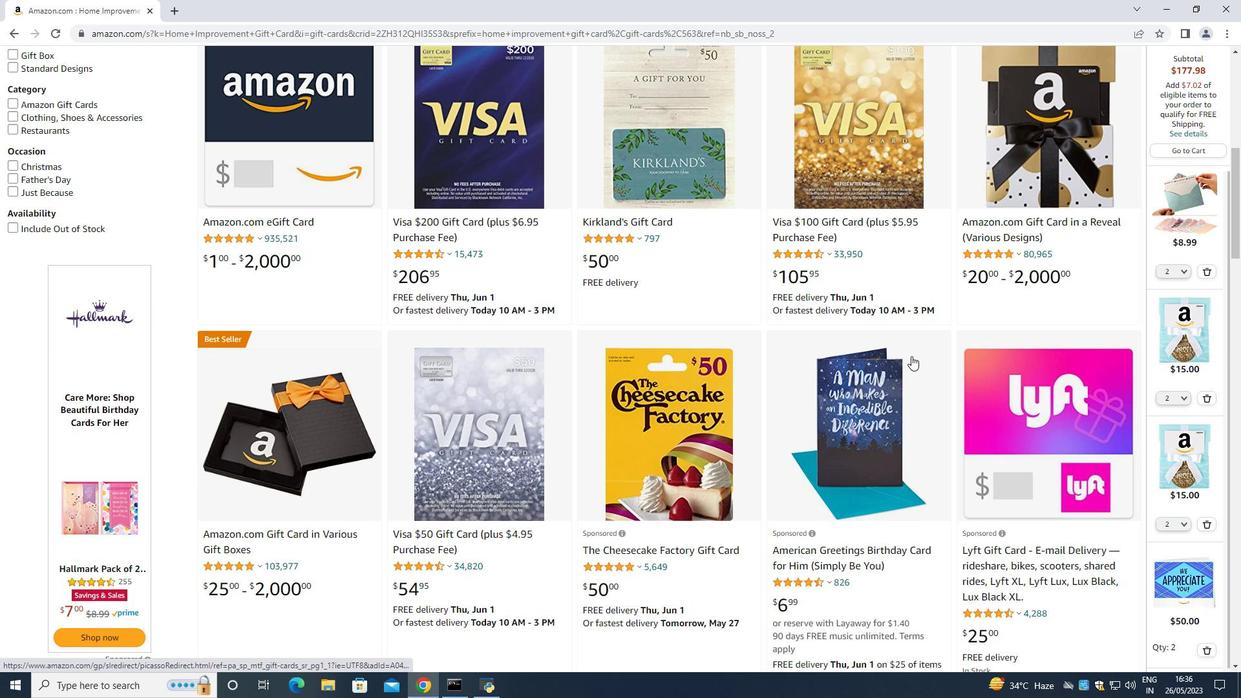 
Action: Mouse scrolled (336, 524) with delta (0, 0)
Screenshot: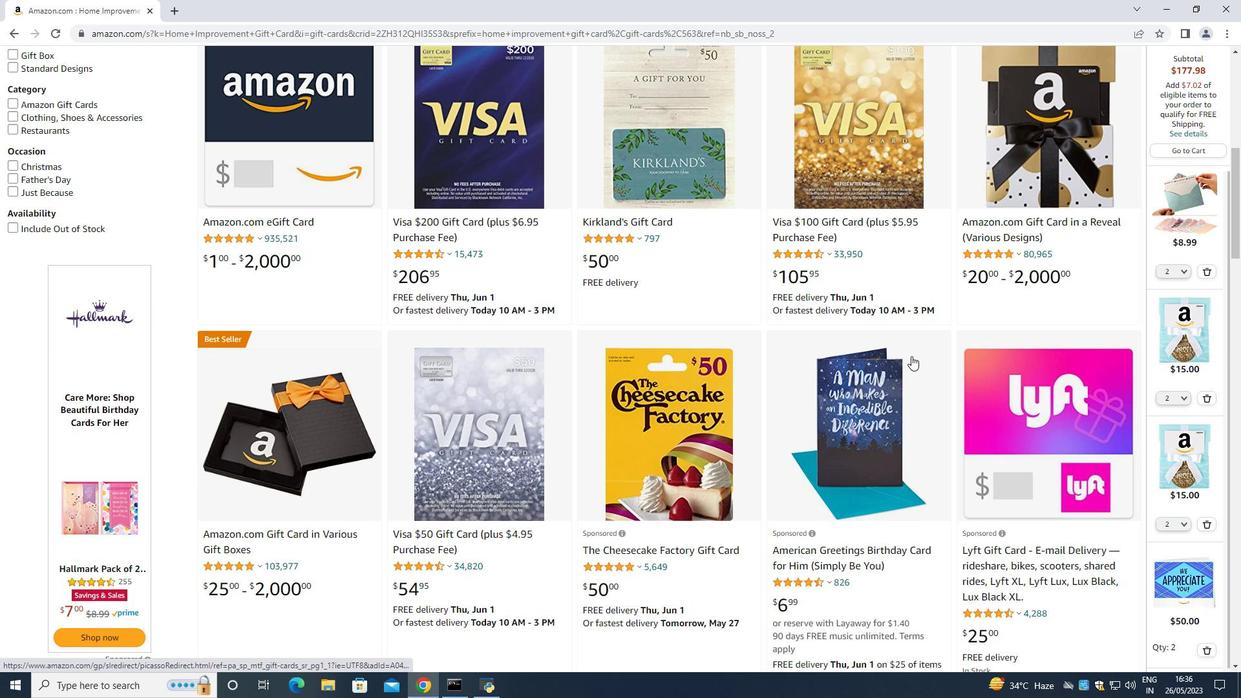 
Action: Mouse scrolled (336, 524) with delta (0, 0)
Screenshot: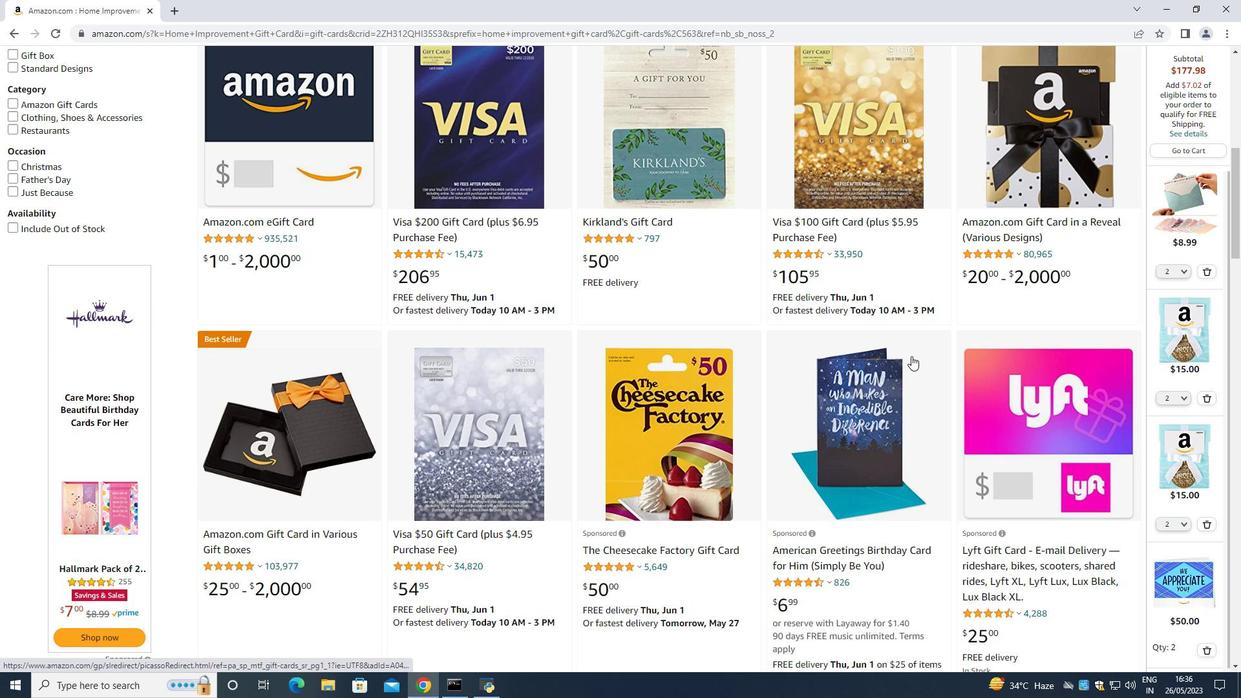 
Action: Mouse moved to (842, 520)
Screenshot: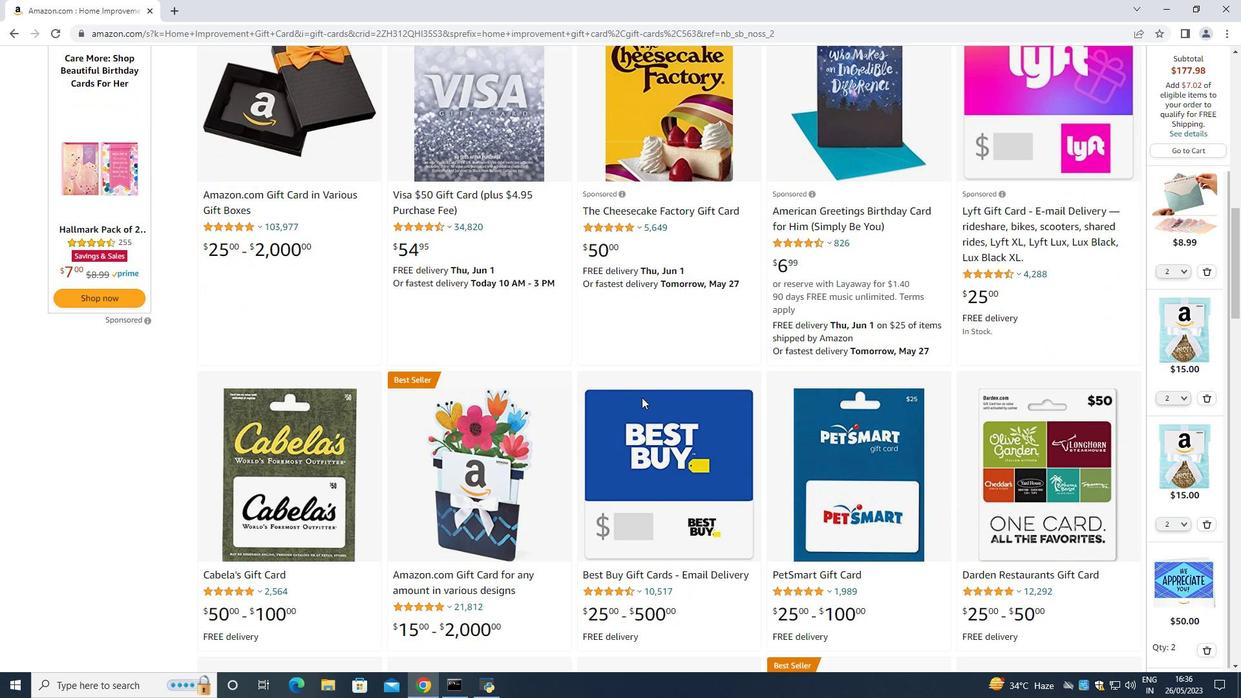 
Action: Mouse scrolled (851, 518) with delta (0, 0)
Screenshot: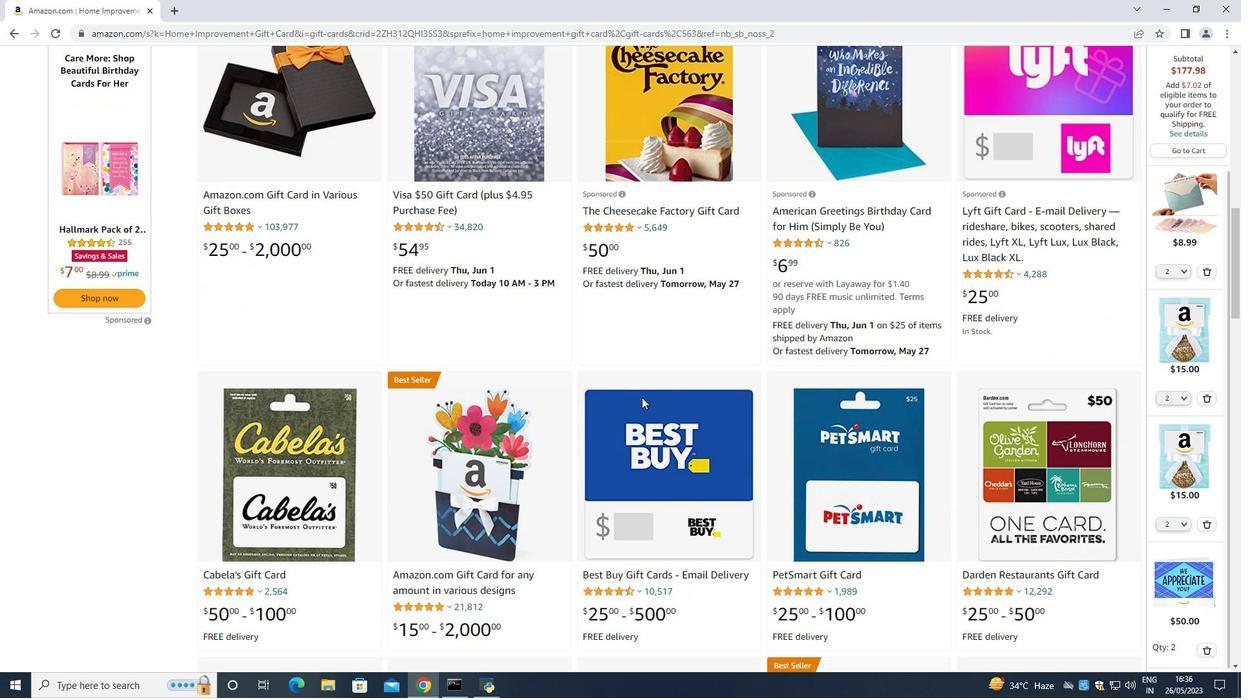 
Action: Mouse moved to (837, 520)
Screenshot: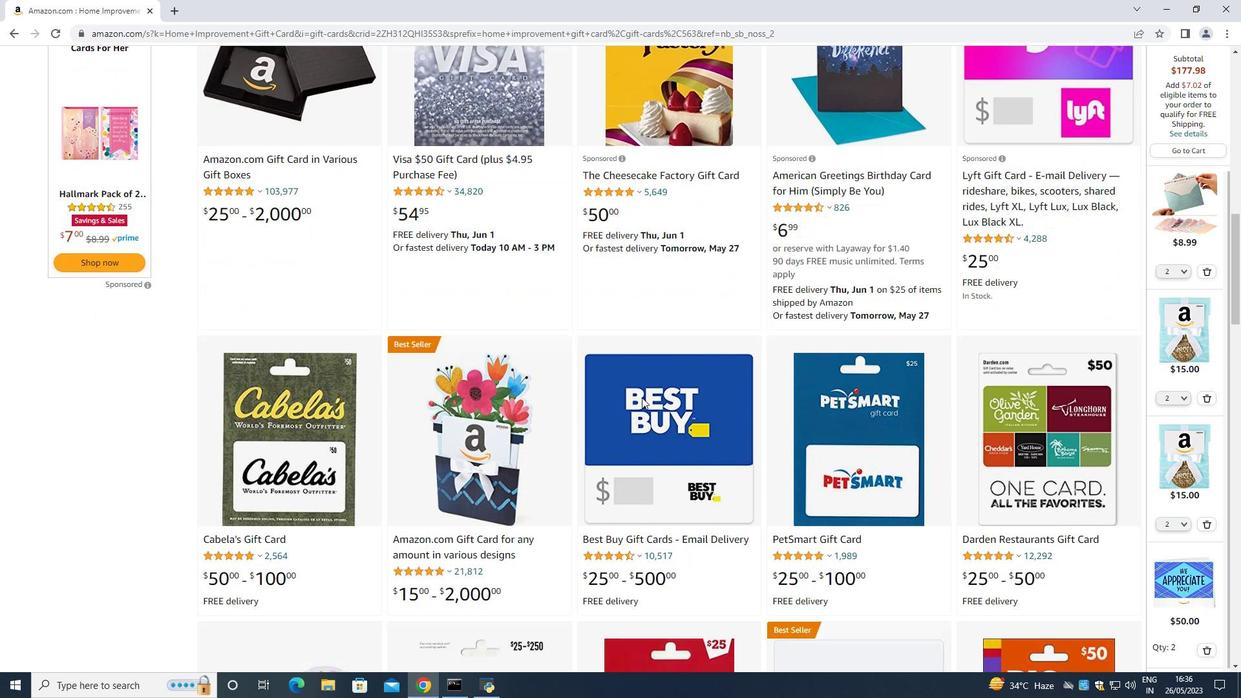 
Action: Mouse scrolled (842, 520) with delta (0, 0)
Screenshot: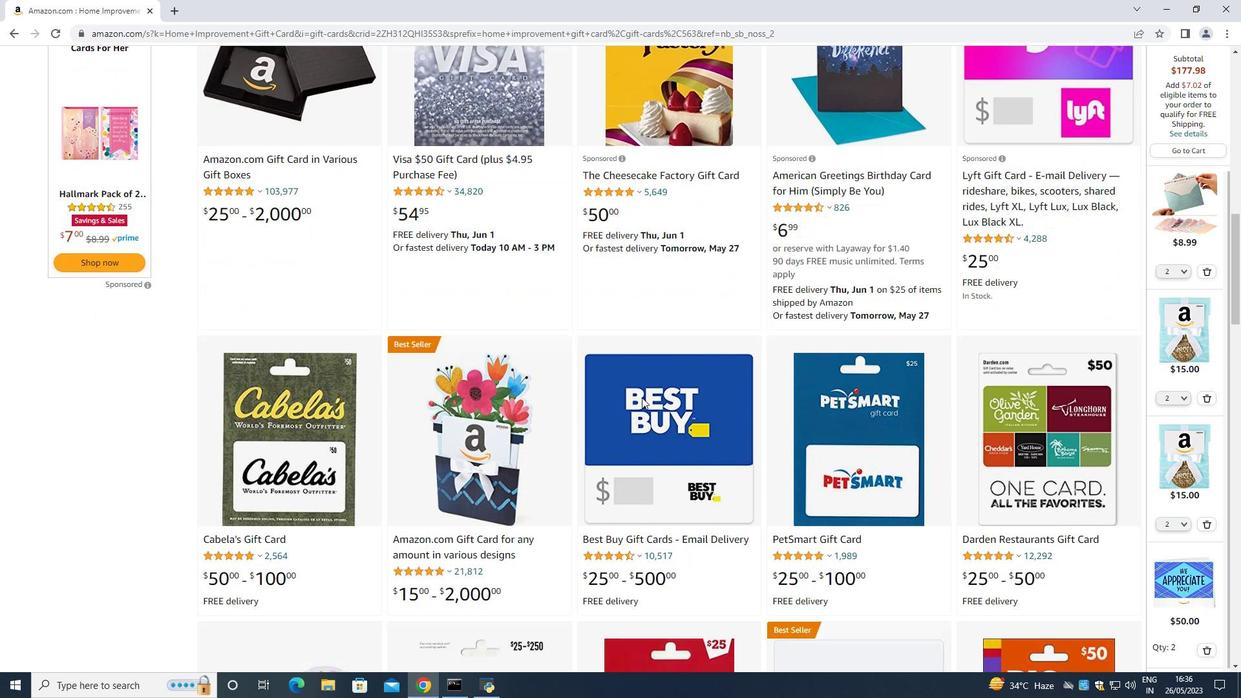
Action: Mouse moved to (835, 521)
Screenshot: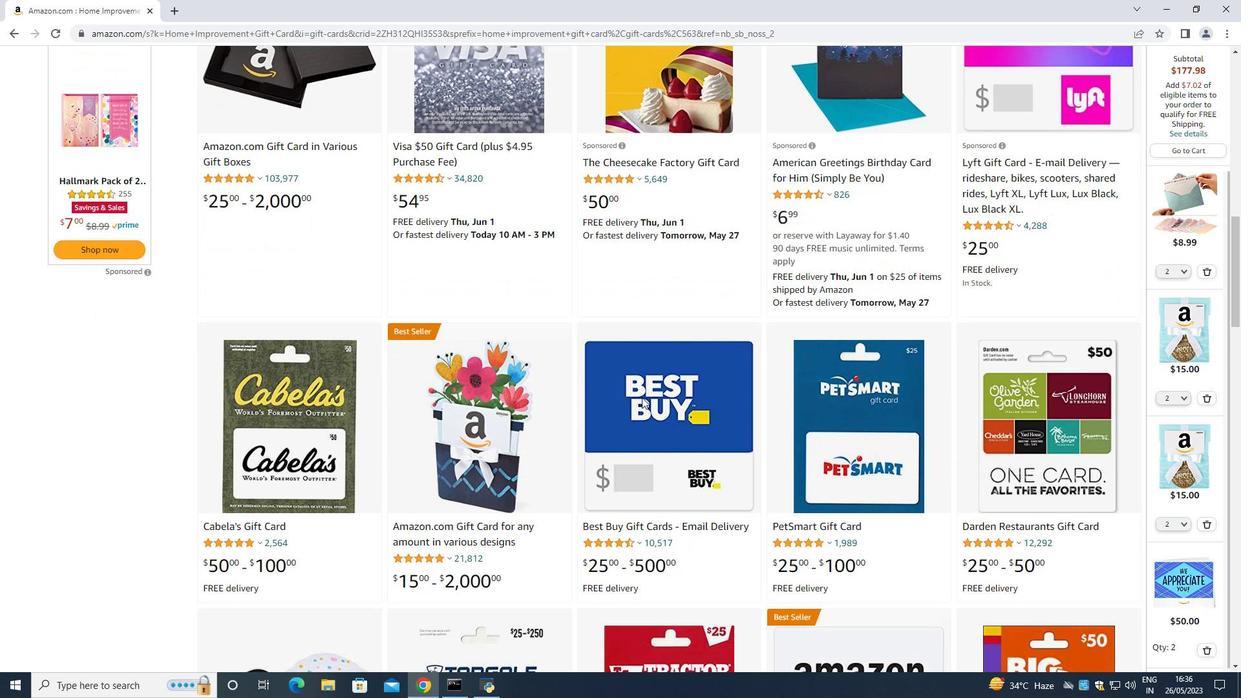 
Action: Mouse scrolled (835, 520) with delta (0, 0)
Screenshot: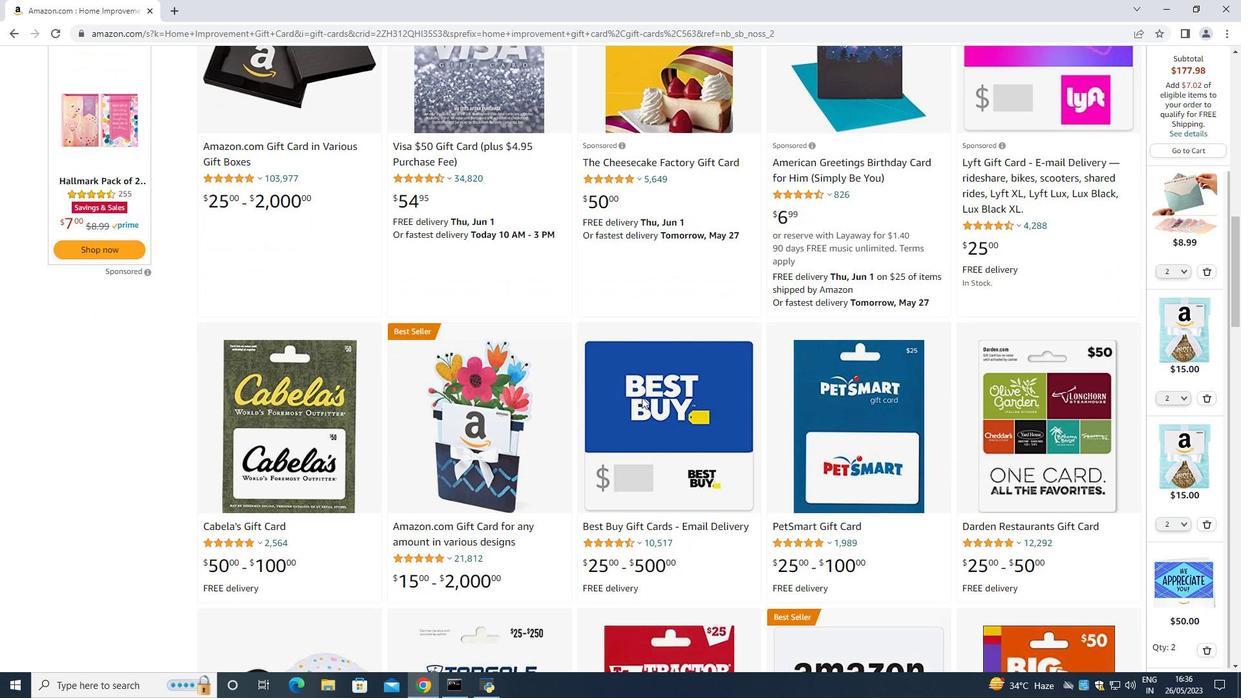 
Action: Mouse moved to (835, 521)
Screenshot: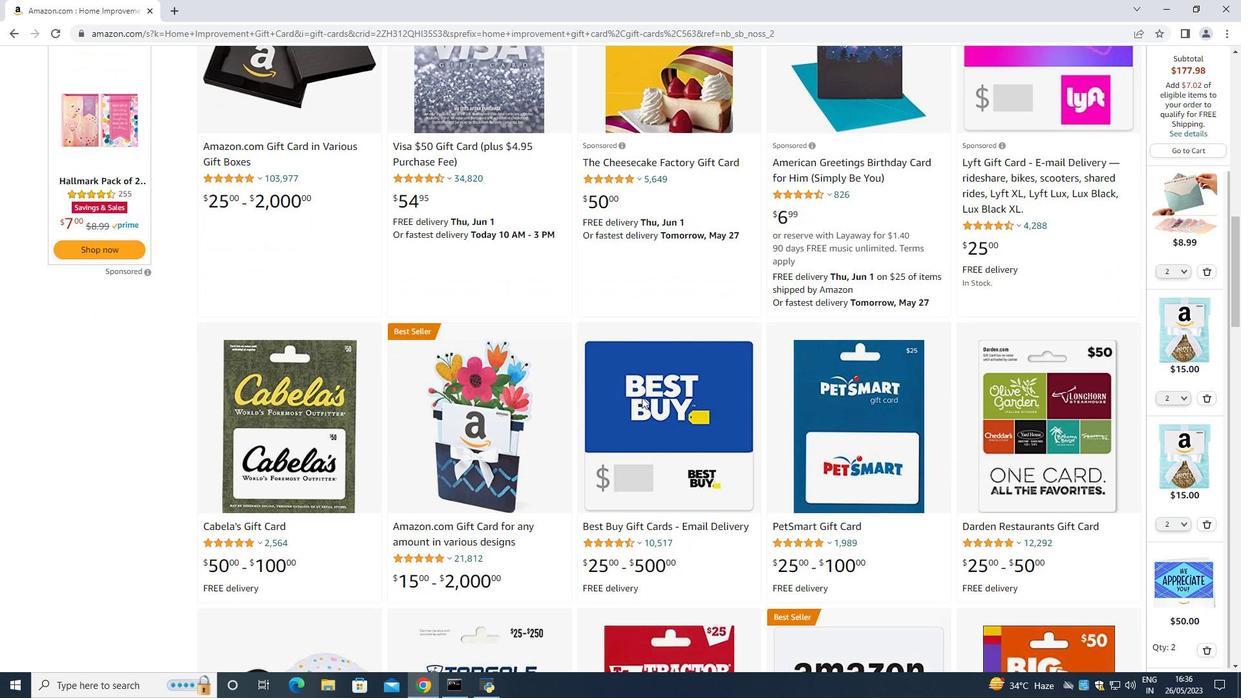
Action: Mouse scrolled (835, 520) with delta (0, 0)
Screenshot: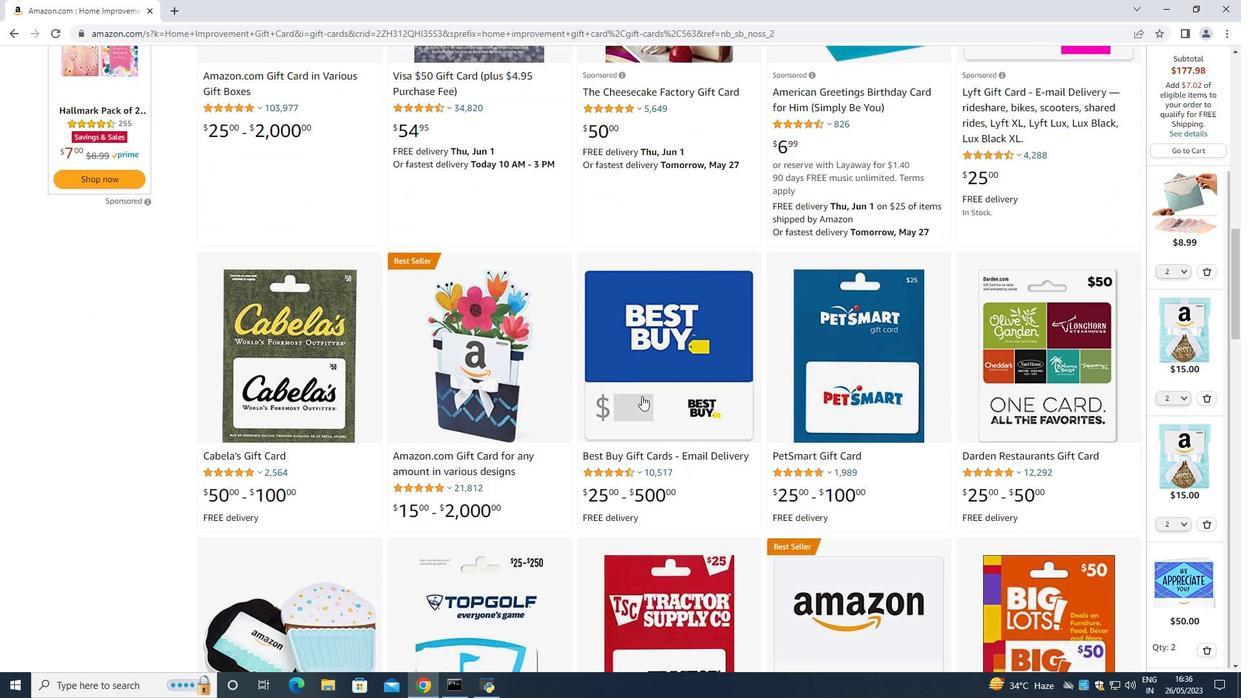 
Action: Mouse moved to (833, 521)
Screenshot: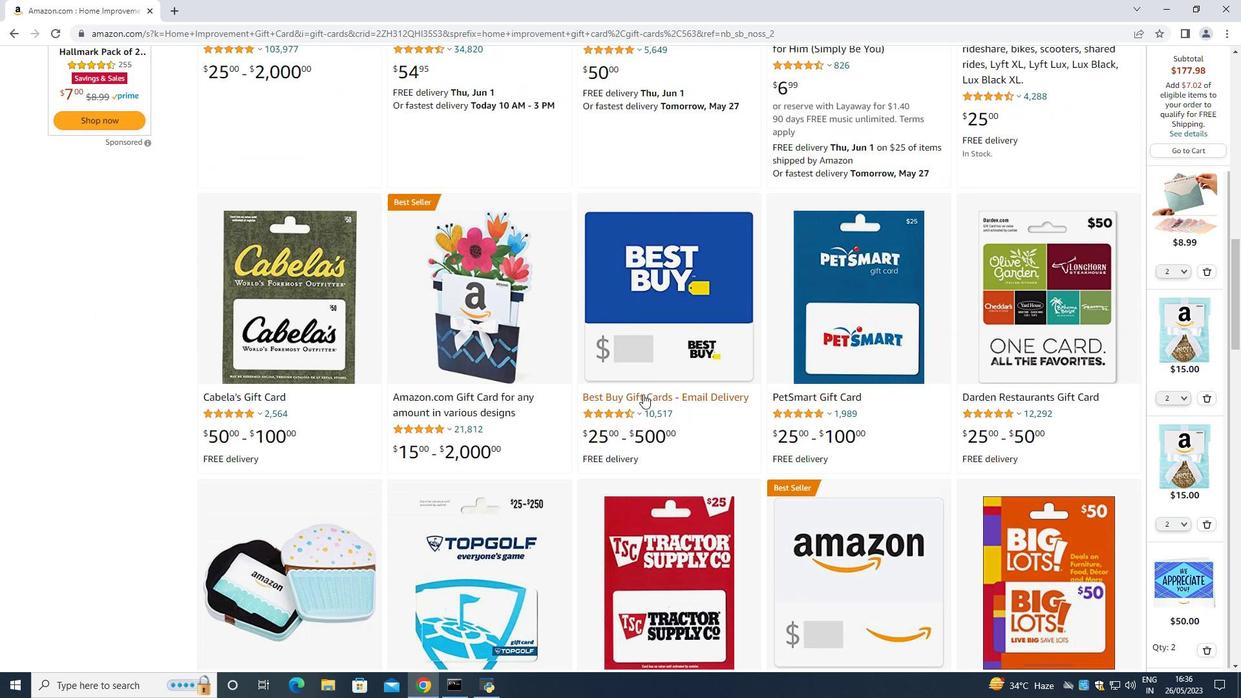 
Action: Mouse scrolled (833, 520) with delta (0, 0)
Screenshot: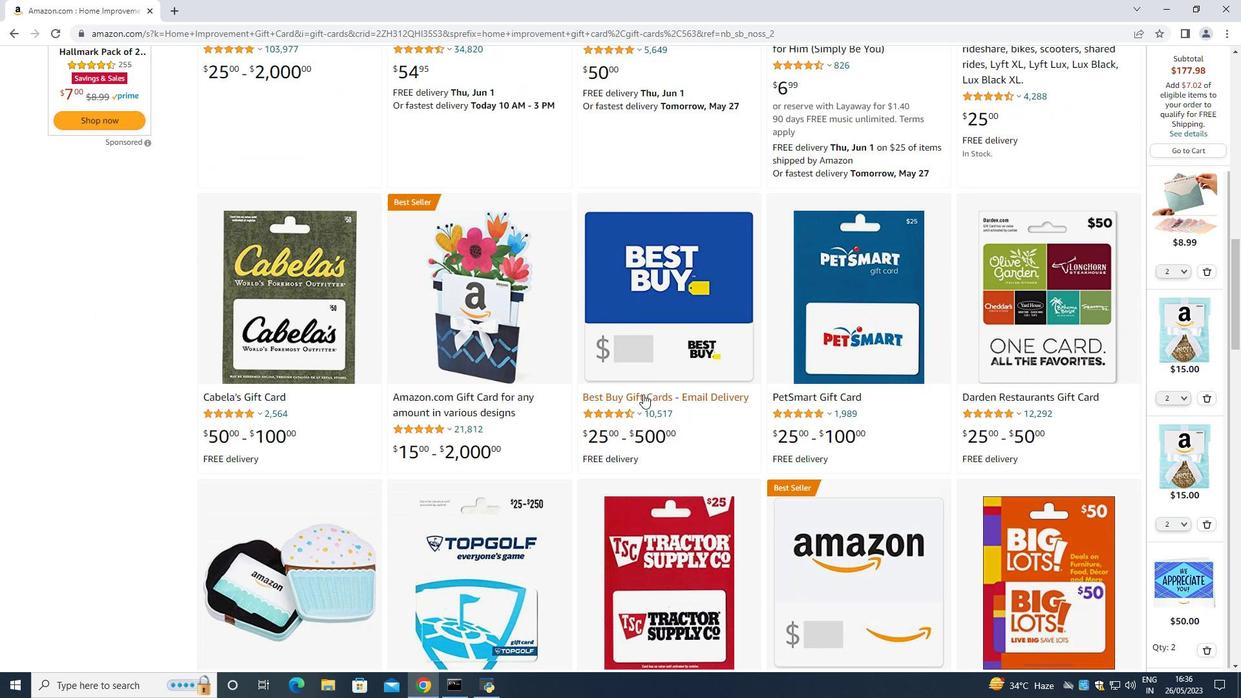 
Action: Mouse moved to (831, 521)
Screenshot: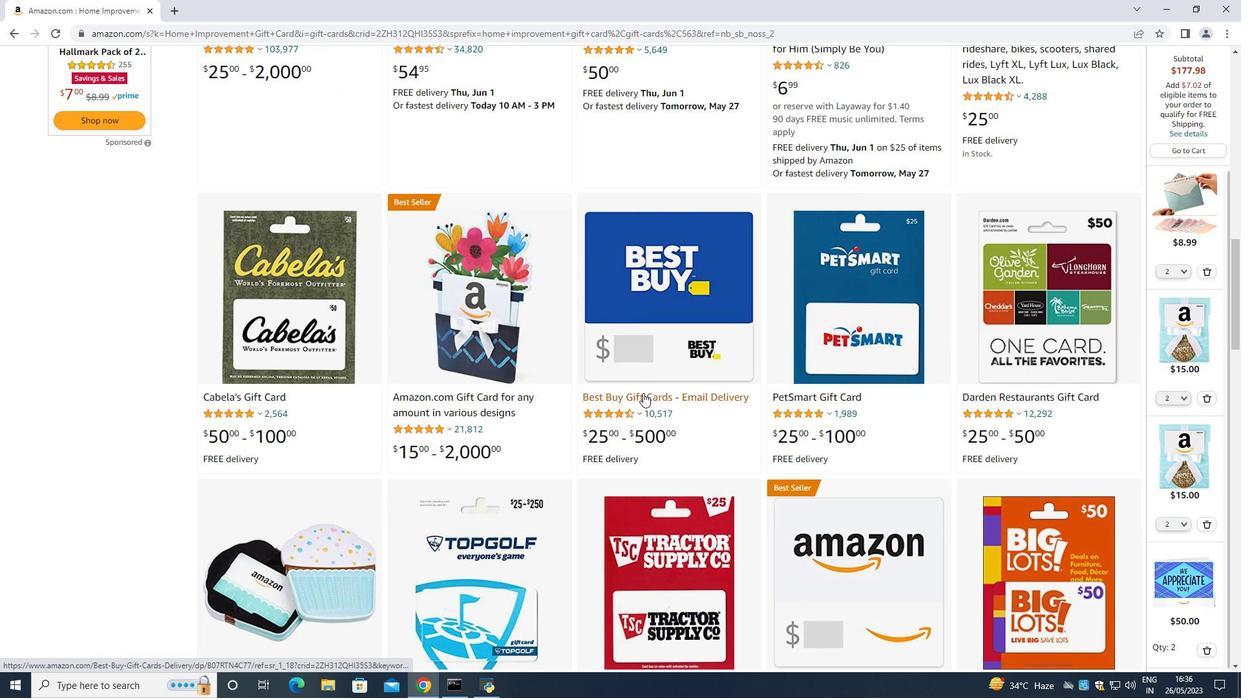 
Action: Mouse scrolled (831, 520) with delta (0, 0)
Screenshot: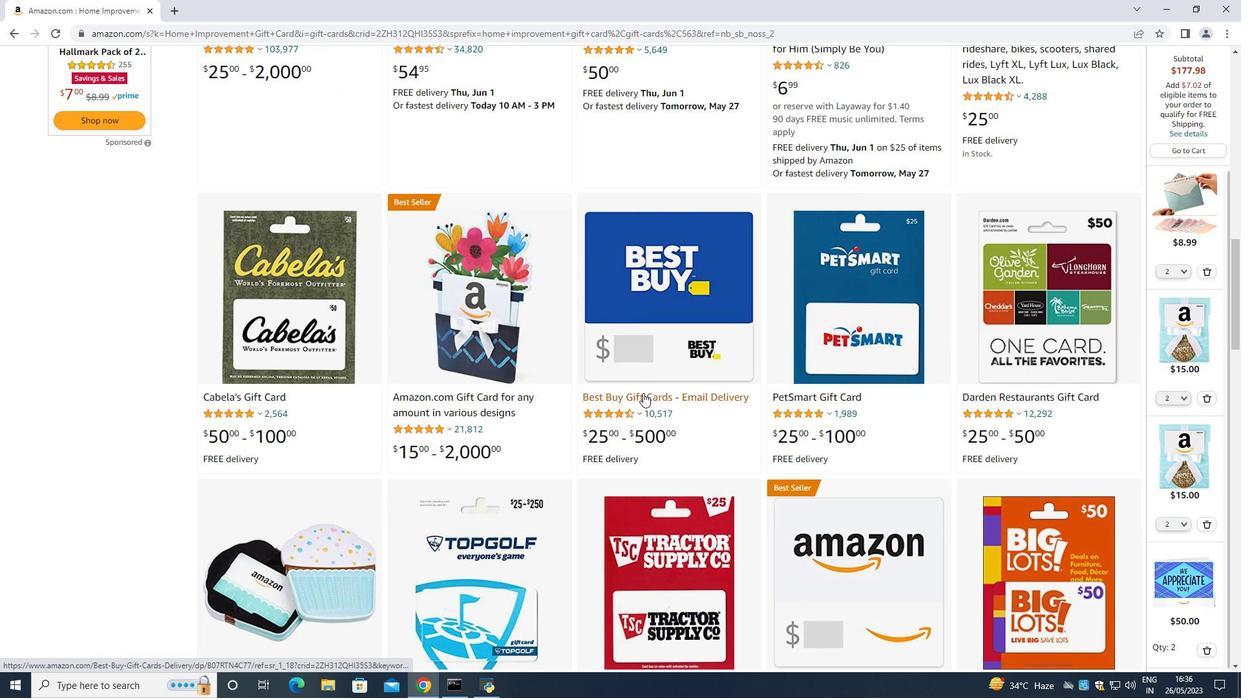 
Action: Mouse moved to (690, 471)
Screenshot: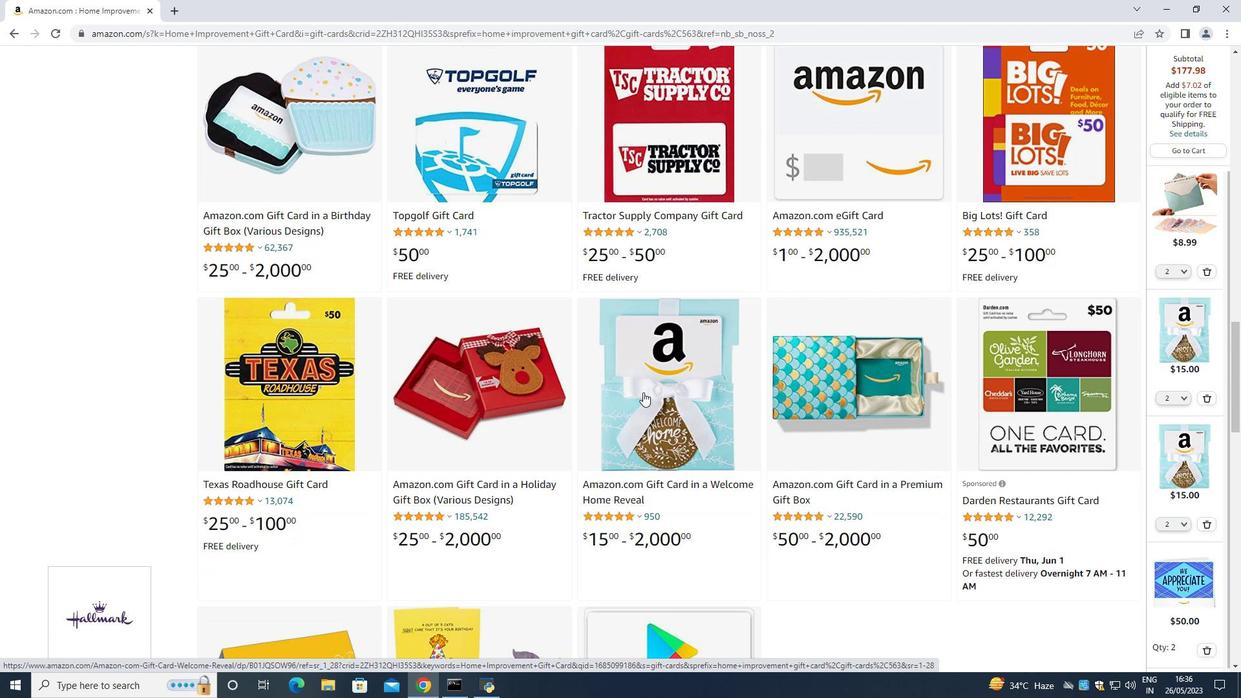 
Action: Mouse scrolled (690, 470) with delta (0, 0)
Screenshot: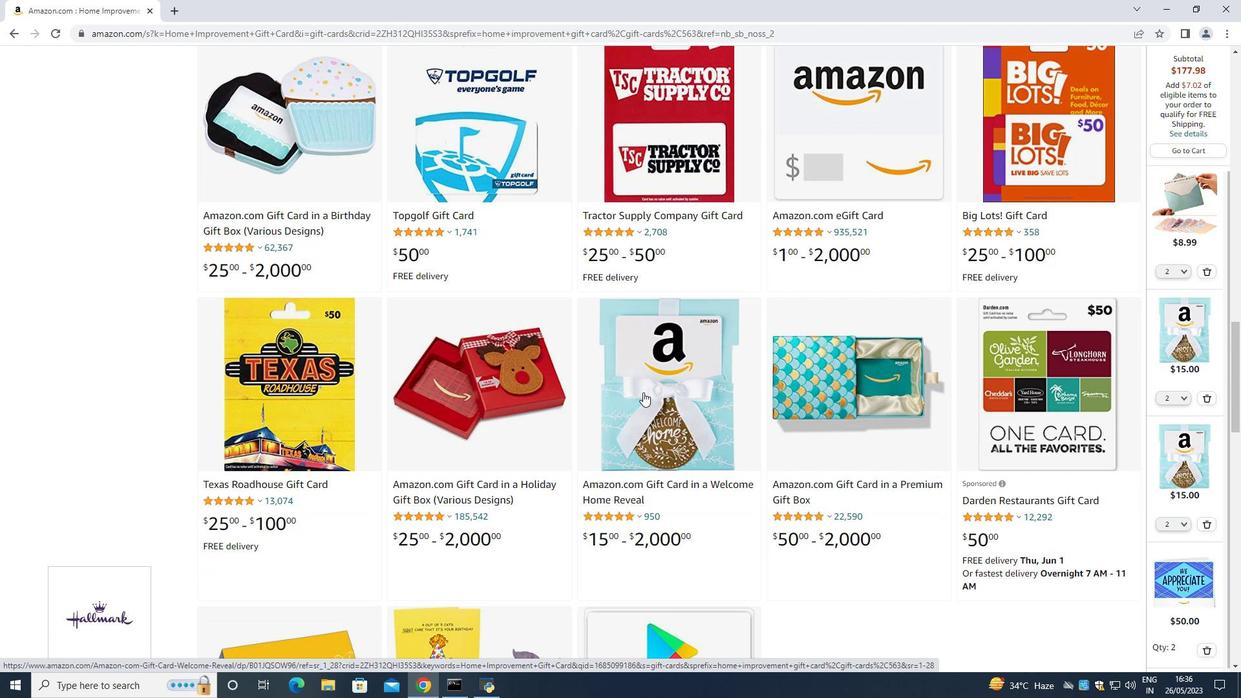 
Action: Mouse scrolled (690, 470) with delta (0, 0)
Screenshot: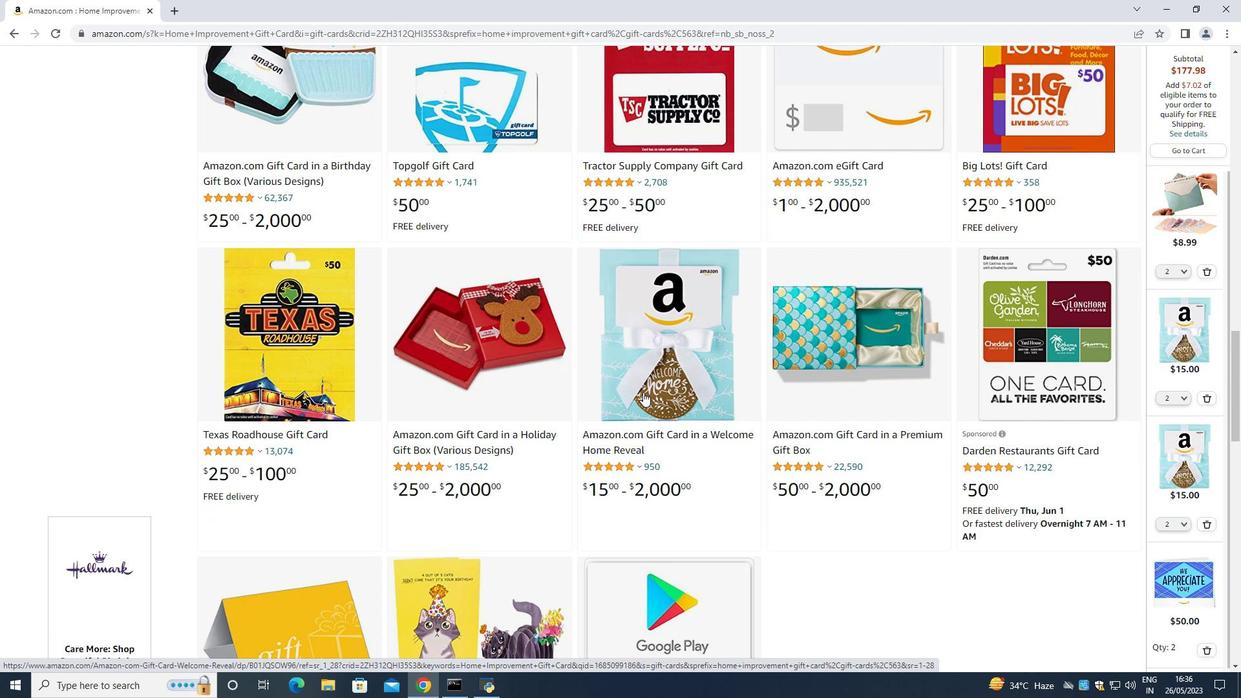 
Action: Mouse scrolled (690, 470) with delta (0, 0)
Screenshot: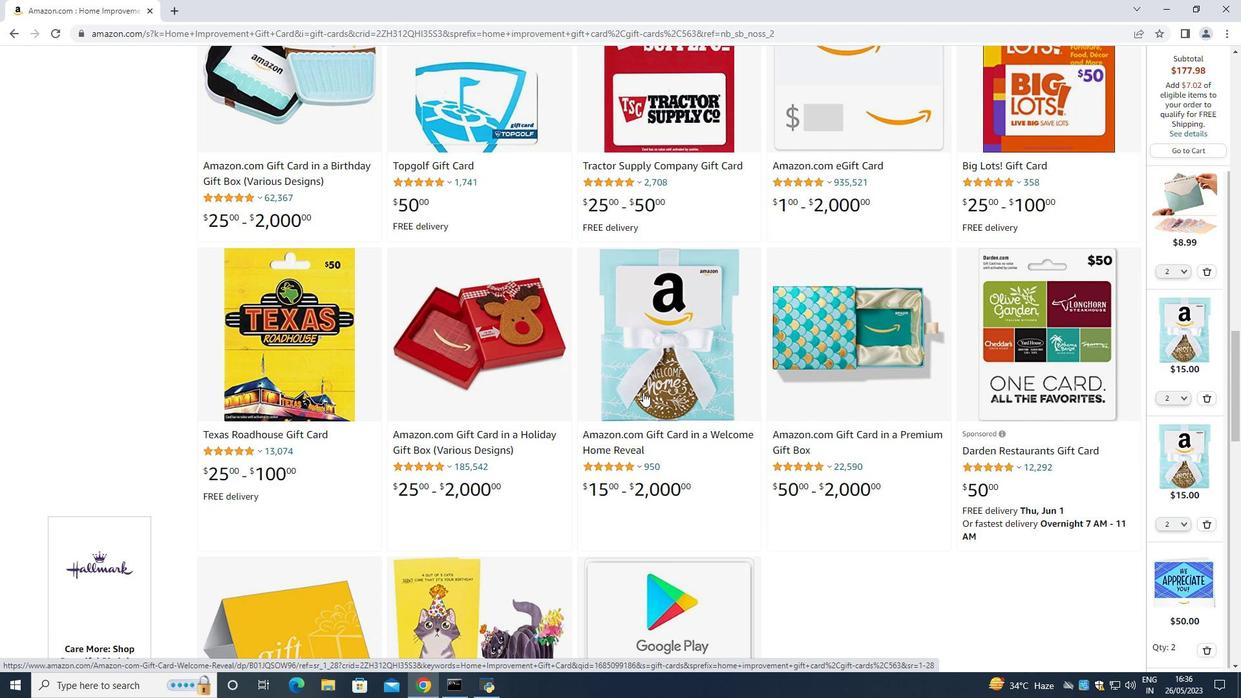 
Action: Mouse scrolled (690, 470) with delta (0, 0)
Screenshot: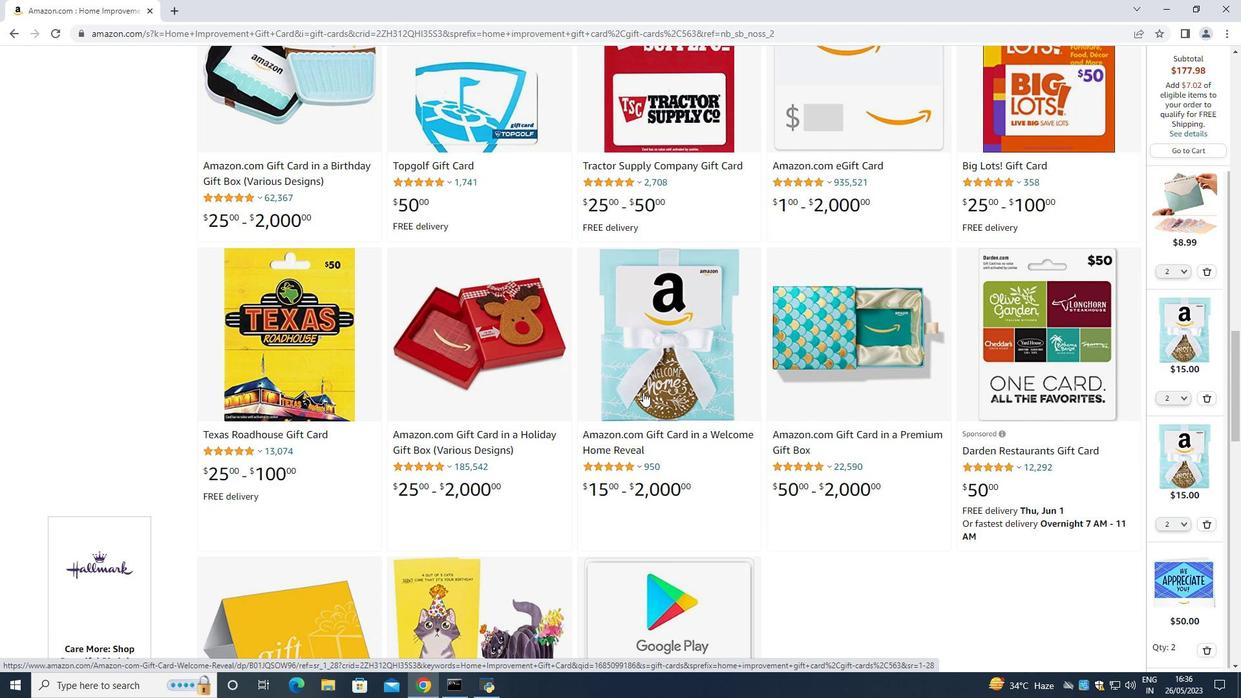 
Action: Mouse moved to (690, 470)
Screenshot: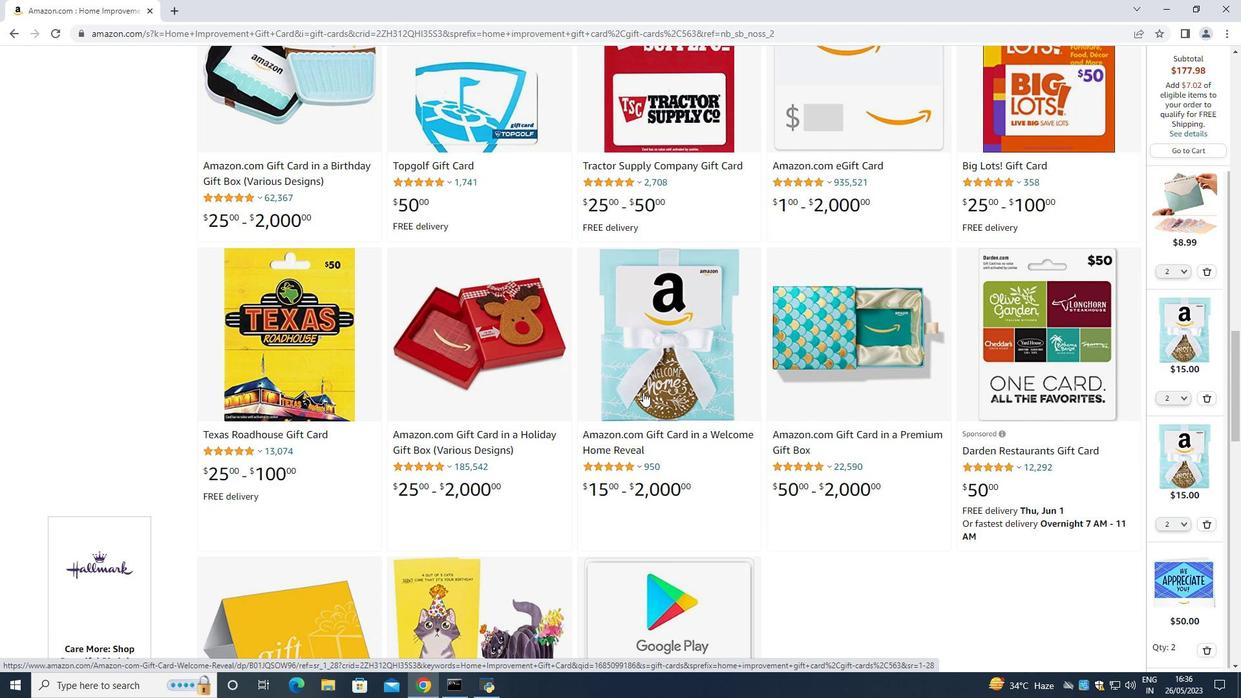 
Action: Mouse scrolled (690, 469) with delta (0, 0)
Screenshot: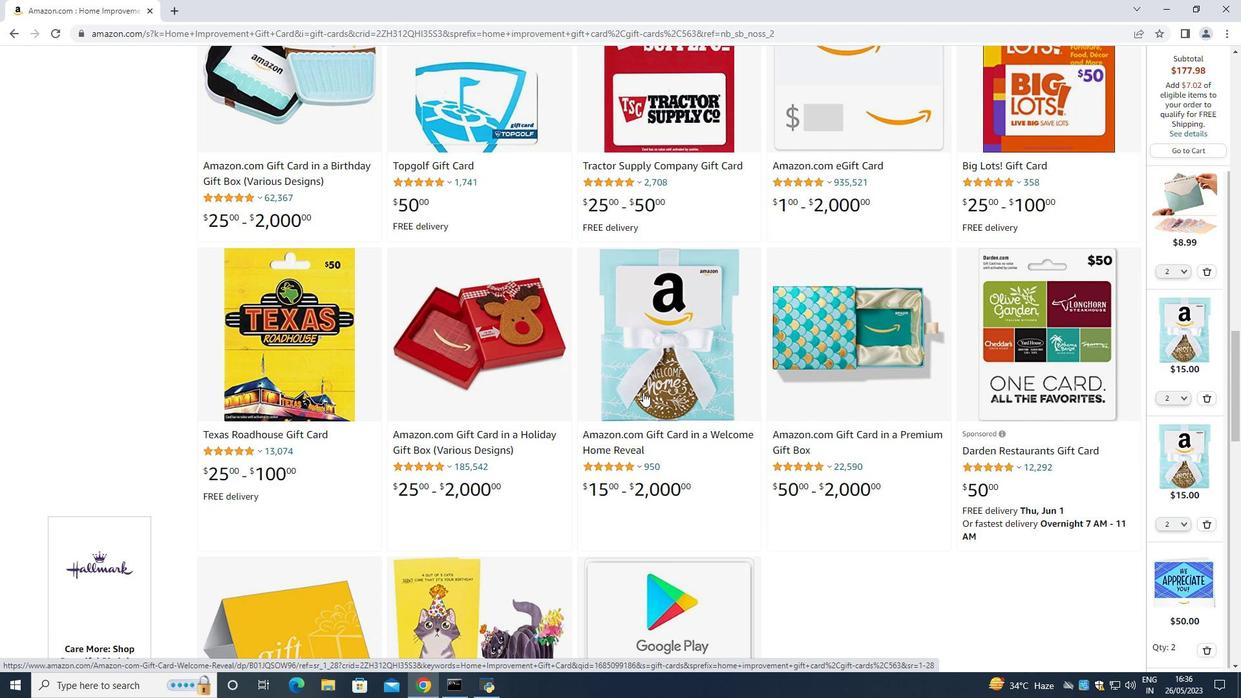 
Action: Mouse scrolled (690, 469) with delta (0, 0)
Screenshot: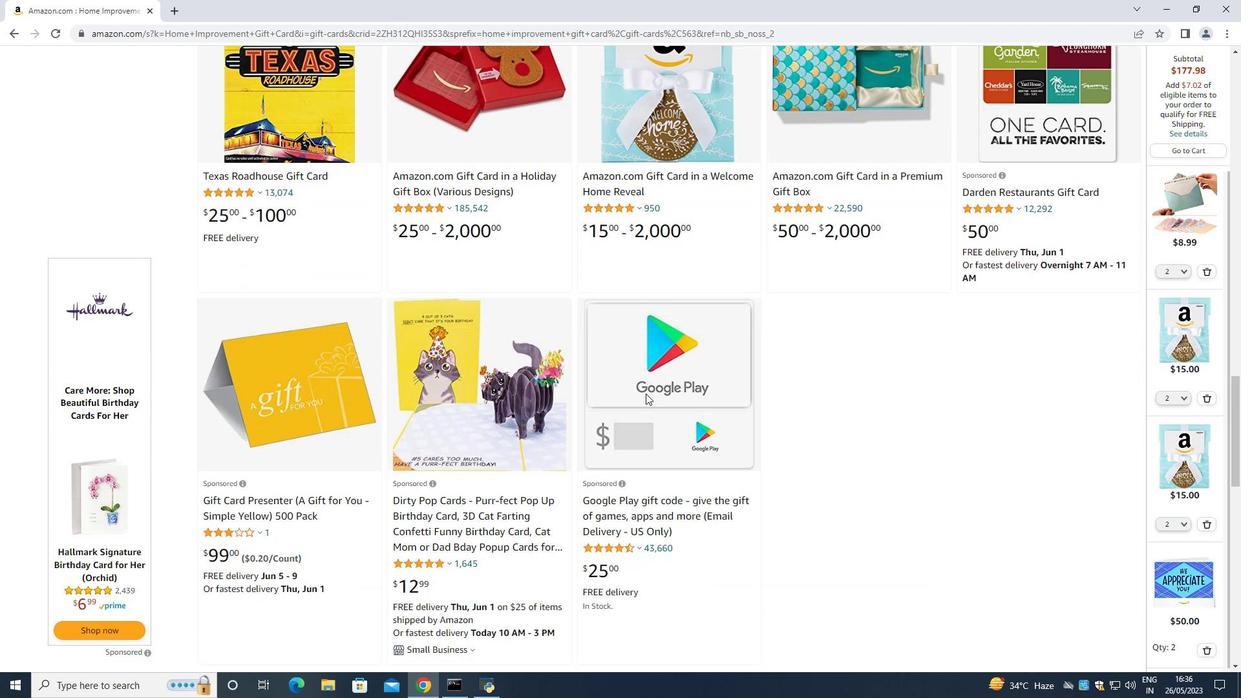 
Action: Mouse scrolled (690, 469) with delta (0, 0)
Screenshot: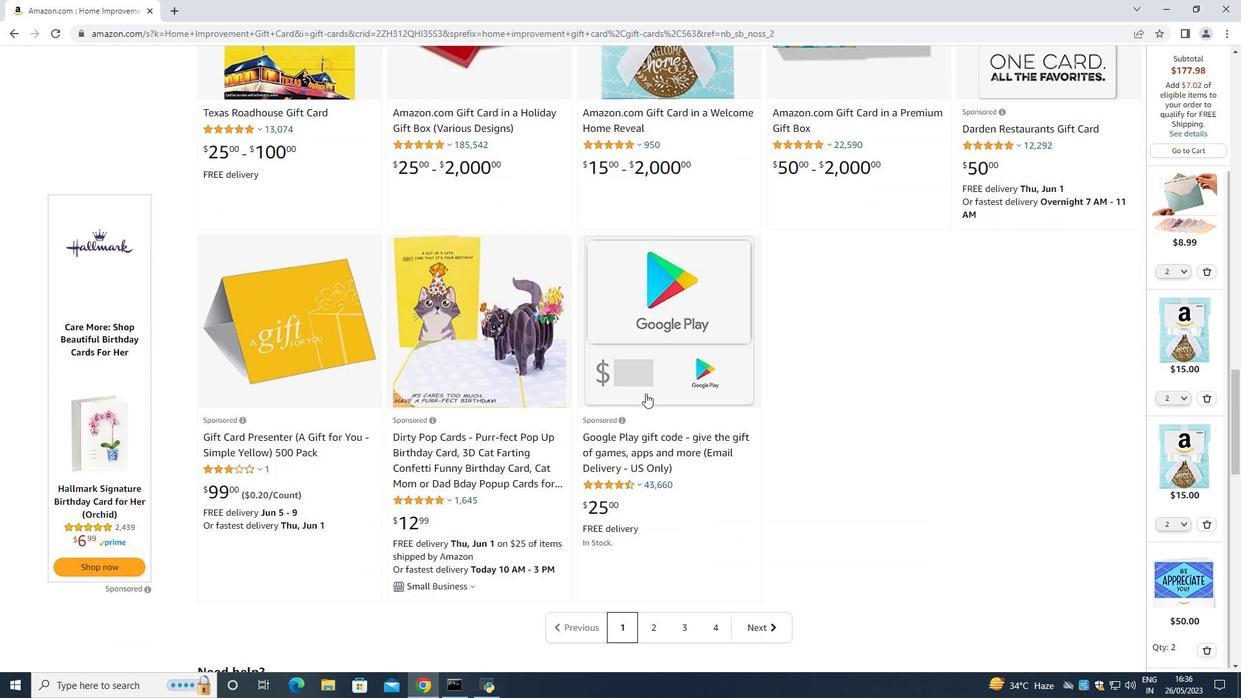 
Action: Mouse scrolled (690, 469) with delta (0, 0)
Screenshot: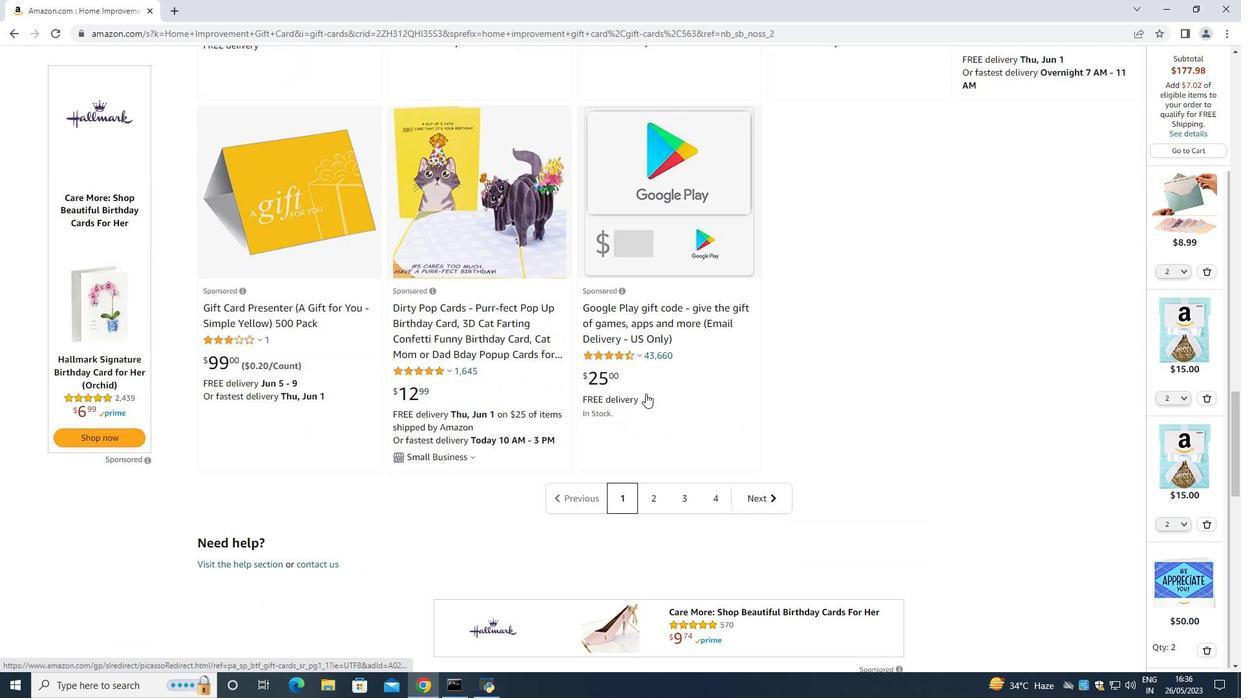 
Action: Mouse scrolled (690, 469) with delta (0, 0)
Screenshot: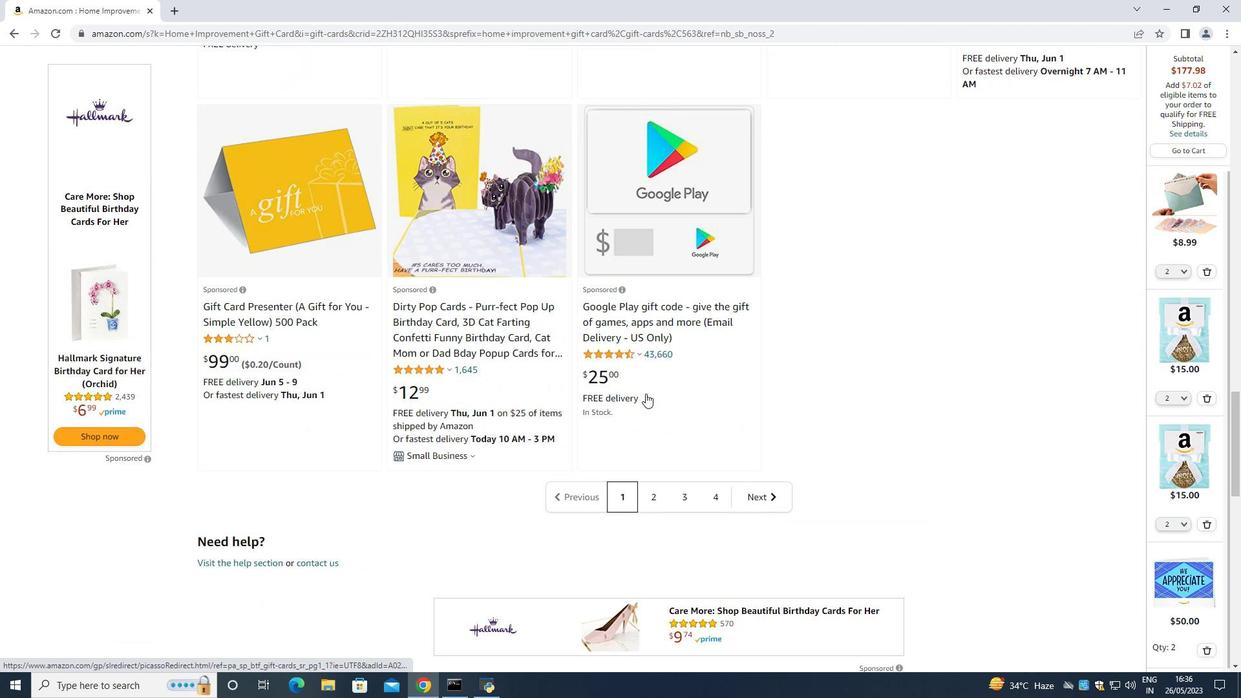 
Action: Mouse scrolled (690, 469) with delta (0, 0)
Screenshot: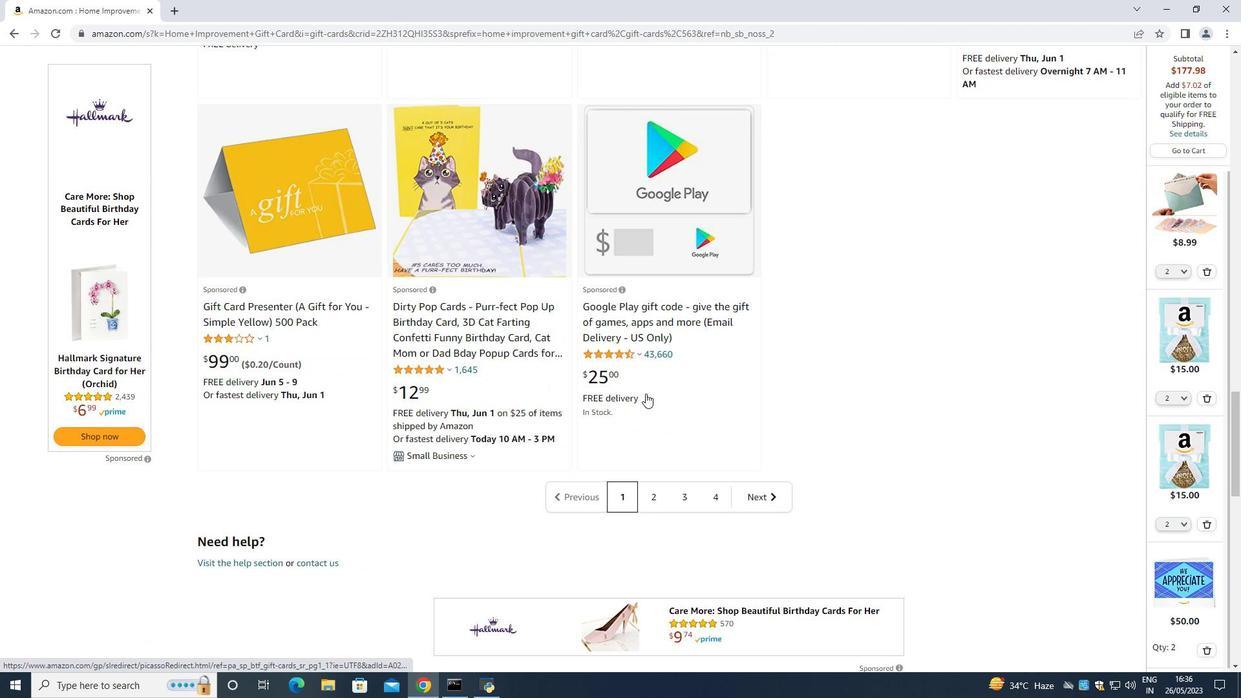 
Action: Mouse moved to (690, 470)
Screenshot: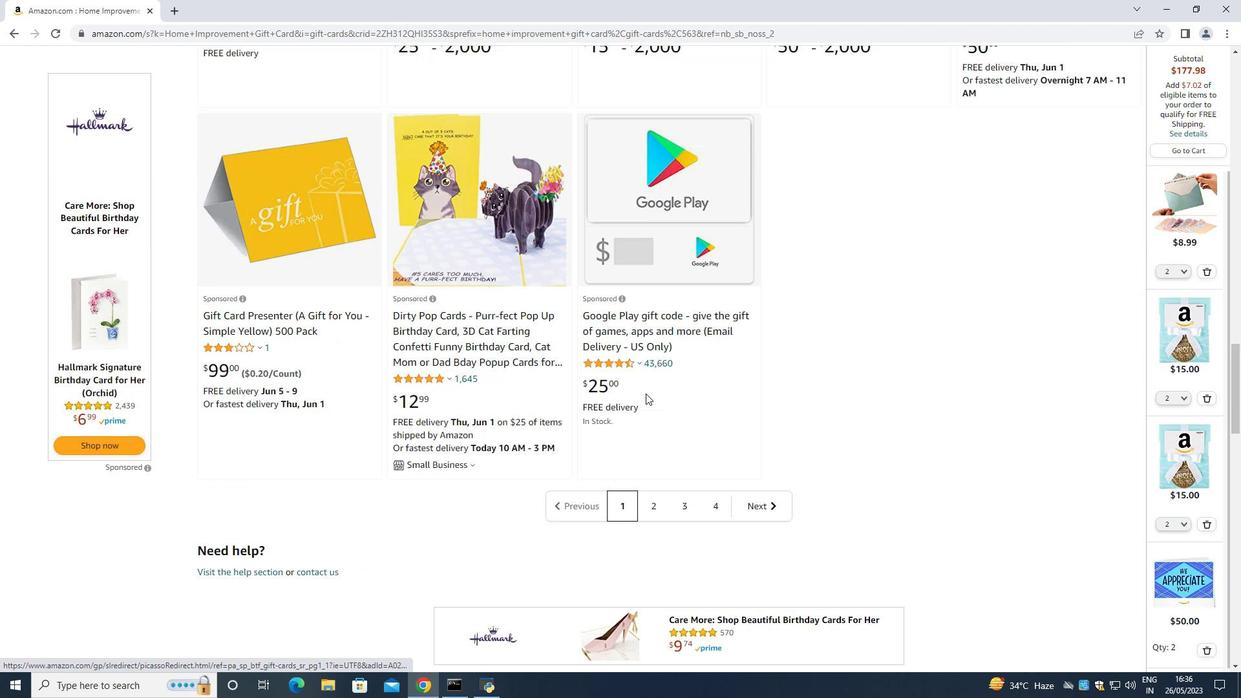 
Action: Mouse scrolled (690, 471) with delta (0, 0)
Screenshot: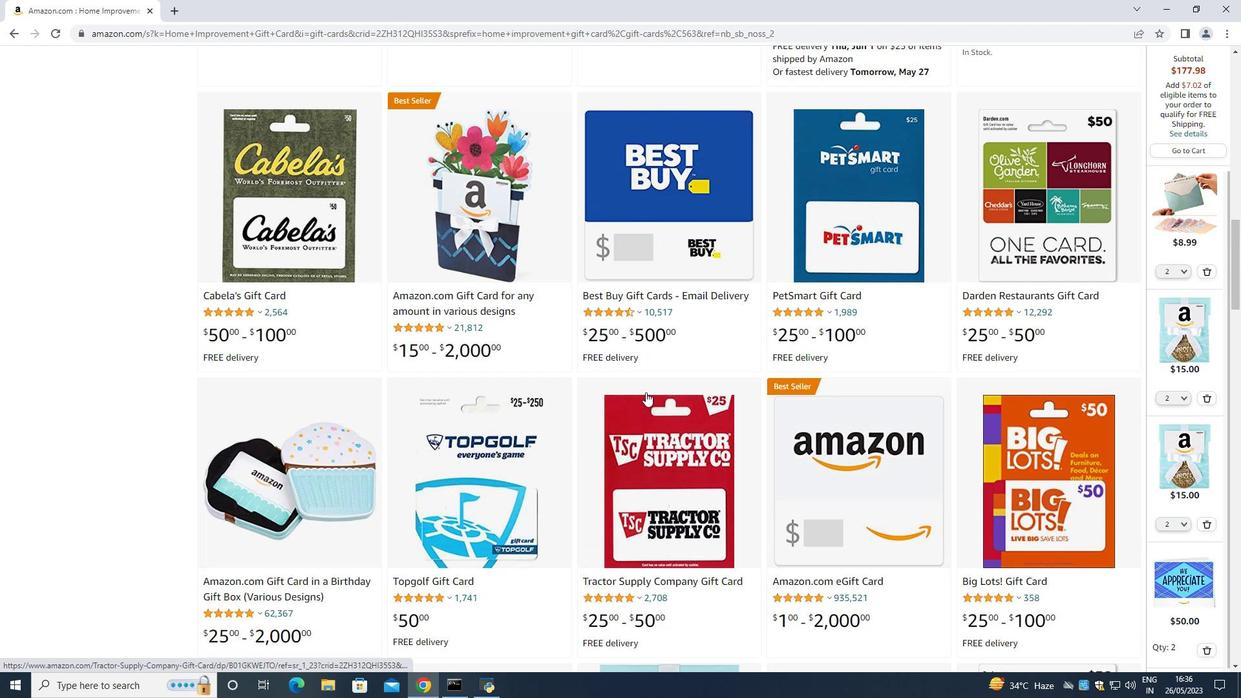 
Action: Mouse scrolled (690, 471) with delta (0, 0)
Screenshot: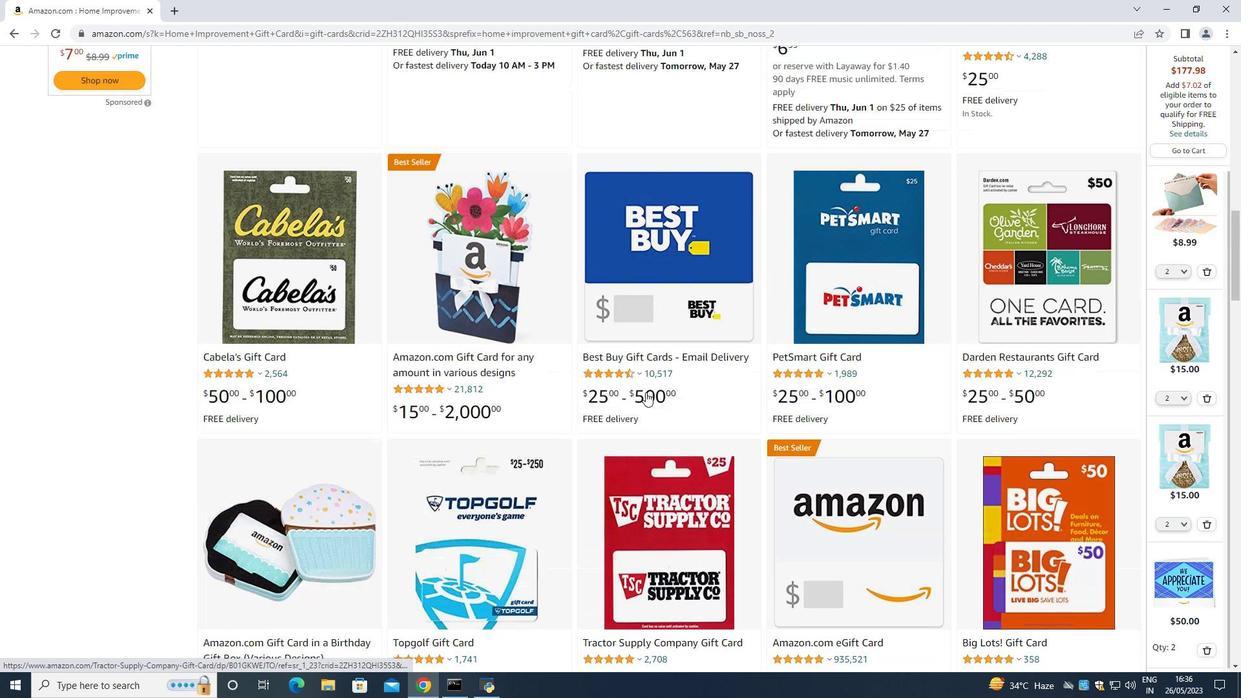 
Action: Mouse scrolled (690, 471) with delta (0, 0)
Screenshot: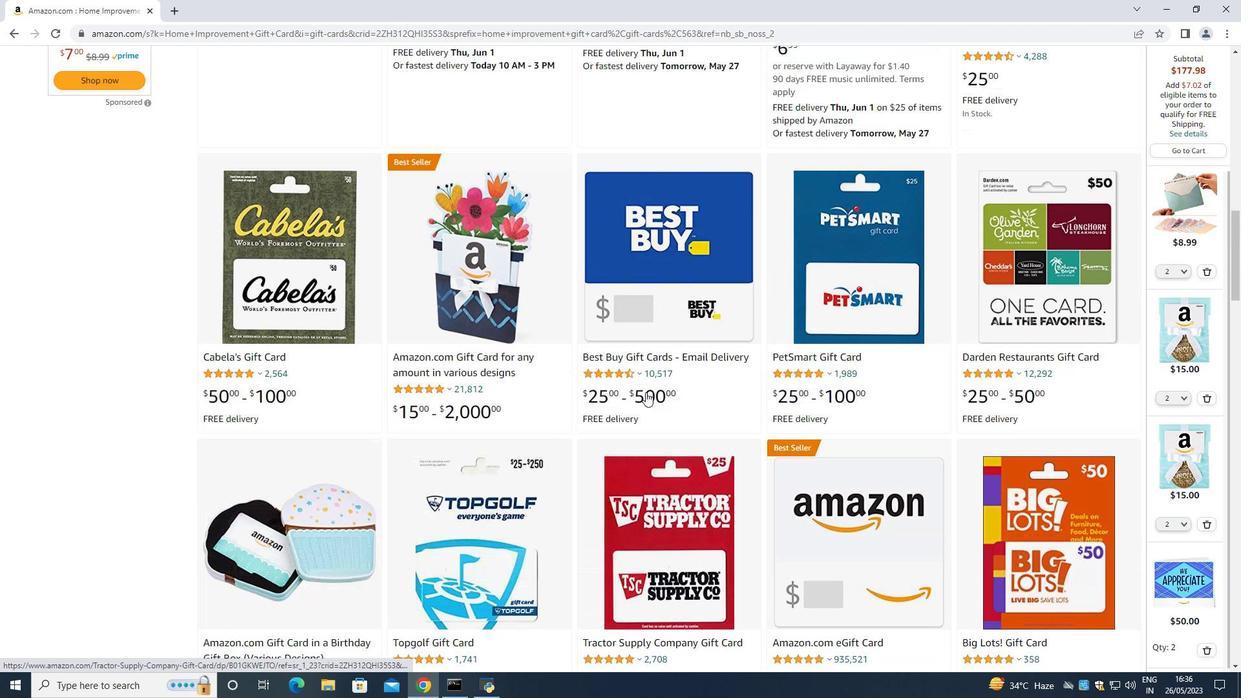 
Action: Mouse scrolled (690, 471) with delta (0, 0)
Screenshot: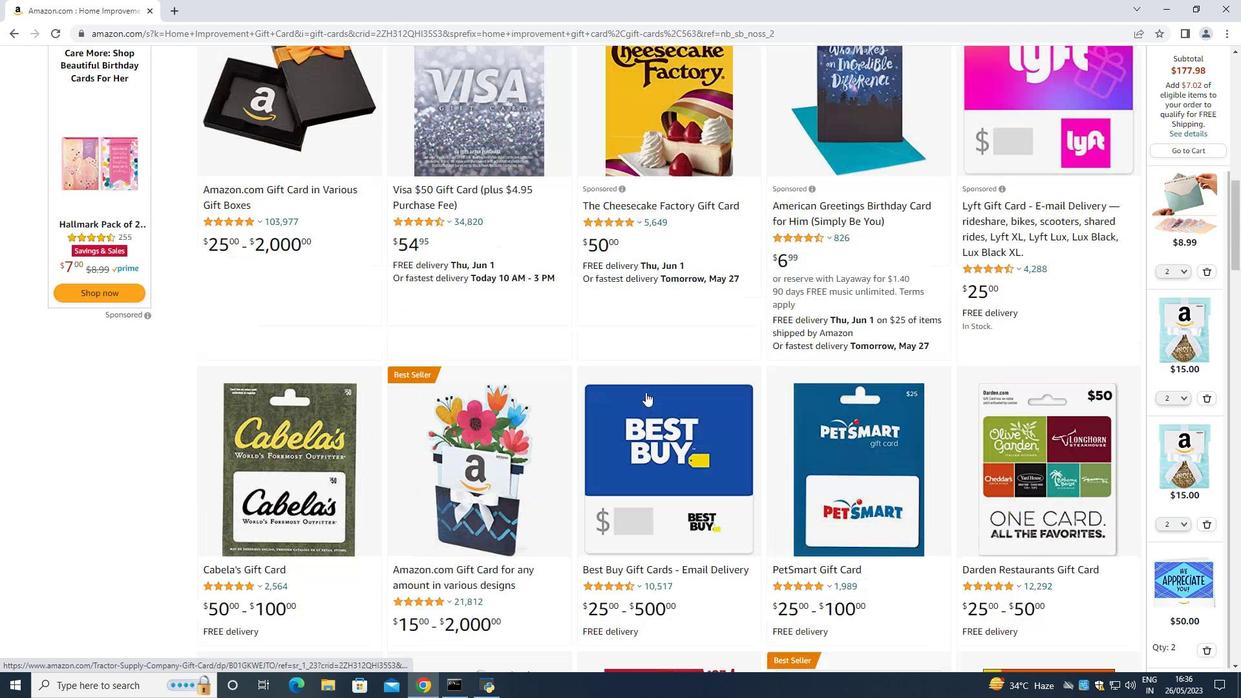 
Action: Mouse moved to (689, 469)
Screenshot: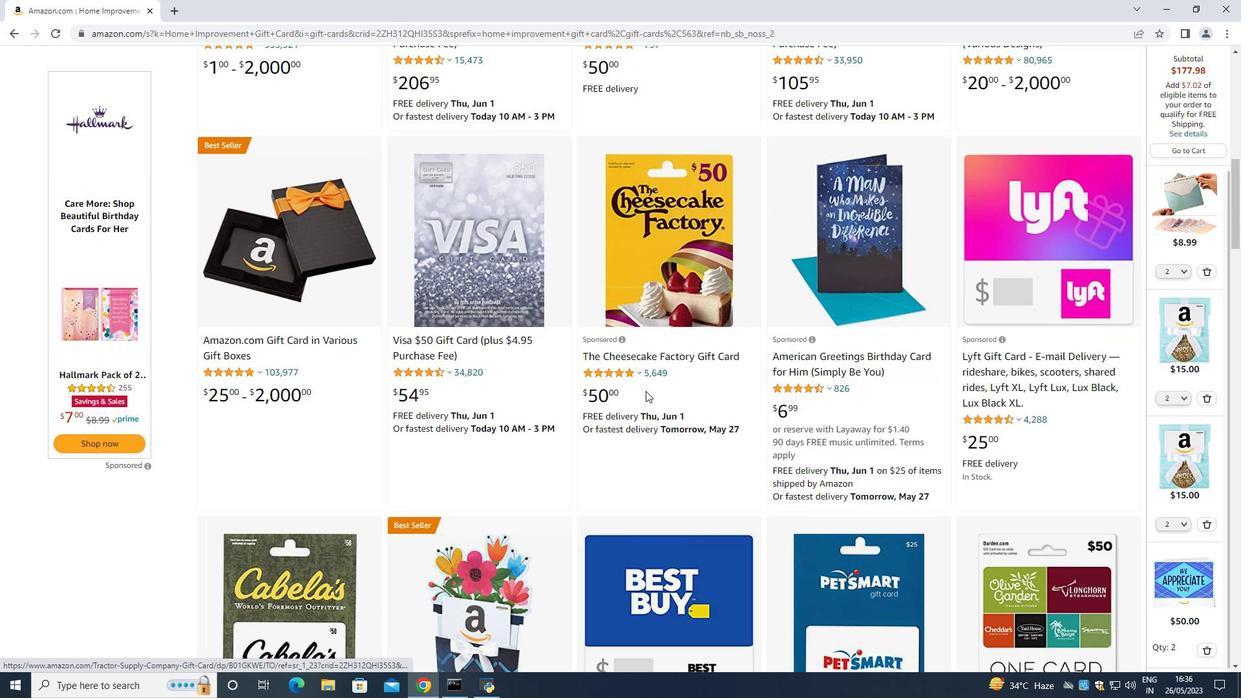 
Action: Mouse scrolled (689, 470) with delta (0, 0)
Screenshot: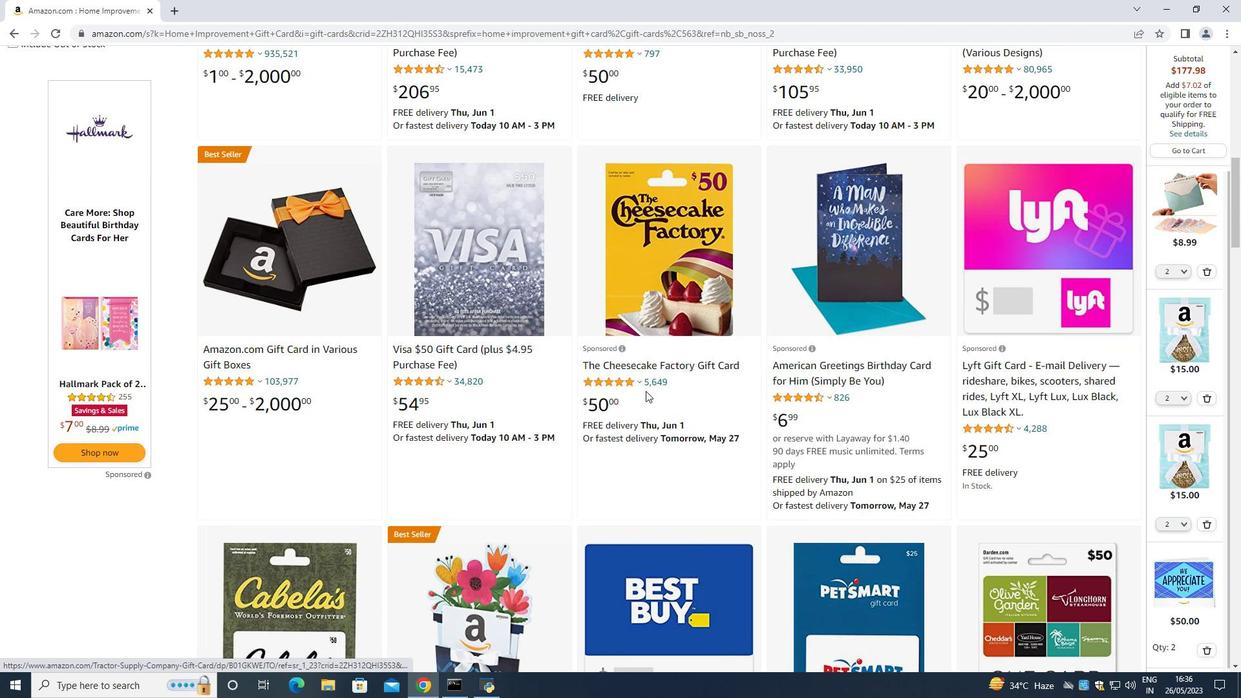 
Action: Mouse scrolled (689, 470) with delta (0, 0)
Screenshot: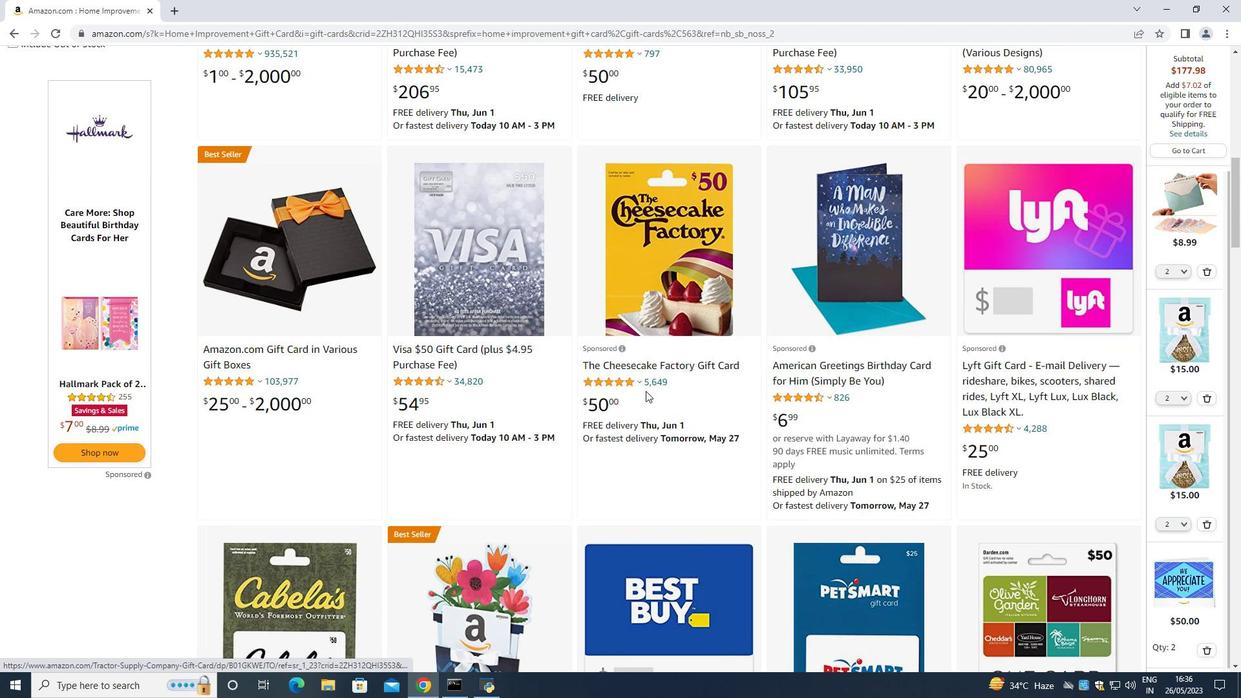 
Action: Mouse scrolled (689, 470) with delta (0, 0)
Screenshot: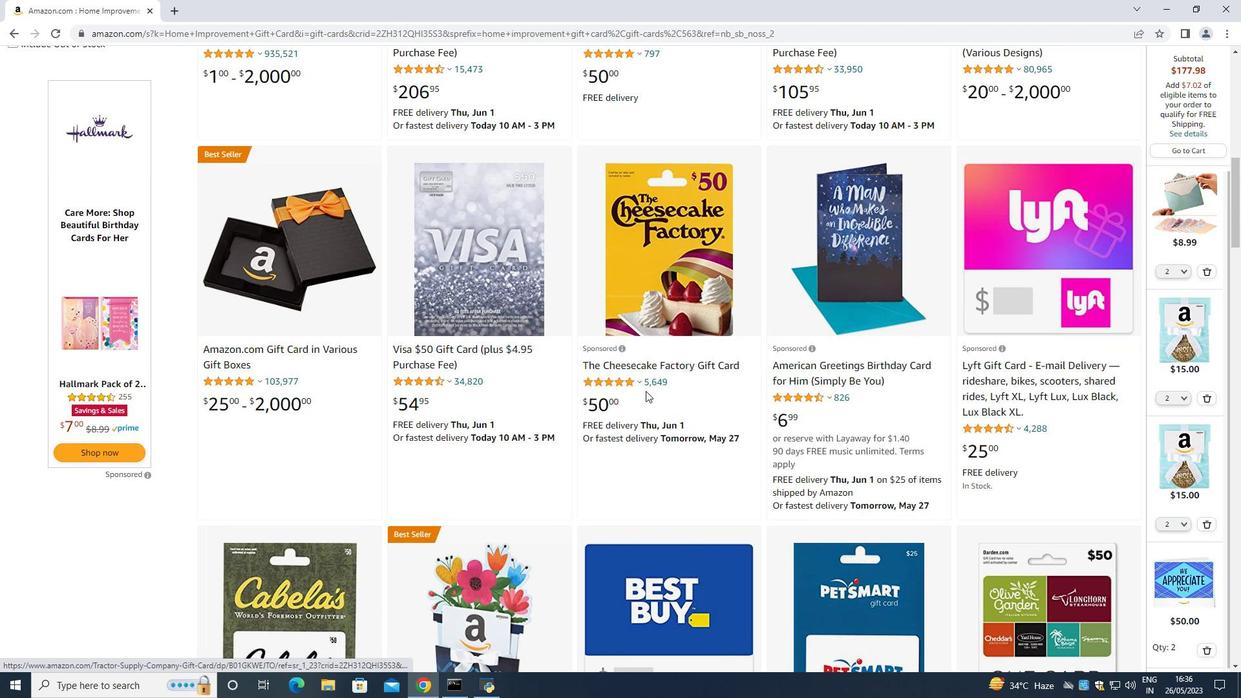 
Action: Mouse scrolled (689, 470) with delta (0, 0)
Screenshot: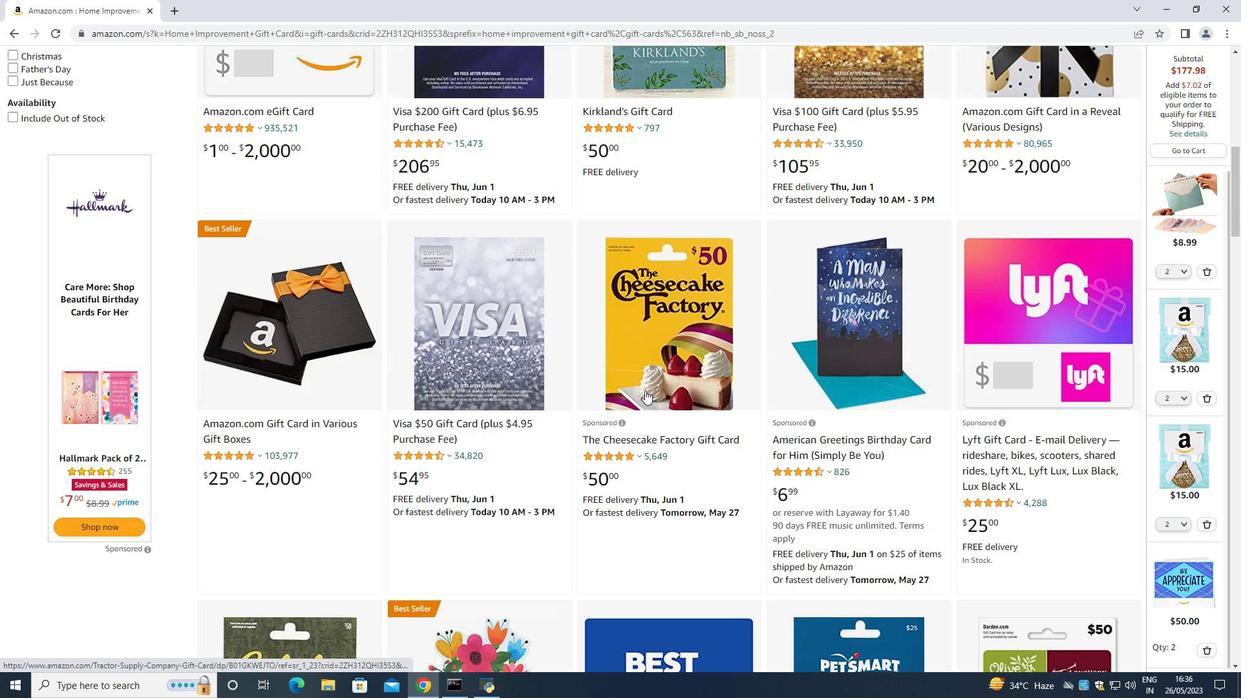 
Action: Mouse moved to (684, 469)
Screenshot: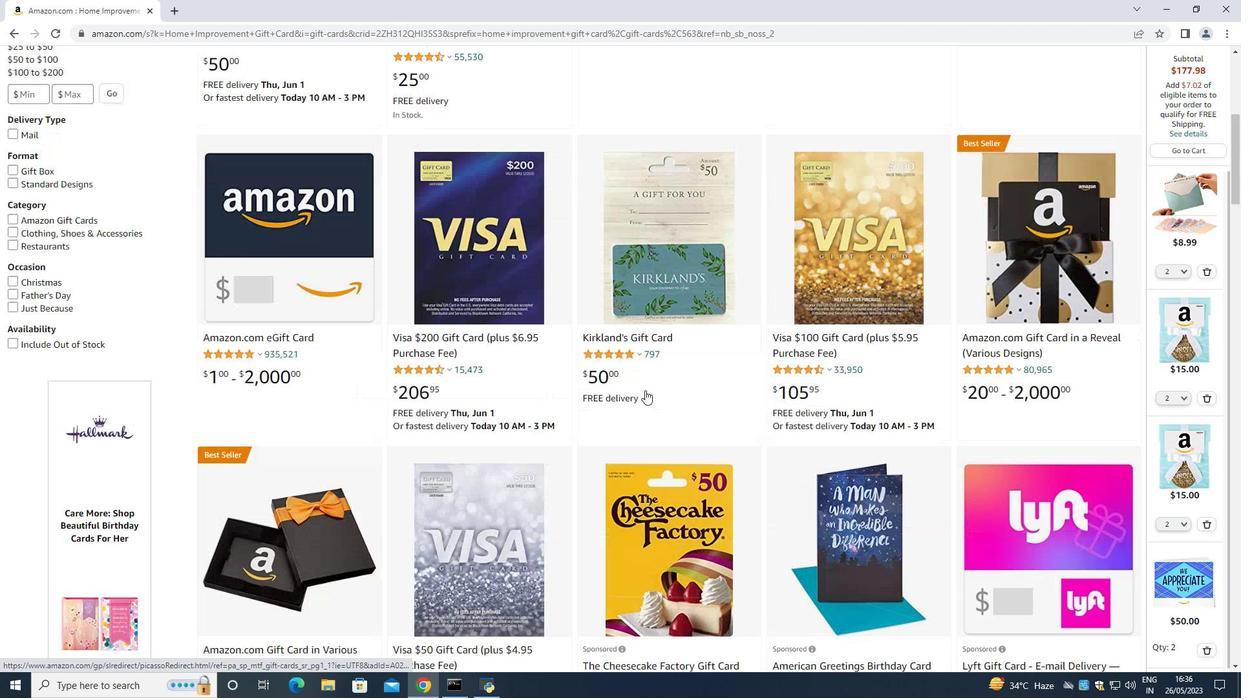 
Action: Mouse scrolled (684, 469) with delta (0, 0)
Screenshot: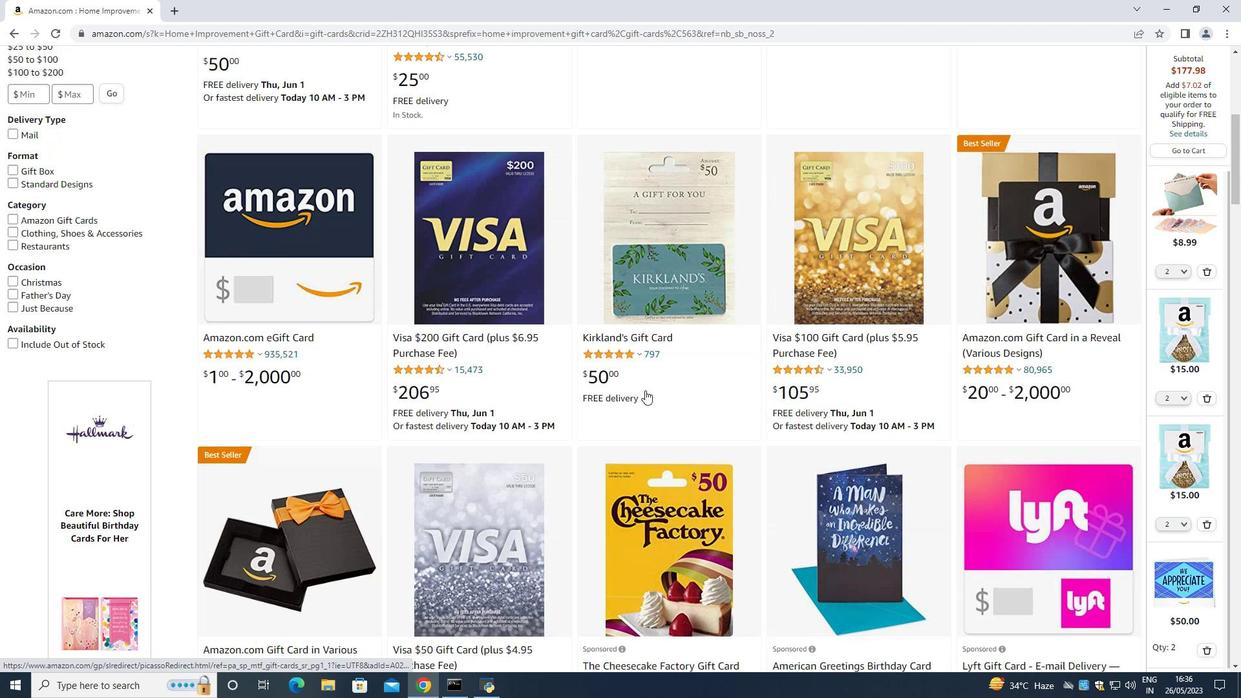 
Action: Mouse moved to (683, 469)
Screenshot: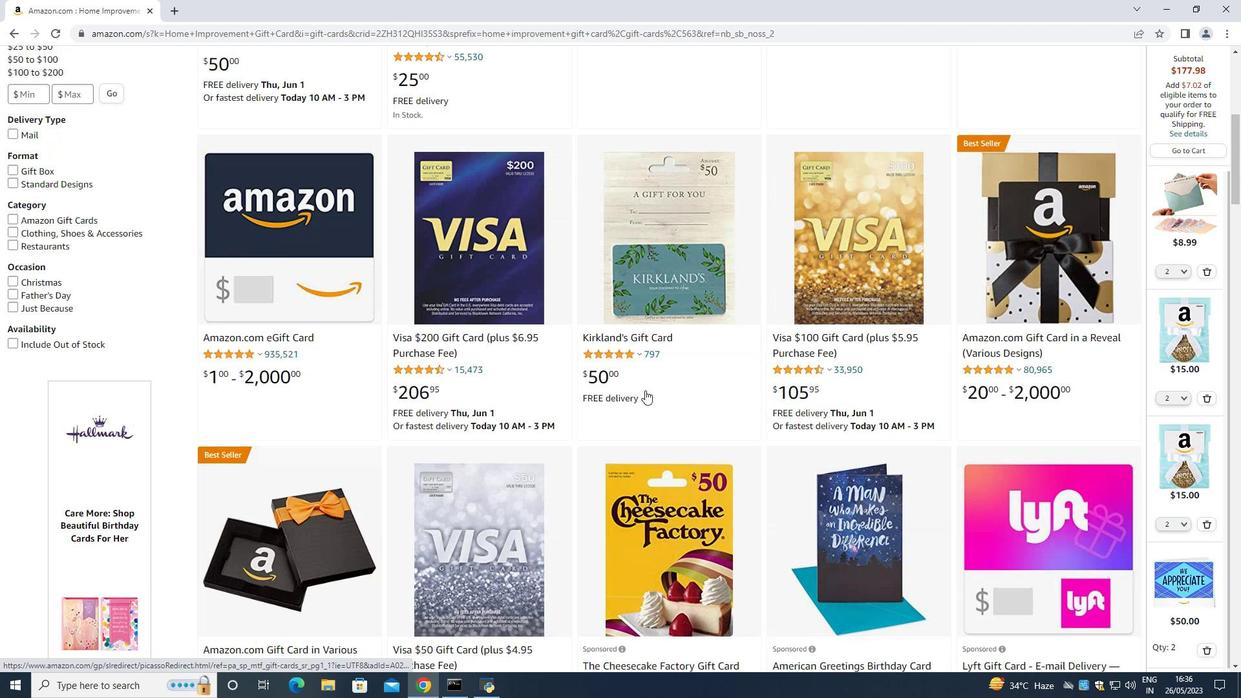
Action: Mouse scrolled (683, 469) with delta (0, 0)
Screenshot: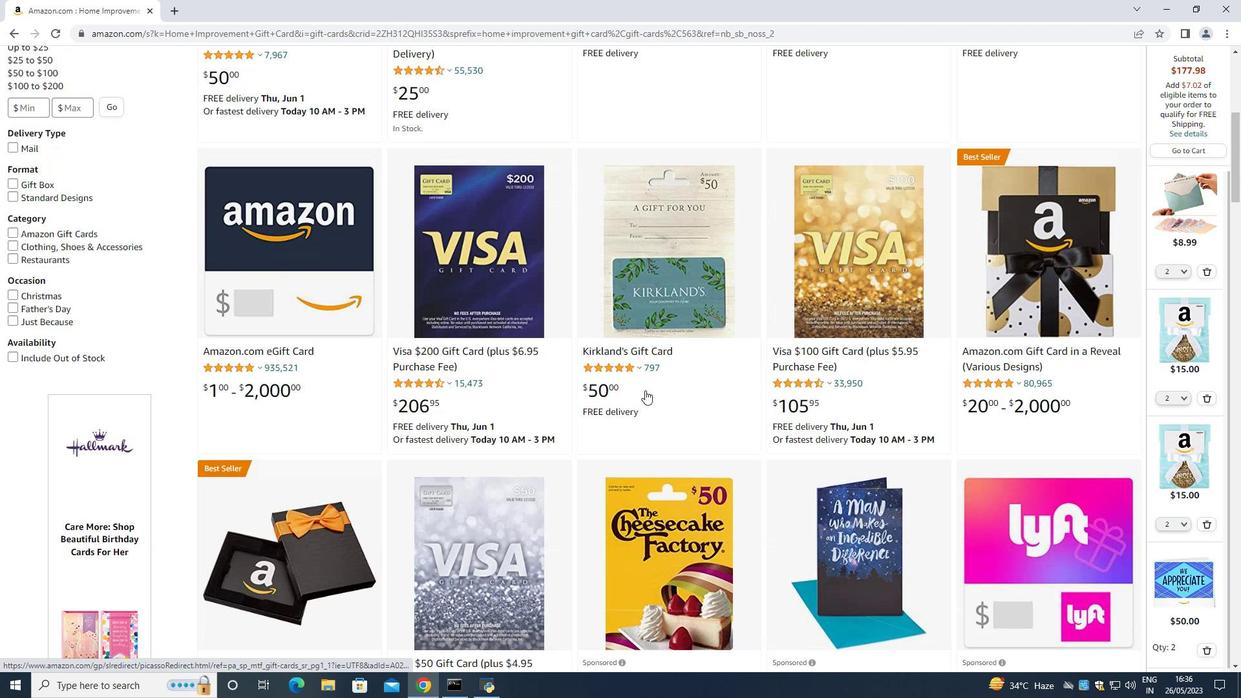 
Action: Mouse scrolled (683, 469) with delta (0, 0)
Screenshot: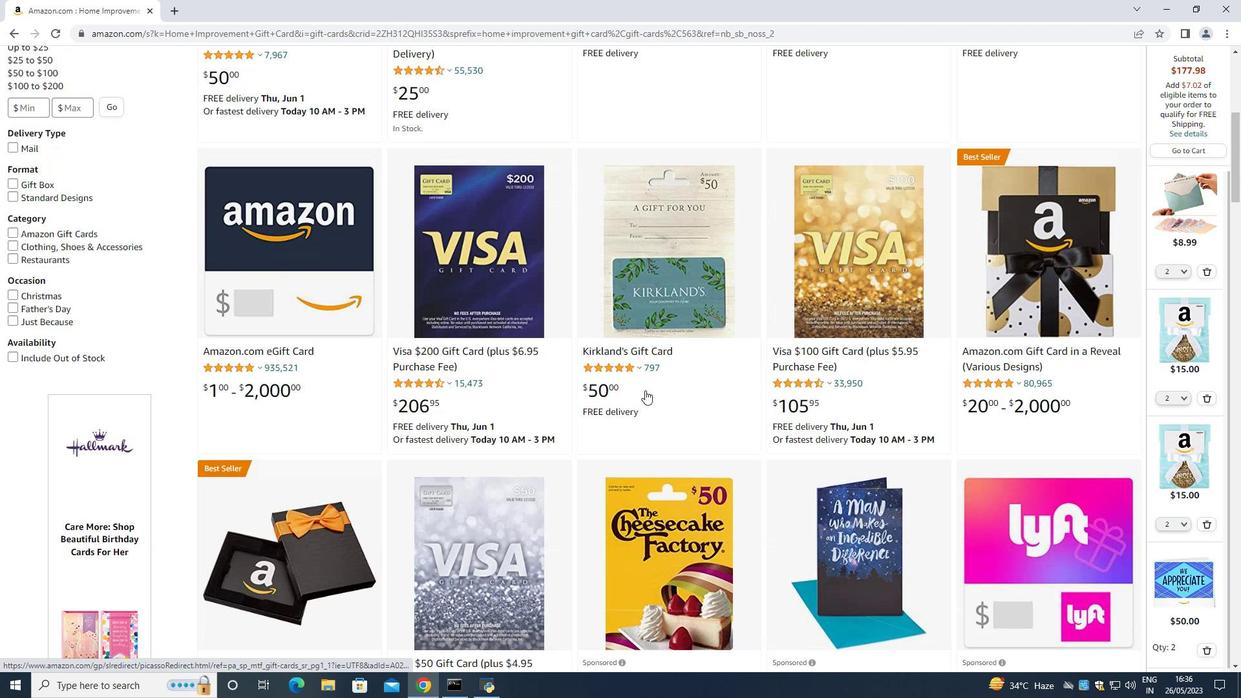 
Action: Mouse scrolled (683, 469) with delta (0, 0)
Screenshot: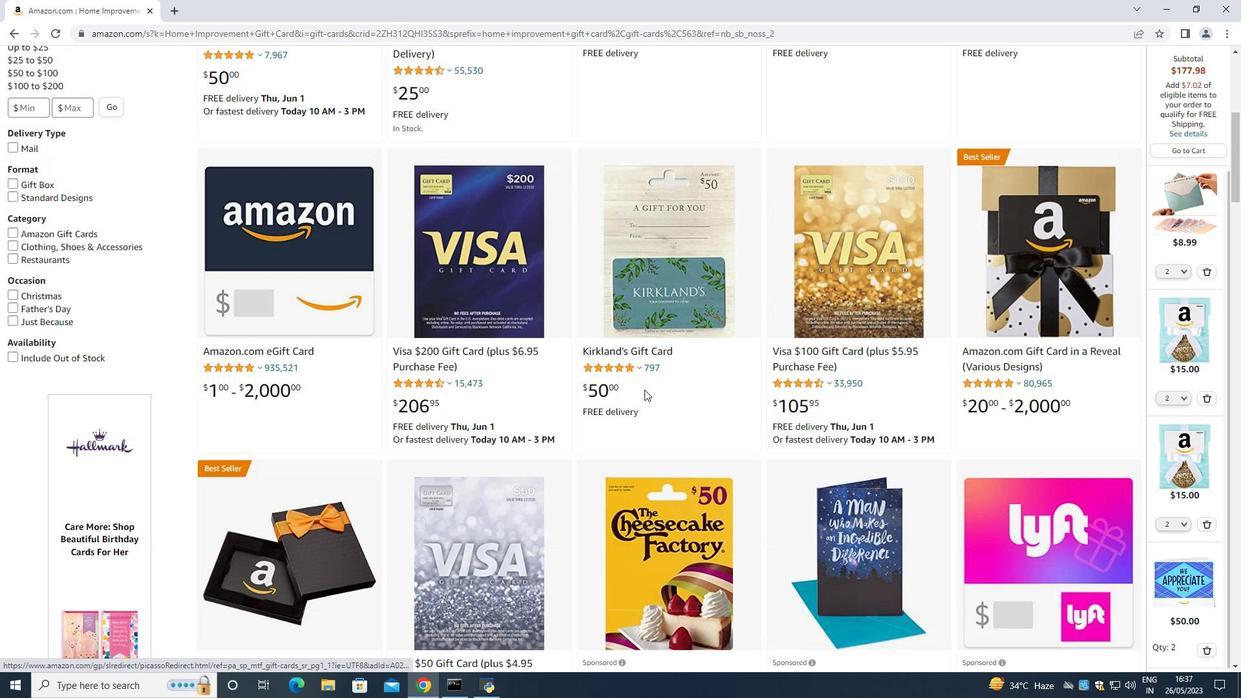 
Action: Mouse scrolled (683, 469) with delta (0, 0)
Screenshot: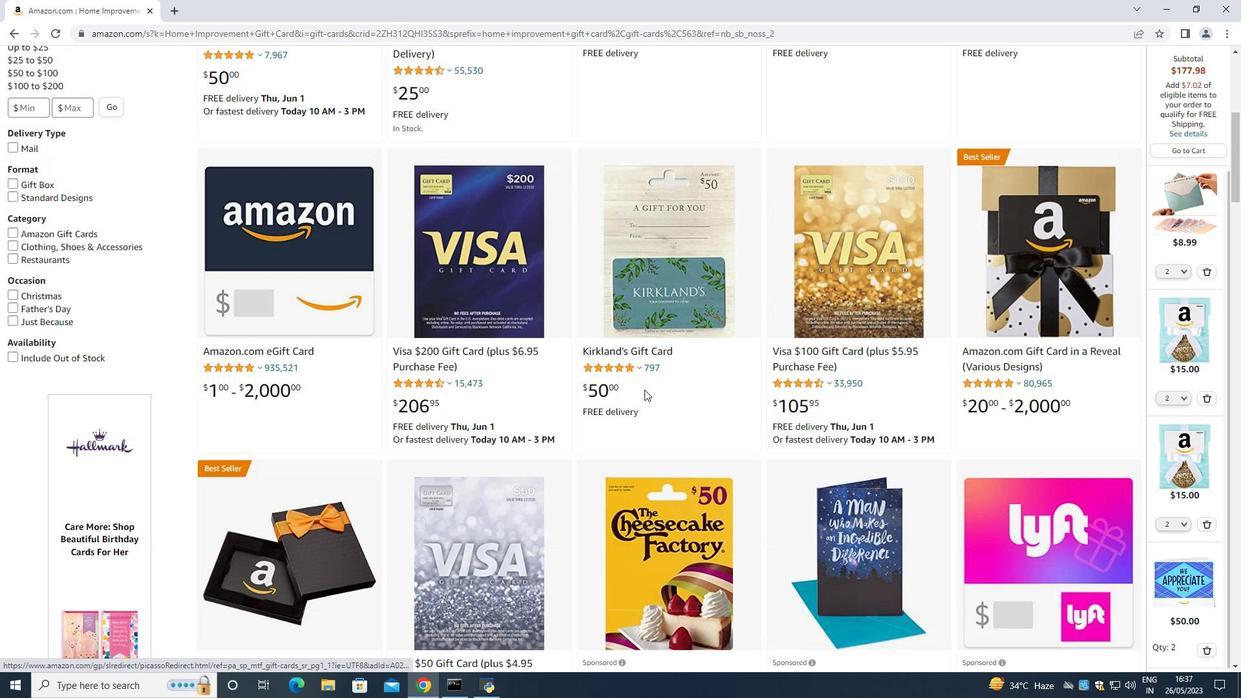 
Action: Mouse scrolled (683, 469) with delta (0, 0)
Screenshot: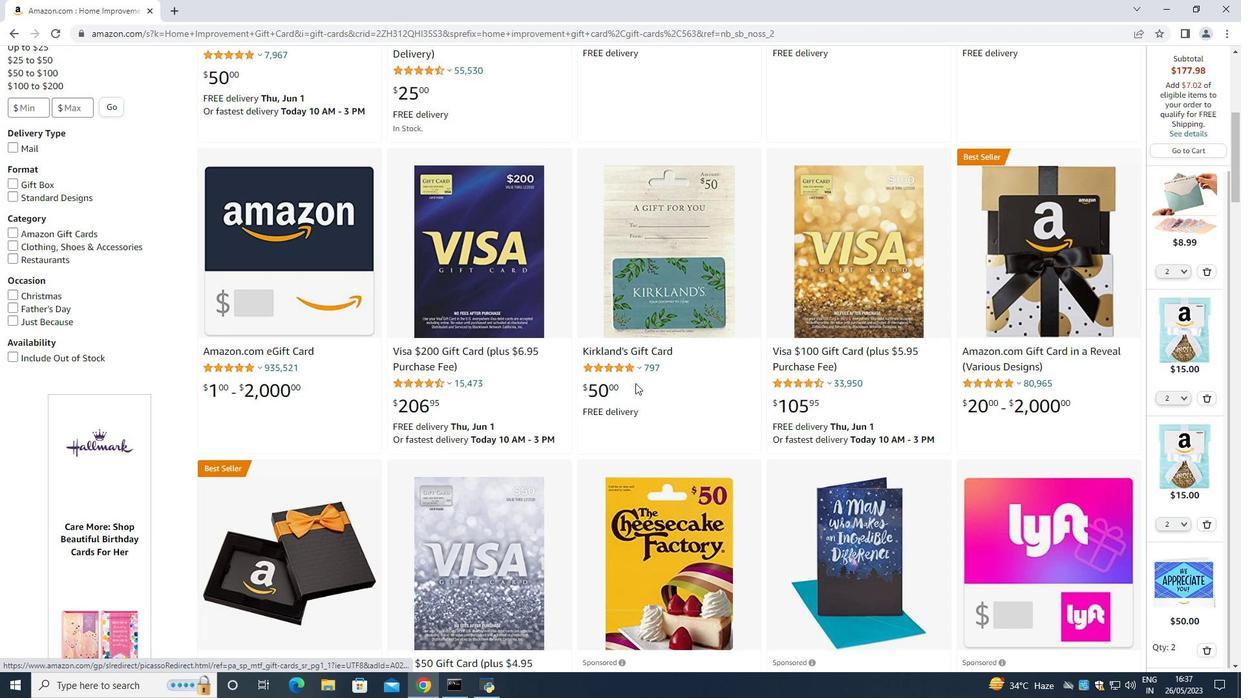 
Action: Mouse scrolled (683, 469) with delta (0, 0)
Screenshot: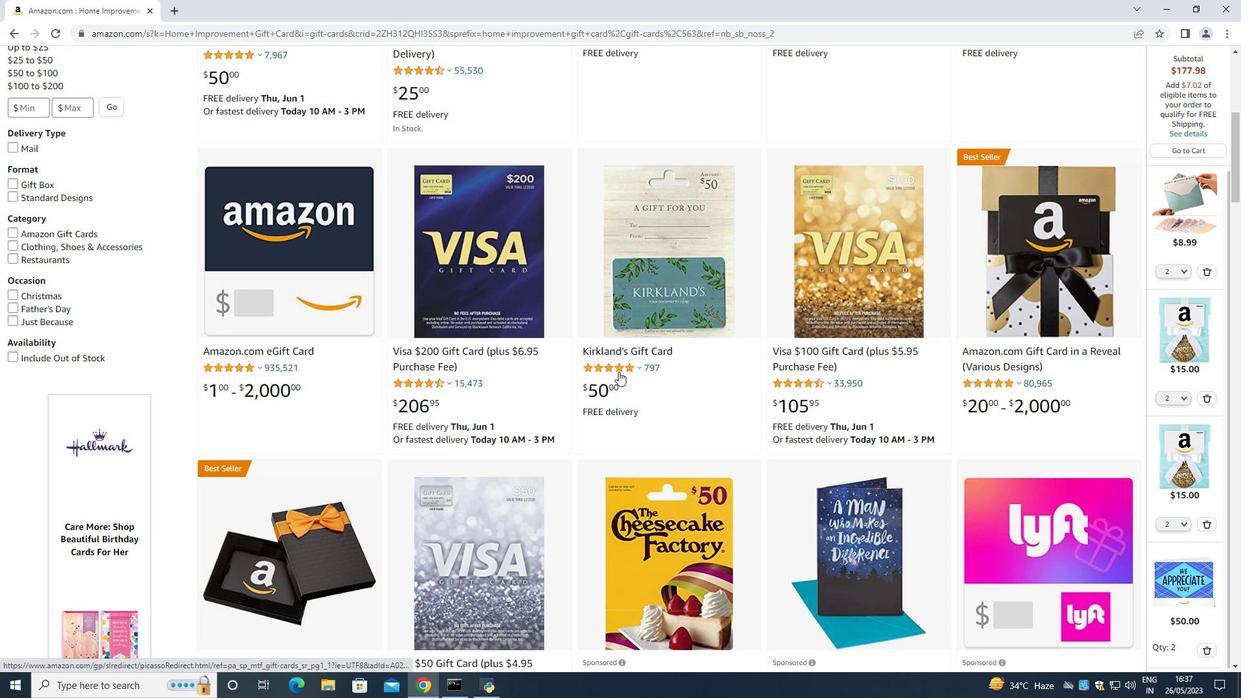 
Action: Mouse scrolled (683, 469) with delta (0, 0)
Screenshot: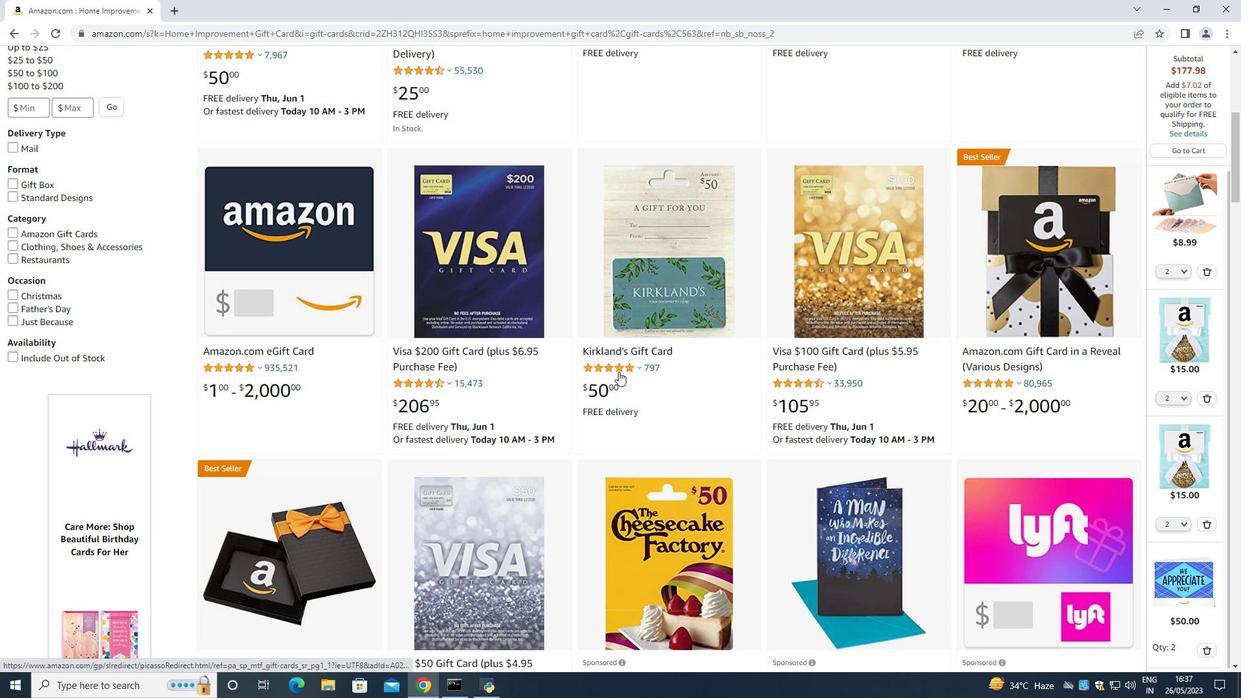 
Action: Mouse scrolled (683, 469) with delta (0, 0)
Screenshot: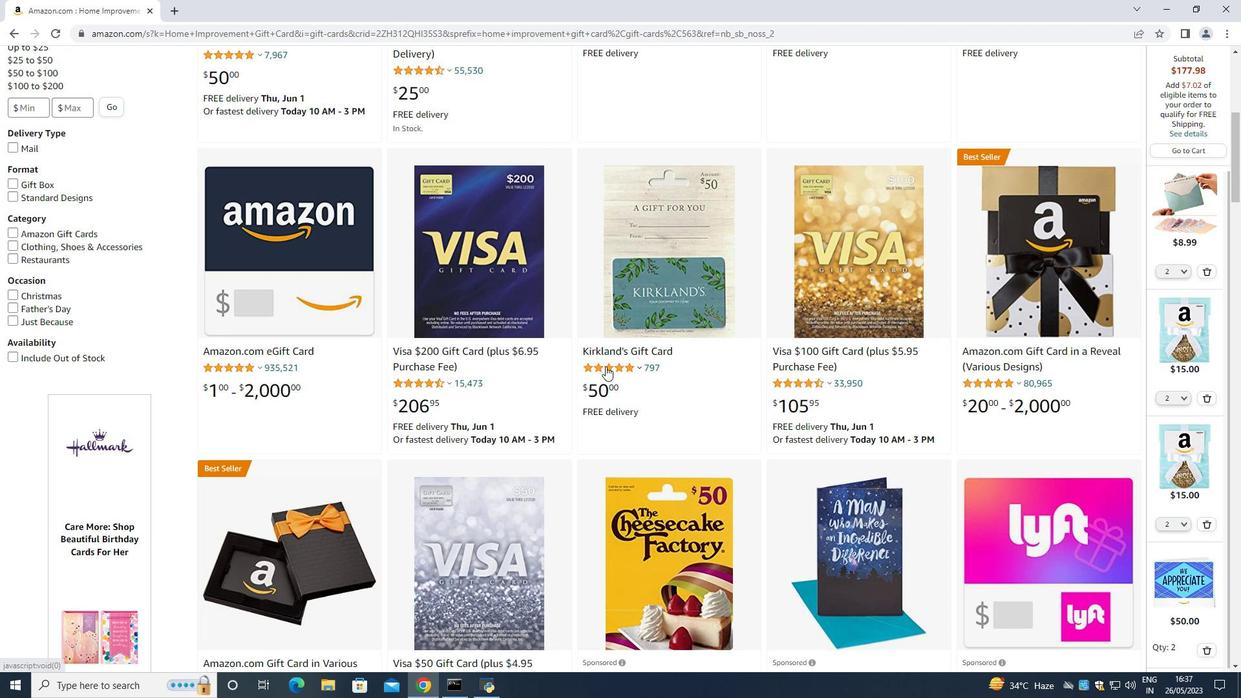 
Action: Mouse scrolled (683, 469) with delta (0, 0)
Screenshot: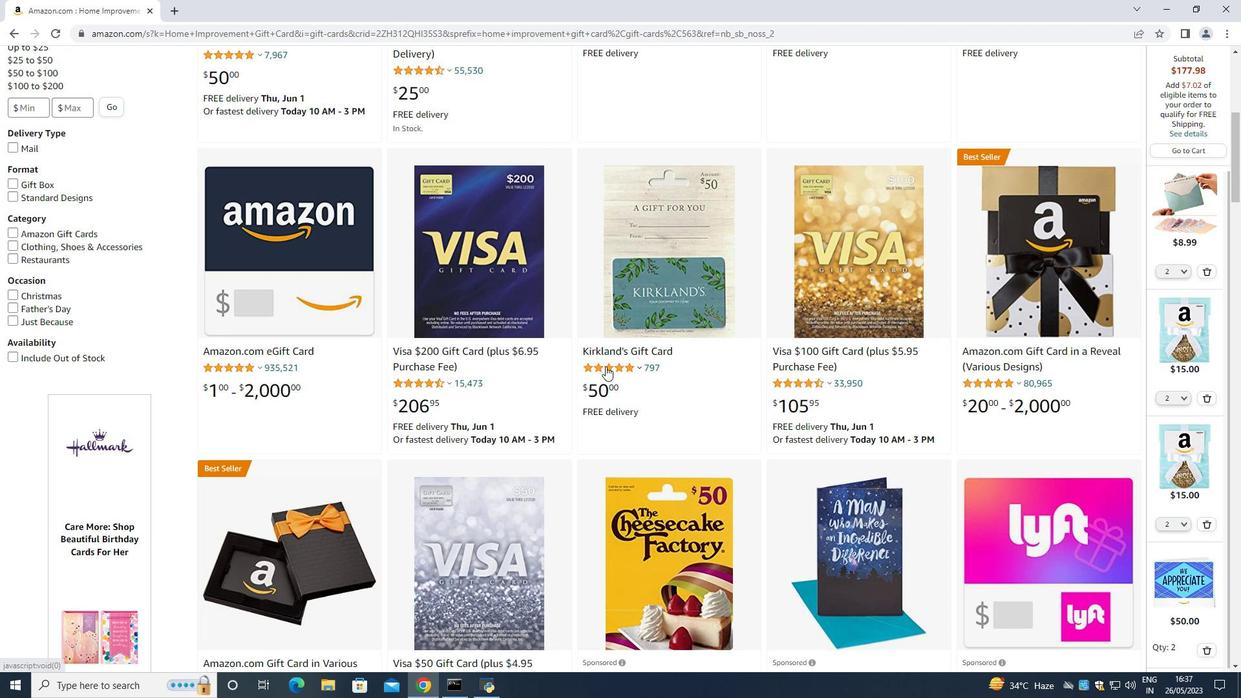
Action: Mouse moved to (683, 468)
Screenshot: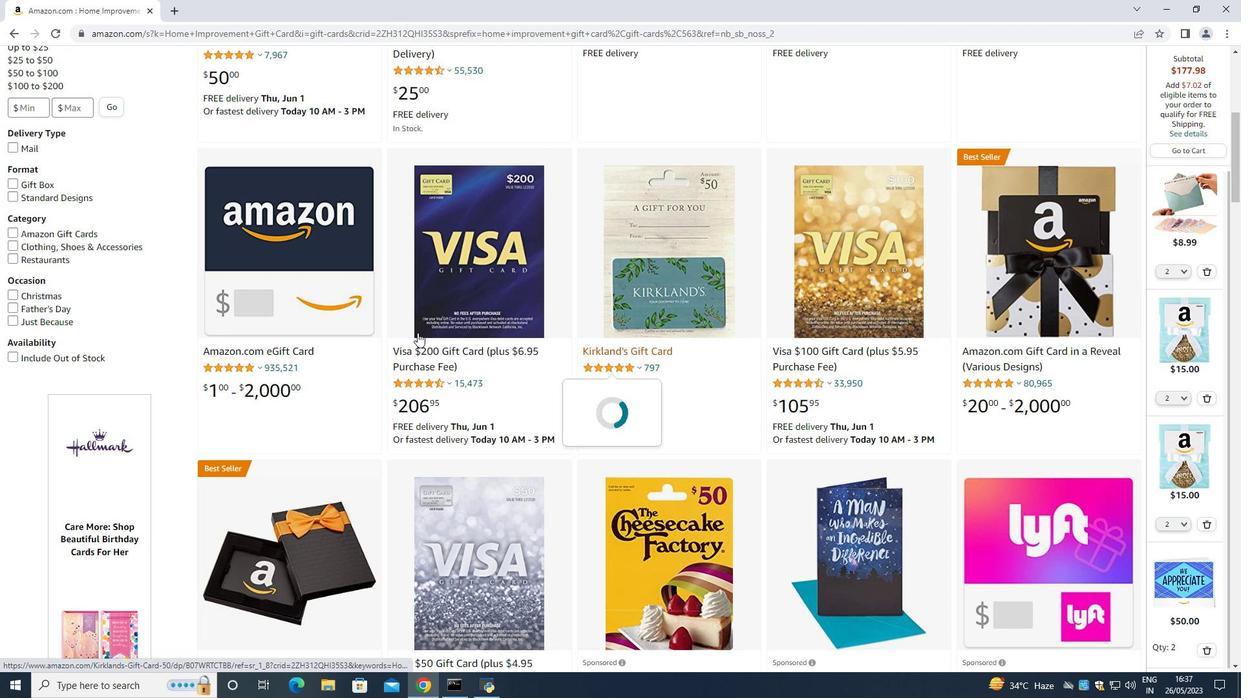 
Action: Mouse scrolled (683, 469) with delta (0, 0)
Screenshot: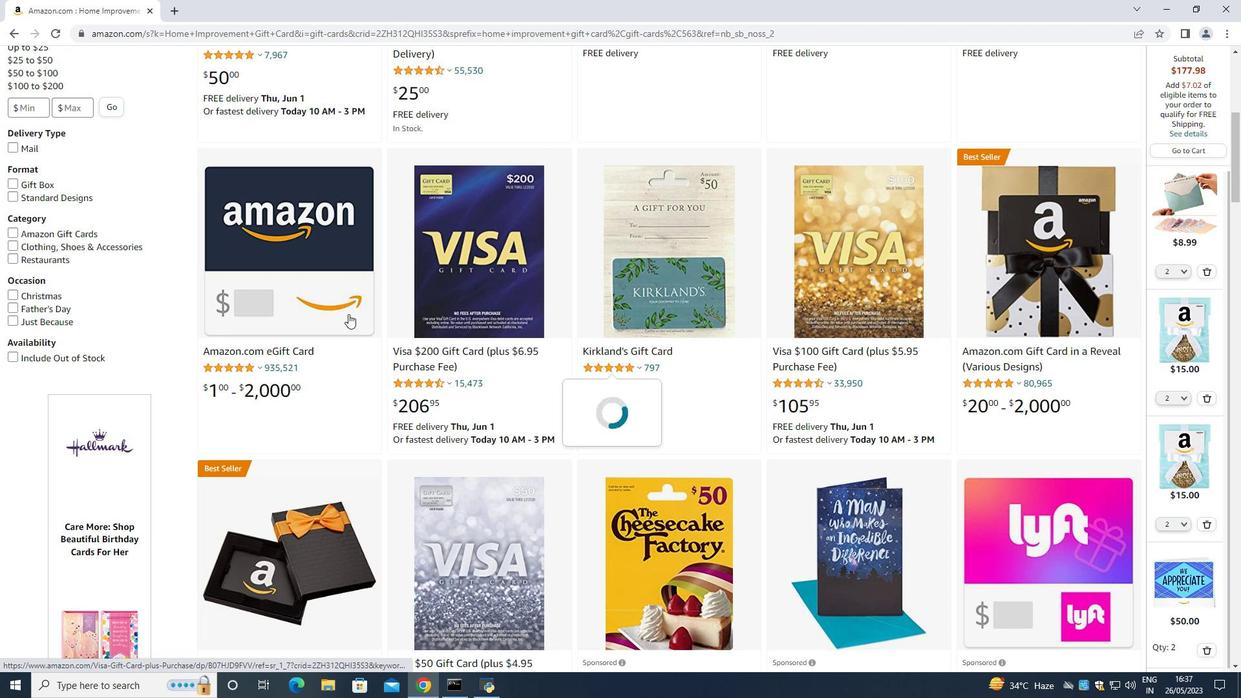 
Action: Mouse scrolled (683, 469) with delta (0, 0)
Screenshot: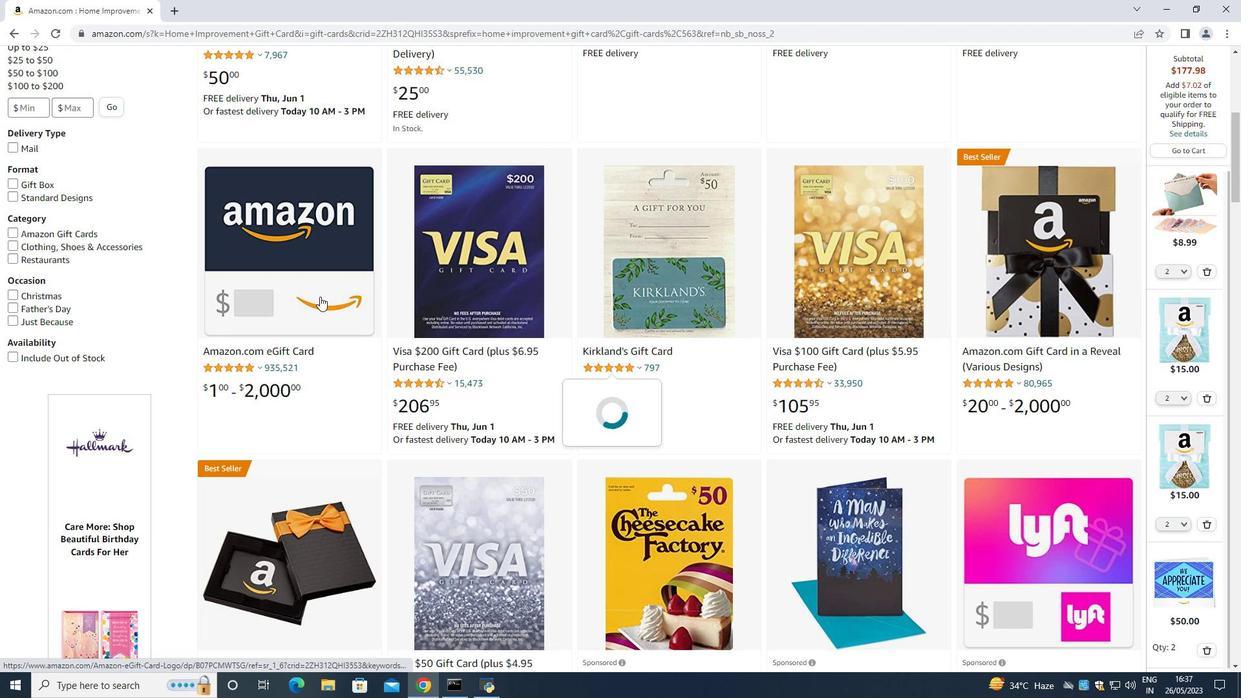
Action: Mouse scrolled (683, 469) with delta (0, 0)
Screenshot: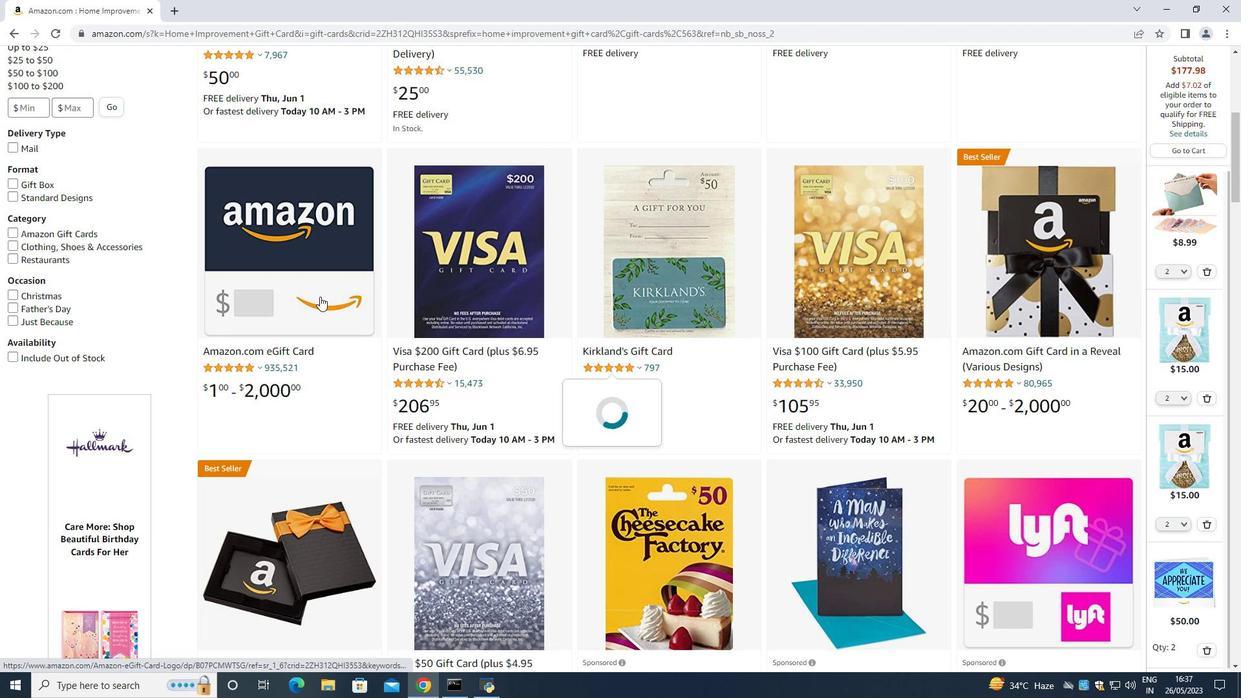 
Action: Mouse scrolled (683, 469) with delta (0, 0)
Screenshot: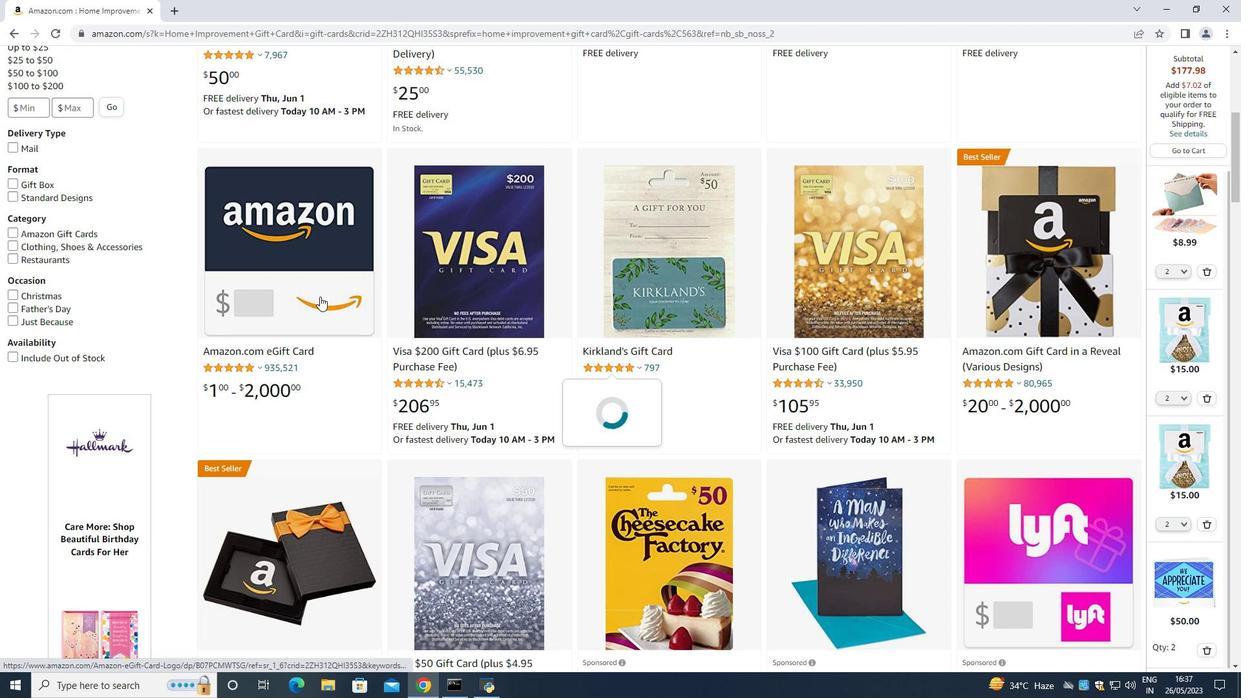 
Action: Mouse scrolled (683, 469) with delta (0, 0)
Screenshot: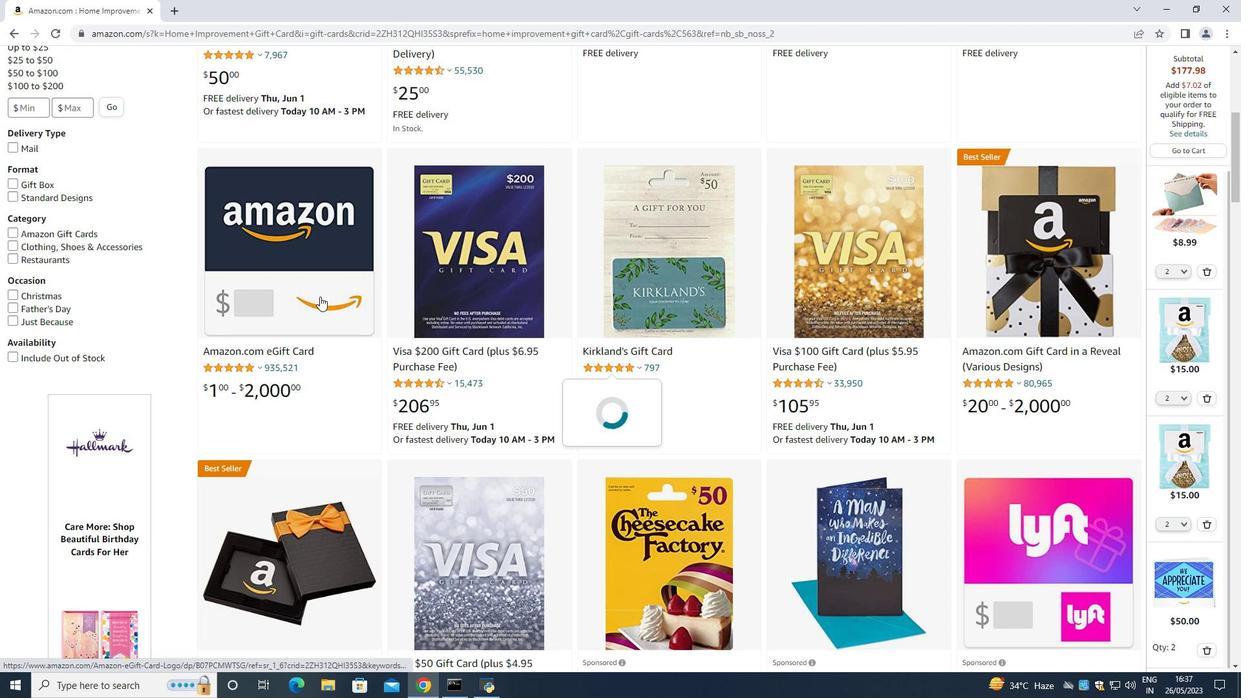 
Action: Mouse scrolled (683, 469) with delta (0, 0)
Screenshot: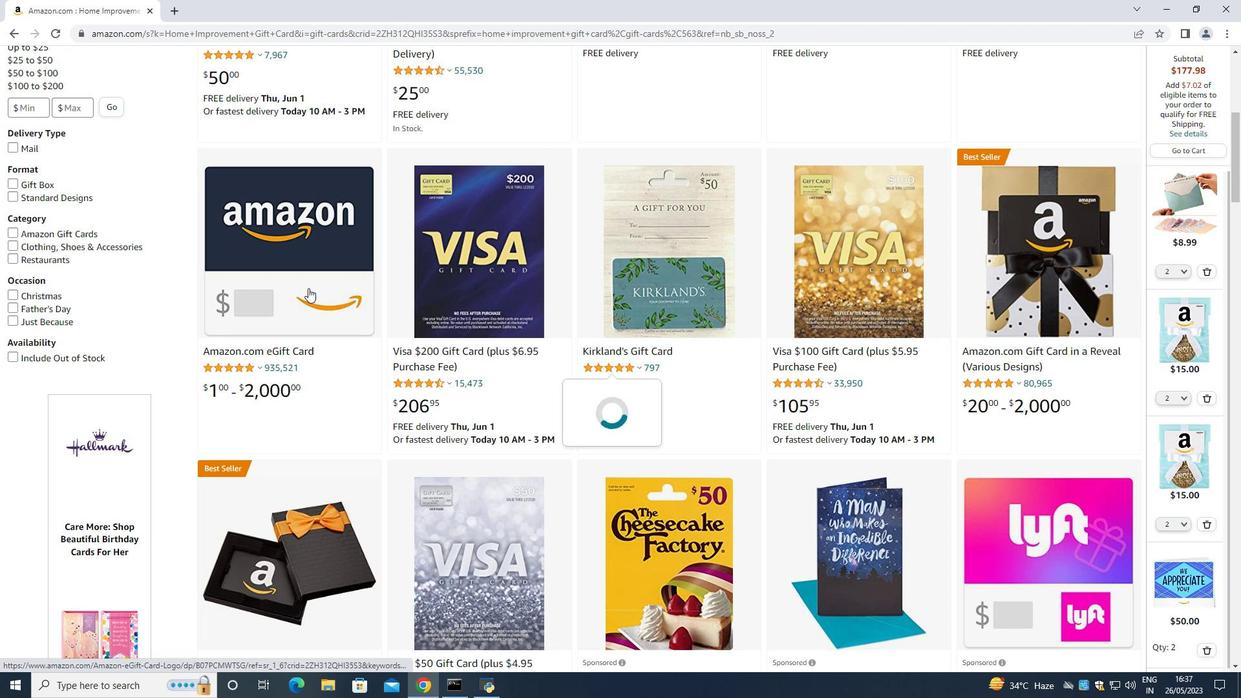 
Action: Mouse moved to (681, 467)
Screenshot: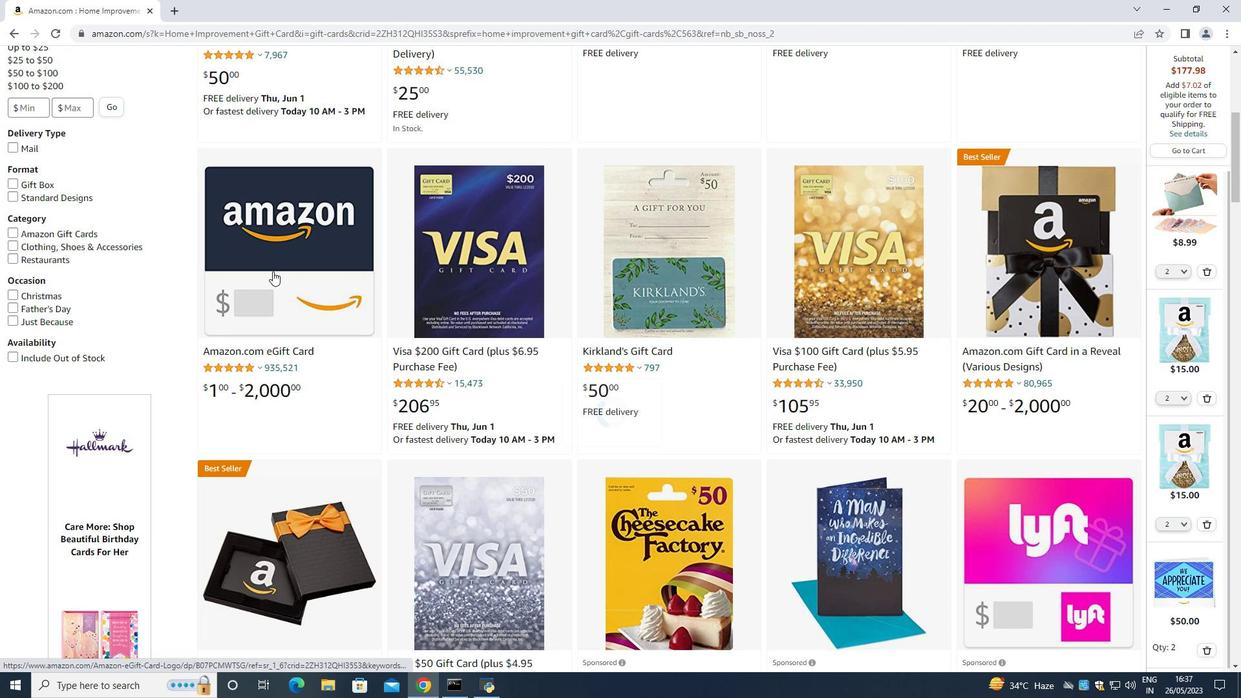 
Action: Mouse scrolled (681, 467) with delta (0, 0)
Screenshot: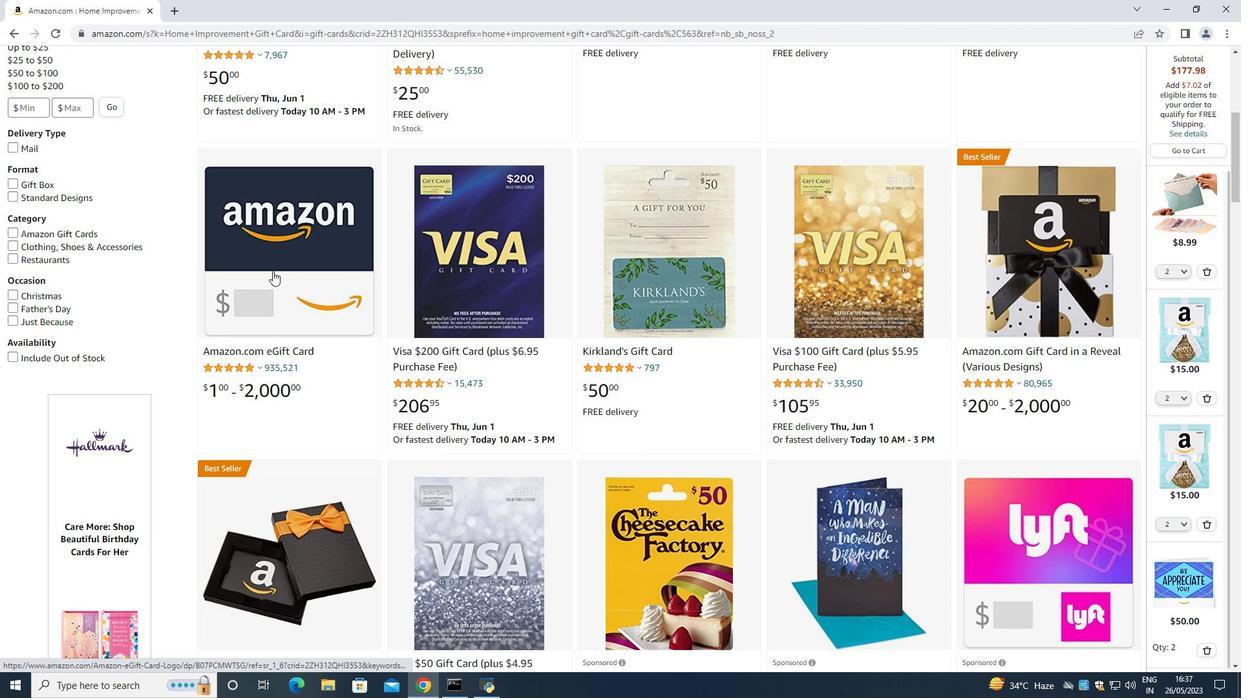 
Action: Mouse scrolled (681, 467) with delta (0, 0)
Screenshot: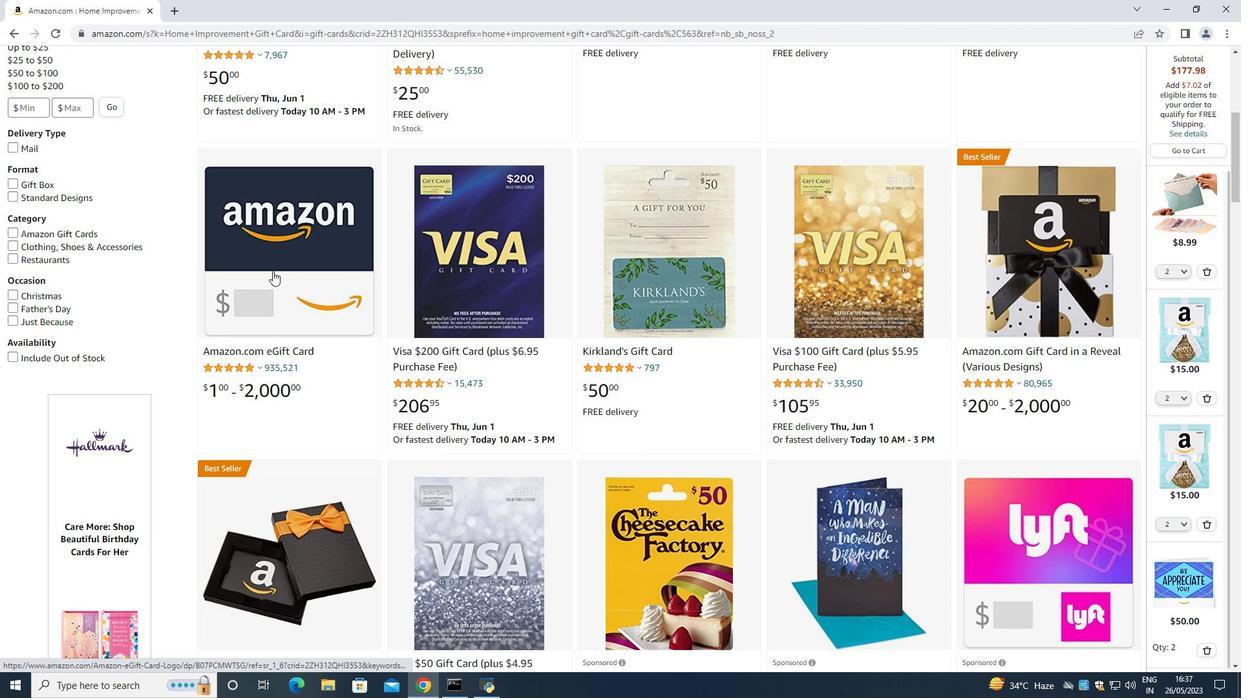 
Action: Mouse scrolled (681, 467) with delta (0, 0)
Screenshot: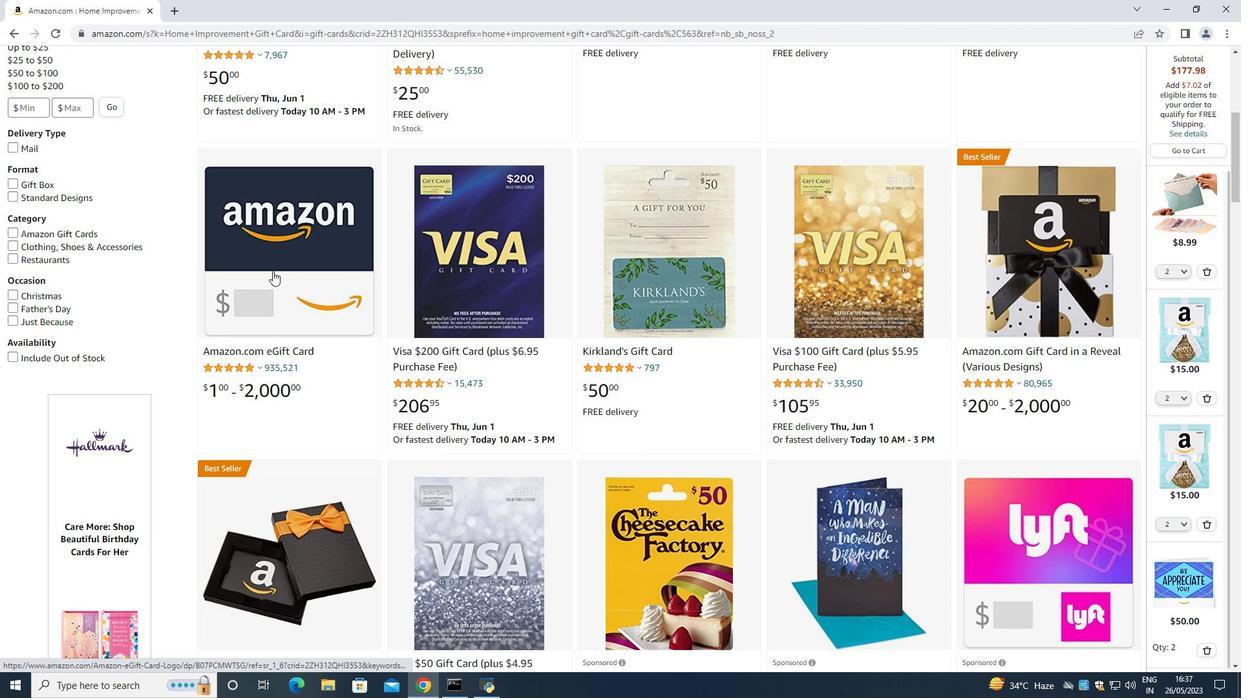 
Action: Mouse scrolled (681, 467) with delta (0, 0)
Screenshot: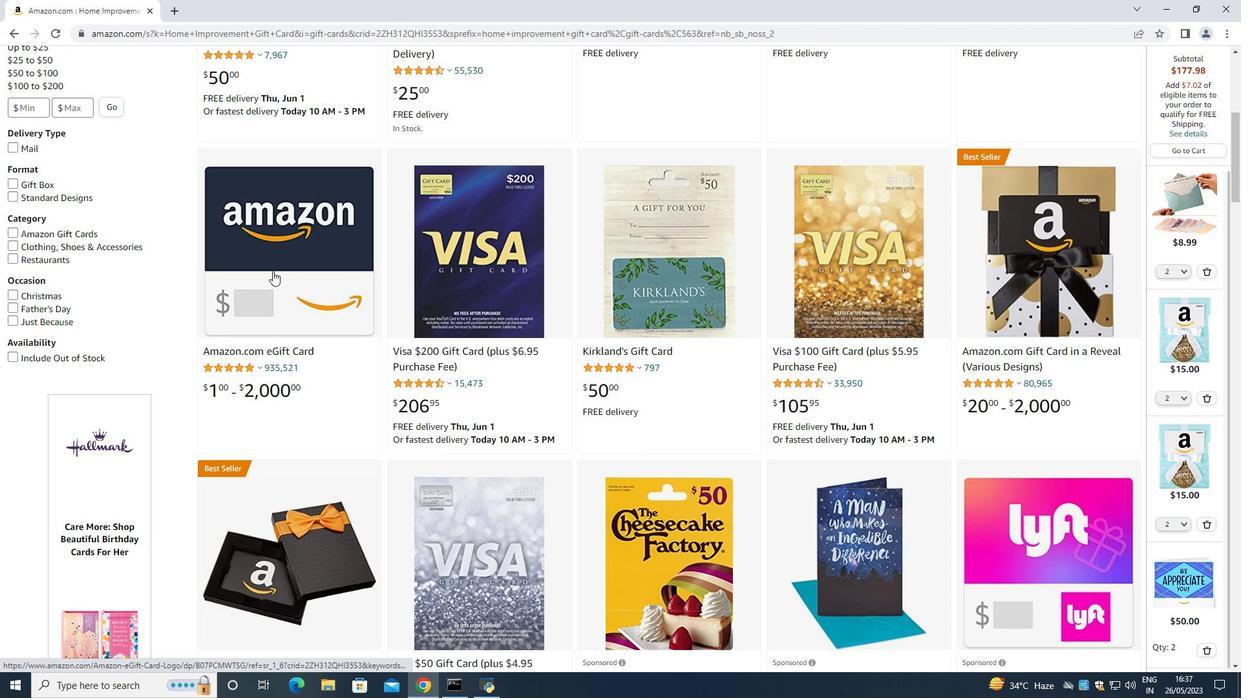 
Action: Mouse scrolled (681, 467) with delta (0, 0)
Screenshot: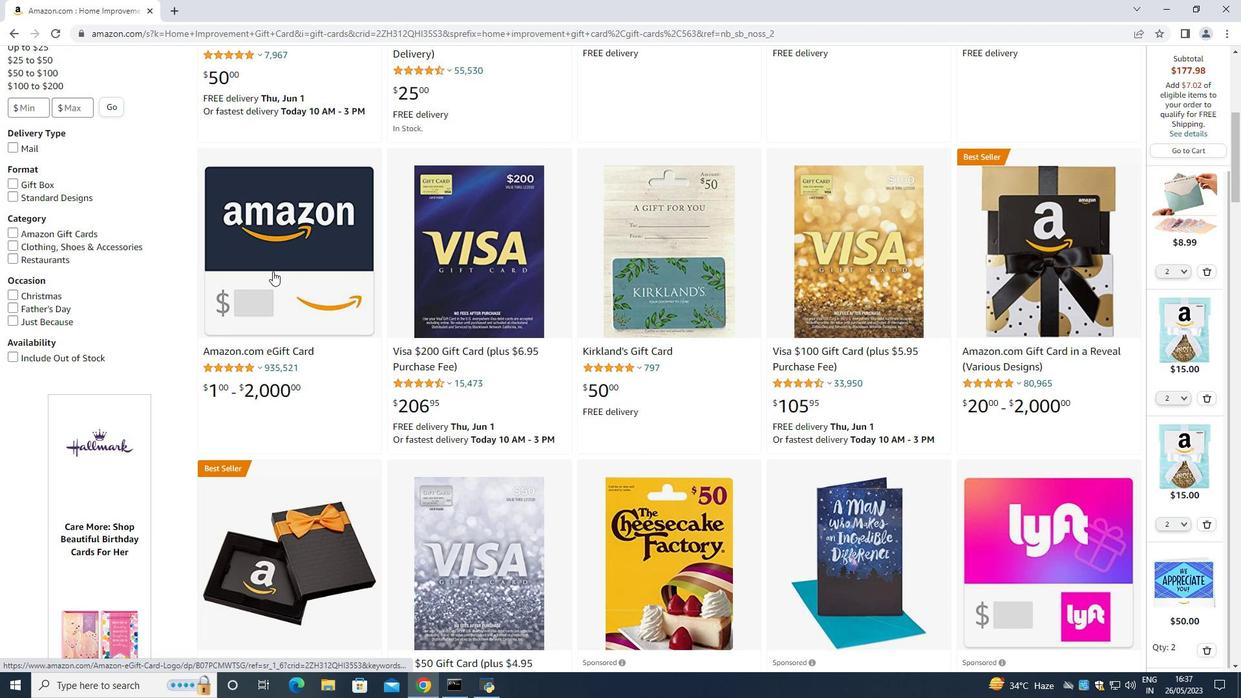 
Action: Mouse moved to (678, 467)
Screenshot: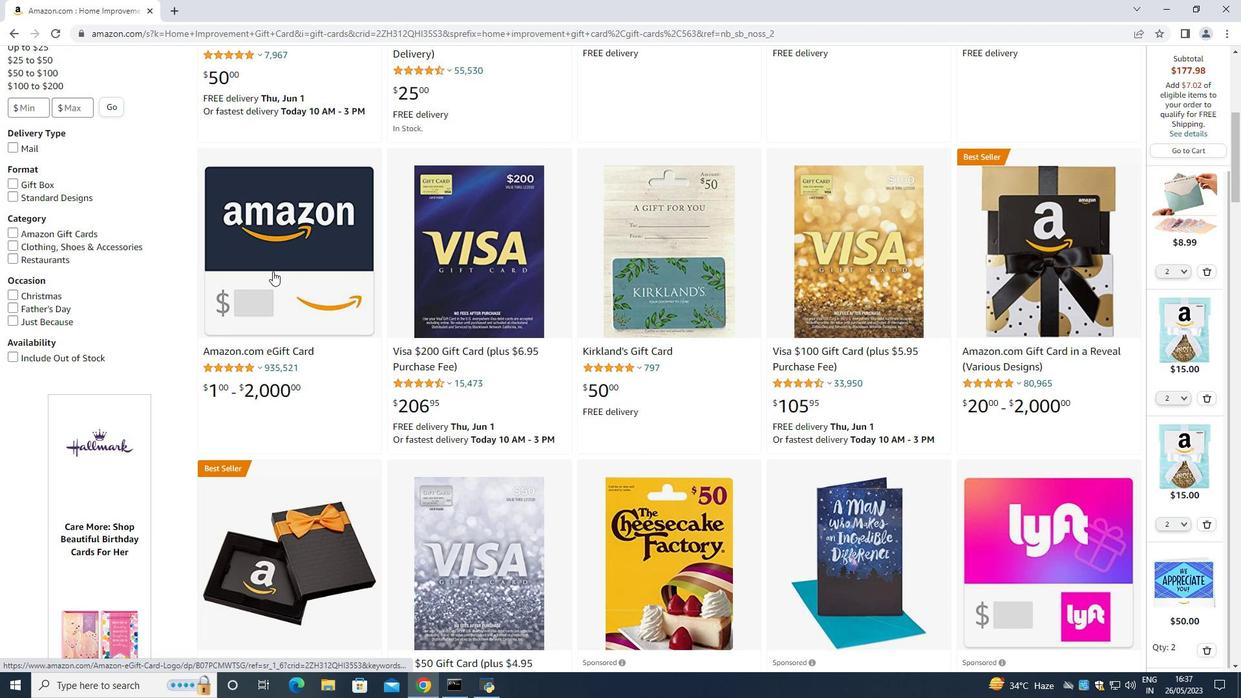 
Action: Mouse scrolled (678, 467) with delta (0, 0)
Screenshot: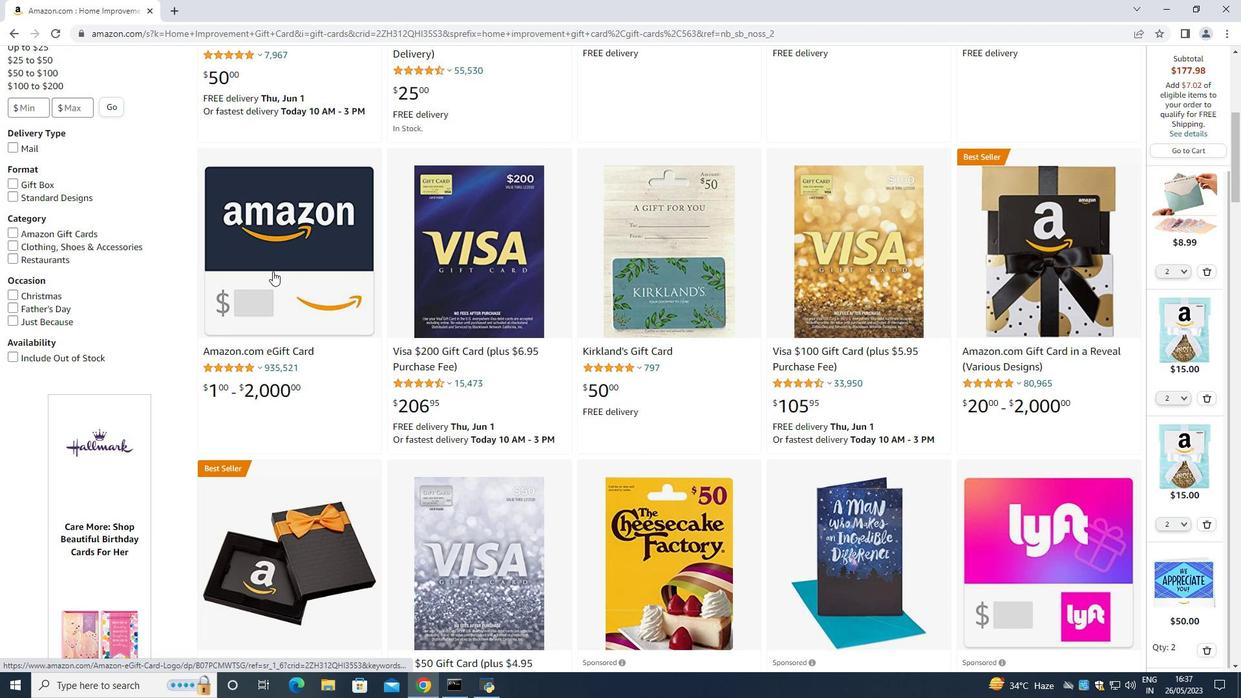 
Action: Mouse moved to (475, 517)
Screenshot: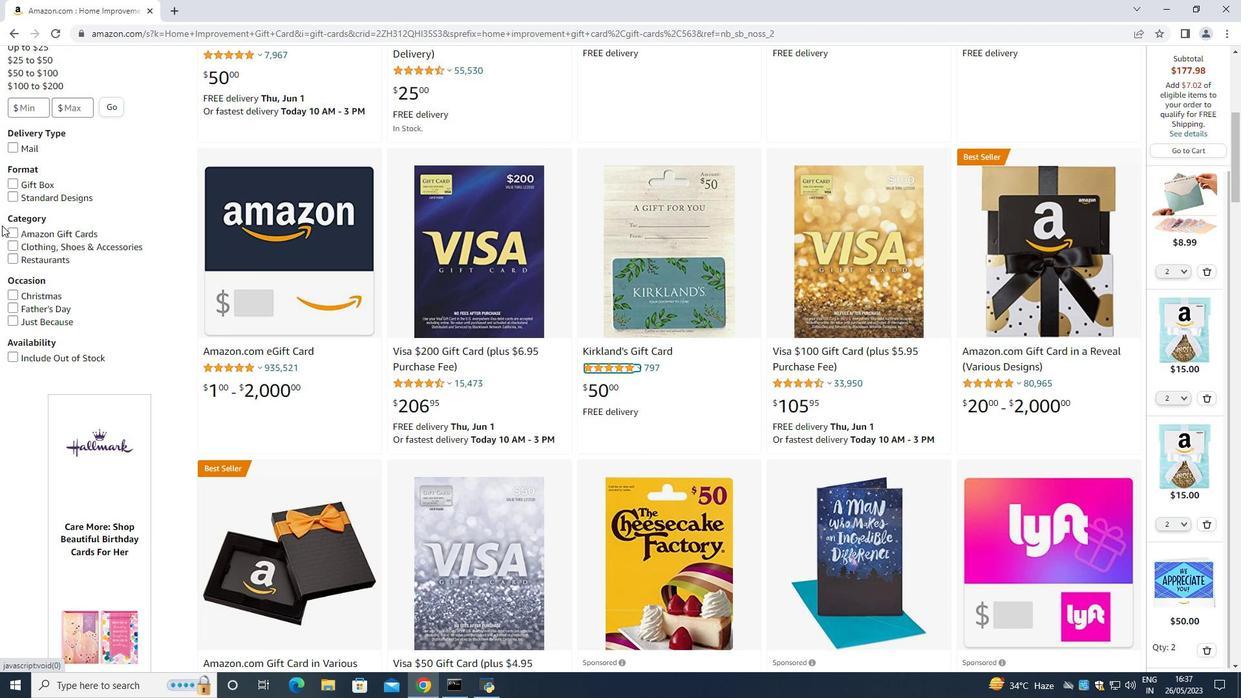 
Action: Mouse scrolled (475, 516) with delta (0, 0)
Screenshot: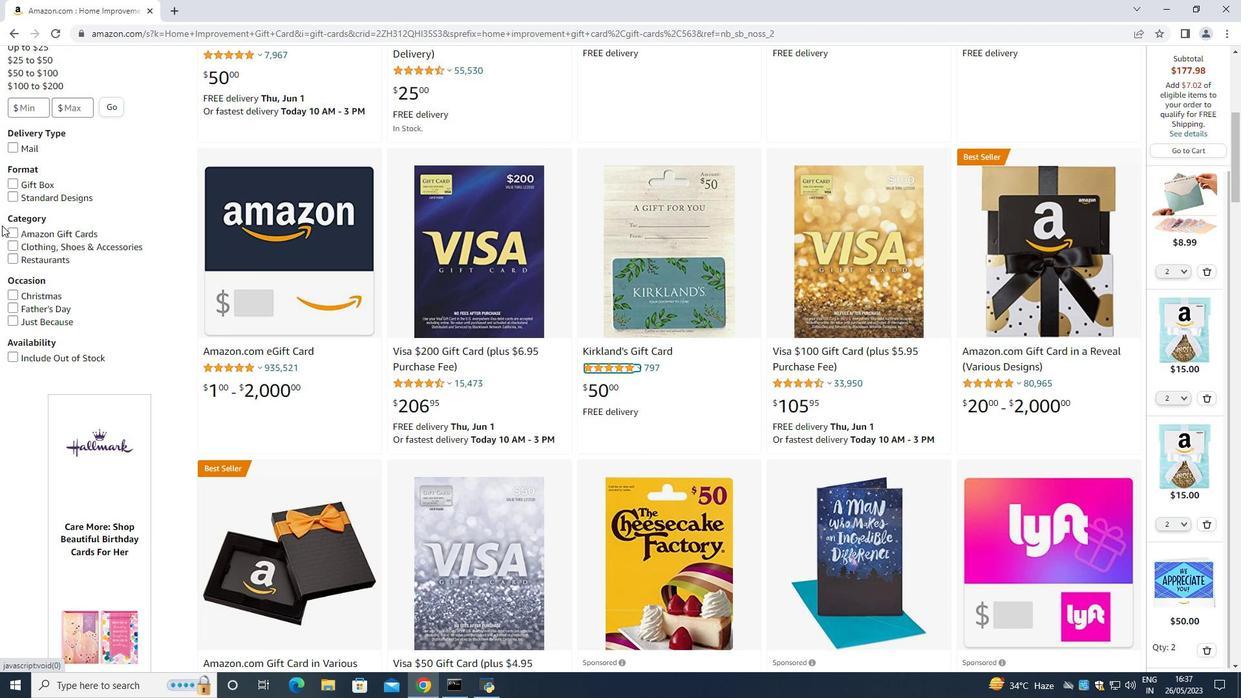 
Action: Mouse scrolled (475, 516) with delta (0, 0)
Screenshot: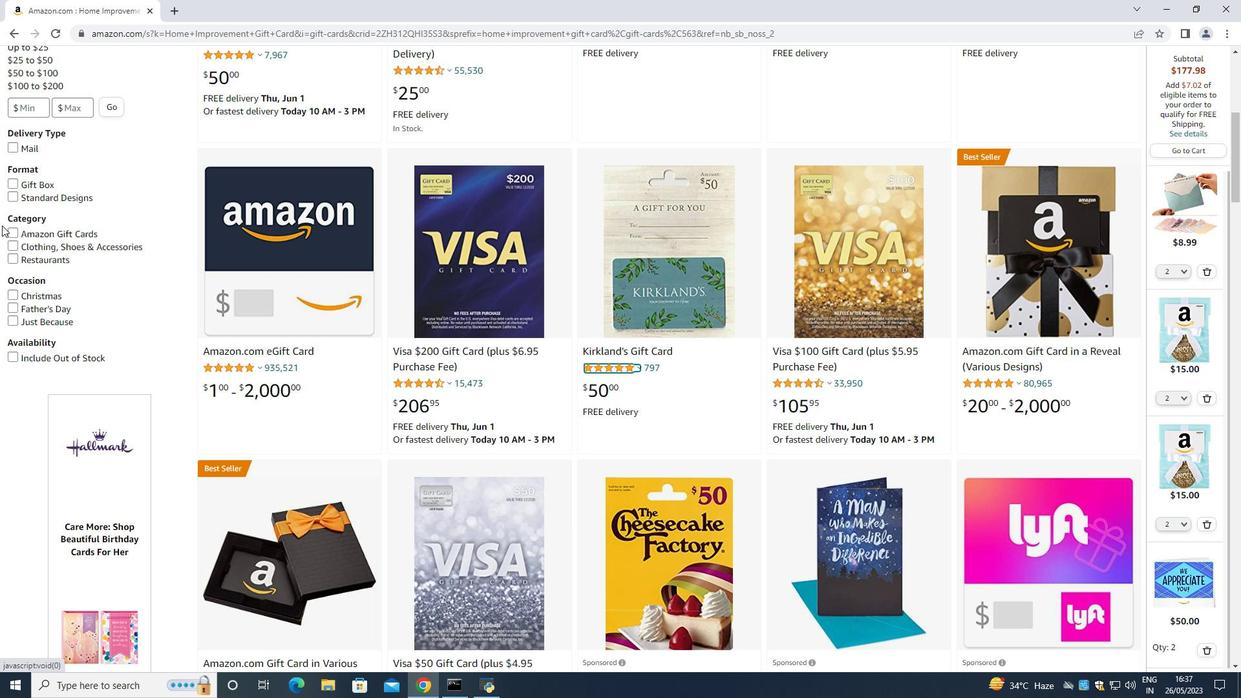 
Action: Mouse moved to (62, 490)
Screenshot: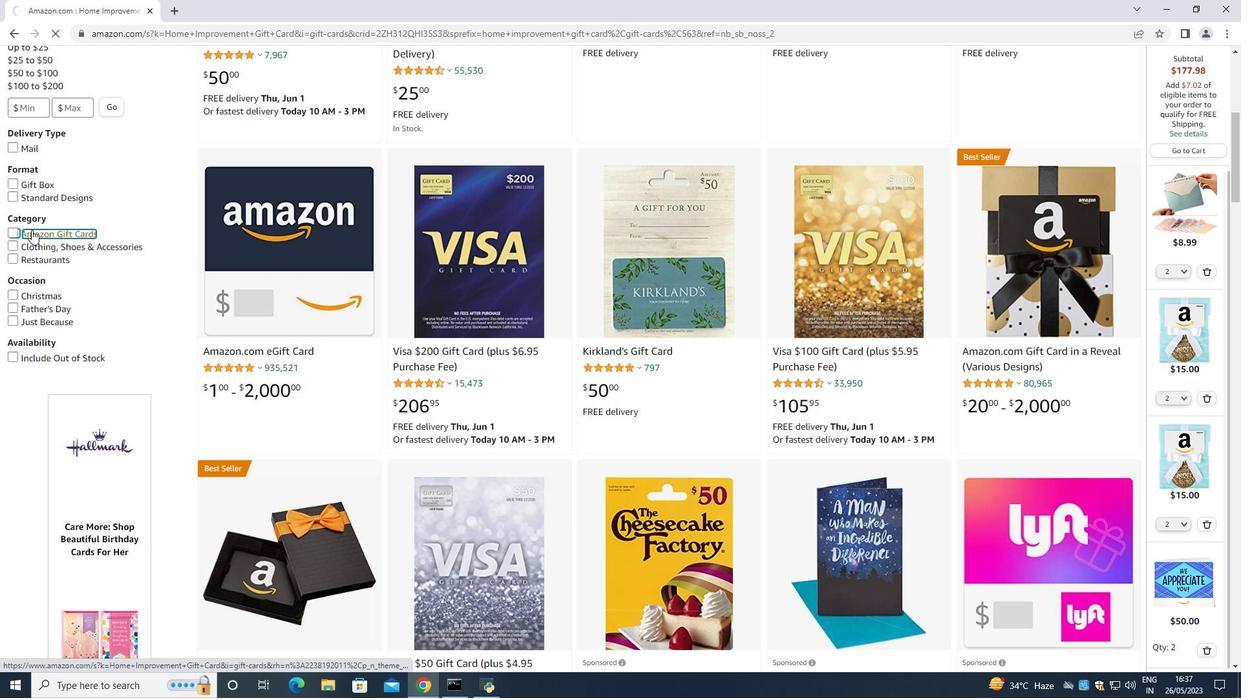 
Action: Mouse pressed left at (62, 490)
Screenshot: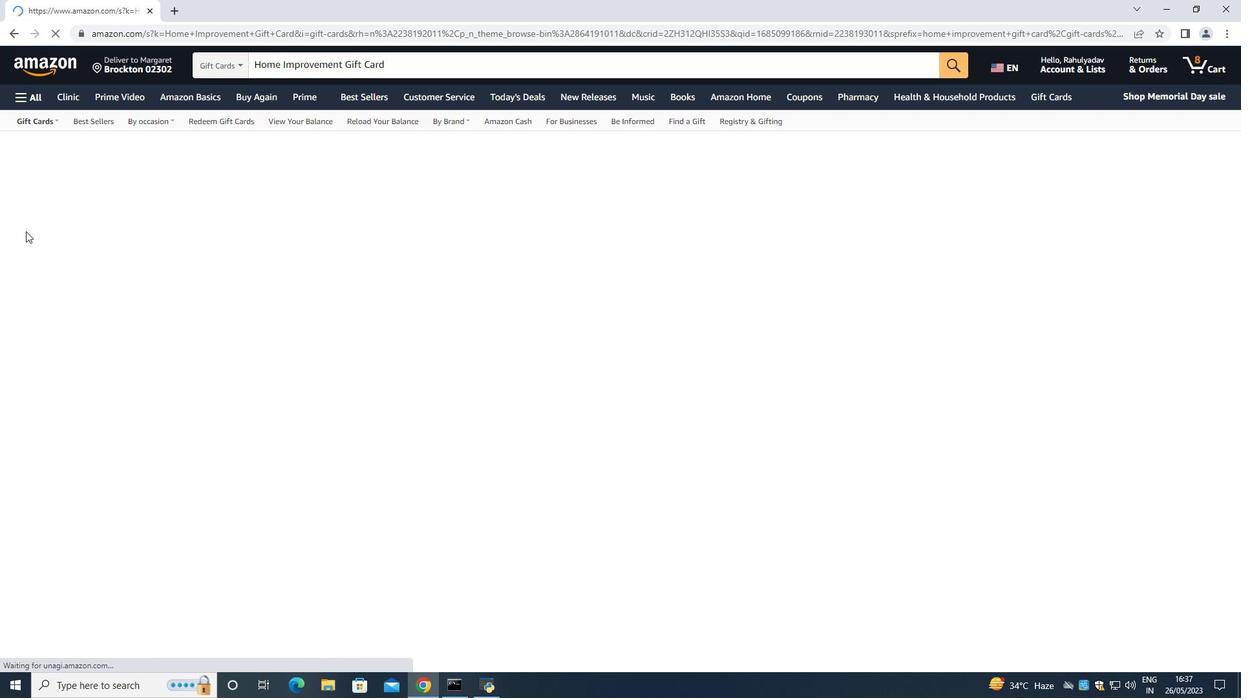 
Action: Mouse moved to (41, 319)
Screenshot: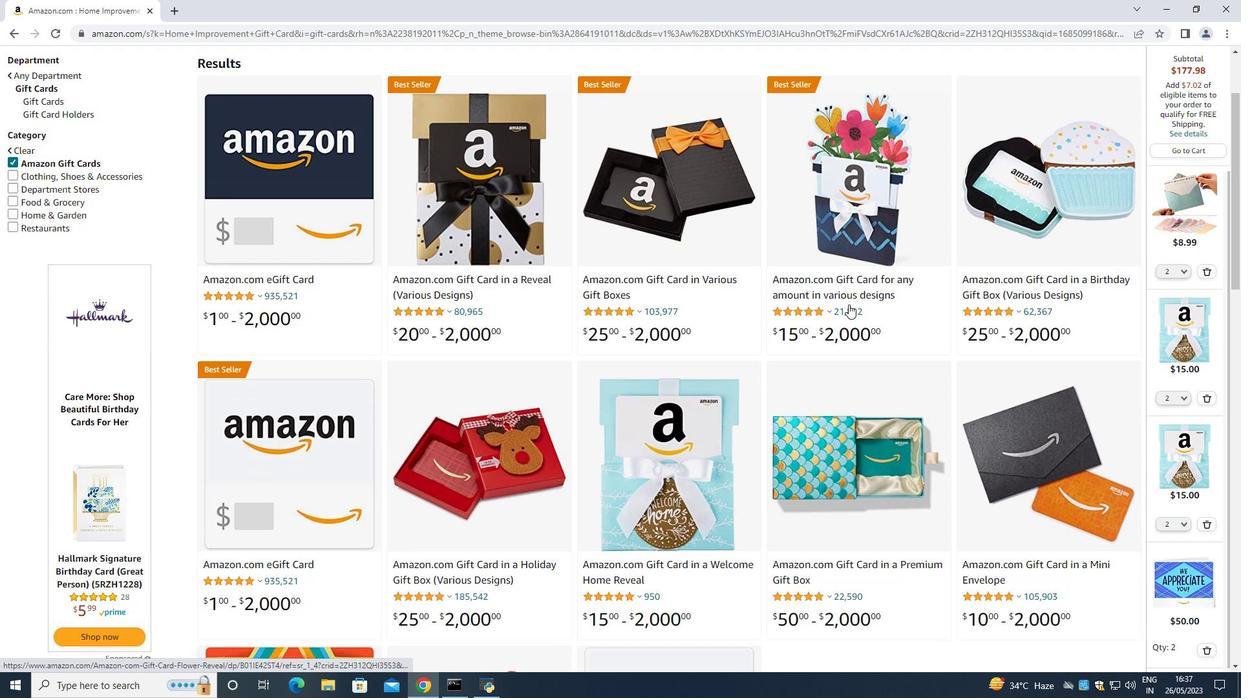 
Action: Mouse pressed left at (41, 319)
Screenshot: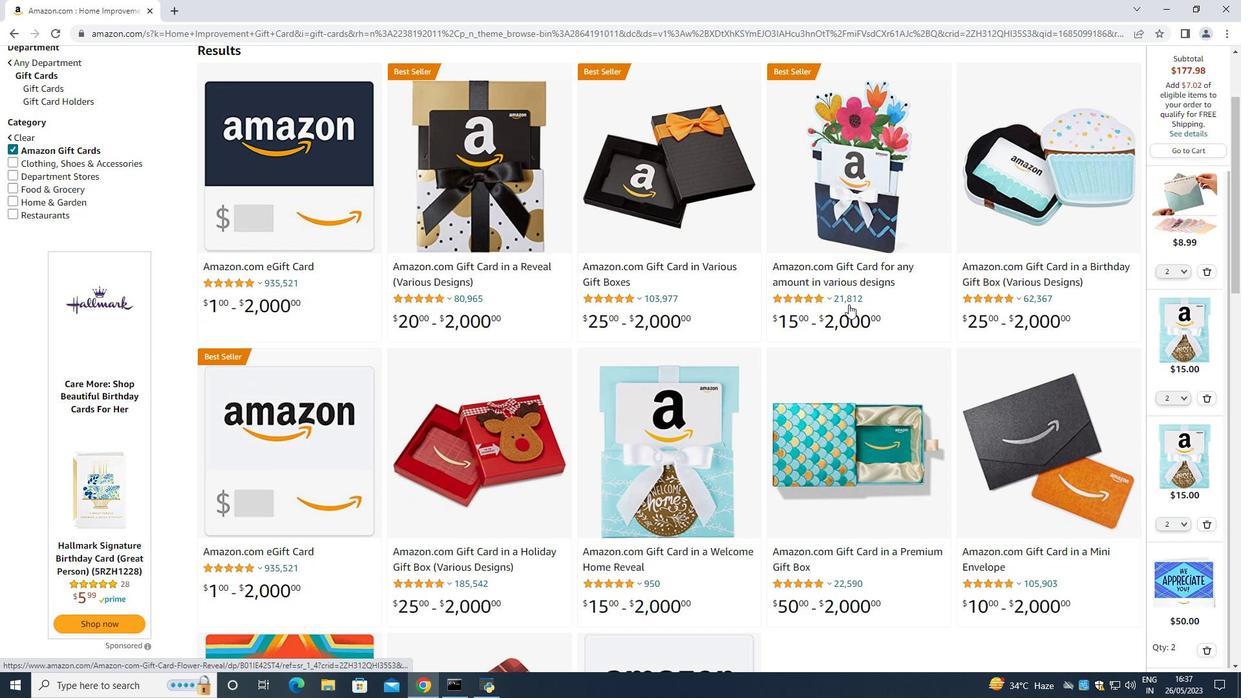 
Action: Mouse moved to (85, 530)
Screenshot: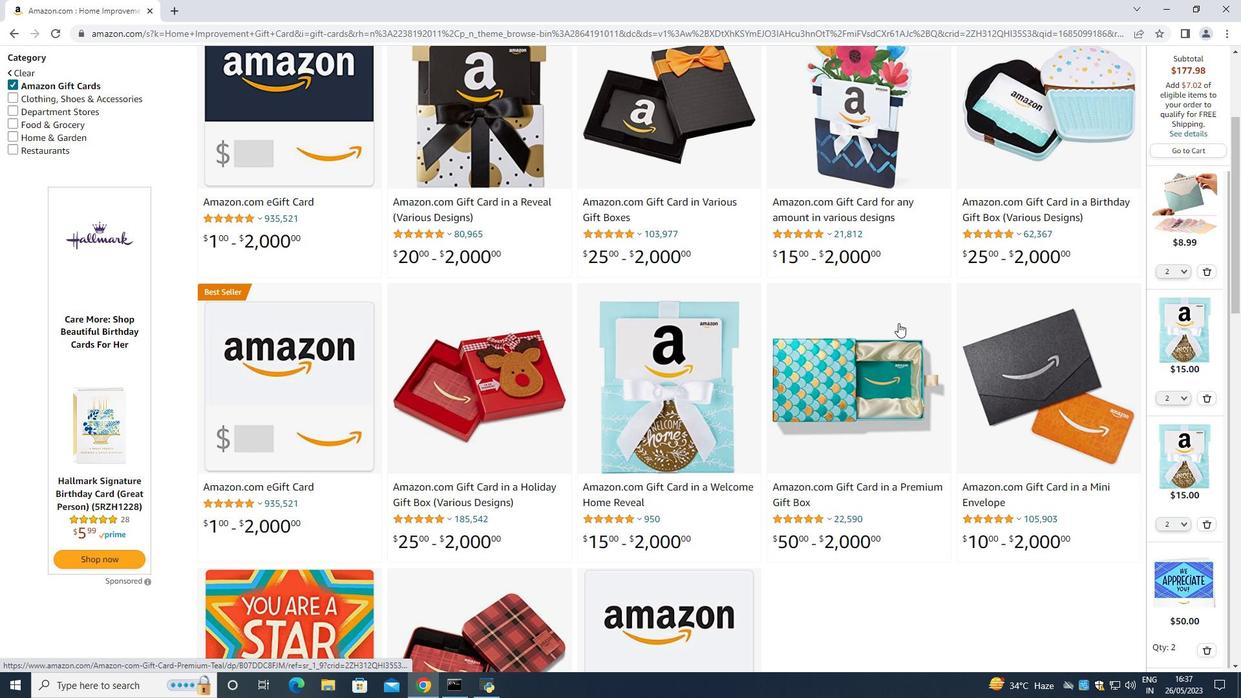 
Action: Mouse scrolled (85, 529) with delta (0, 0)
Screenshot: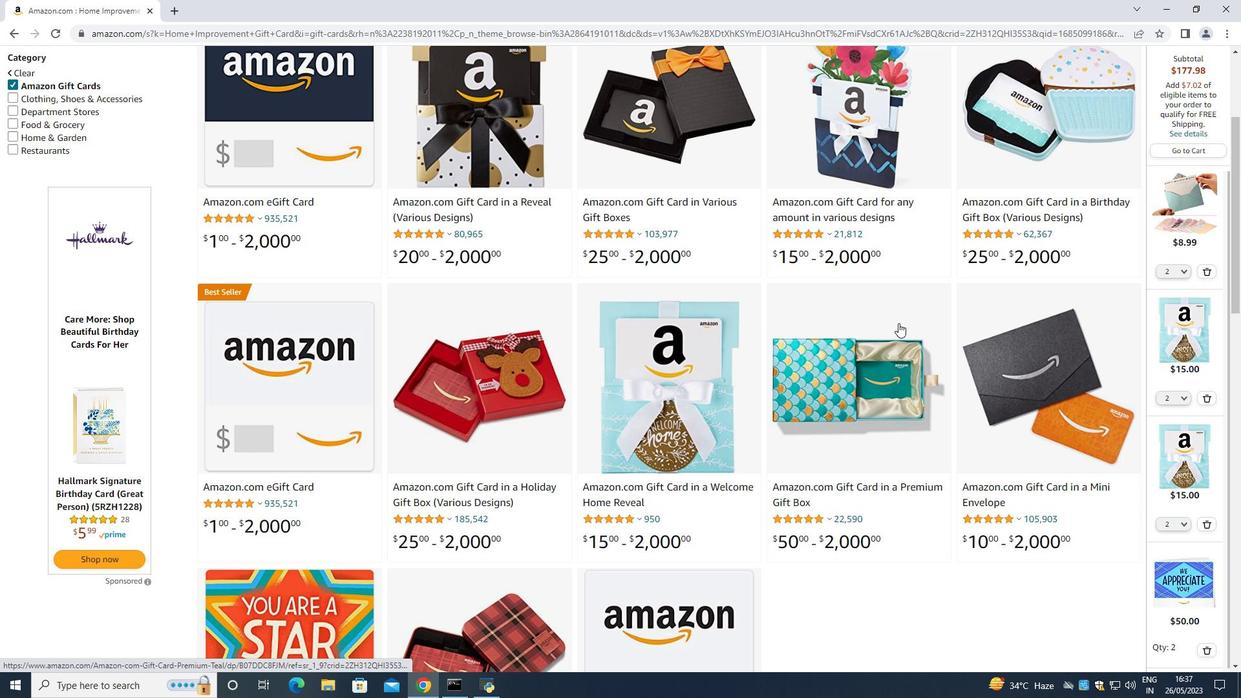 
Action: Mouse scrolled (85, 529) with delta (0, 0)
Screenshot: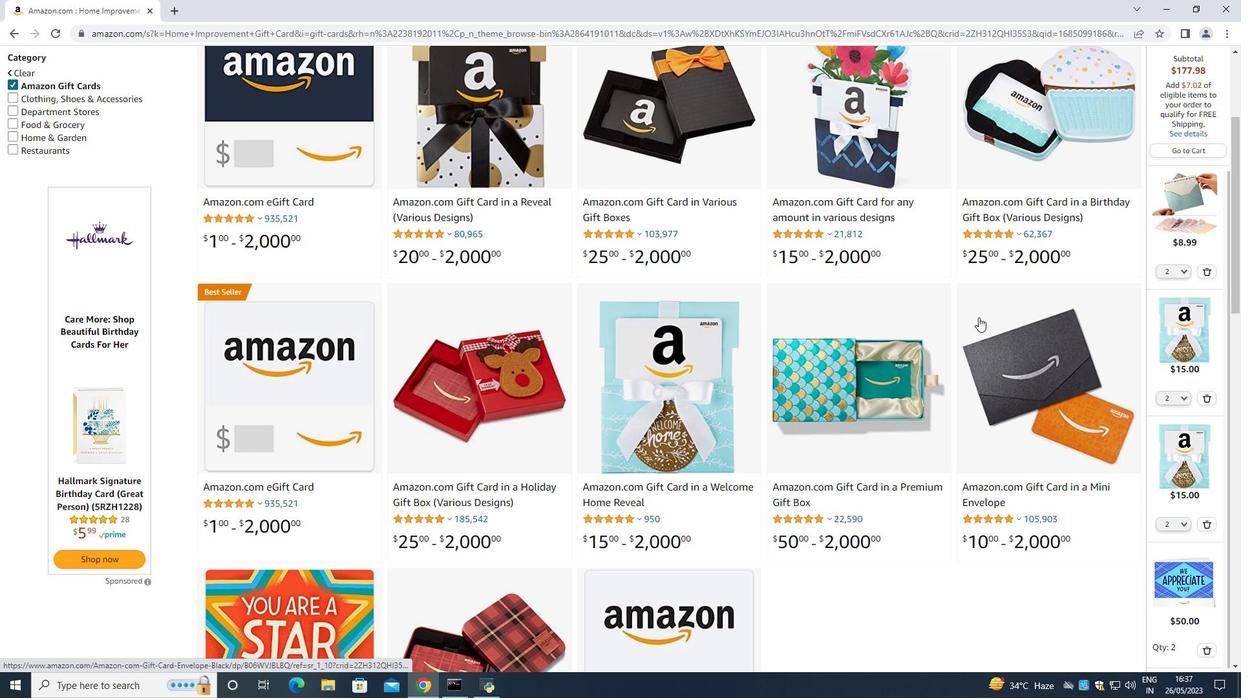 
Action: Mouse moved to (85, 529)
Screenshot: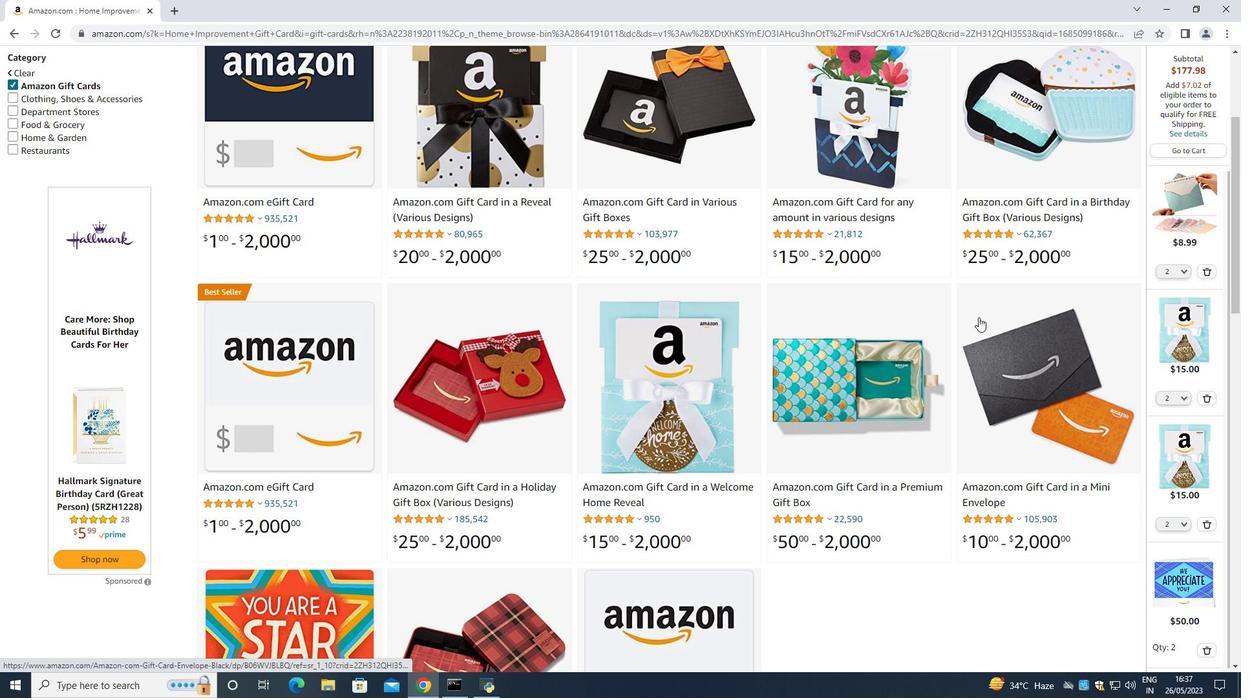 
Action: Mouse scrolled (85, 528) with delta (0, 0)
Screenshot: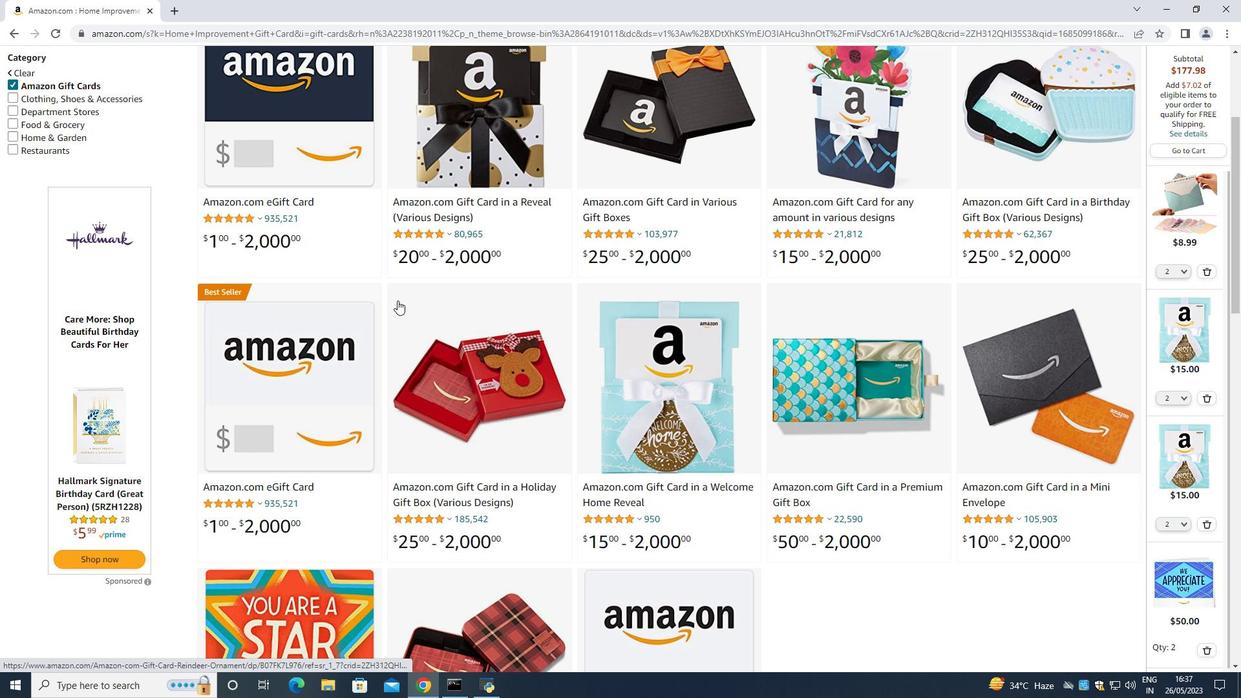 
Action: Mouse moved to (14, 432)
Screenshot: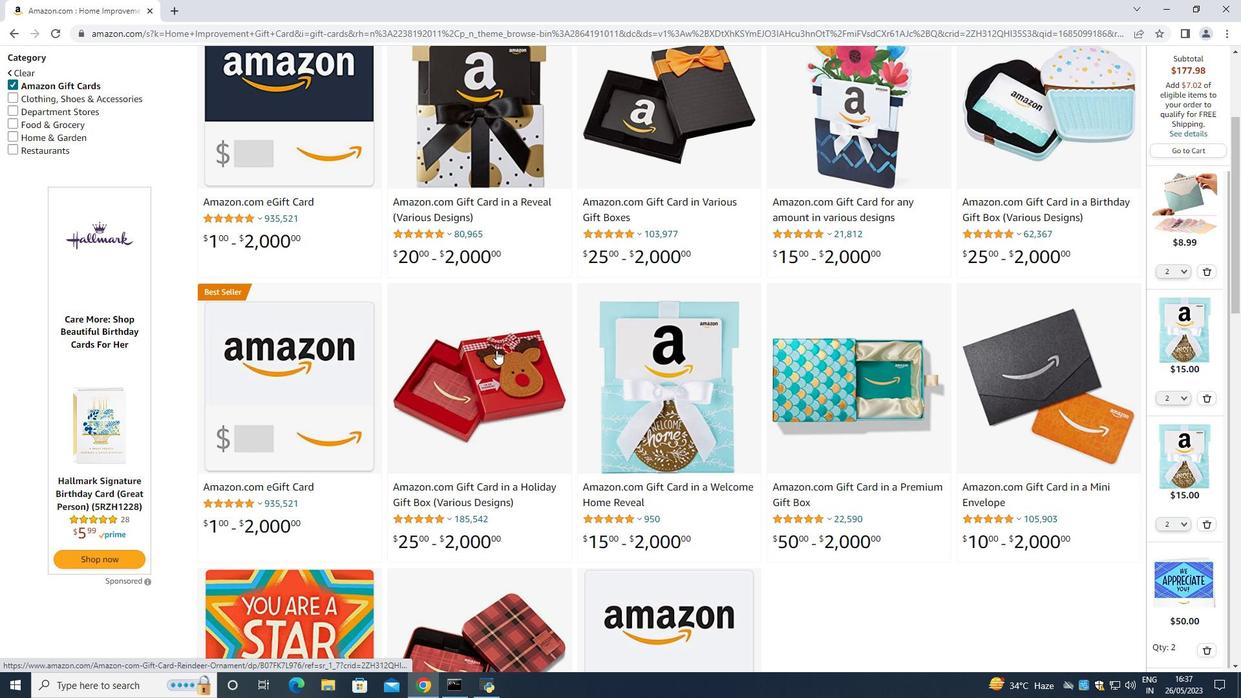 
Action: Mouse pressed left at (14, 432)
Screenshot: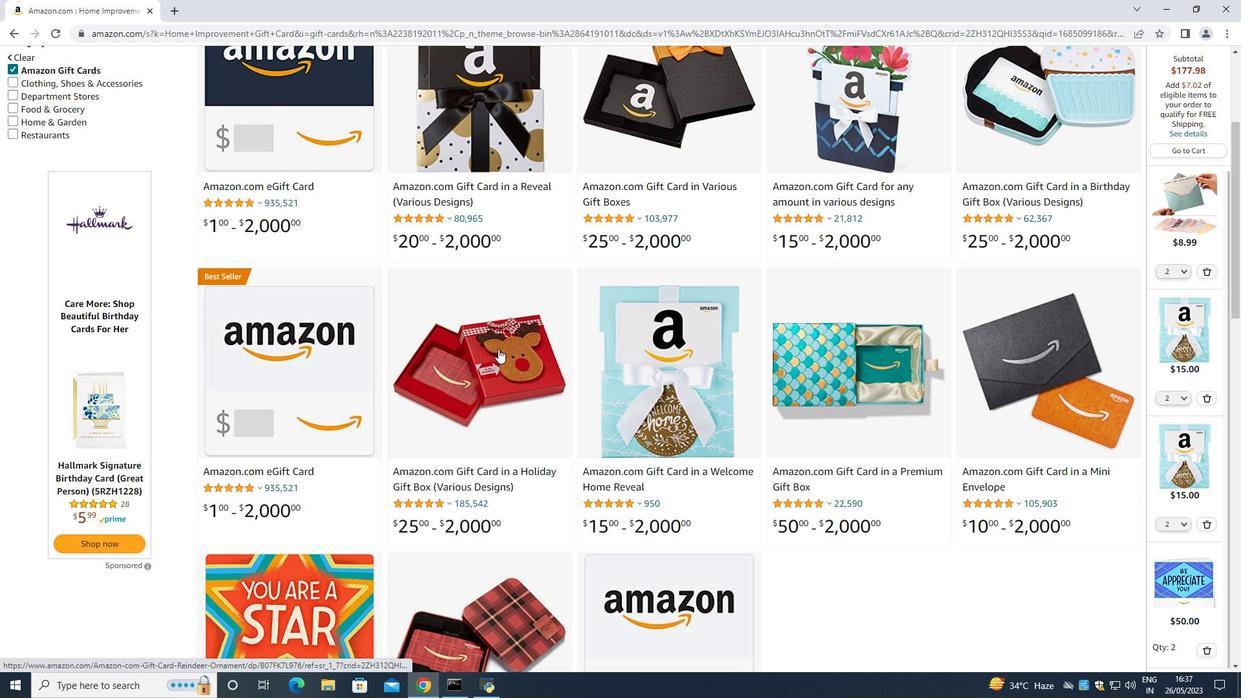 
Action: Mouse moved to (106, 434)
Screenshot: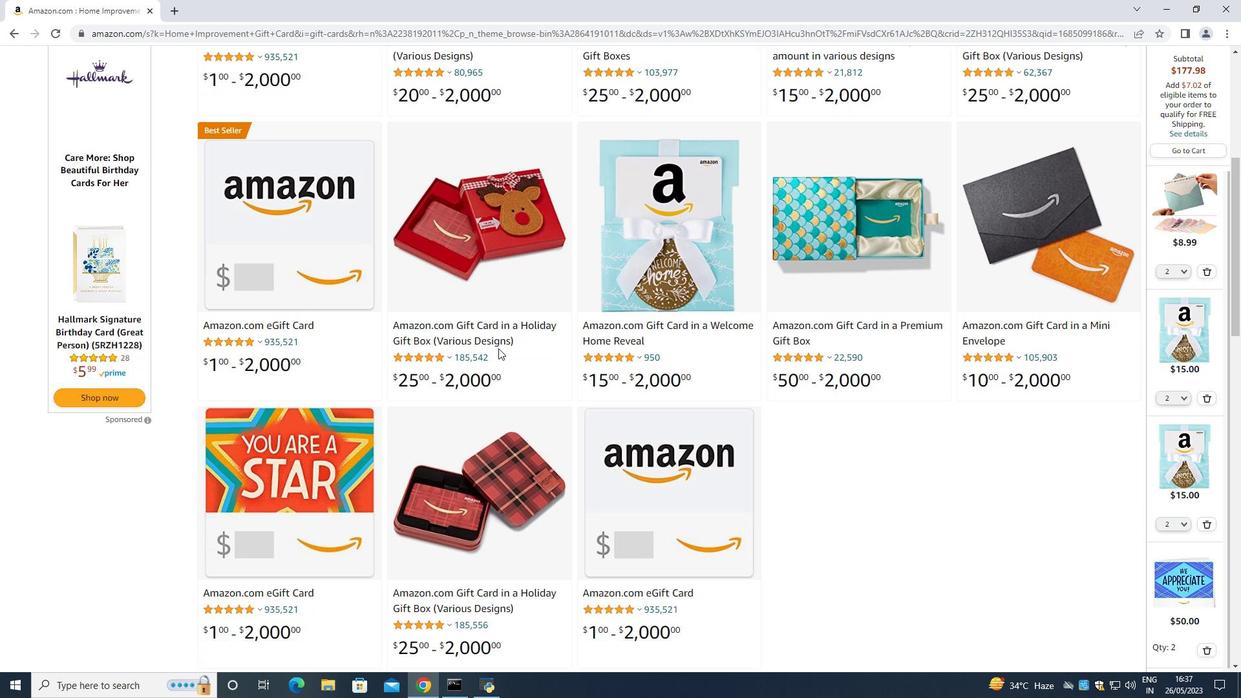 
Action: Mouse scrolled (106, 434) with delta (0, 0)
Screenshot: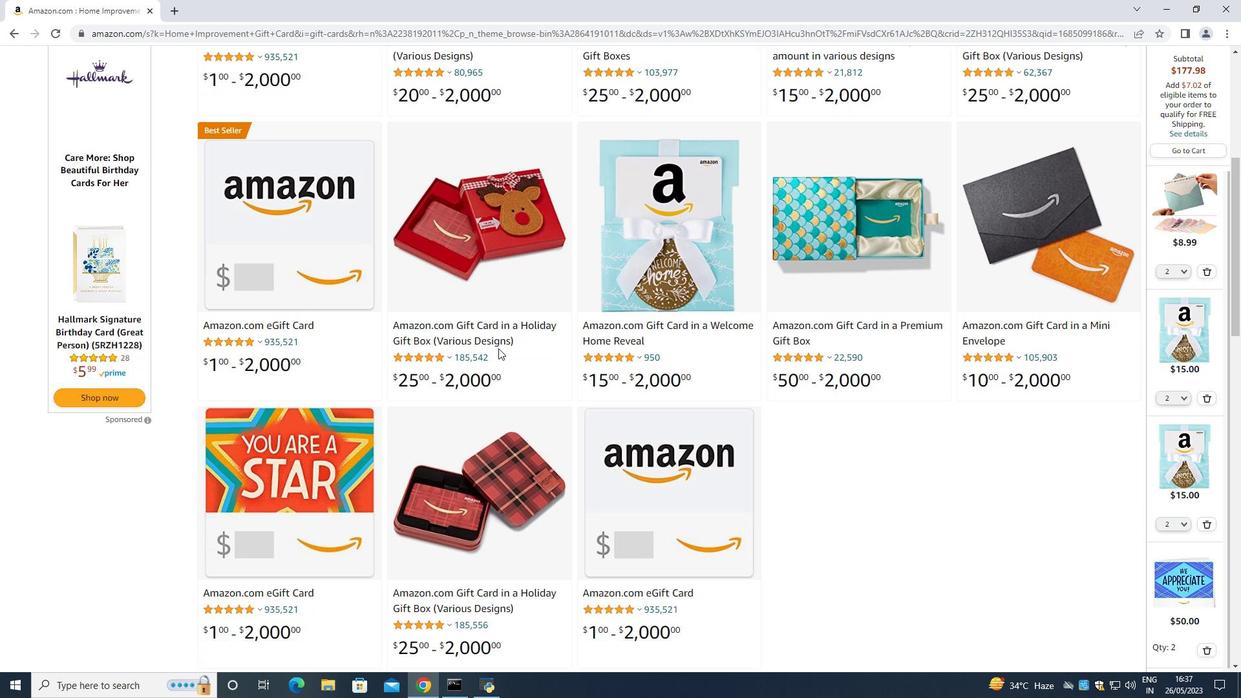 
Action: Mouse moved to (184, 375)
Screenshot: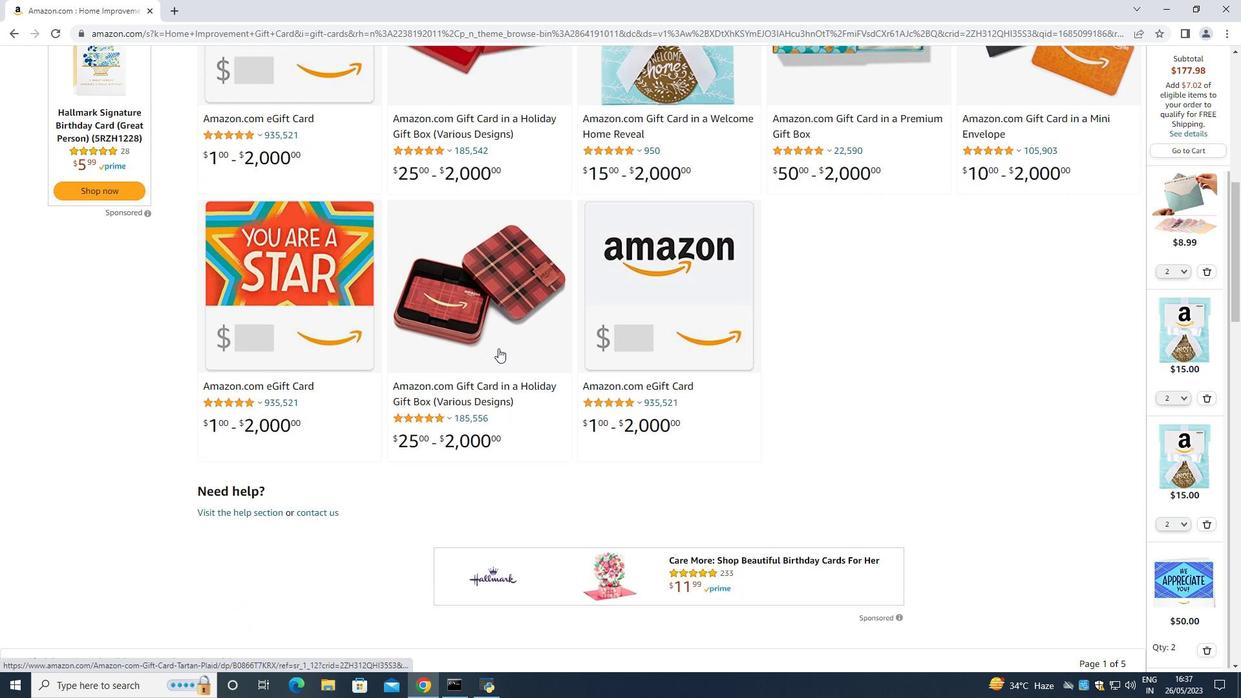
Action: Mouse scrolled (184, 374) with delta (0, 0)
Screenshot: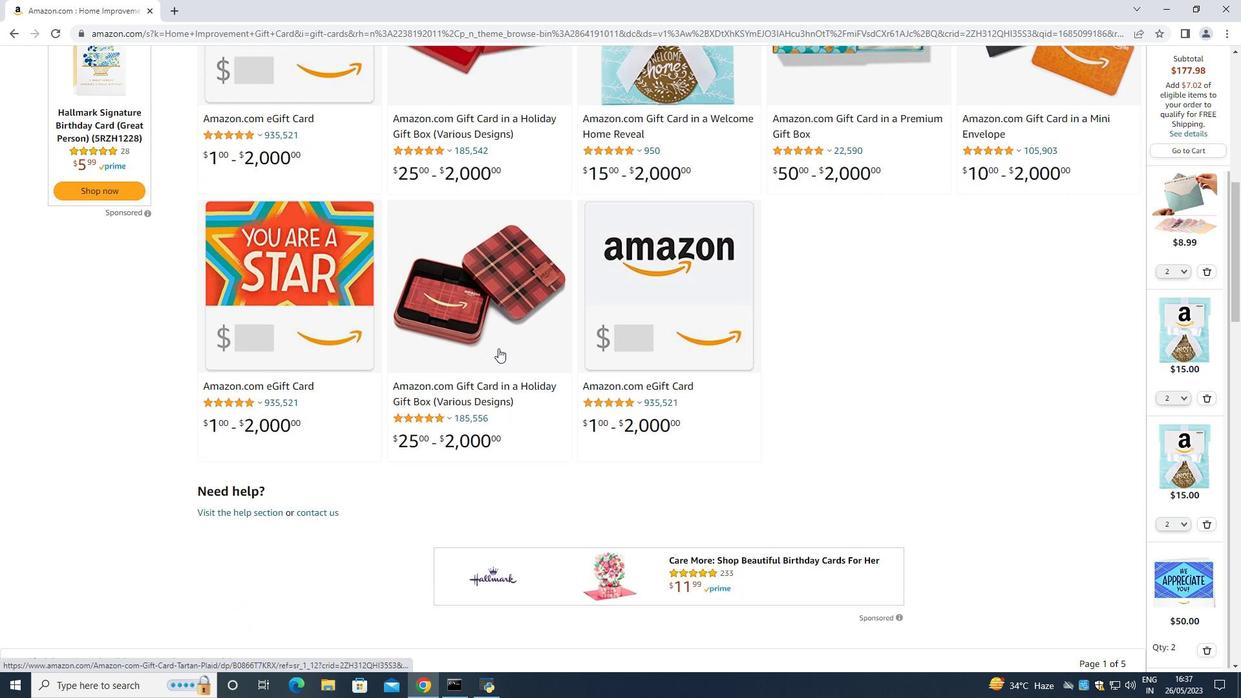
Action: Mouse moved to (456, 416)
Screenshot: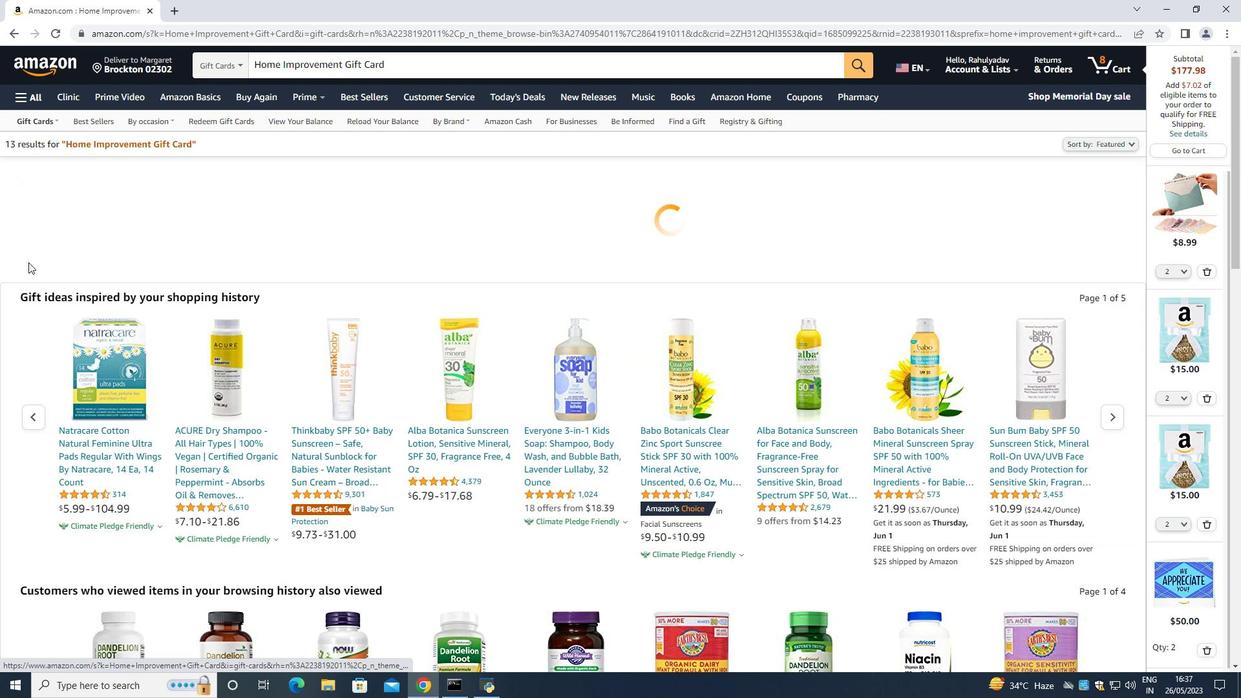 
Action: Mouse scrolled (456, 415) with delta (0, 0)
Screenshot: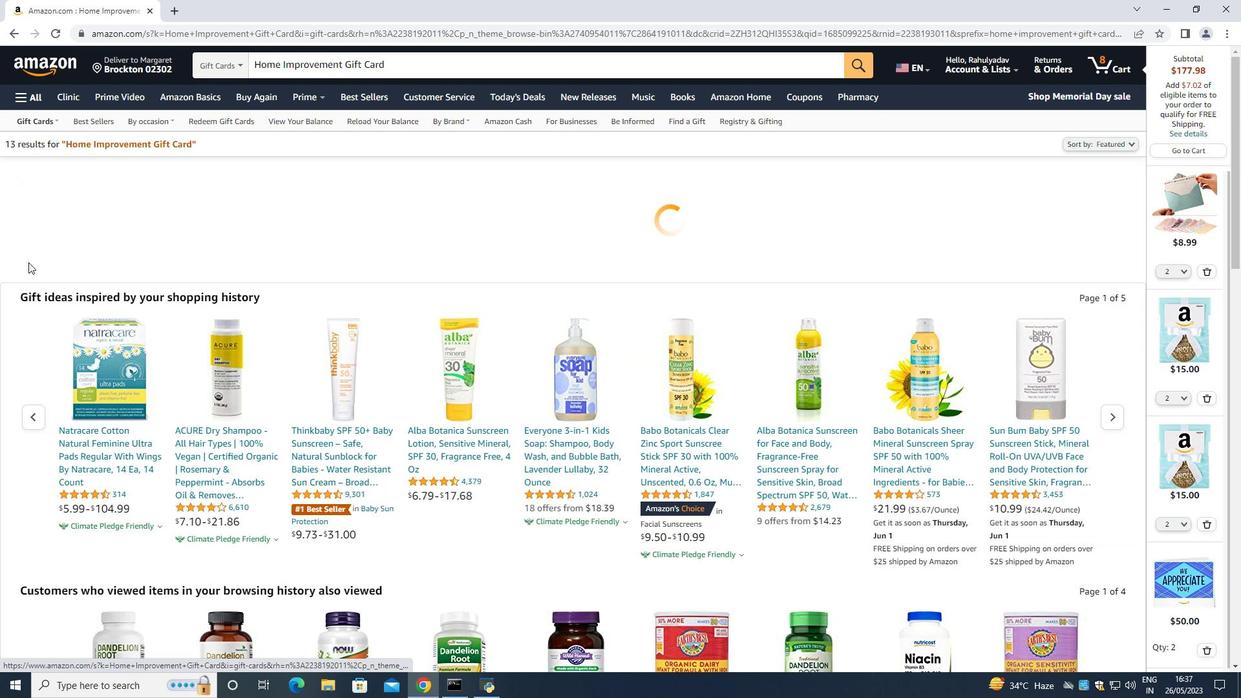
Action: Mouse scrolled (456, 415) with delta (0, 0)
Screenshot: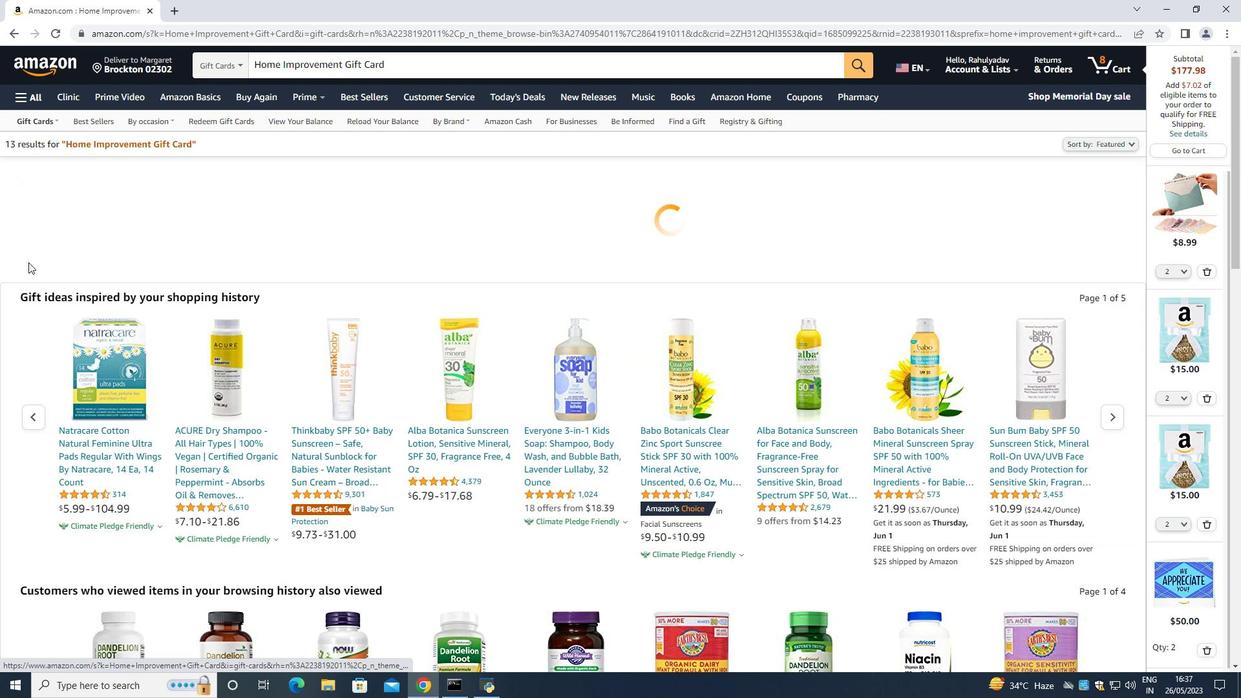 
Action: Mouse scrolled (456, 415) with delta (0, 0)
Screenshot: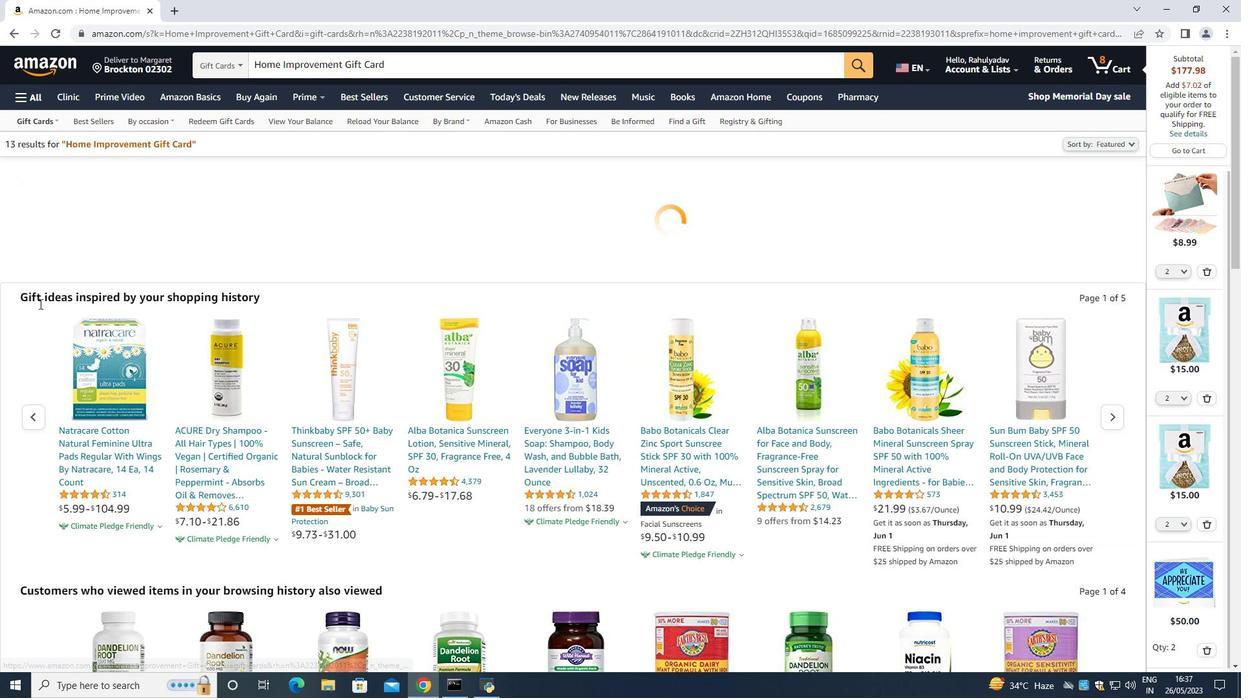 
Action: Mouse scrolled (456, 415) with delta (0, 0)
Screenshot: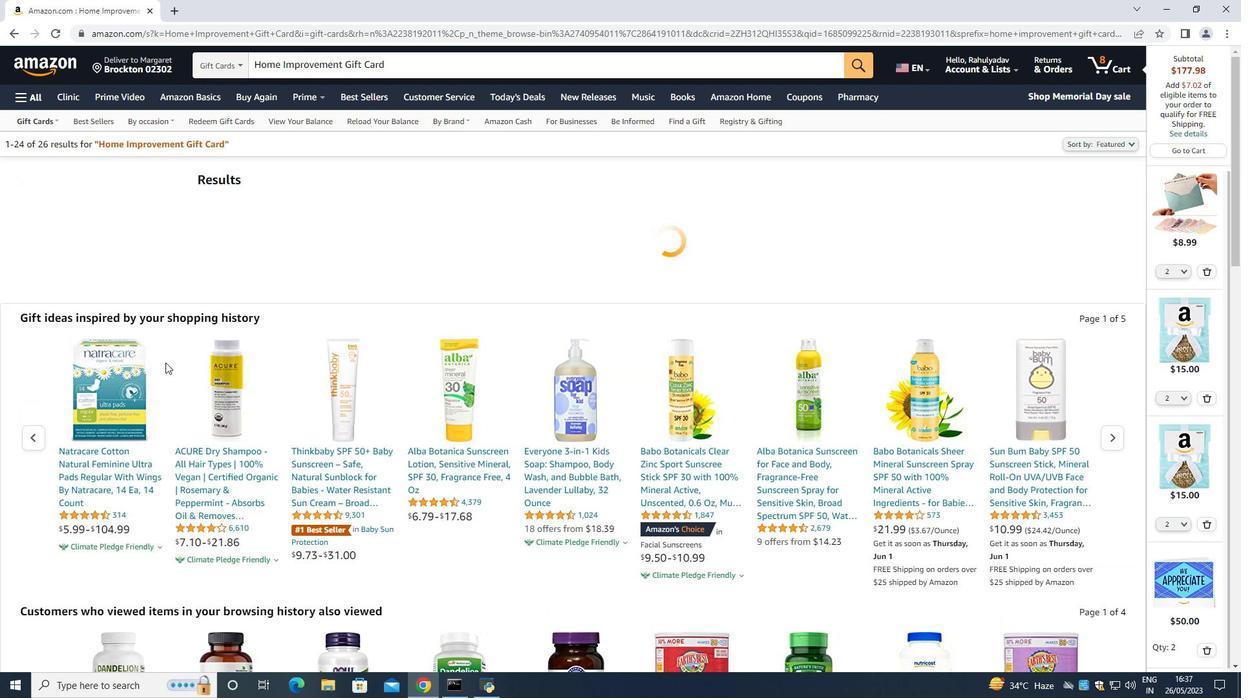 
Action: Mouse scrolled (456, 415) with delta (0, 0)
Screenshot: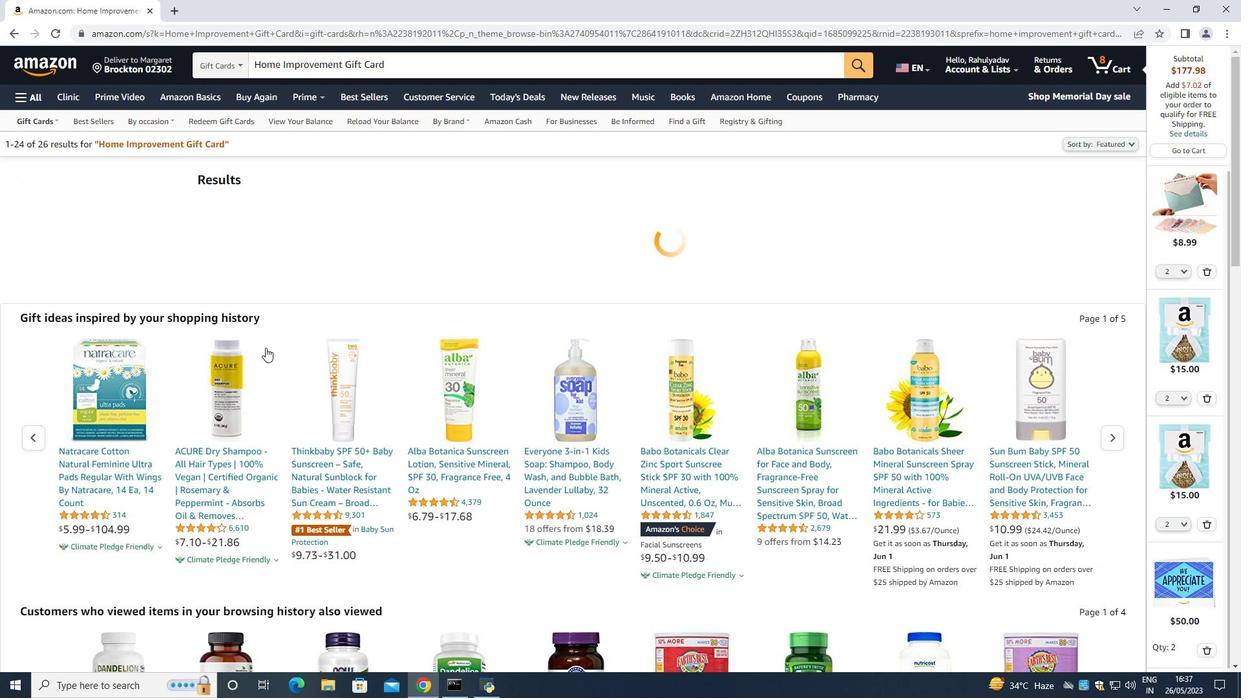 
Action: Mouse moved to (892, 489)
Screenshot: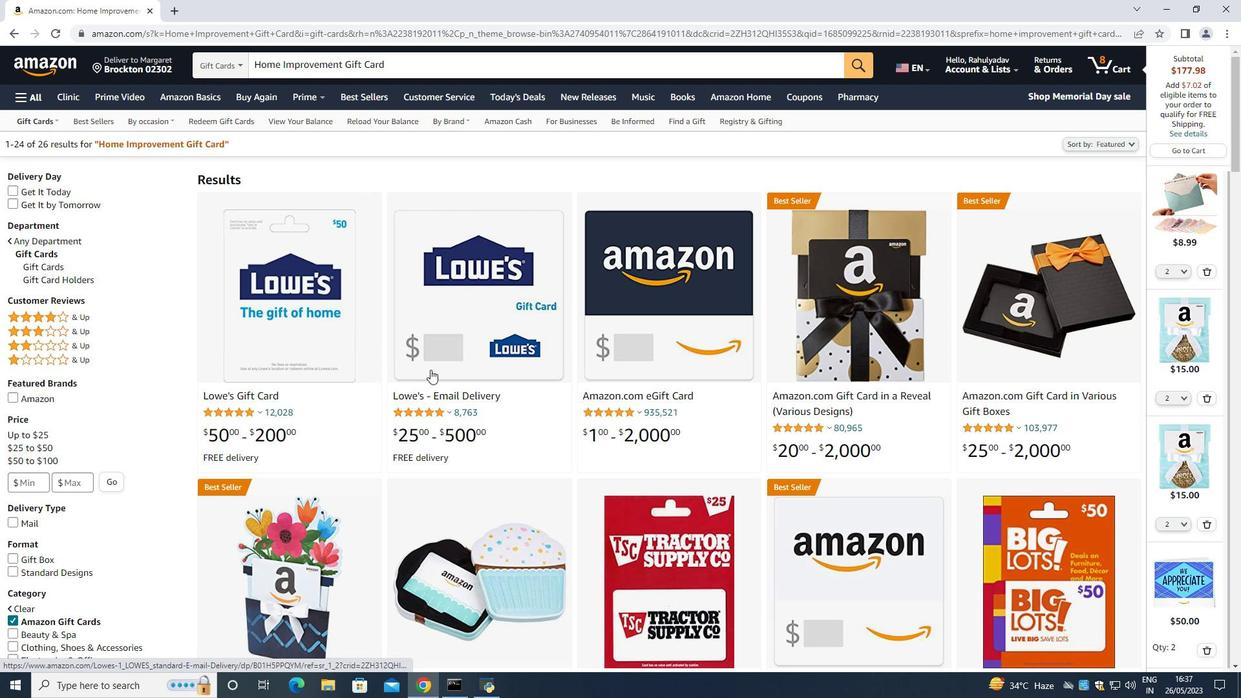 
Action: Mouse scrolled (893, 488) with delta (0, 0)
Screenshot: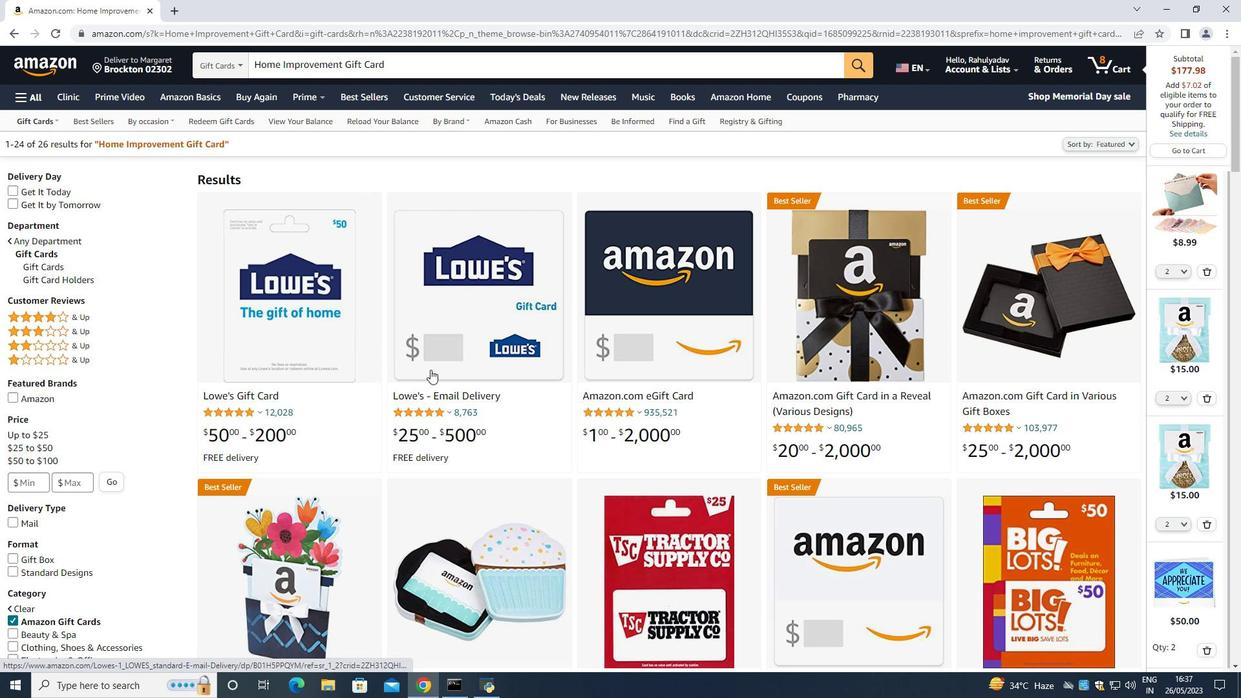 
Action: Mouse moved to (882, 488)
Screenshot: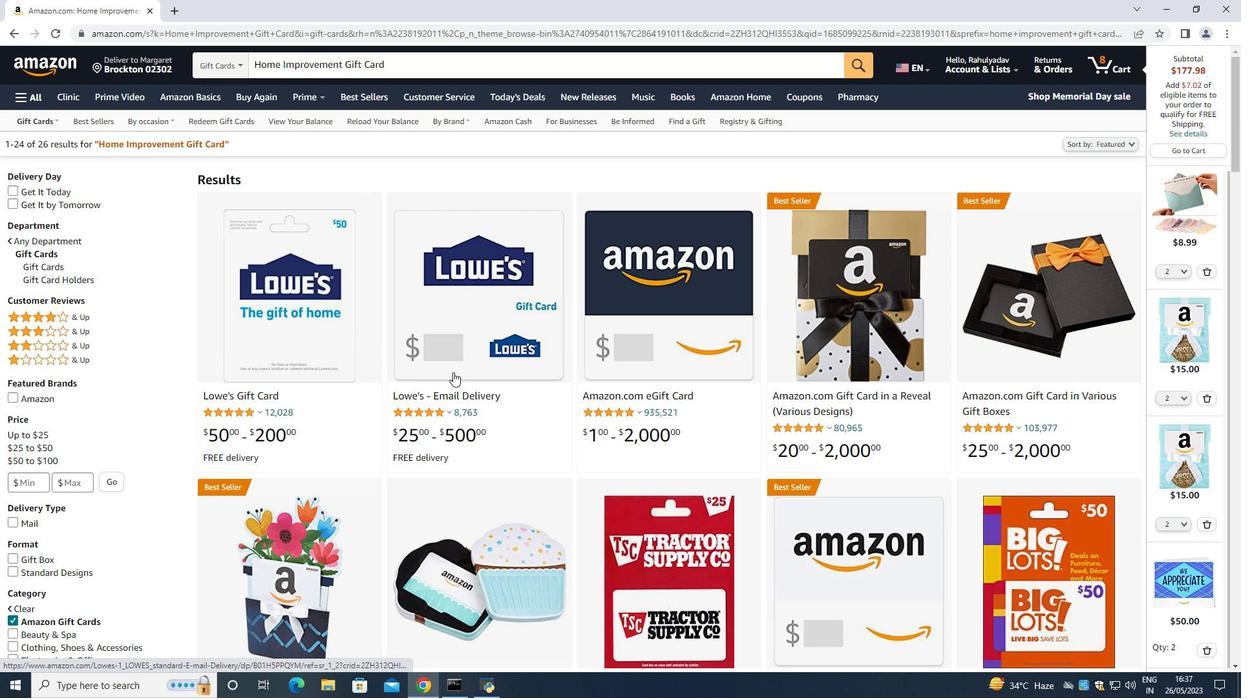 
Action: Mouse scrolled (882, 488) with delta (0, 0)
